Task: Install productivity extensions for task management and organization.
Action: Mouse moved to (1072, 29)
Screenshot: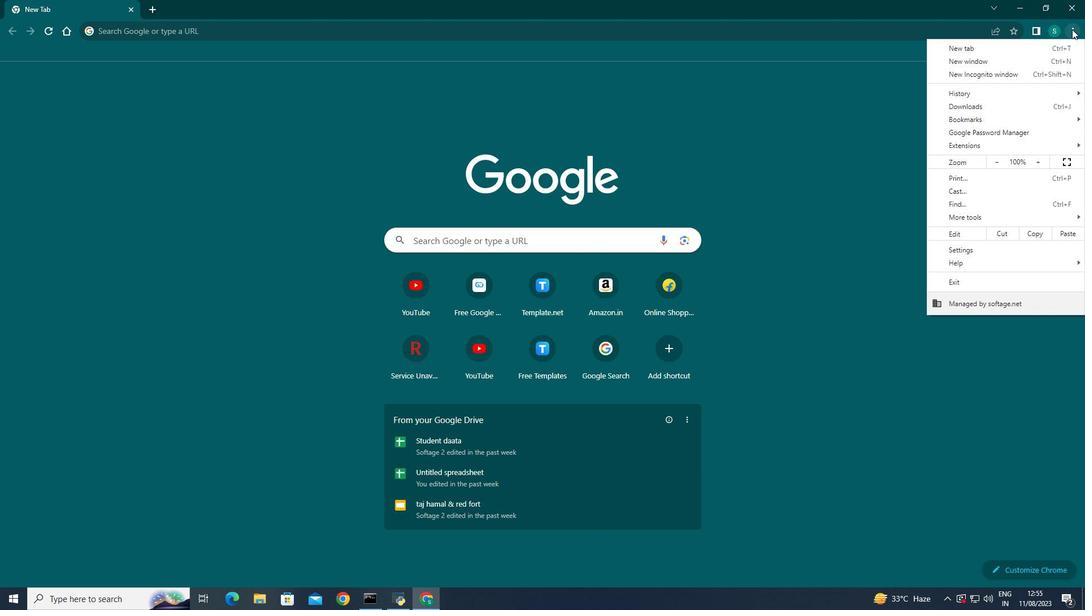 
Action: Mouse pressed left at (1072, 29)
Screenshot: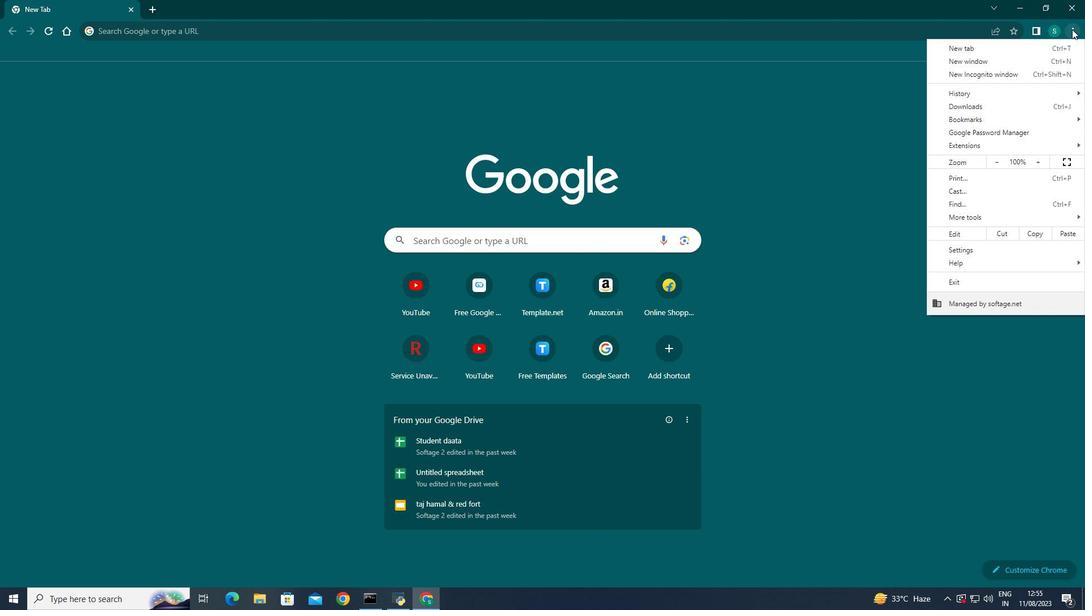 
Action: Mouse moved to (957, 146)
Screenshot: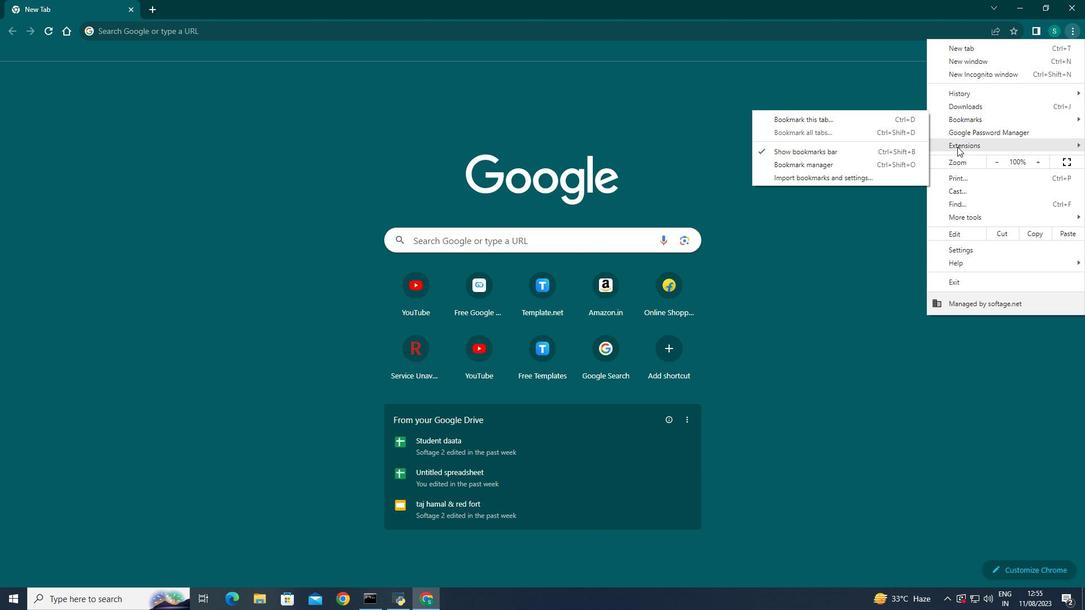 
Action: Mouse pressed left at (957, 146)
Screenshot: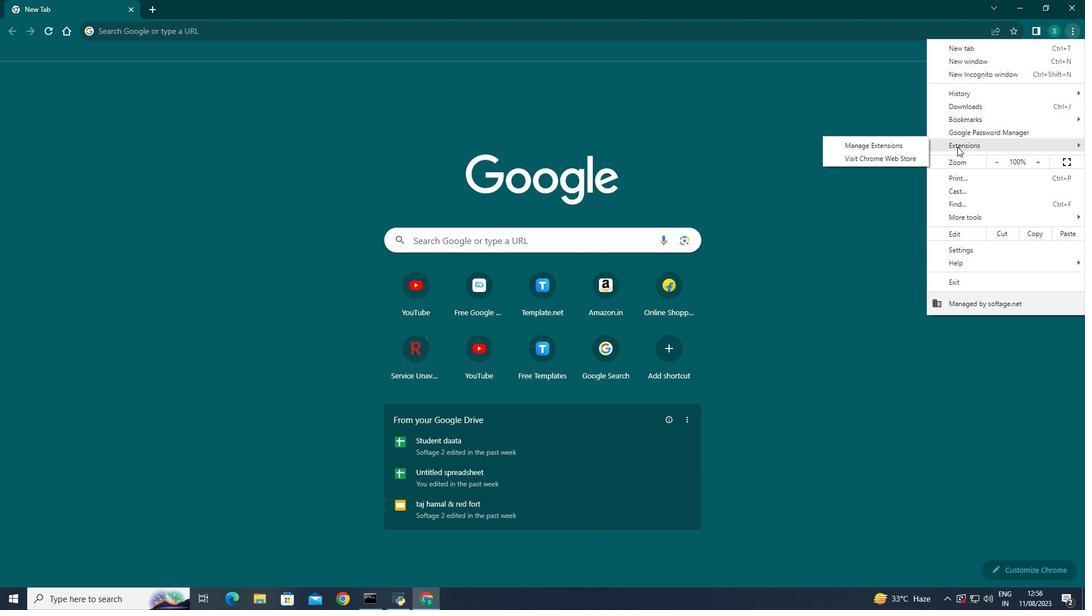
Action: Mouse moved to (892, 142)
Screenshot: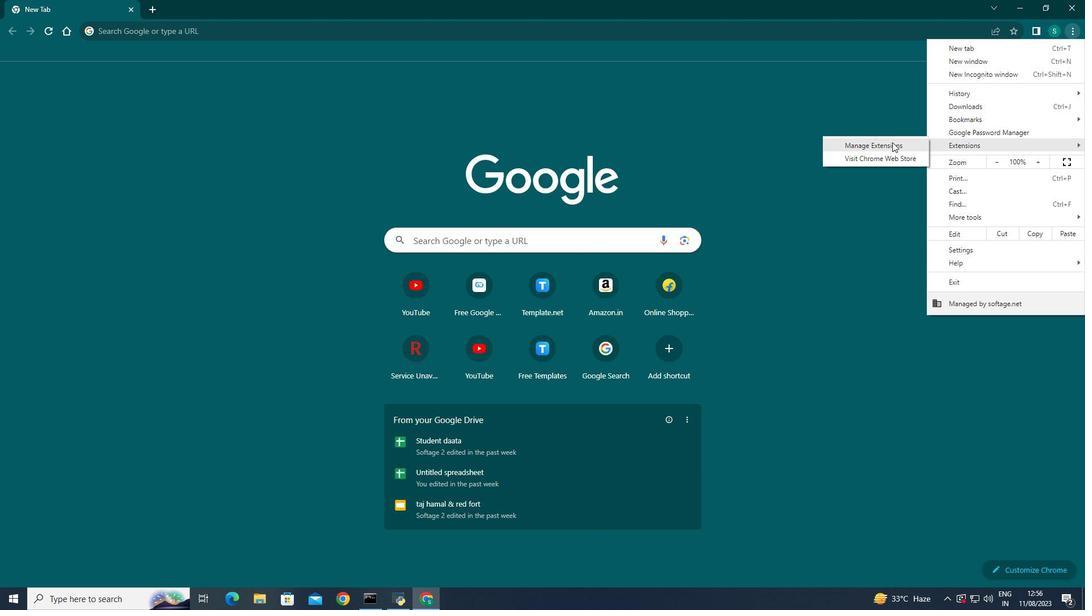 
Action: Mouse pressed left at (892, 142)
Screenshot: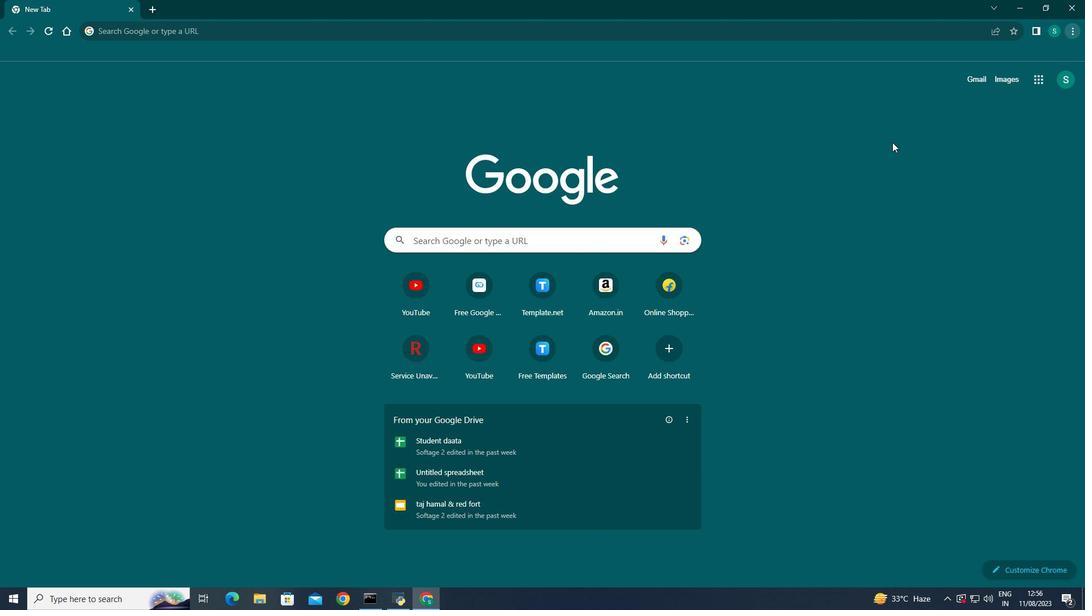 
Action: Mouse moved to (16, 81)
Screenshot: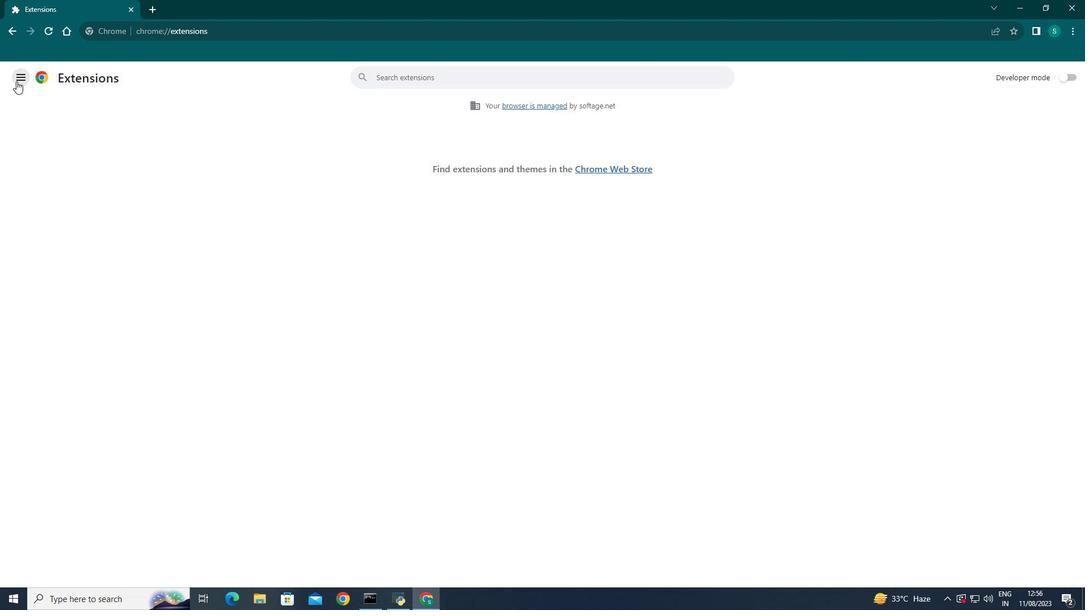 
Action: Mouse pressed left at (16, 81)
Screenshot: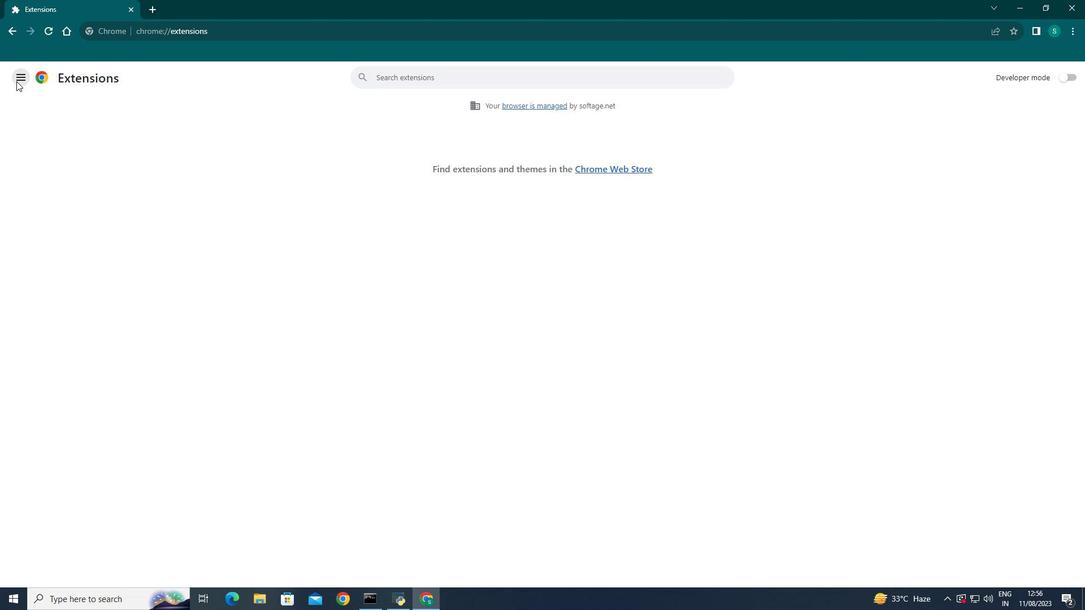 
Action: Mouse moved to (46, 572)
Screenshot: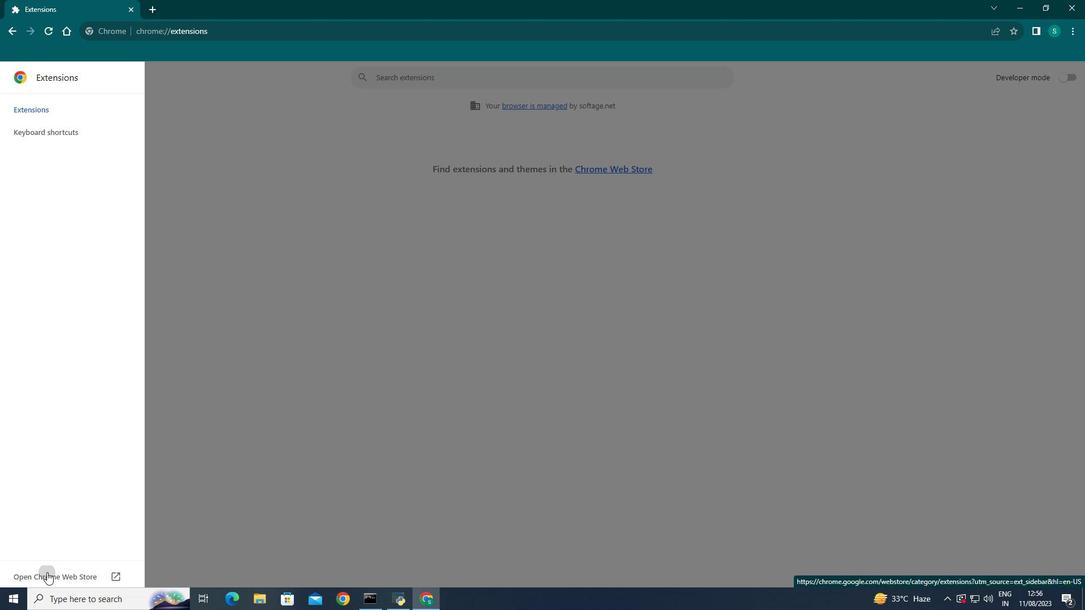 
Action: Mouse pressed left at (46, 572)
Screenshot: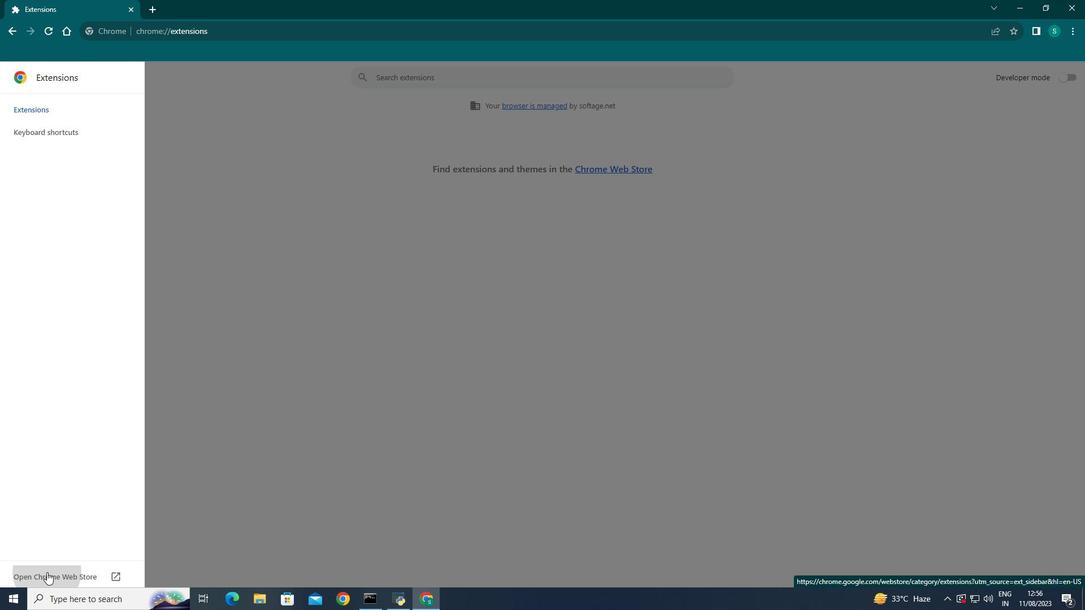 
Action: Mouse moved to (285, 120)
Screenshot: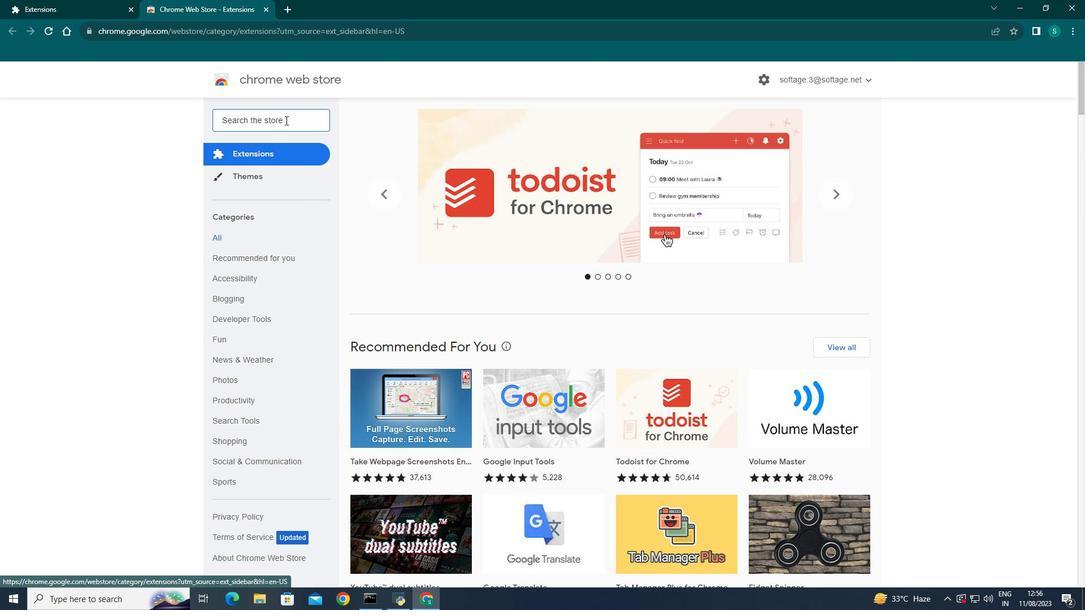 
Action: Mouse pressed left at (285, 120)
Screenshot: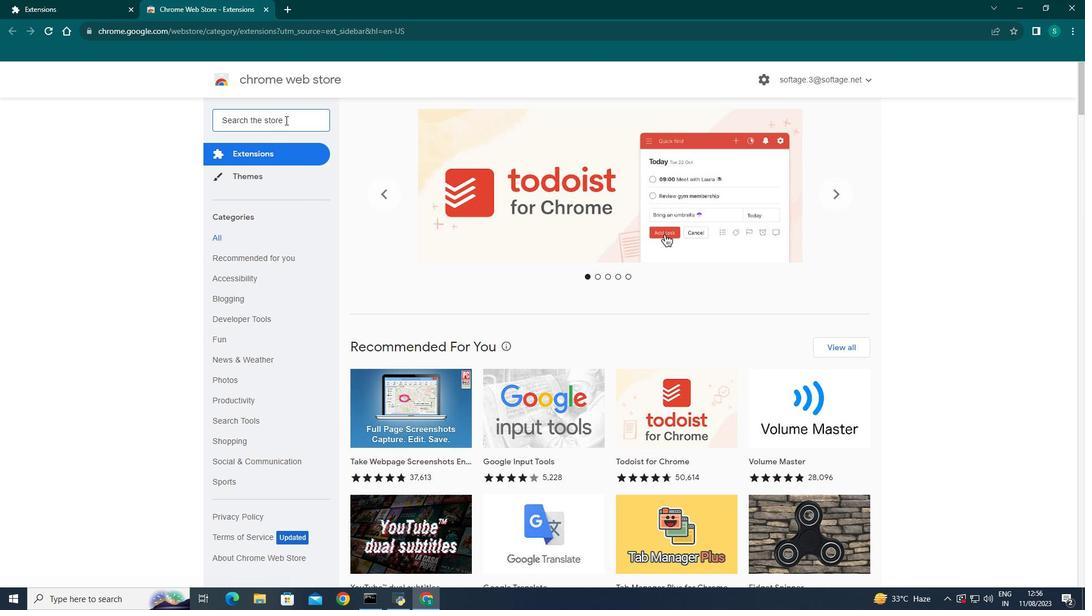 
Action: Key pressed todo
Screenshot: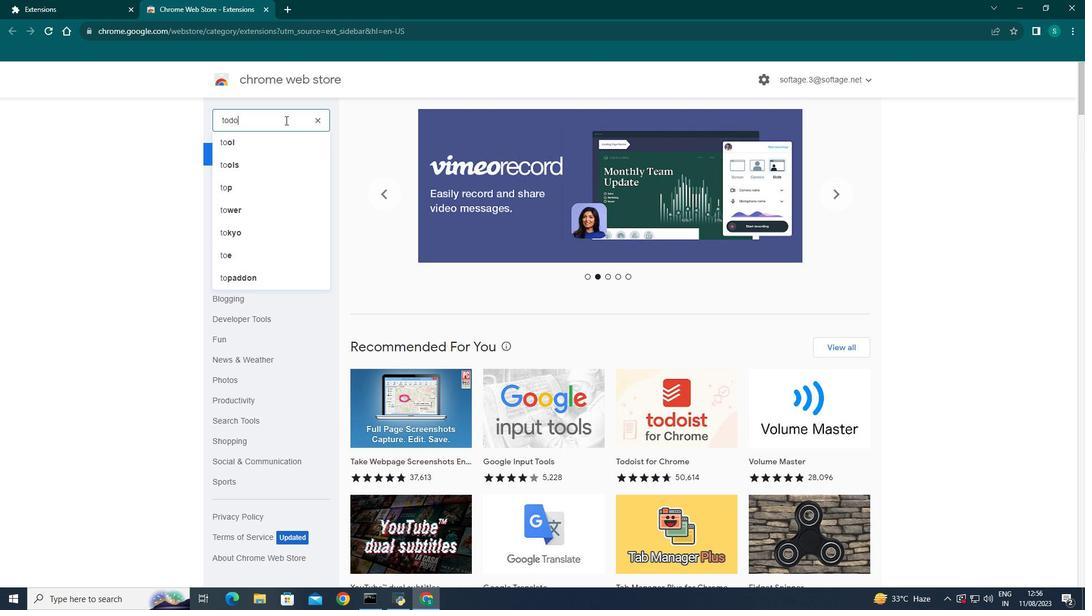 
Action: Mouse moved to (264, 162)
Screenshot: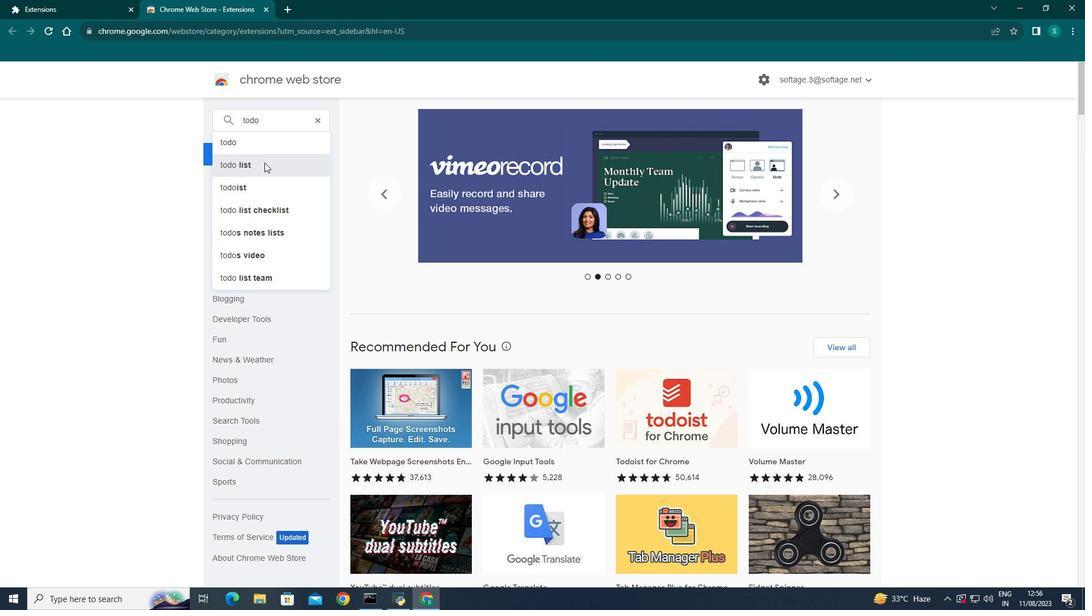 
Action: Mouse pressed left at (264, 162)
Screenshot: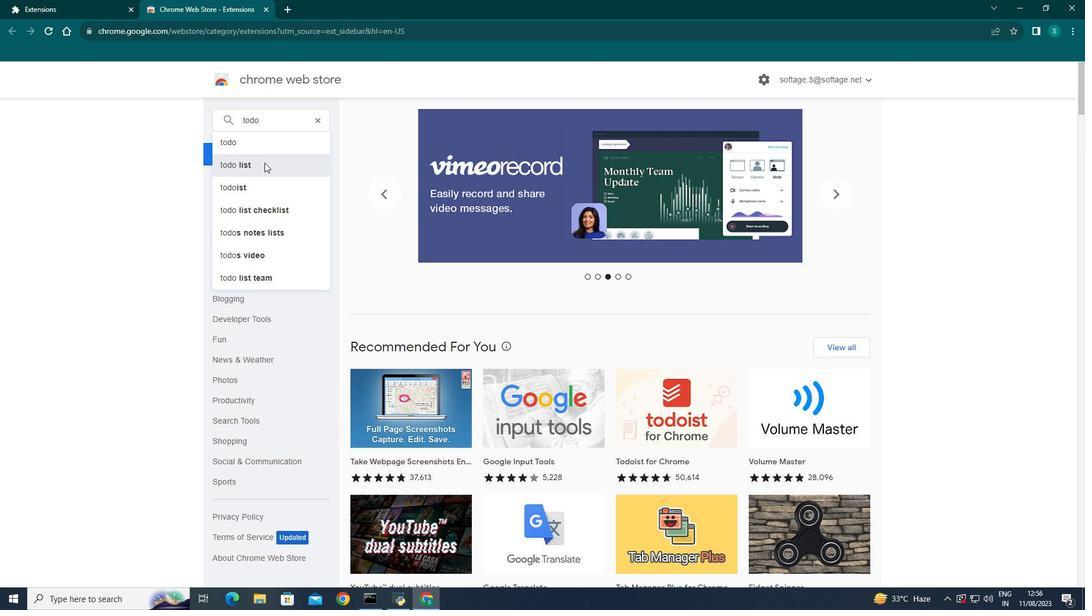 
Action: Mouse moved to (431, 335)
Screenshot: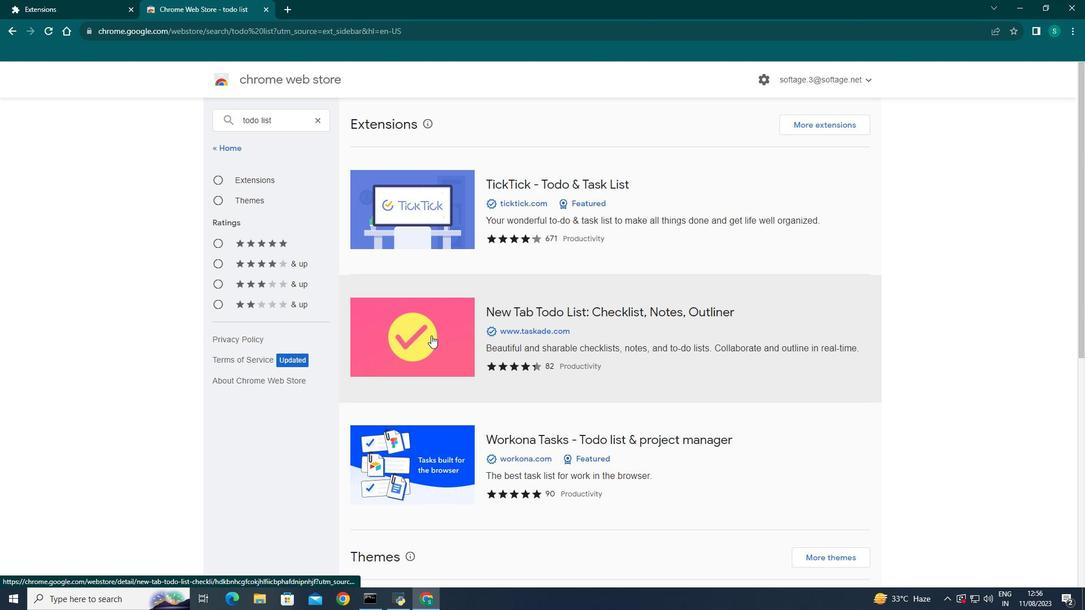 
Action: Mouse scrolled (431, 335) with delta (0, 0)
Screenshot: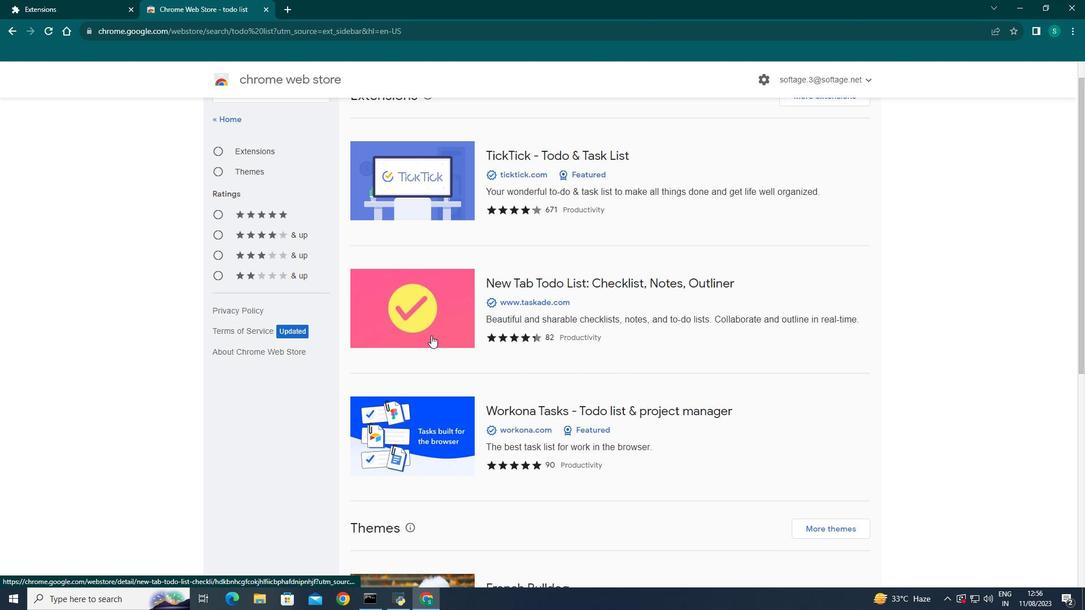 
Action: Mouse scrolled (431, 335) with delta (0, 0)
Screenshot: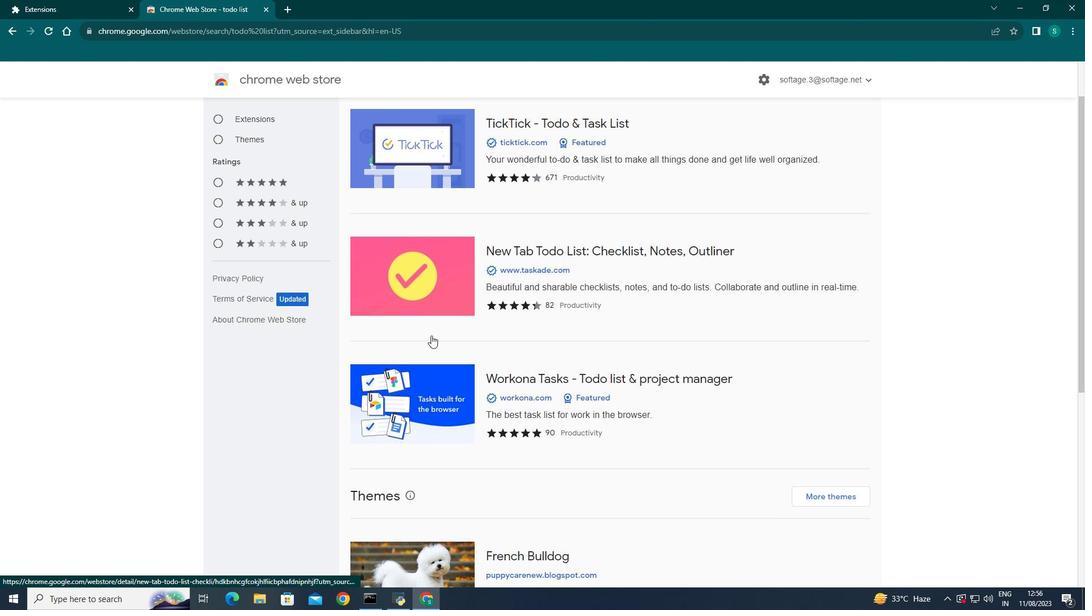 
Action: Mouse scrolled (431, 335) with delta (0, 0)
Screenshot: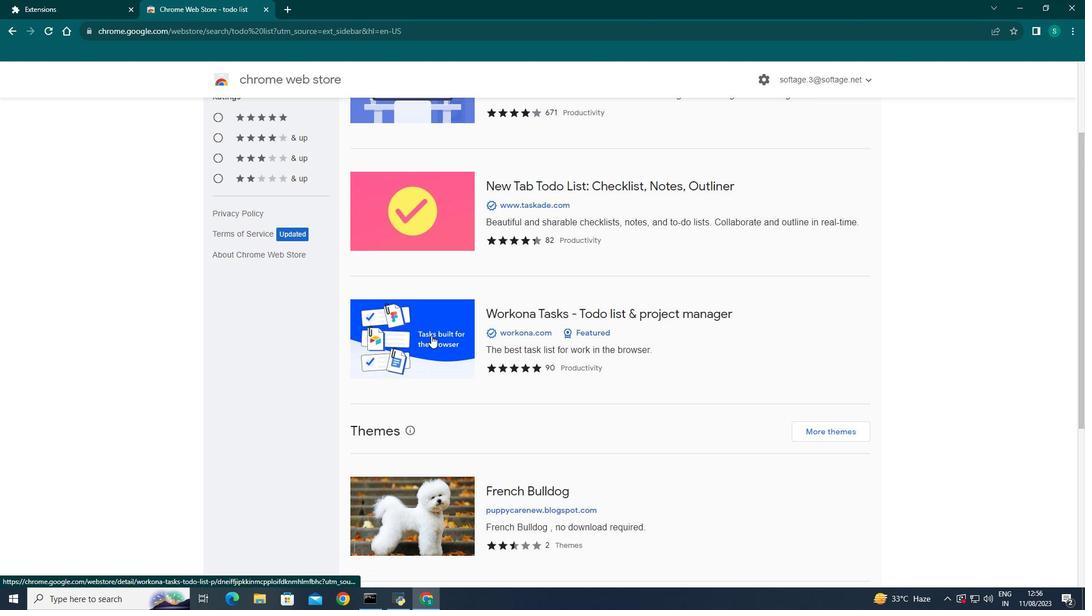
Action: Mouse scrolled (431, 335) with delta (0, 0)
Screenshot: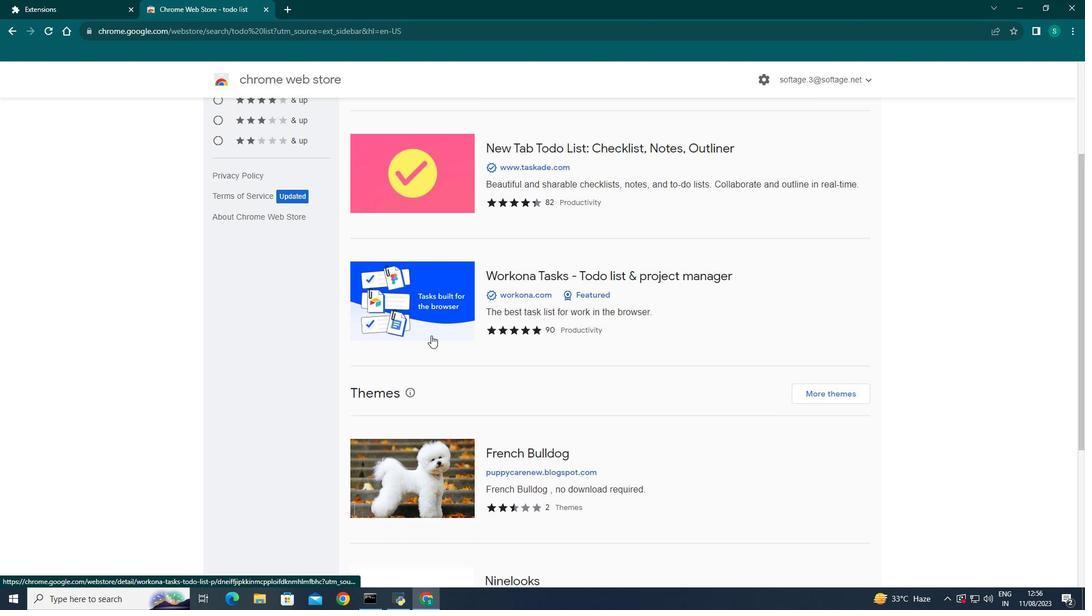 
Action: Mouse scrolled (431, 335) with delta (0, 0)
Screenshot: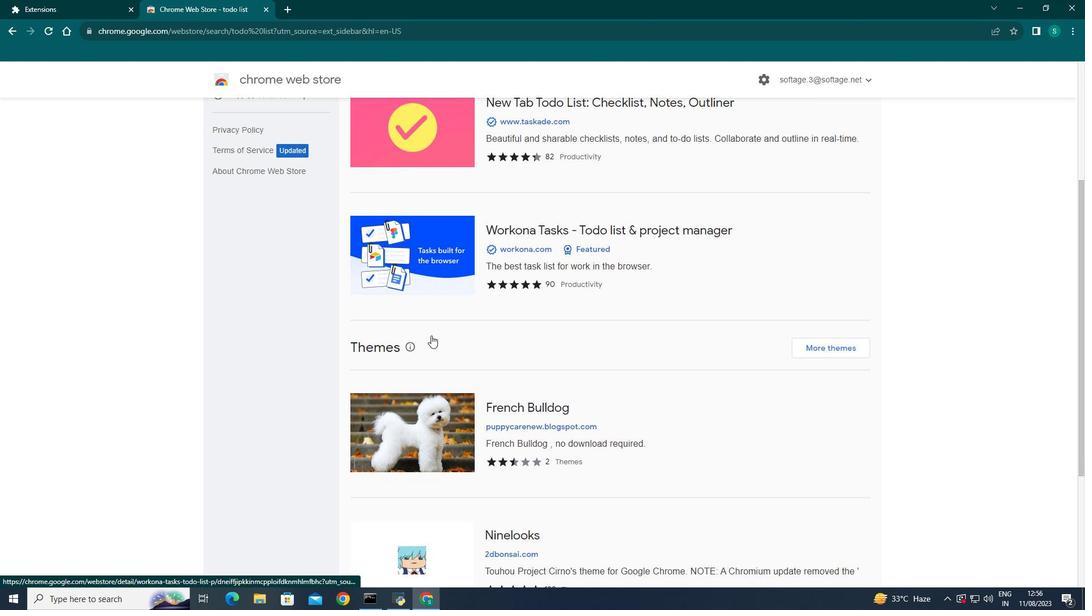 
Action: Mouse scrolled (431, 336) with delta (0, 0)
Screenshot: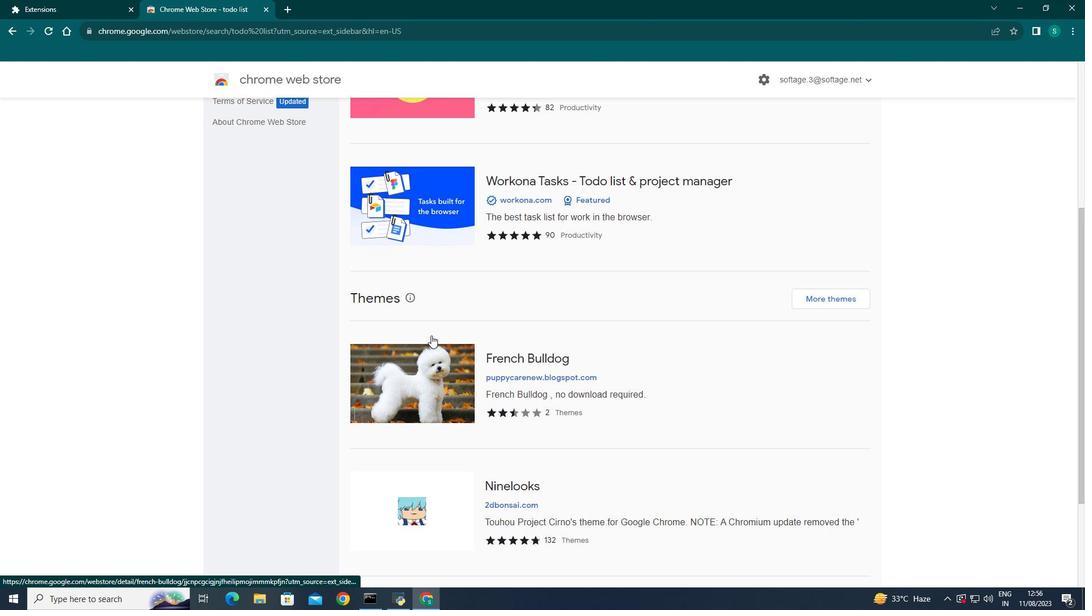 
Action: Mouse scrolled (431, 336) with delta (0, 0)
Screenshot: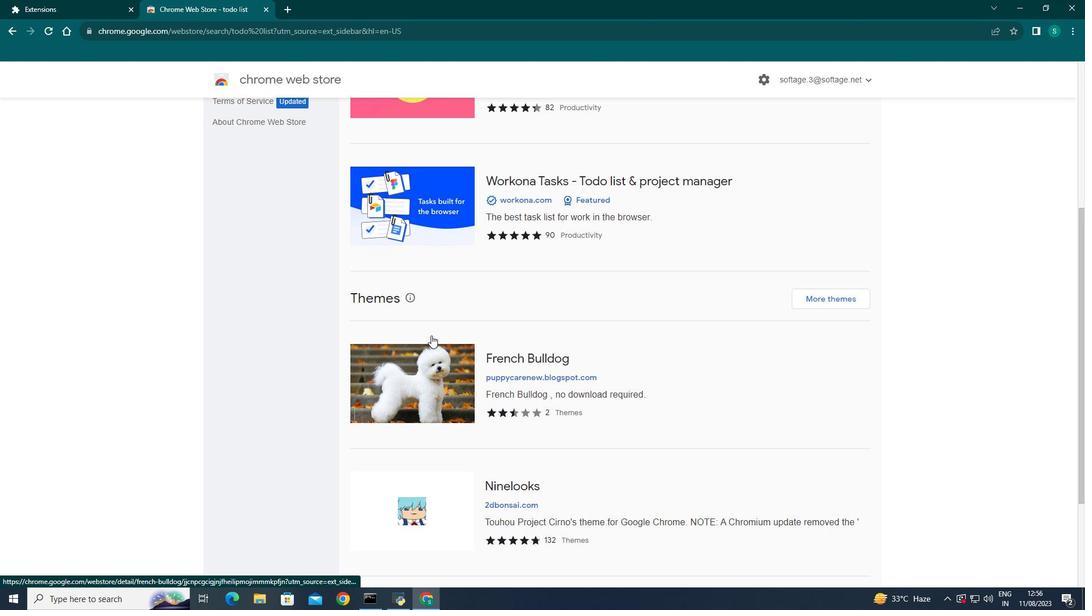 
Action: Mouse scrolled (431, 336) with delta (0, 0)
Screenshot: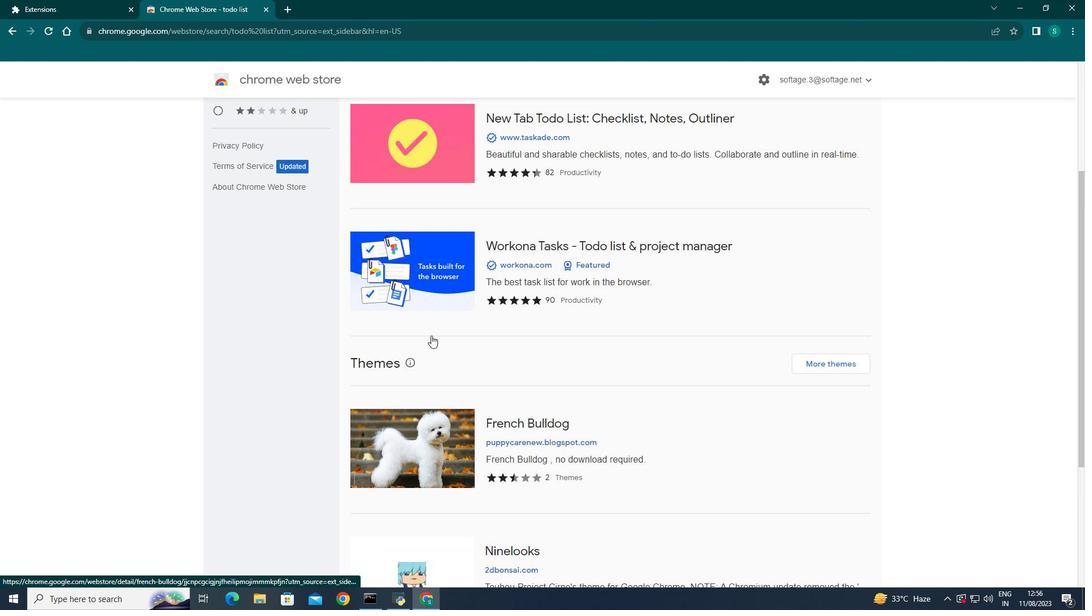 
Action: Mouse moved to (413, 248)
Screenshot: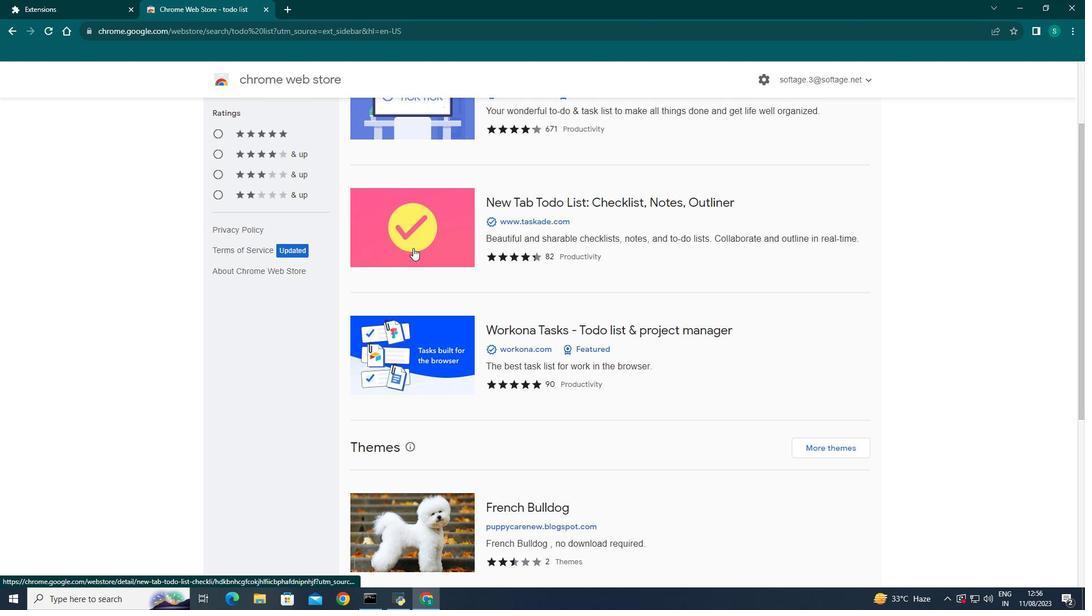 
Action: Mouse scrolled (413, 248) with delta (0, 0)
Screenshot: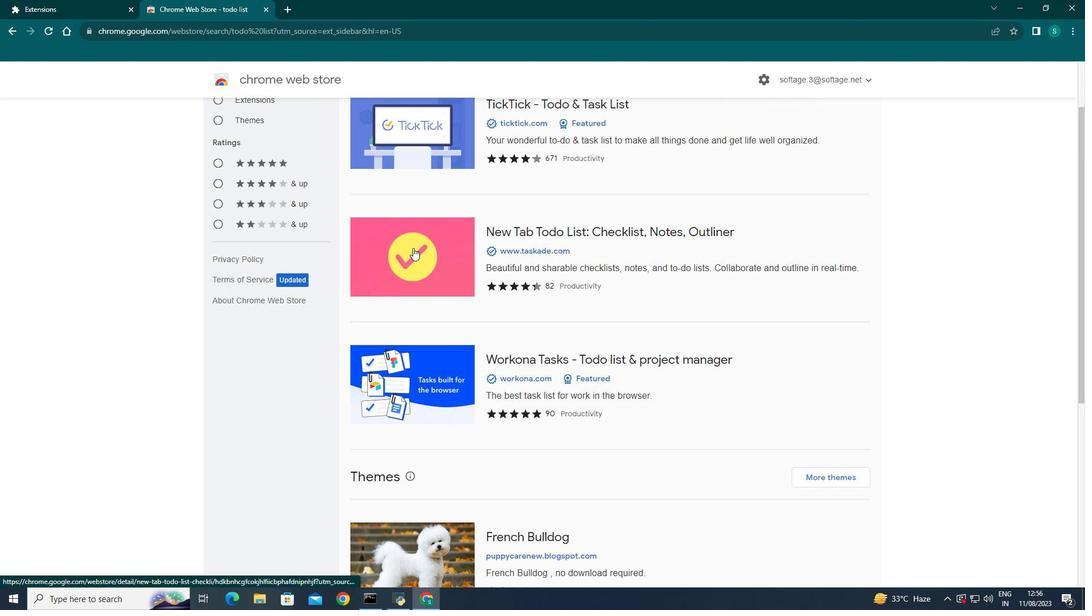 
Action: Mouse scrolled (413, 248) with delta (0, 0)
Screenshot: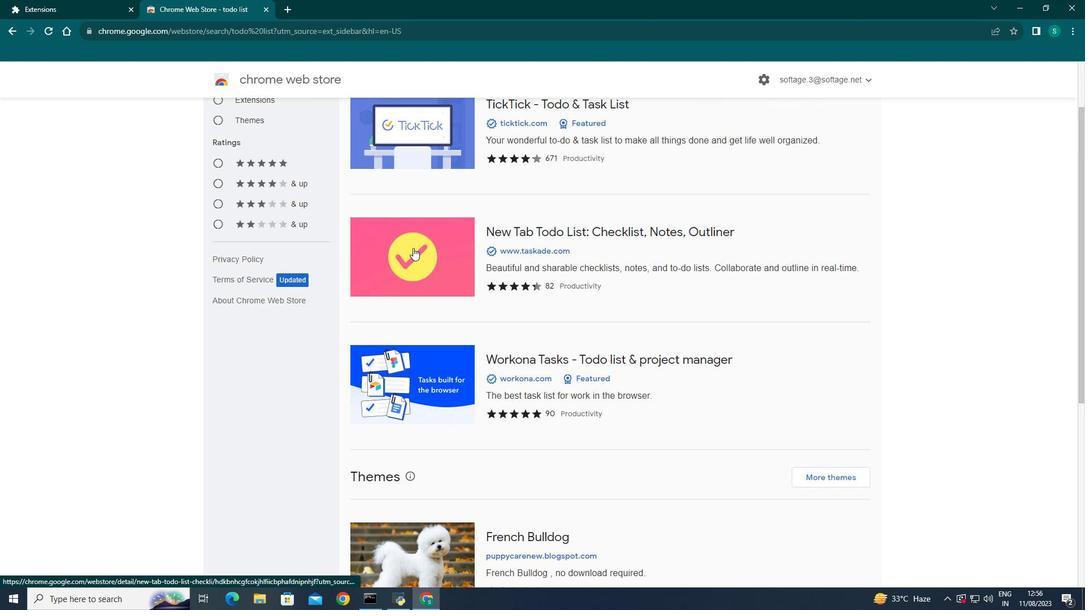 
Action: Mouse scrolled (413, 248) with delta (0, 0)
Screenshot: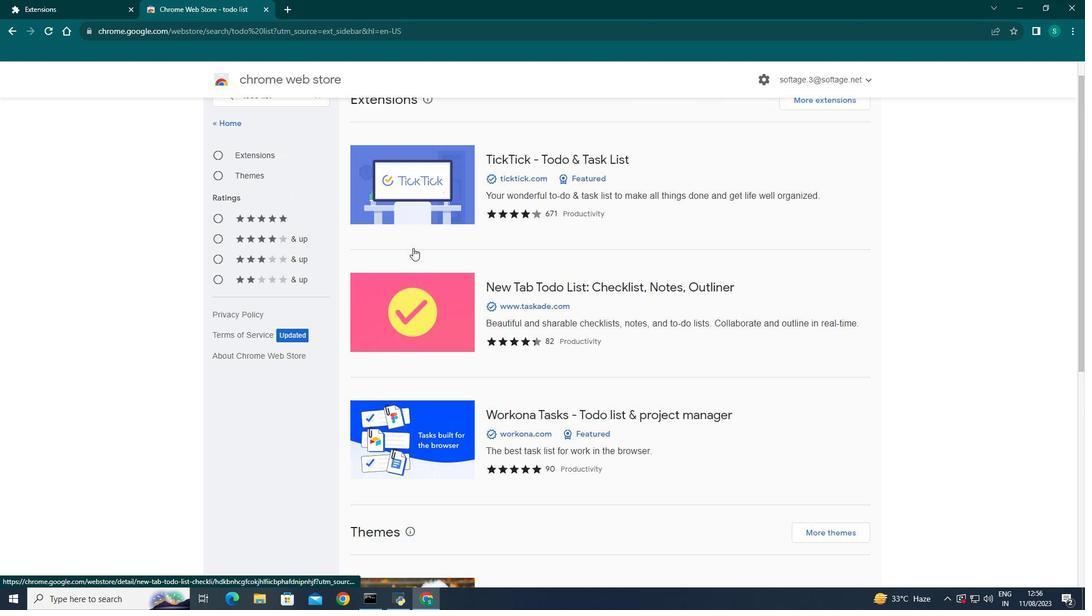 
Action: Mouse moved to (425, 212)
Screenshot: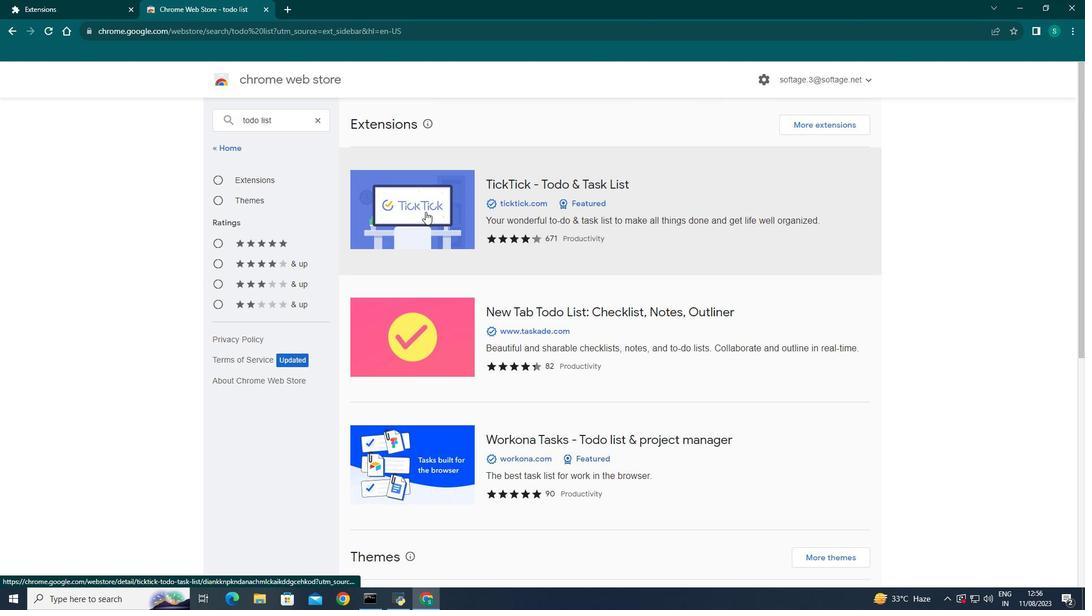 
Action: Mouse pressed left at (425, 212)
Screenshot: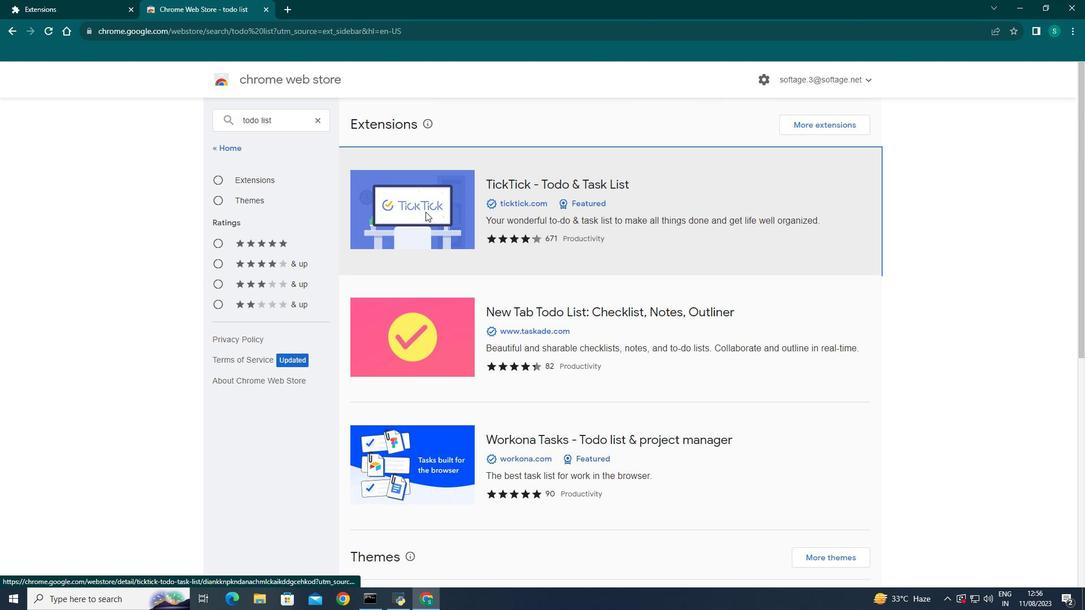 
Action: Mouse moved to (472, 327)
Screenshot: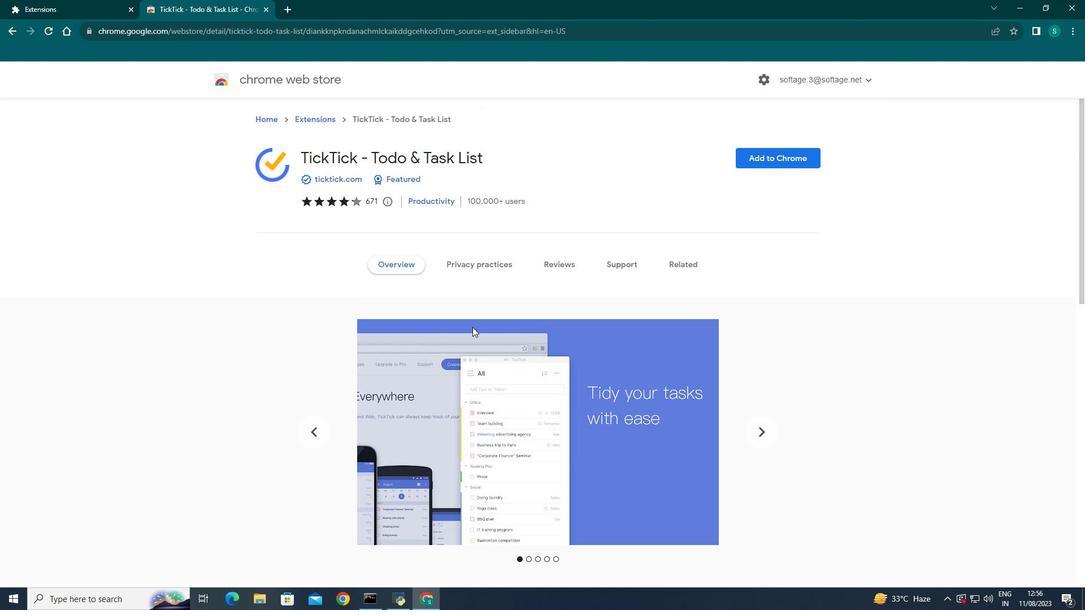 
Action: Mouse scrolled (472, 326) with delta (0, 0)
Screenshot: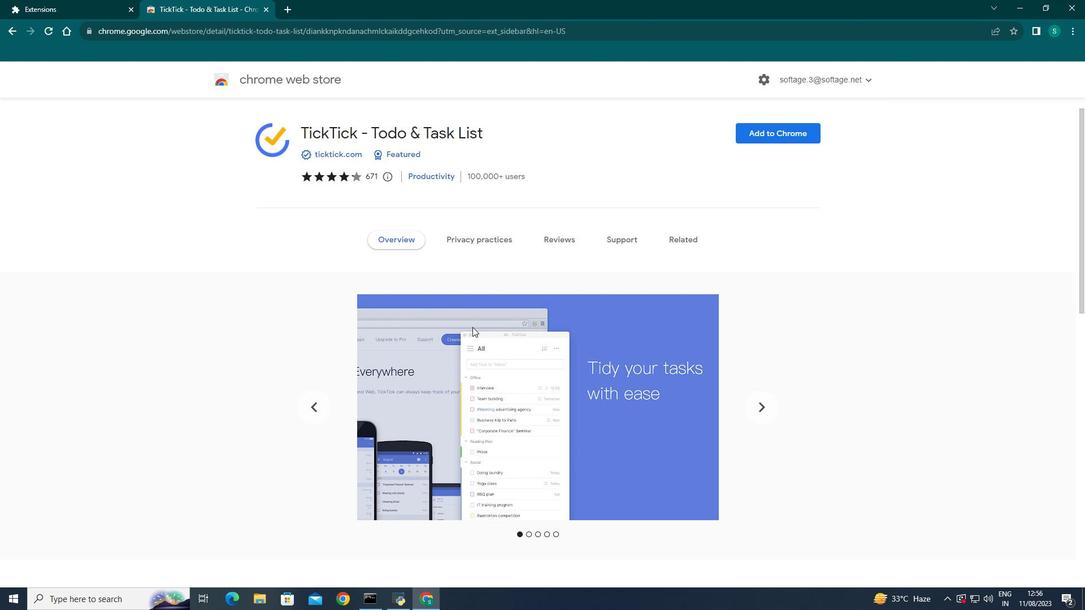 
Action: Mouse scrolled (472, 326) with delta (0, 0)
Screenshot: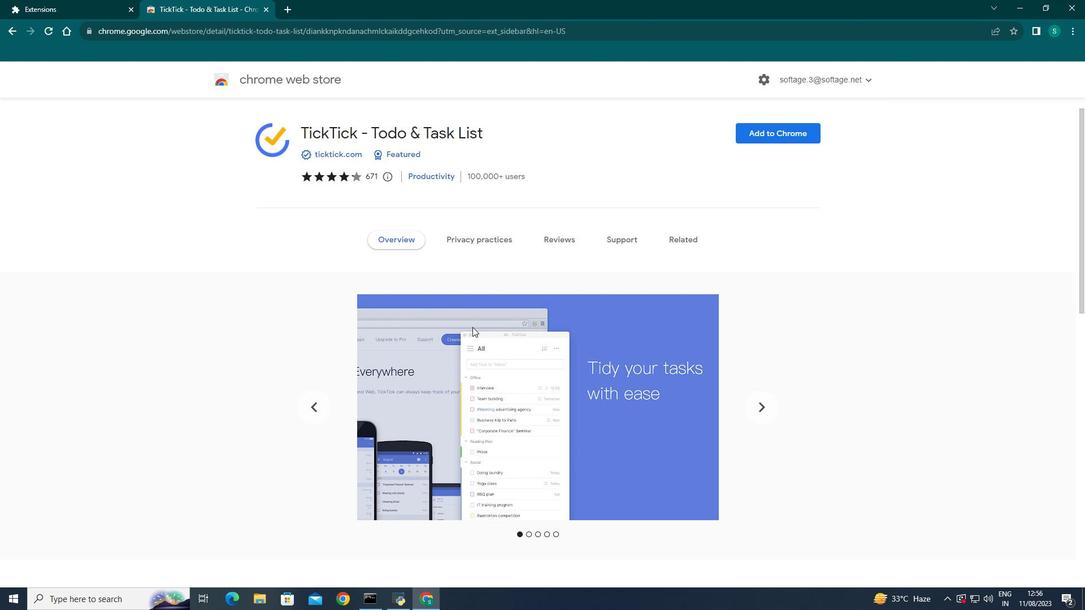 
Action: Mouse scrolled (472, 326) with delta (0, 0)
Screenshot: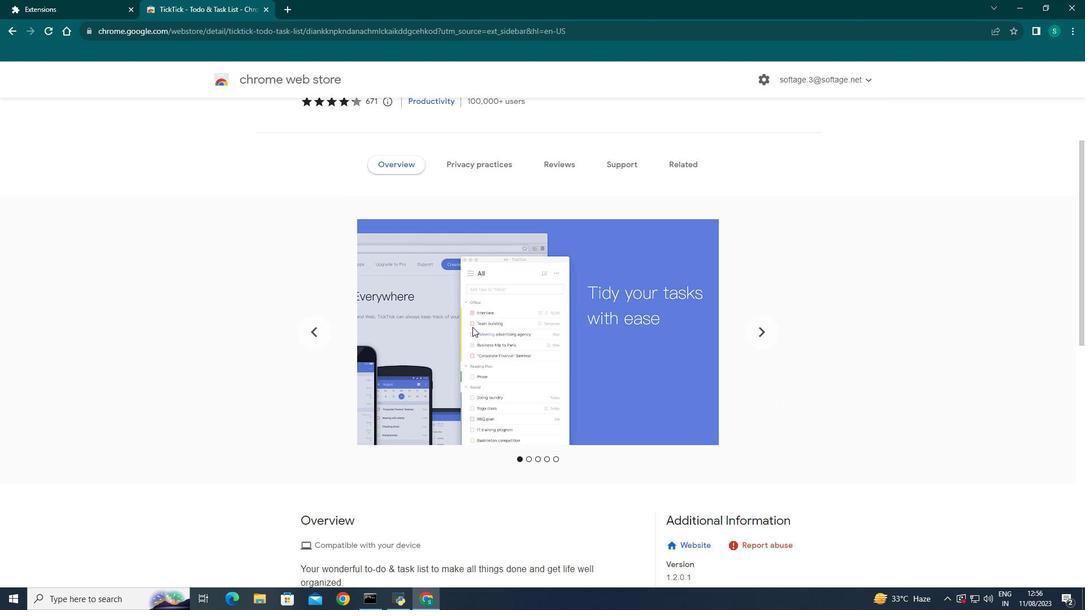 
Action: Mouse moved to (318, 267)
Screenshot: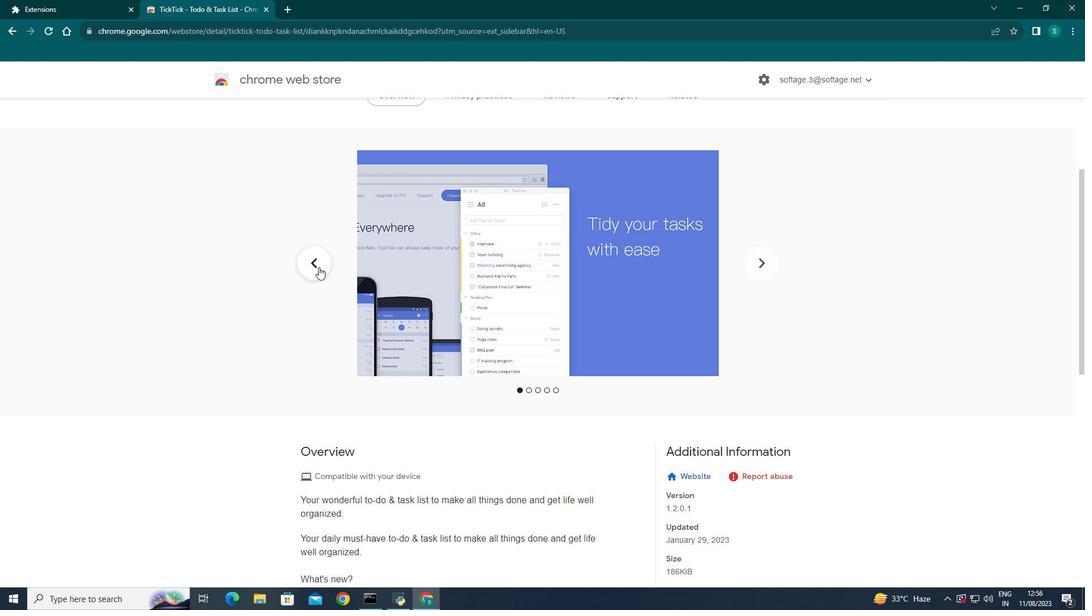 
Action: Mouse pressed left at (318, 267)
Screenshot: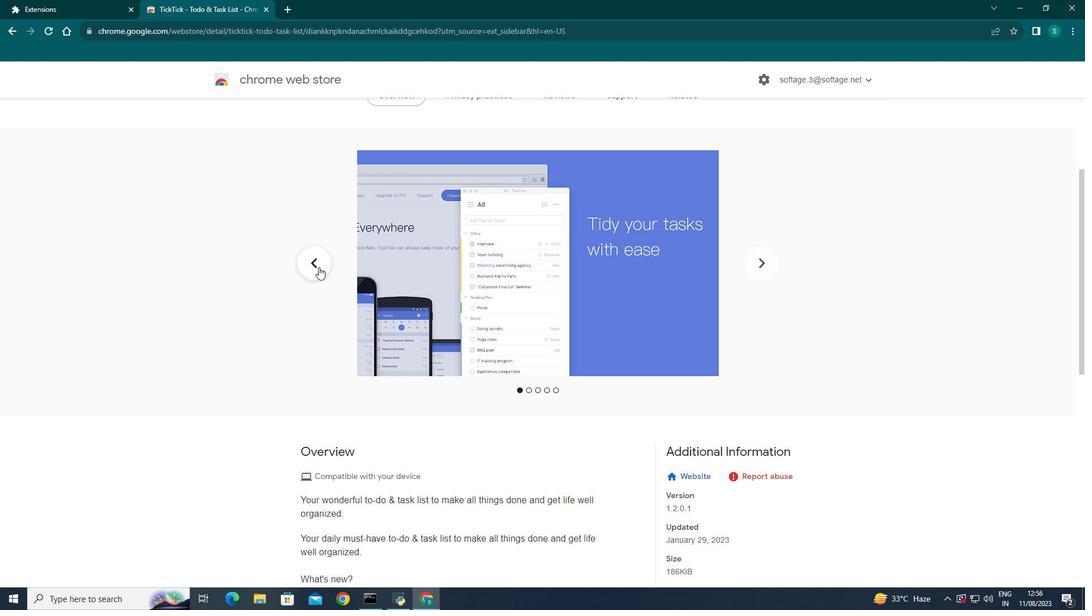 
Action: Mouse moved to (749, 264)
Screenshot: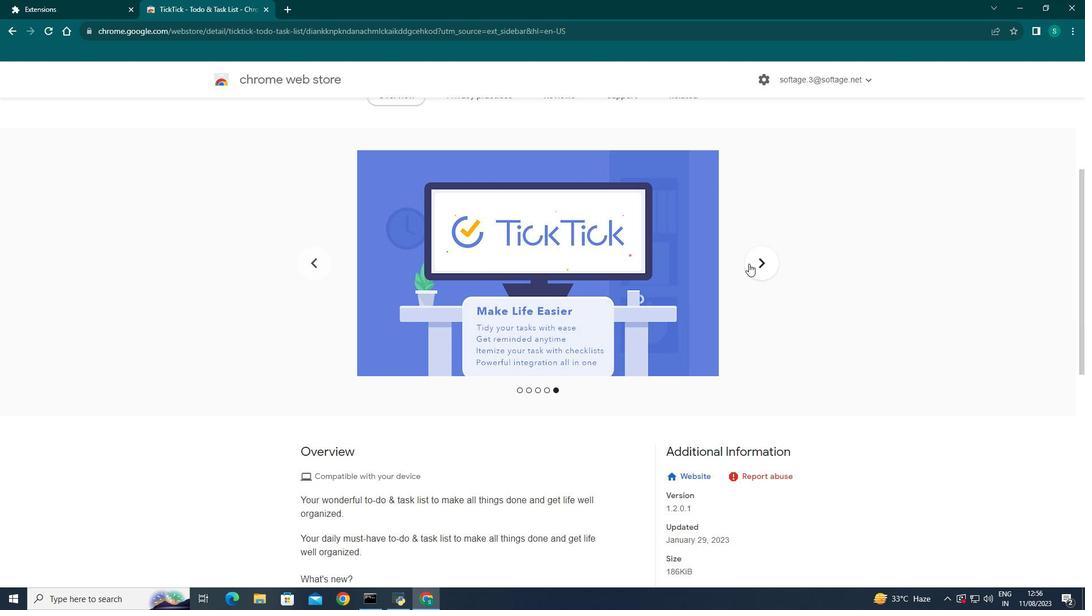 
Action: Mouse pressed left at (749, 264)
Screenshot: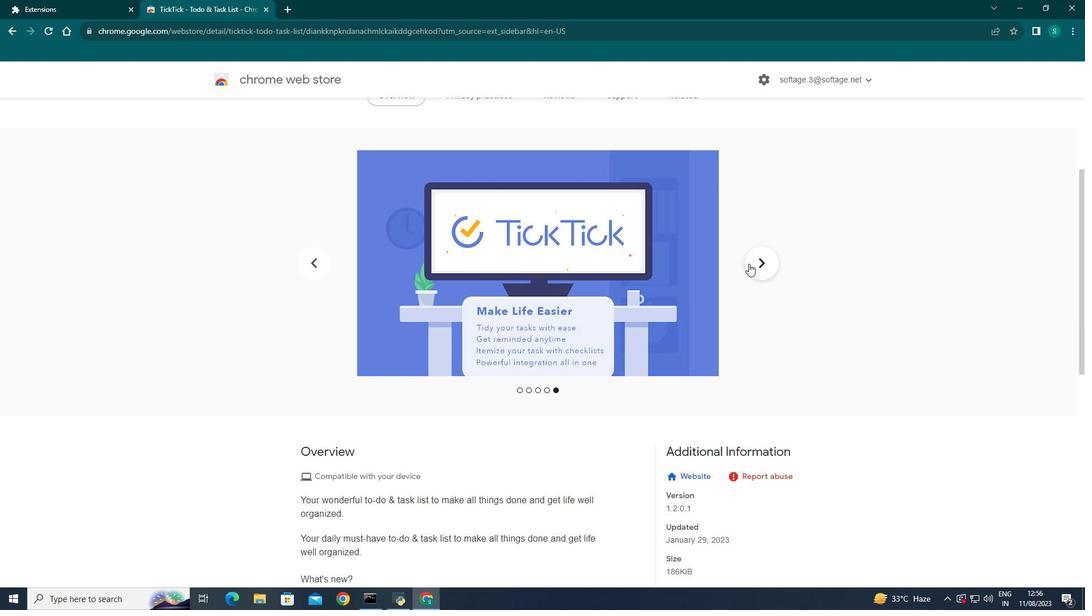 
Action: Mouse pressed left at (749, 264)
Screenshot: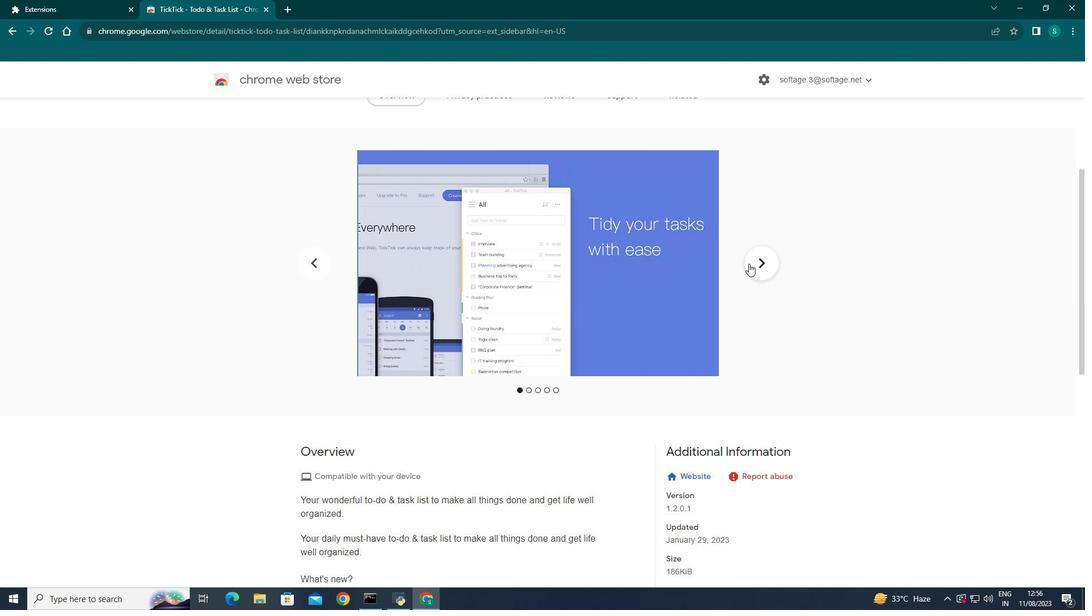 
Action: Mouse pressed left at (749, 264)
Screenshot: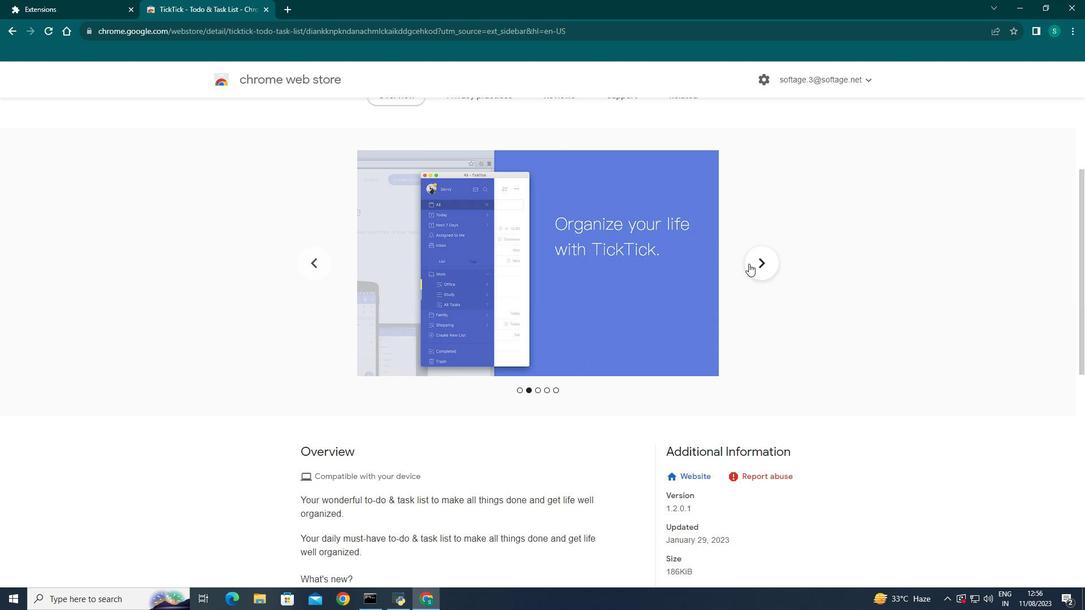 
Action: Mouse pressed left at (749, 264)
Screenshot: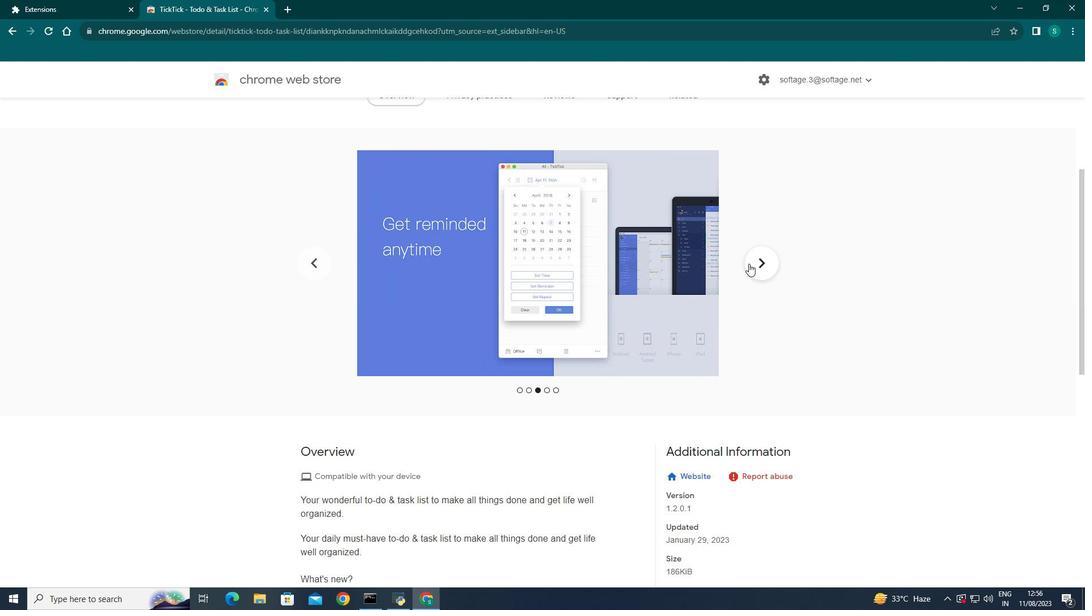 
Action: Mouse pressed left at (749, 264)
Screenshot: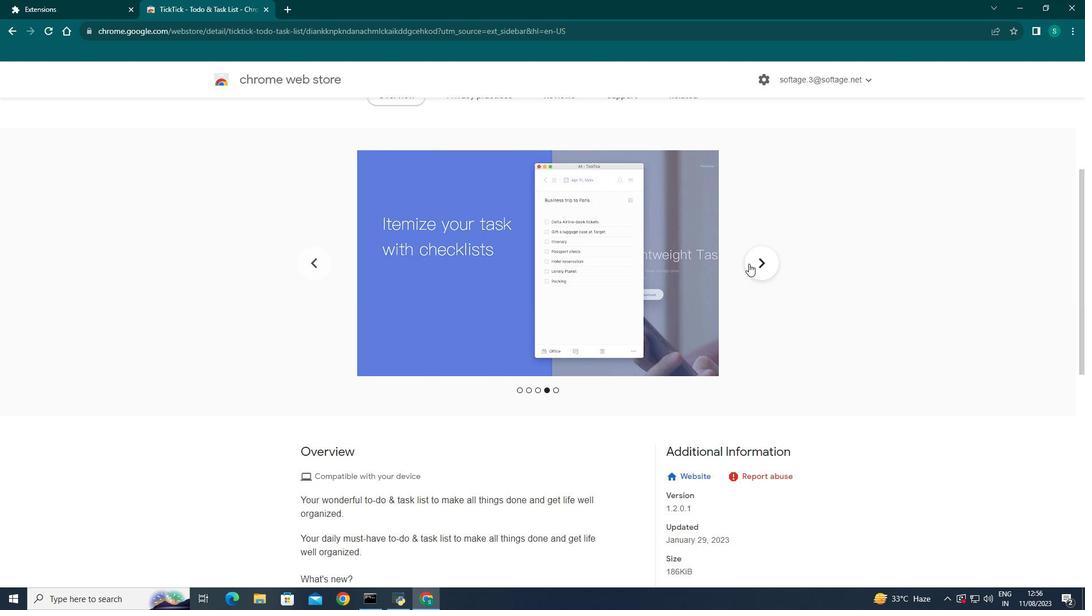 
Action: Mouse moved to (7, 31)
Screenshot: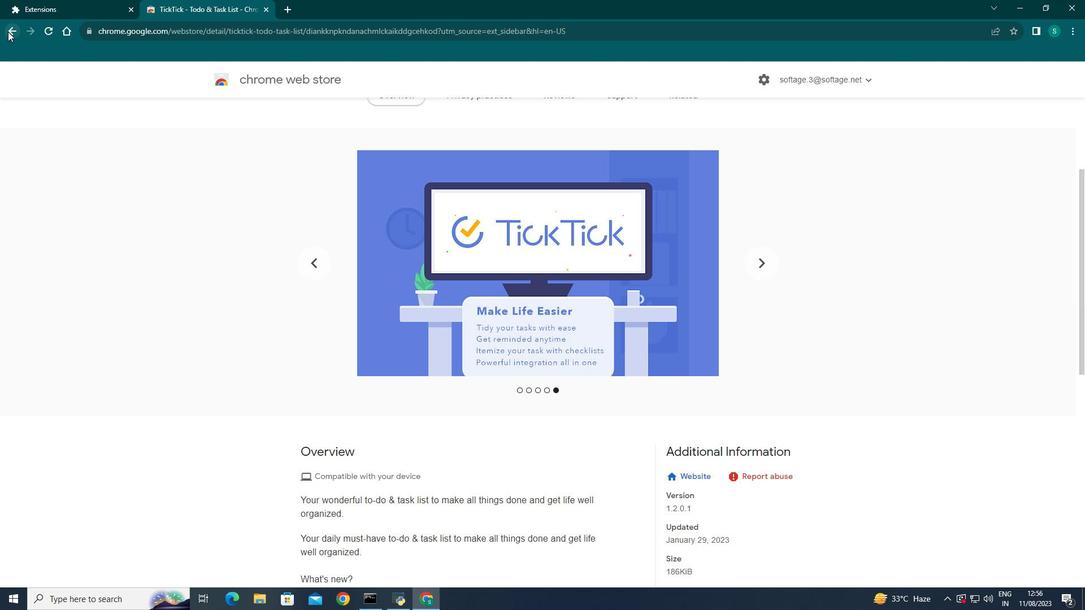 
Action: Mouse pressed left at (7, 31)
Screenshot: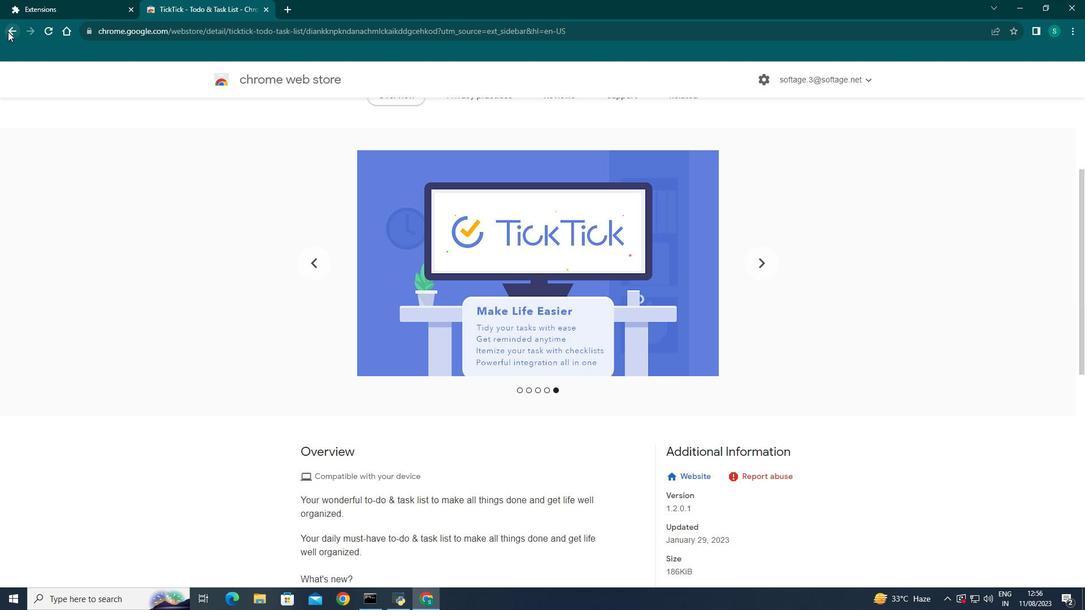 
Action: Mouse moved to (519, 322)
Screenshot: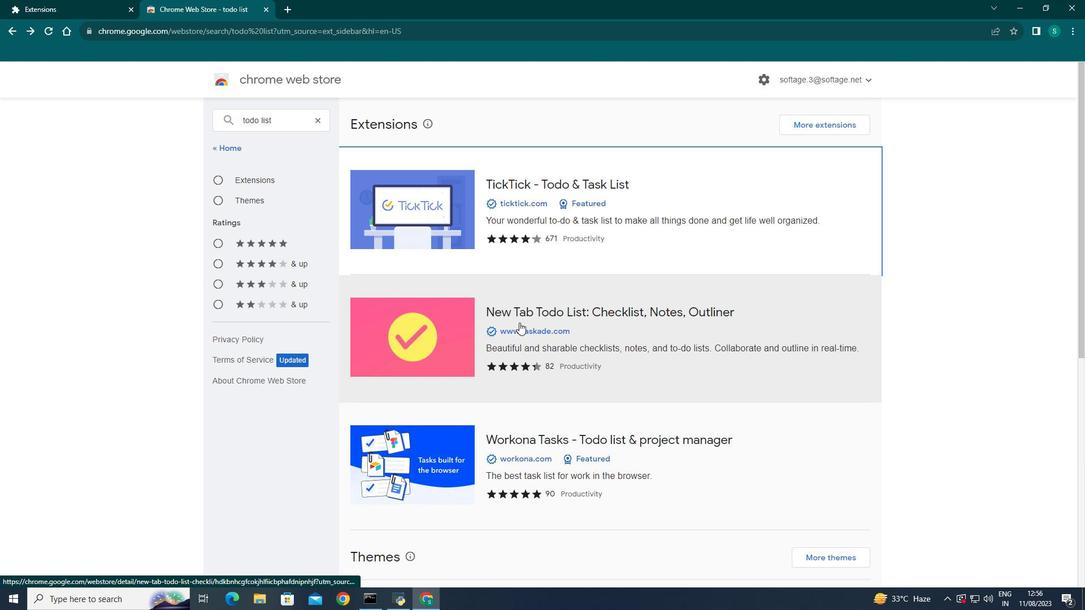 
Action: Mouse pressed left at (519, 322)
Screenshot: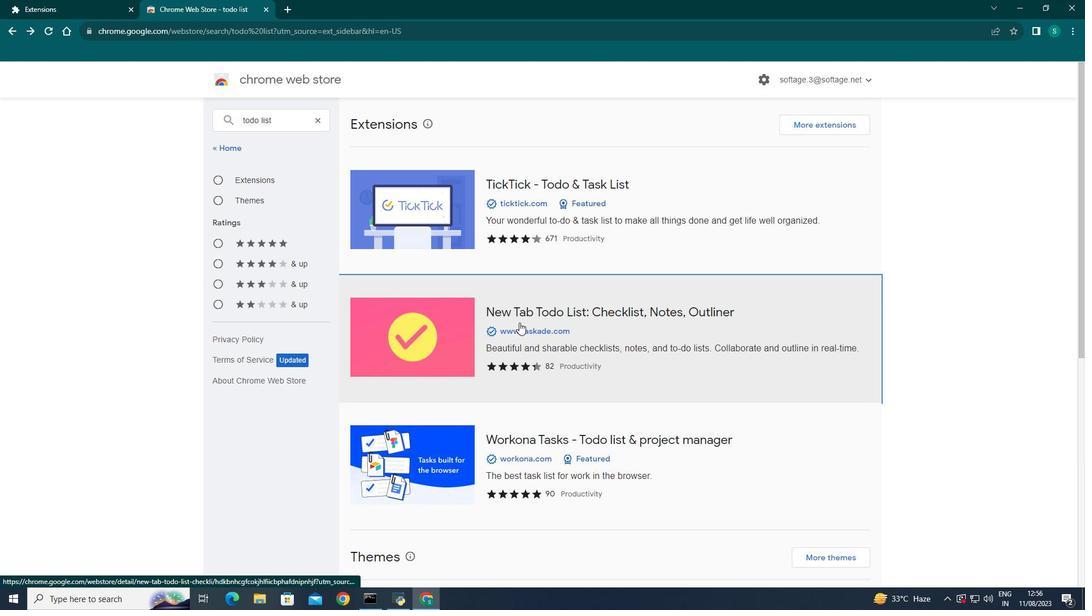 
Action: Mouse scrolled (519, 322) with delta (0, 0)
Screenshot: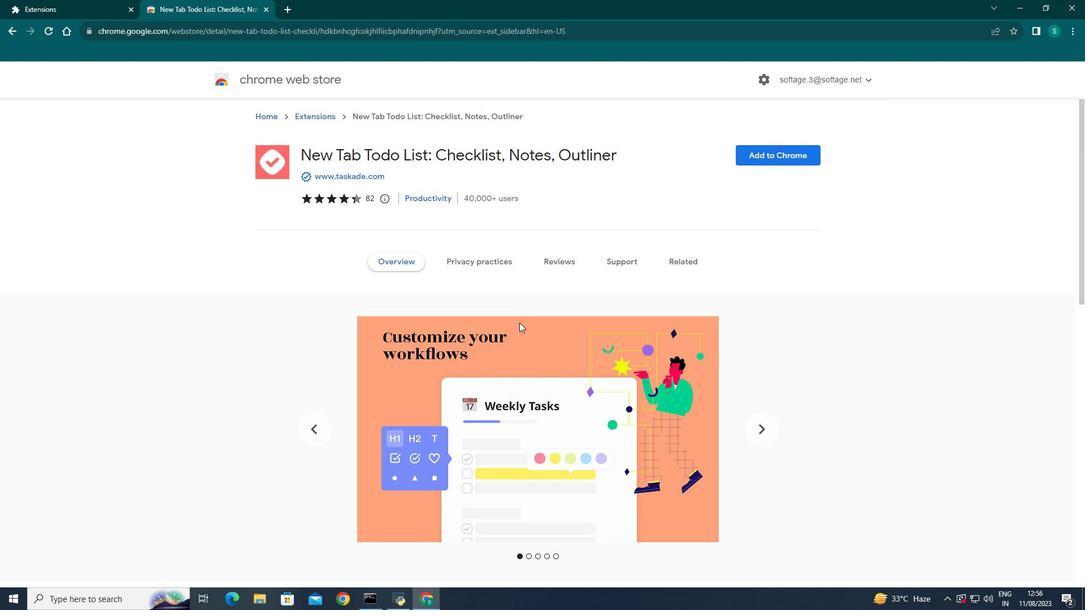 
Action: Mouse scrolled (519, 322) with delta (0, 0)
Screenshot: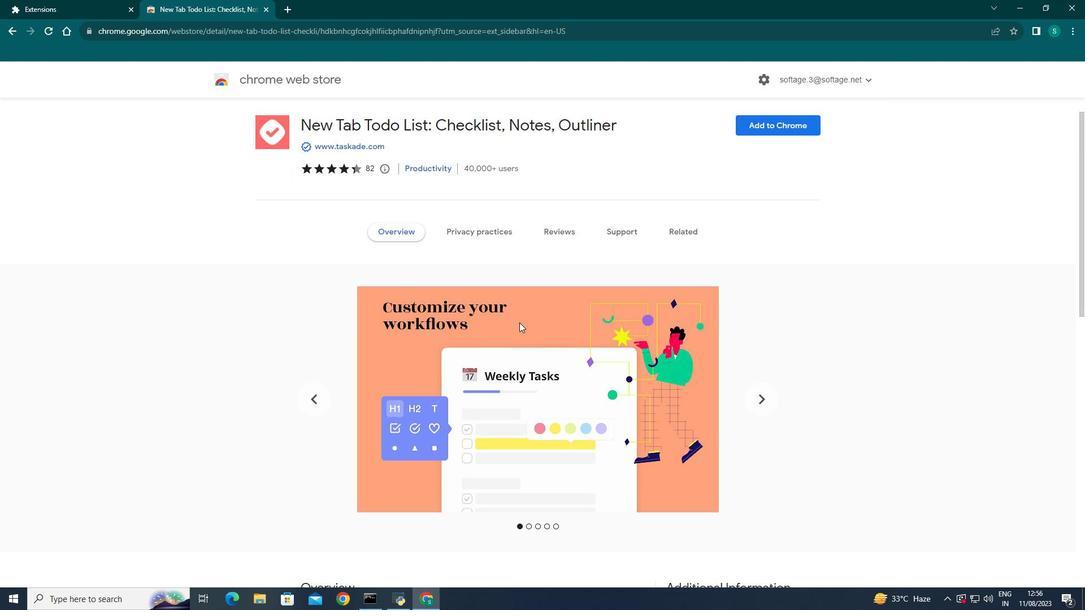 
Action: Mouse scrolled (519, 322) with delta (0, 0)
Screenshot: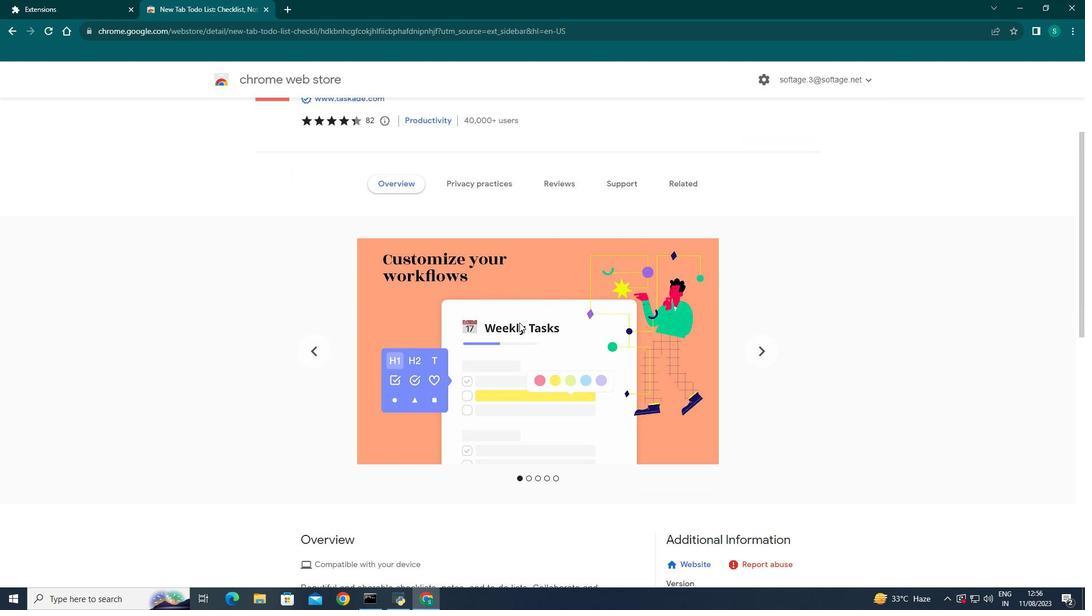 
Action: Mouse moved to (780, 263)
Screenshot: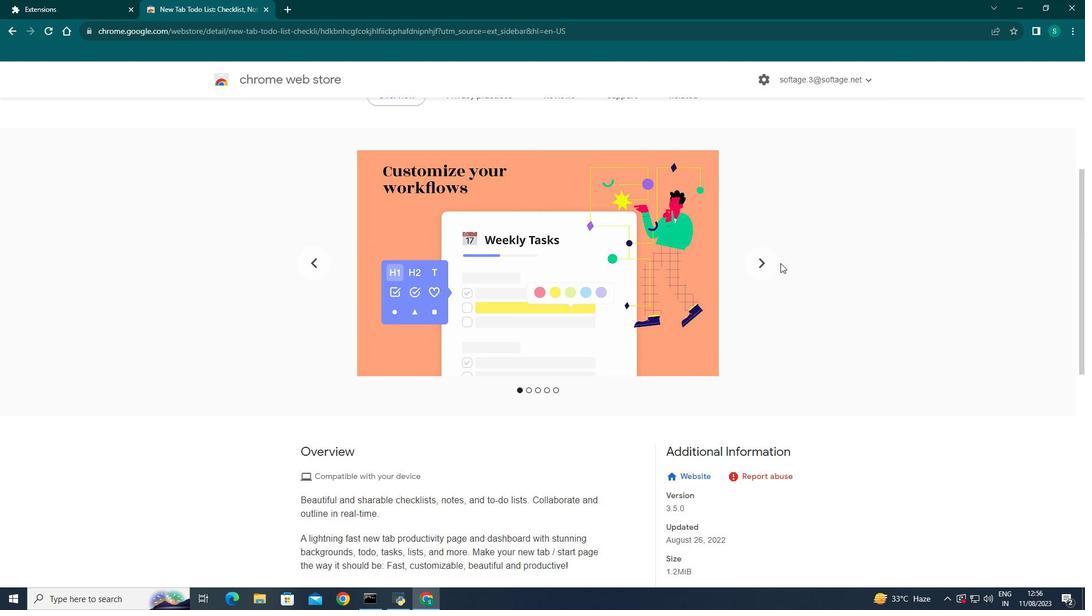 
Action: Mouse pressed left at (780, 263)
Screenshot: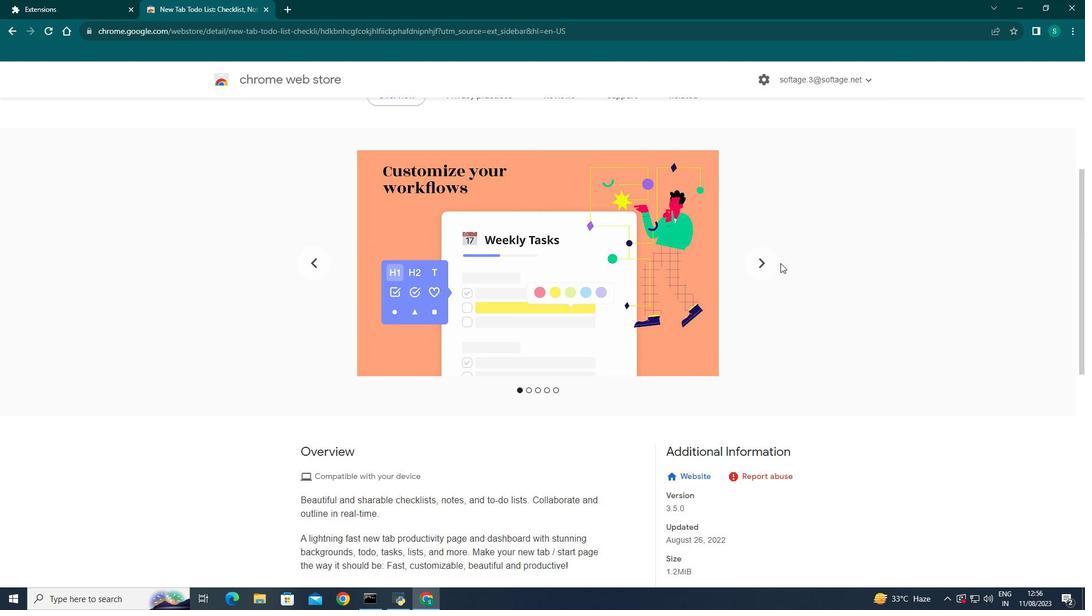 
Action: Mouse moved to (768, 266)
Screenshot: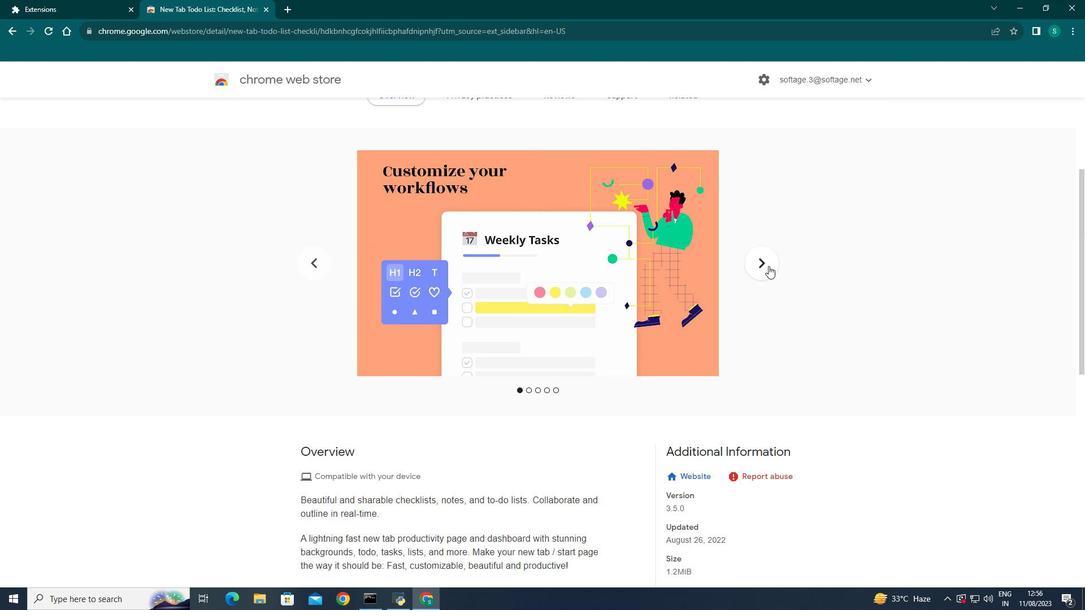 
Action: Mouse pressed left at (768, 266)
Screenshot: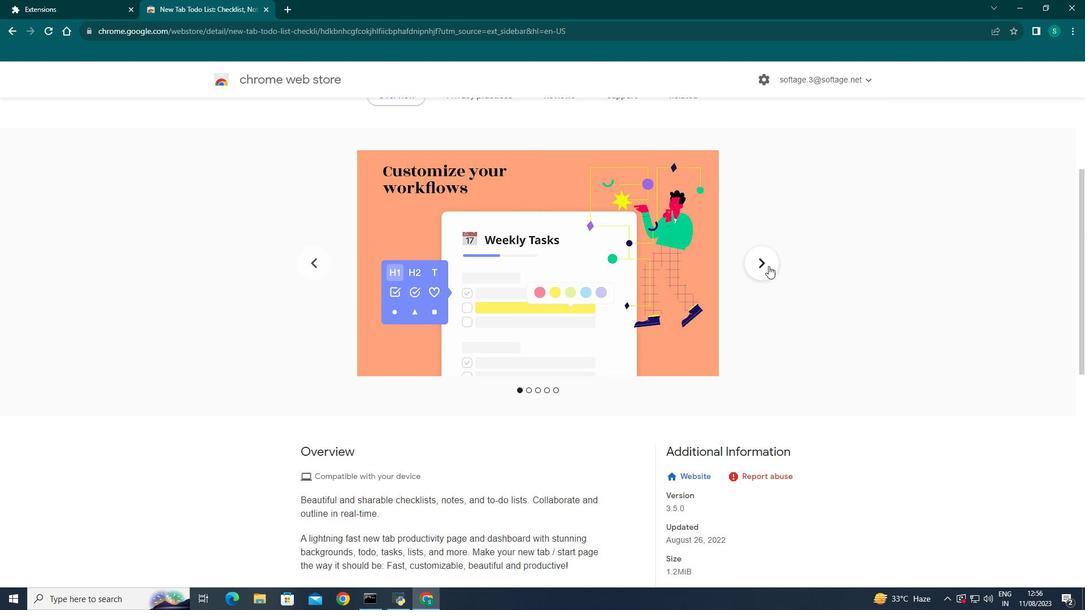 
Action: Mouse pressed left at (768, 266)
Screenshot: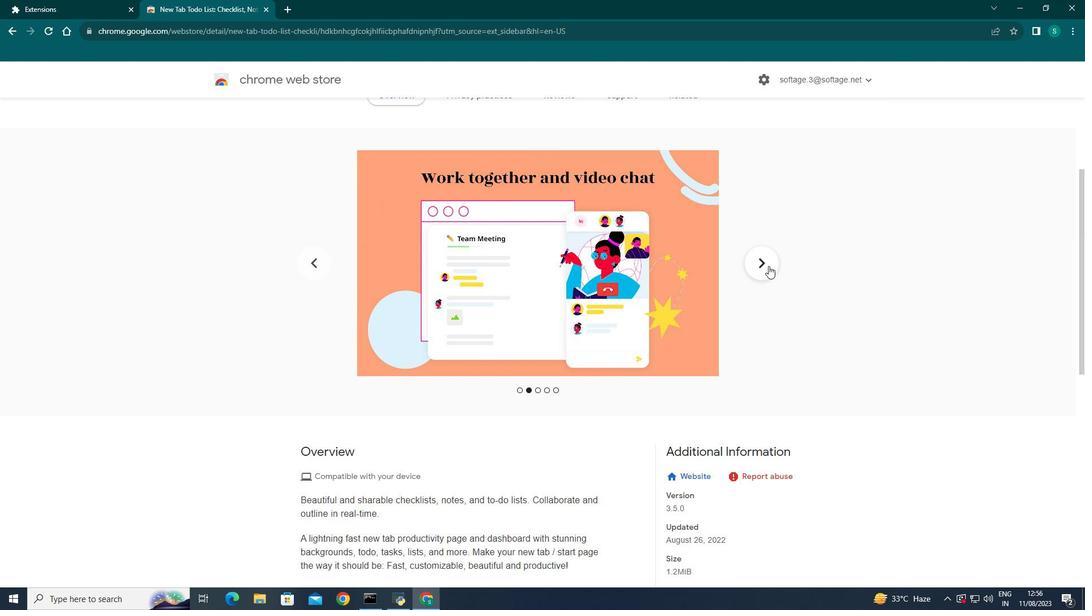 
Action: Mouse pressed left at (768, 266)
Screenshot: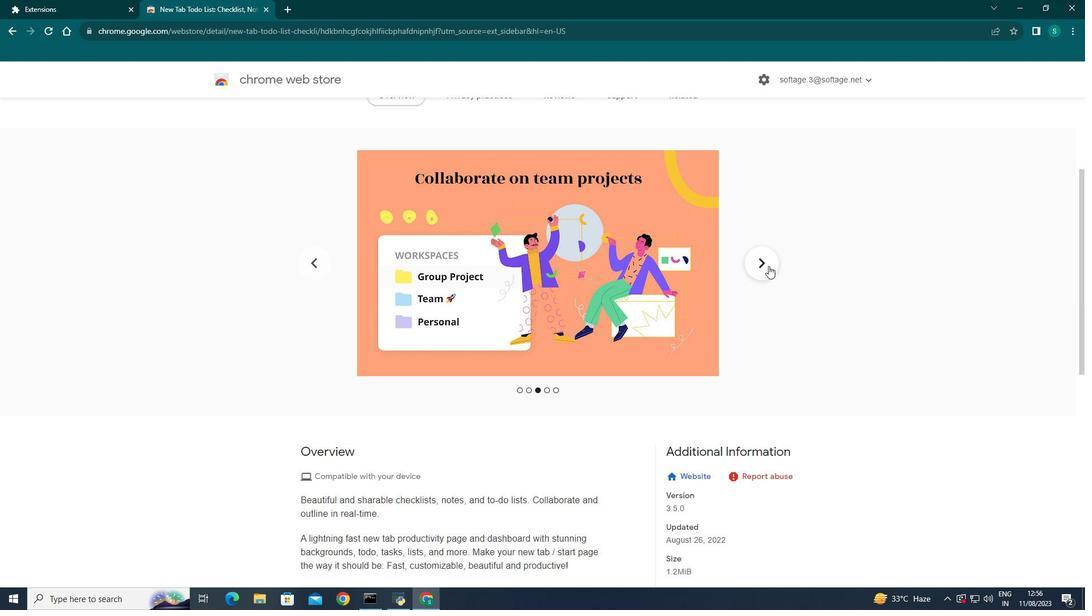 
Action: Mouse pressed left at (768, 266)
Screenshot: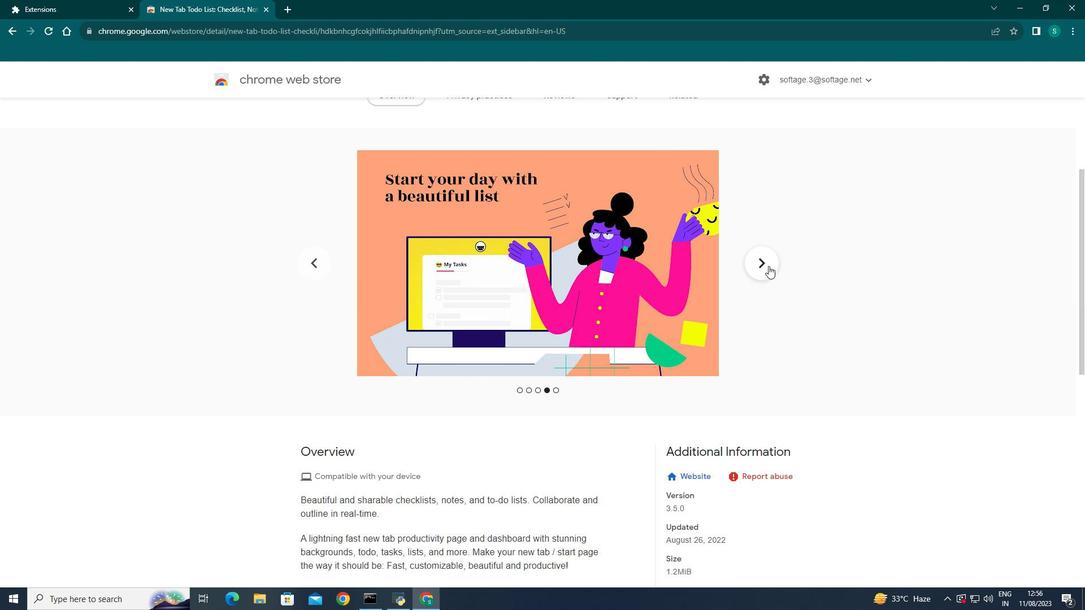 
Action: Mouse scrolled (768, 266) with delta (0, 0)
Screenshot: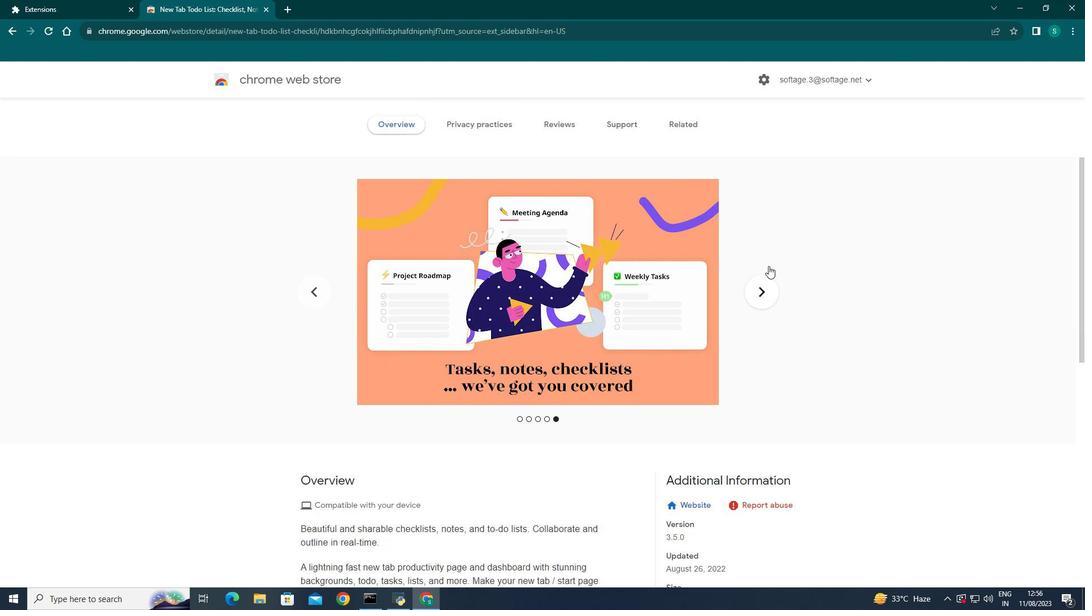 
Action: Mouse scrolled (768, 266) with delta (0, 0)
Screenshot: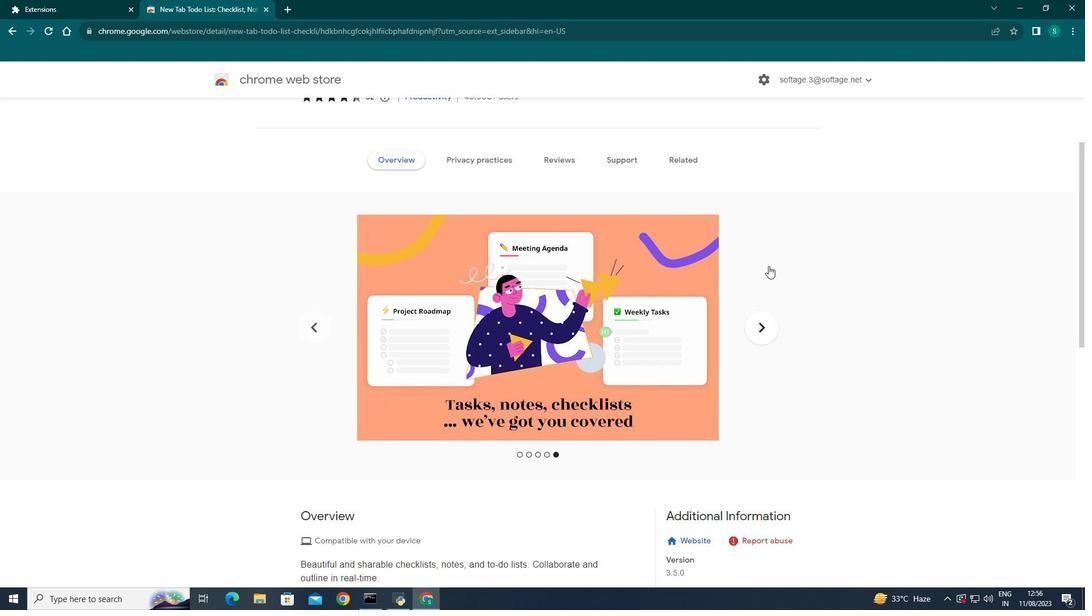 
Action: Mouse moved to (763, 370)
Screenshot: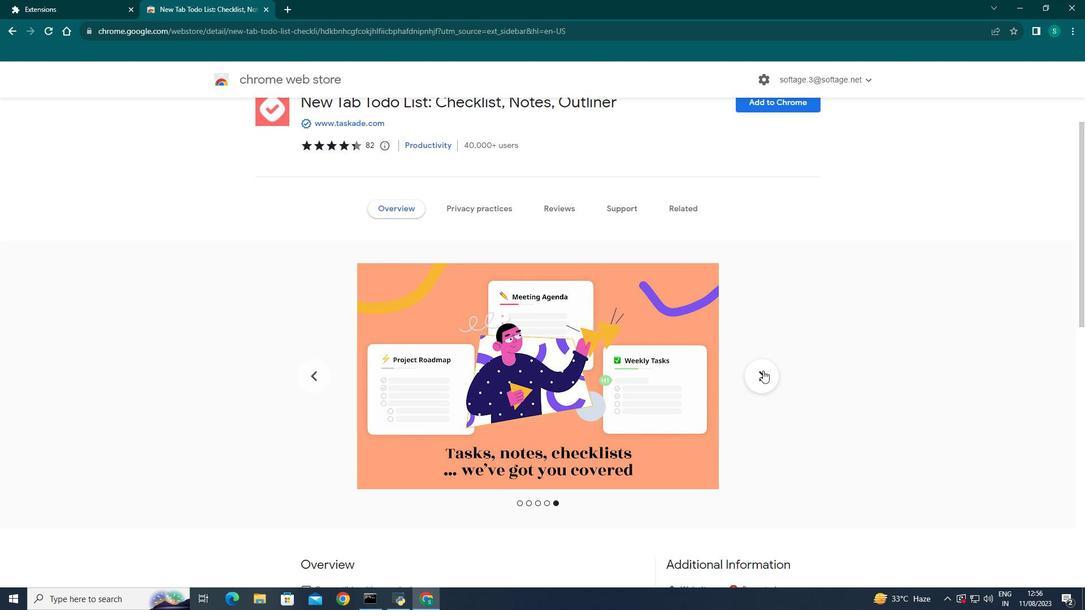 
Action: Mouse pressed left at (763, 370)
Screenshot: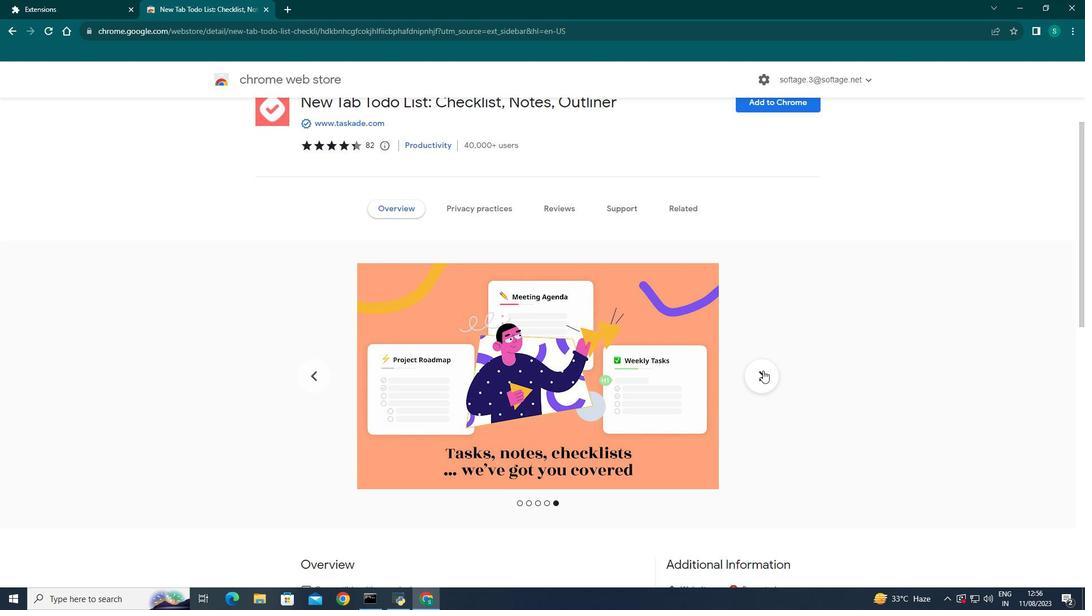 
Action: Mouse pressed left at (763, 370)
Screenshot: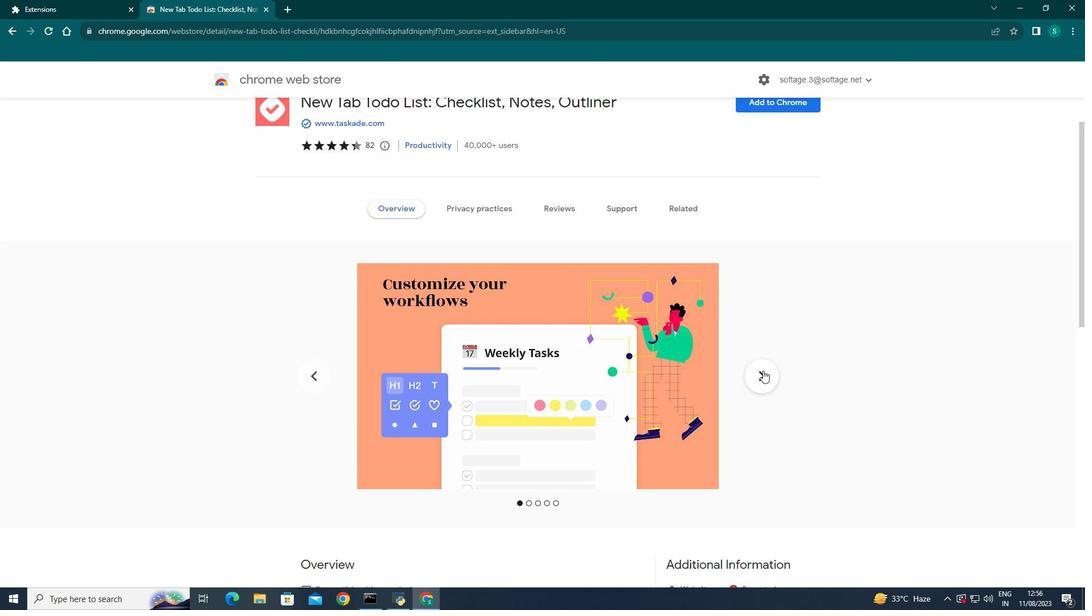 
Action: Mouse moved to (755, 384)
Screenshot: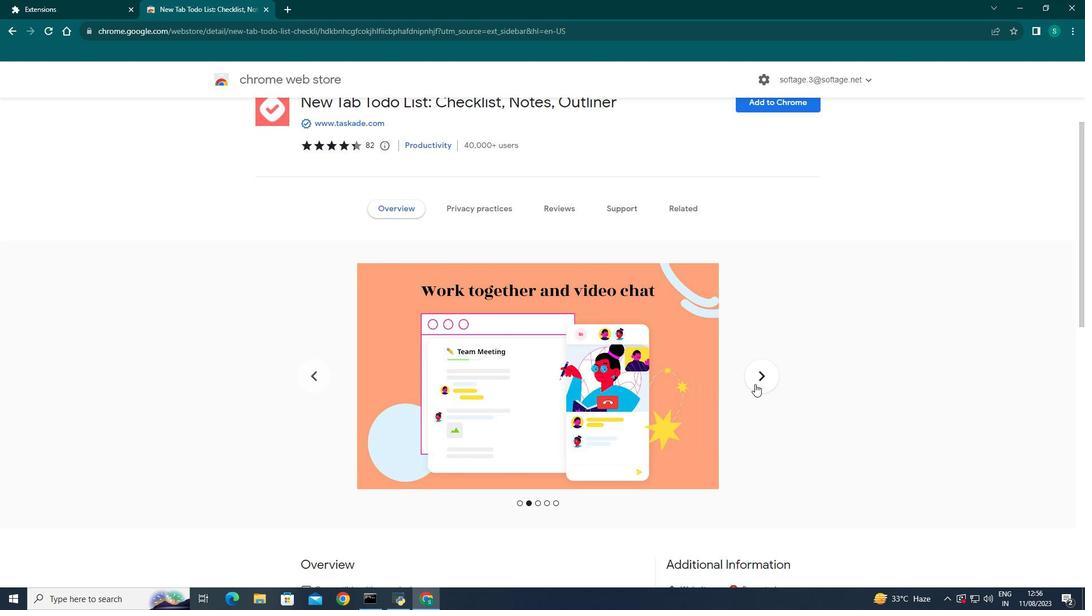 
Action: Mouse scrolled (755, 383) with delta (0, 0)
Screenshot: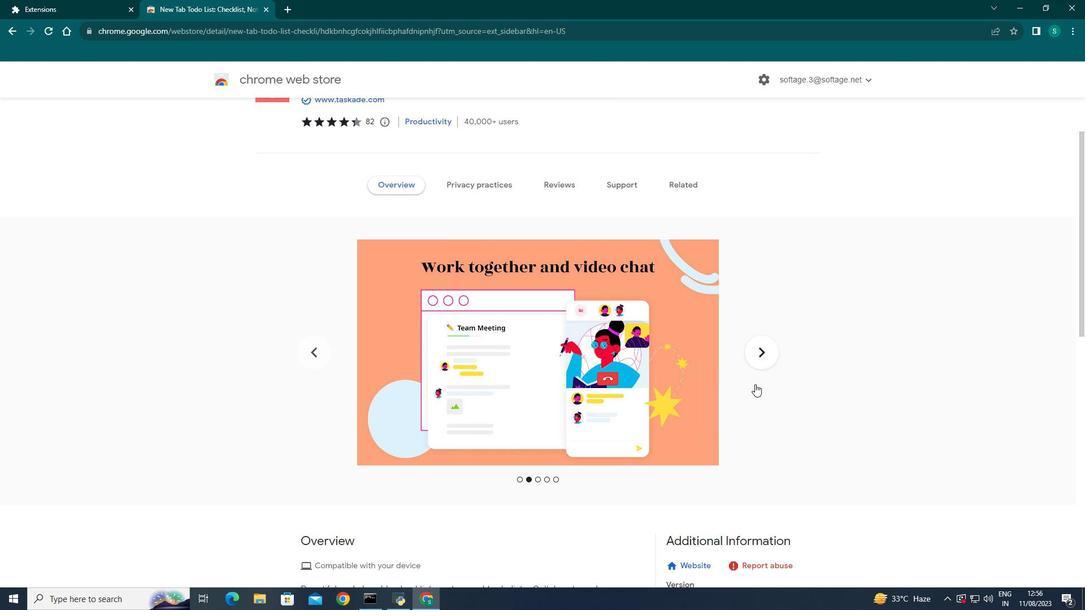 
Action: Mouse scrolled (755, 383) with delta (0, 0)
Screenshot: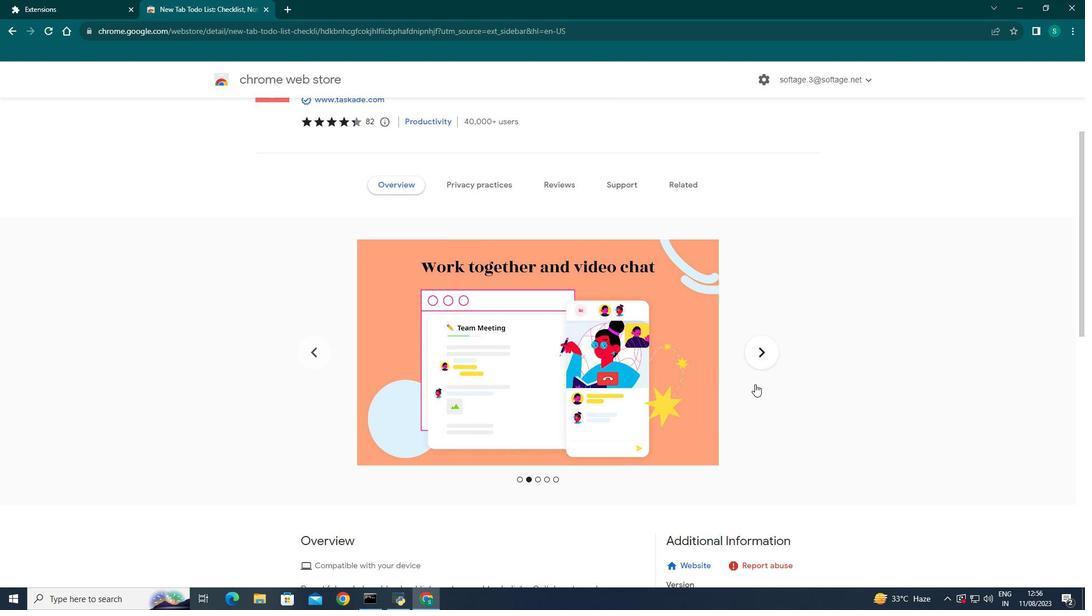 
Action: Mouse scrolled (755, 383) with delta (0, 0)
Screenshot: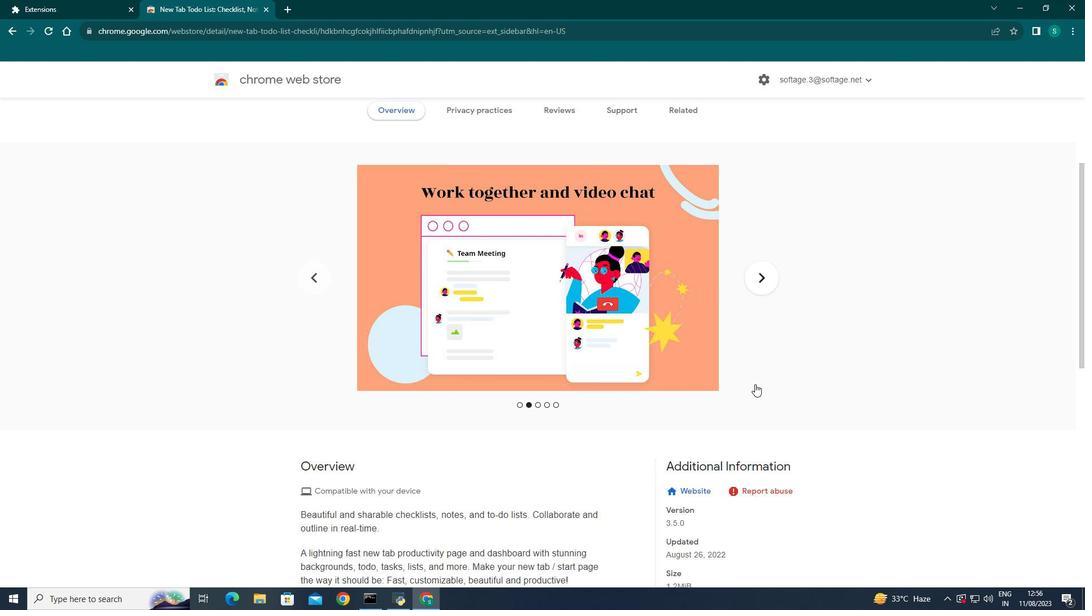 
Action: Mouse scrolled (755, 383) with delta (0, 0)
Screenshot: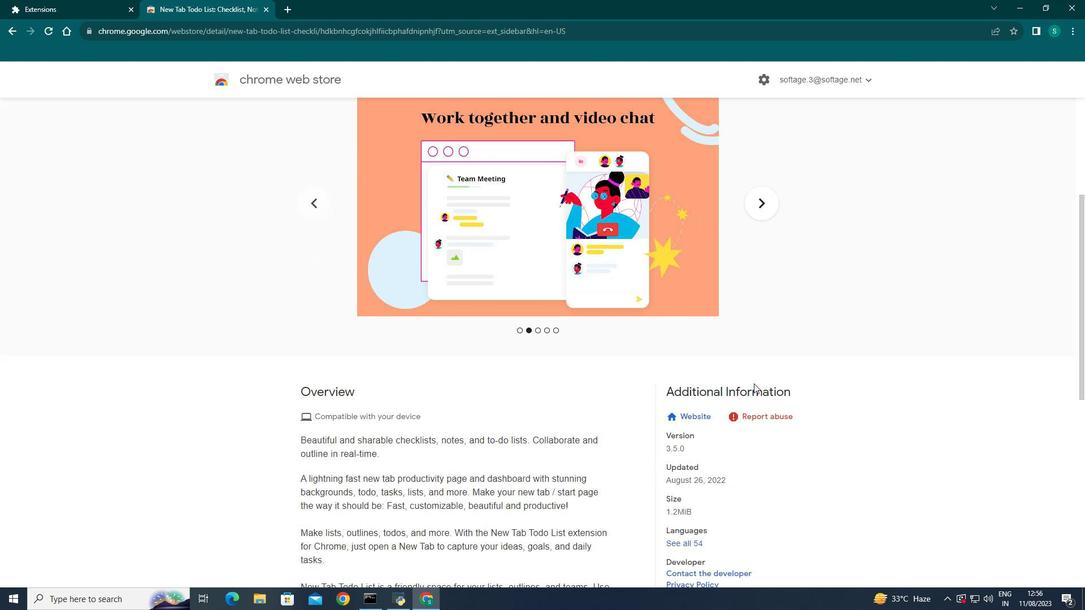 
Action: Mouse moved to (745, 381)
Screenshot: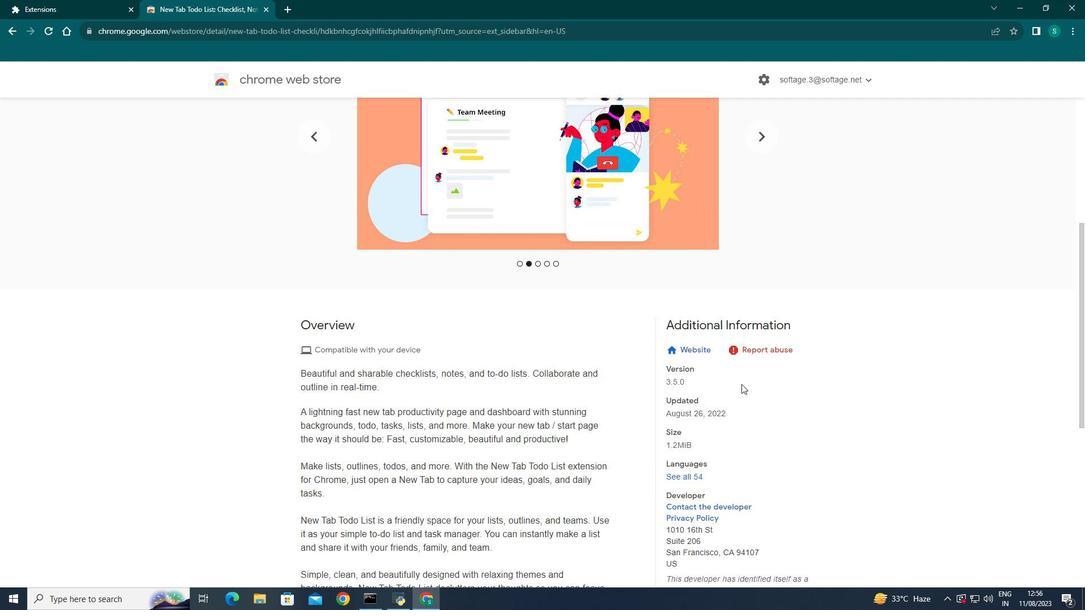 
Action: Mouse scrolled (745, 381) with delta (0, 0)
Screenshot: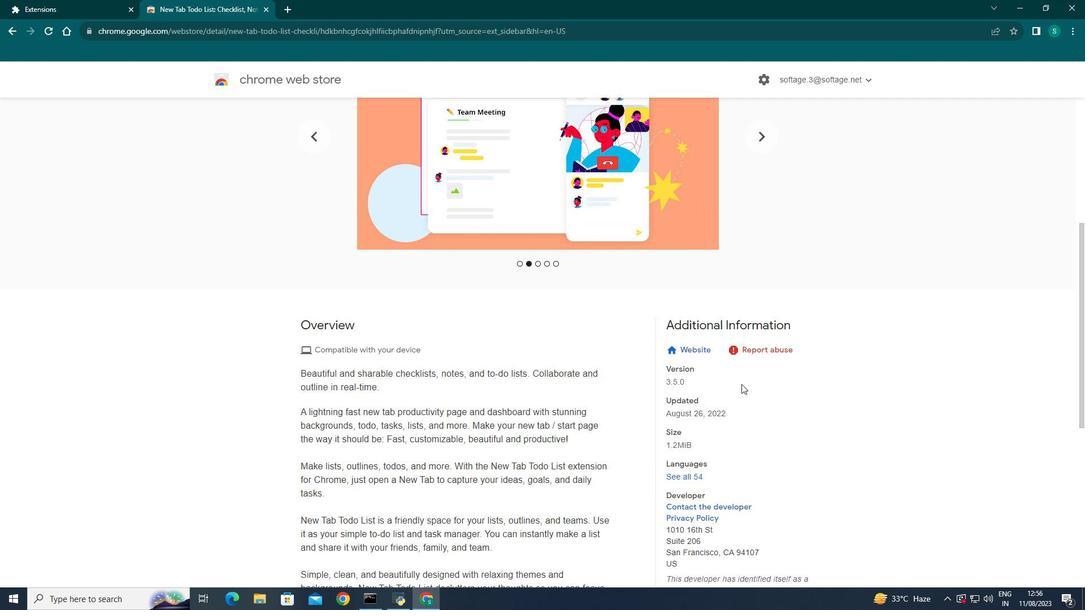 
Action: Mouse scrolled (745, 381) with delta (0, 0)
Screenshot: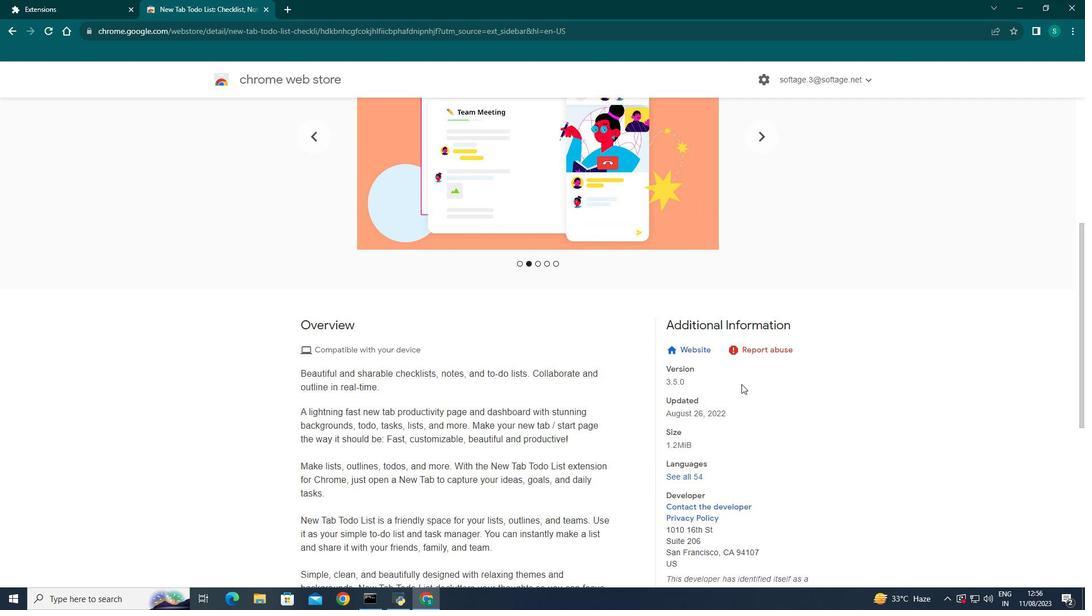 
Action: Mouse moved to (459, 369)
Screenshot: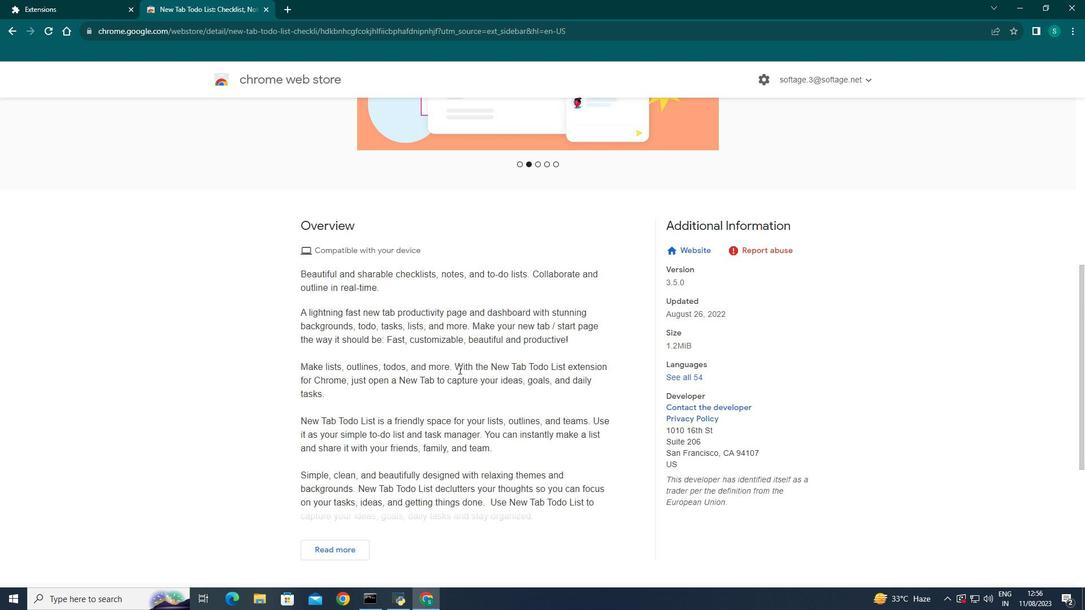 
Action: Mouse scrolled (459, 369) with delta (0, 0)
Screenshot: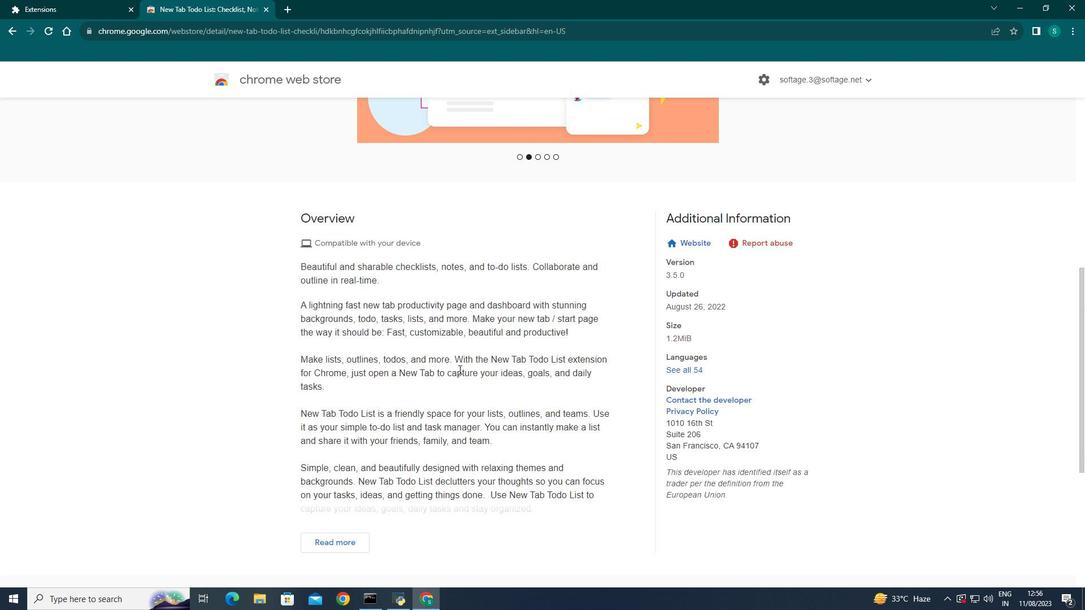
Action: Mouse scrolled (459, 369) with delta (0, 0)
Screenshot: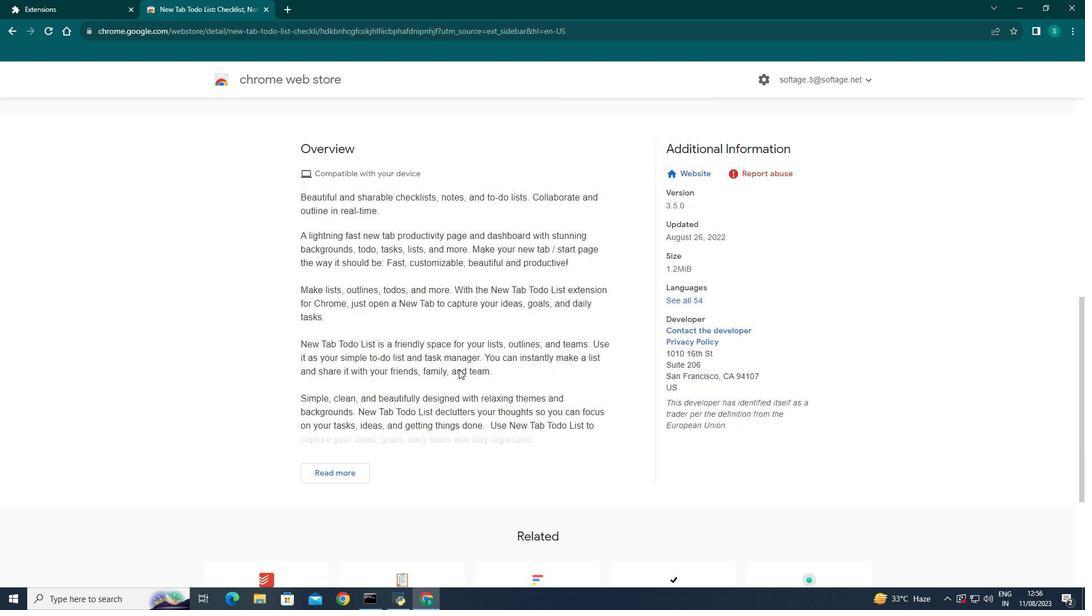 
Action: Mouse scrolled (459, 369) with delta (0, 0)
Screenshot: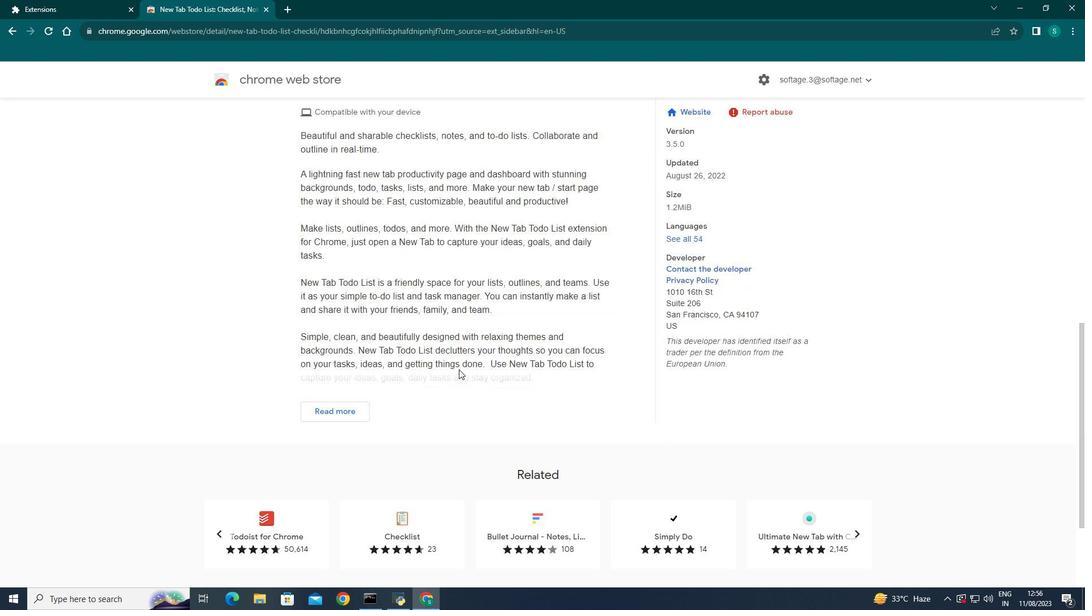 
Action: Mouse scrolled (459, 369) with delta (0, 0)
Screenshot: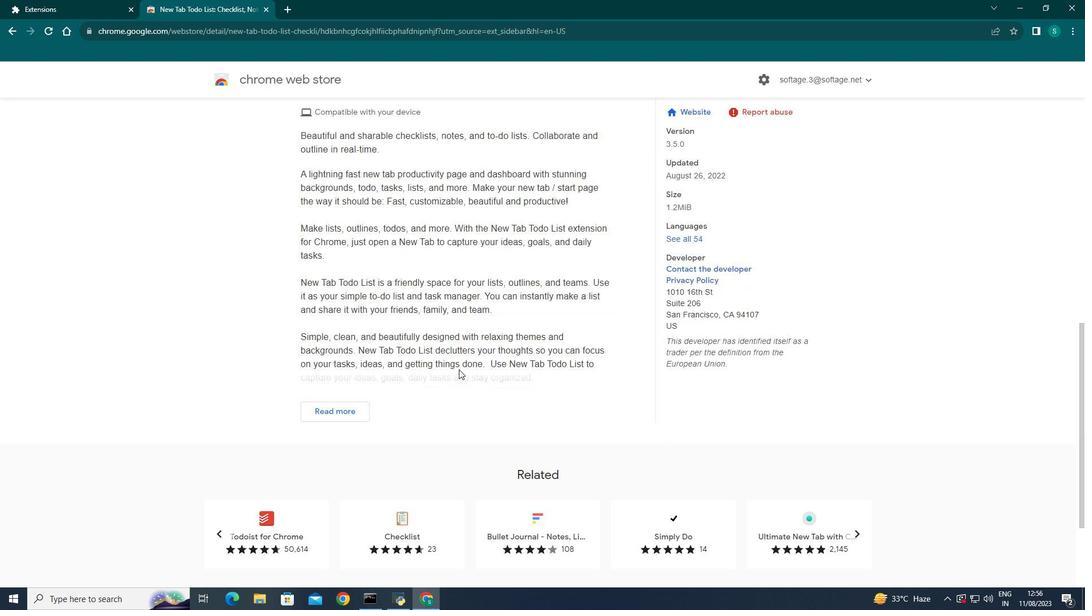 
Action: Mouse scrolled (459, 370) with delta (0, 0)
Screenshot: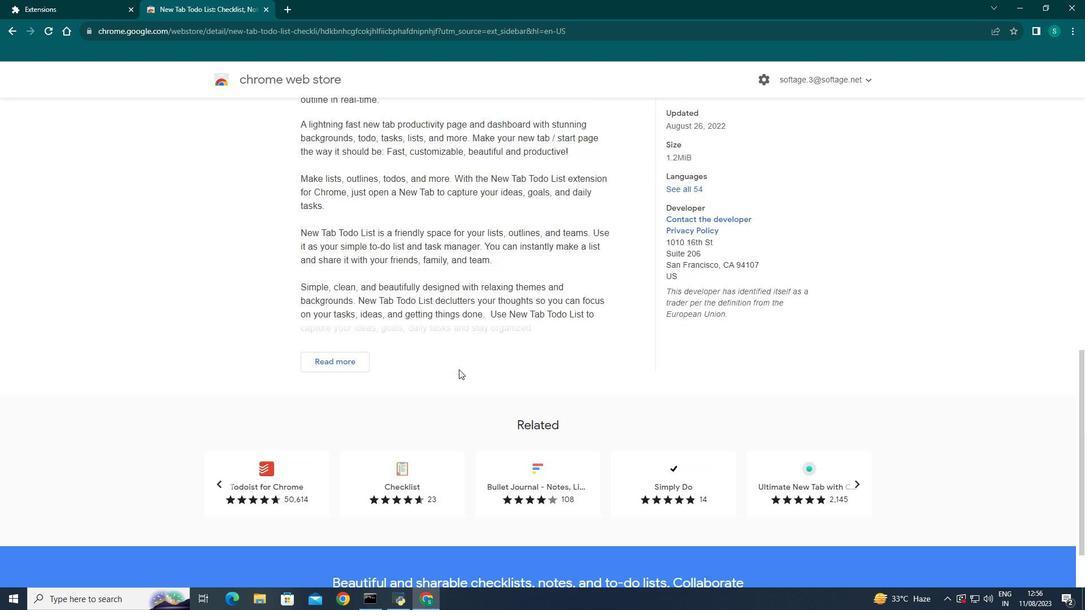 
Action: Mouse scrolled (459, 370) with delta (0, 0)
Screenshot: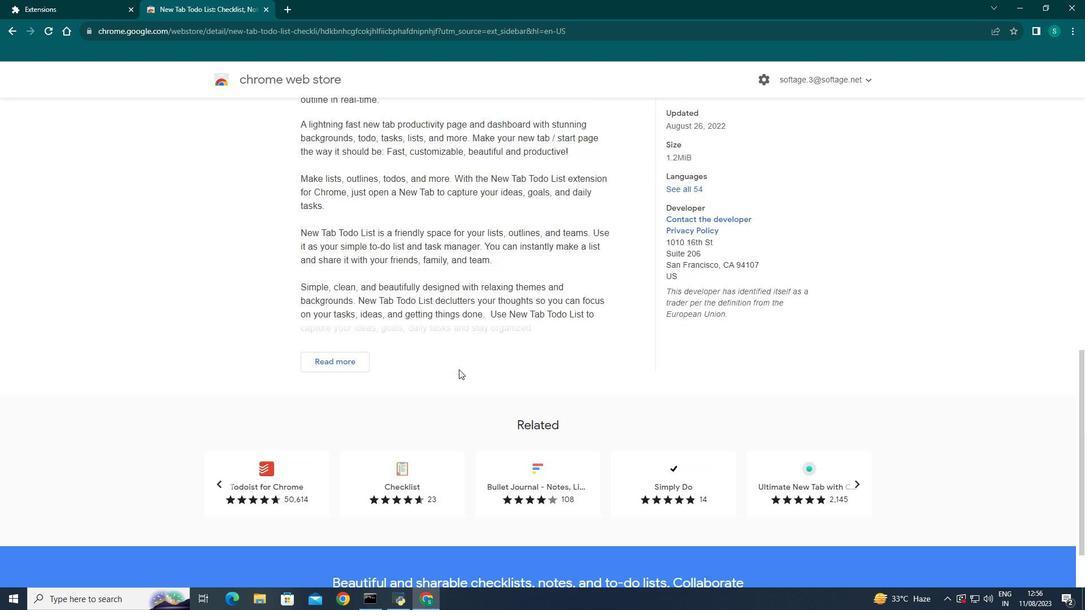 
Action: Mouse scrolled (459, 370) with delta (0, 0)
Screenshot: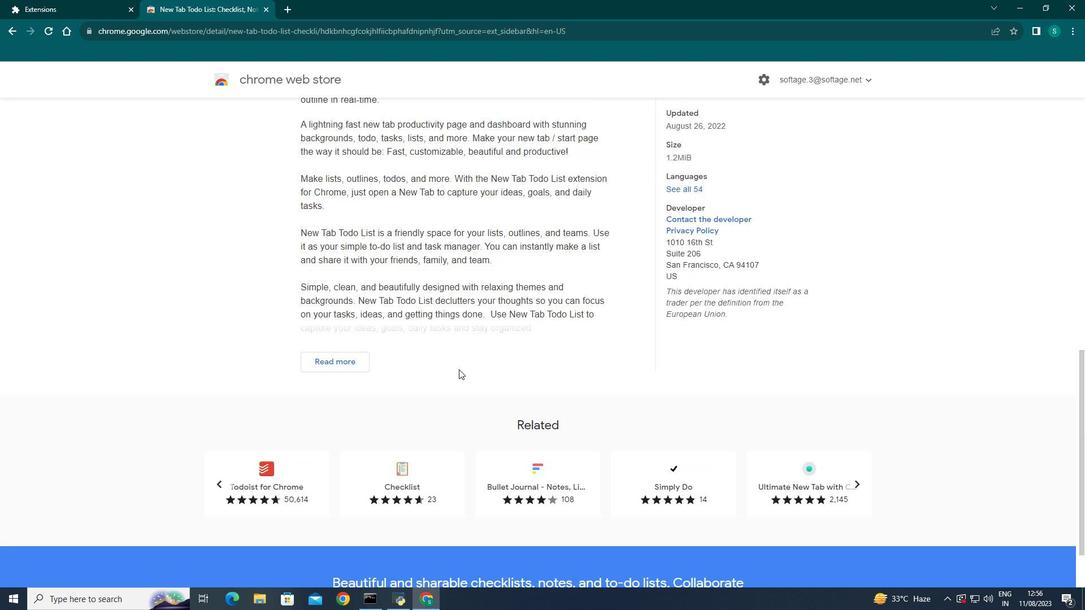 
Action: Mouse scrolled (459, 370) with delta (0, 0)
Screenshot: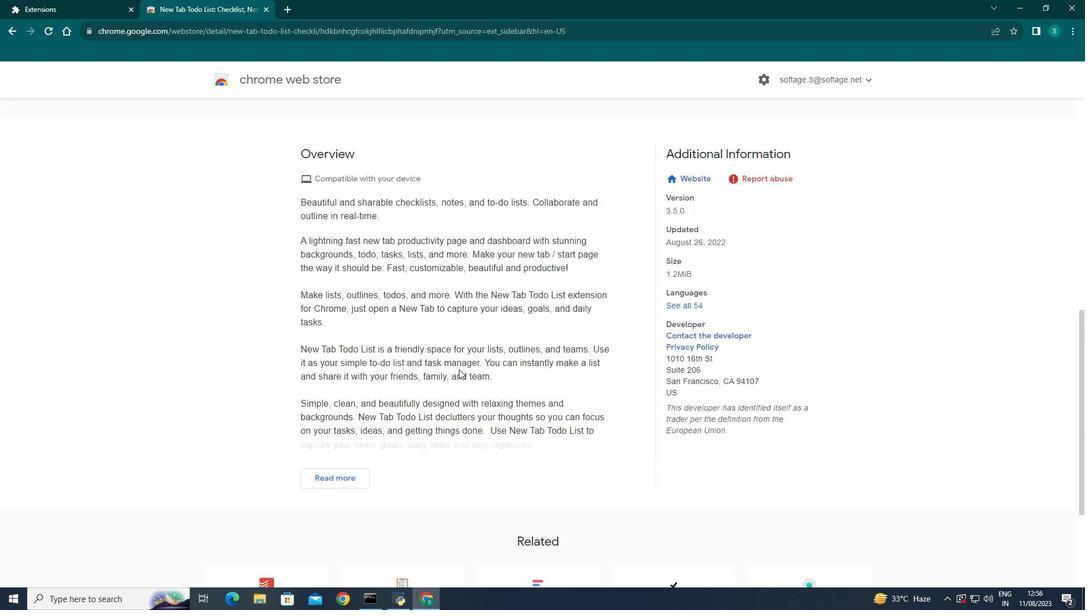 
Action: Mouse scrolled (459, 370) with delta (0, 0)
Screenshot: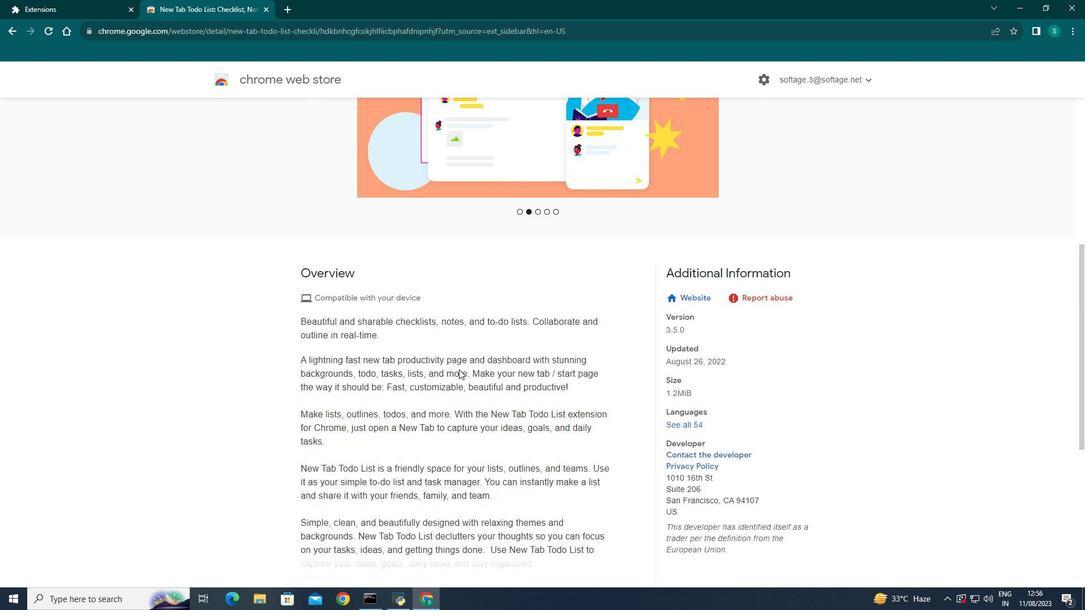 
Action: Mouse scrolled (459, 370) with delta (0, 0)
Screenshot: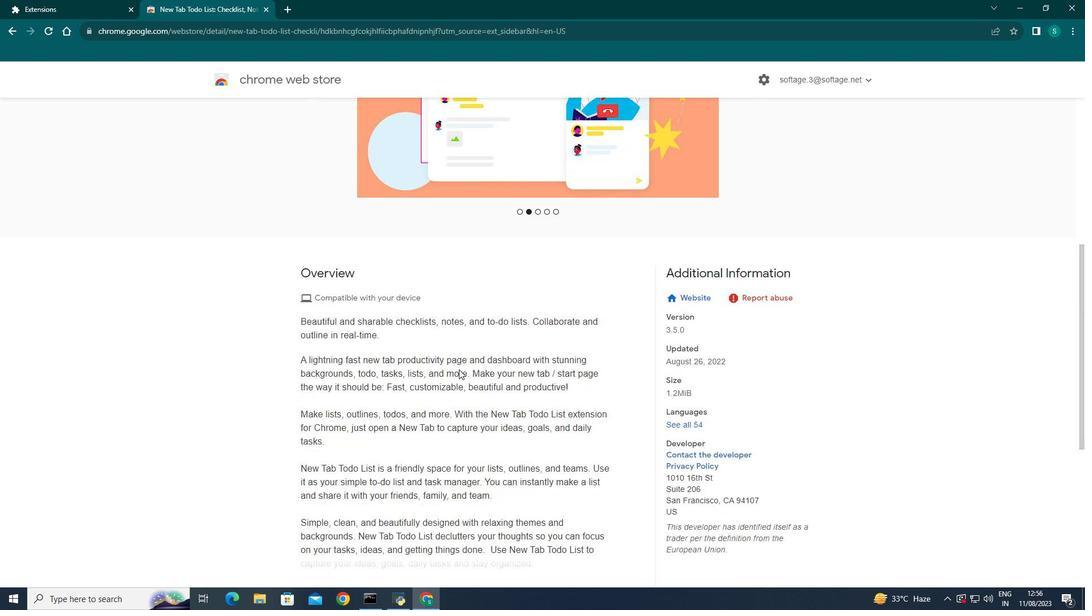 
Action: Mouse scrolled (459, 370) with delta (0, 0)
Screenshot: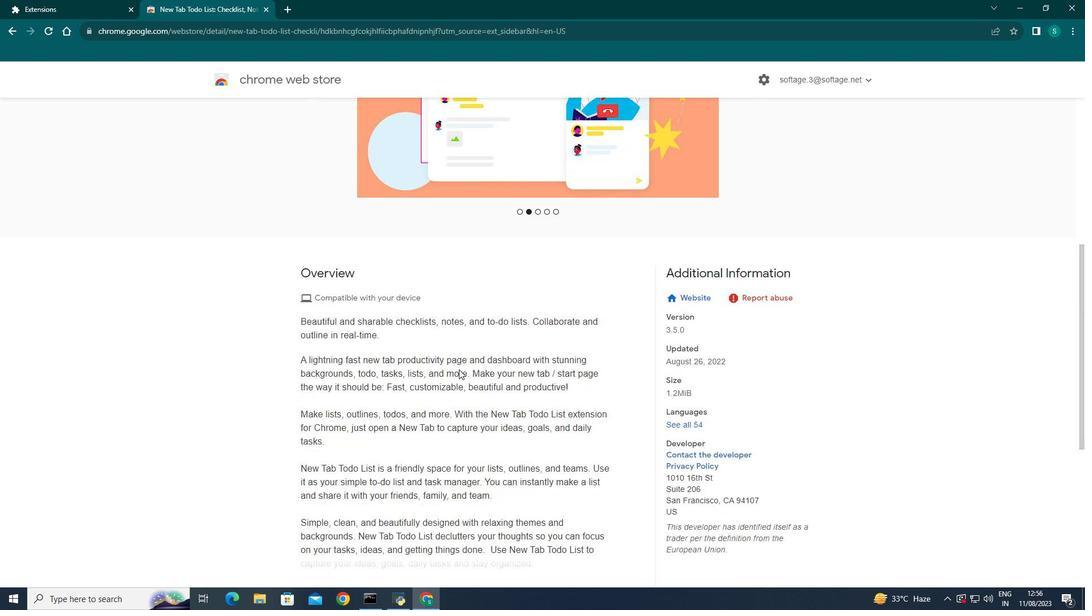 
Action: Mouse scrolled (459, 370) with delta (0, 0)
Screenshot: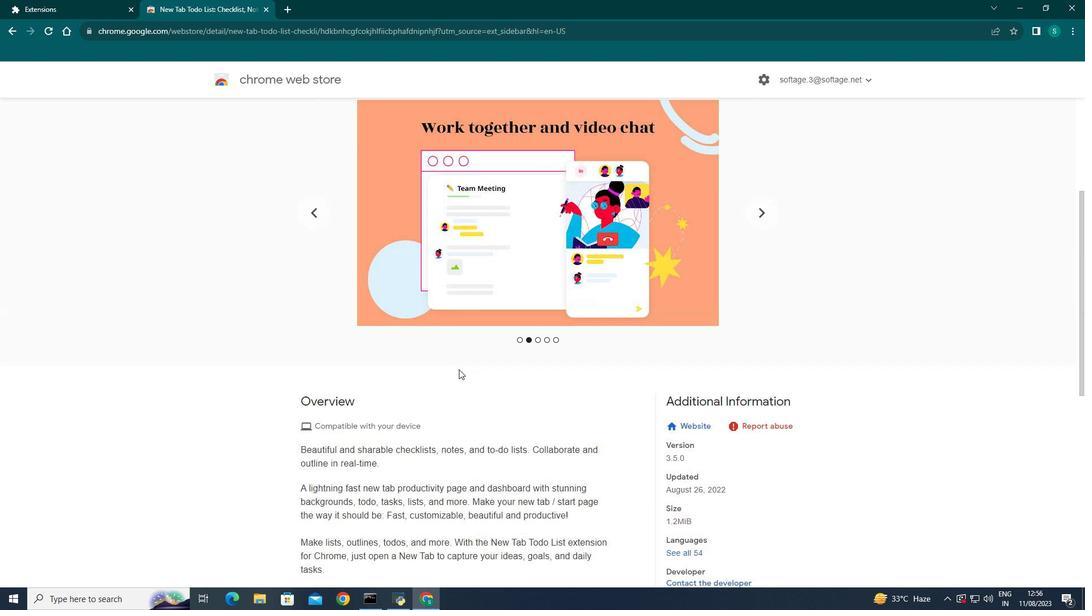
Action: Mouse scrolled (459, 370) with delta (0, 0)
Screenshot: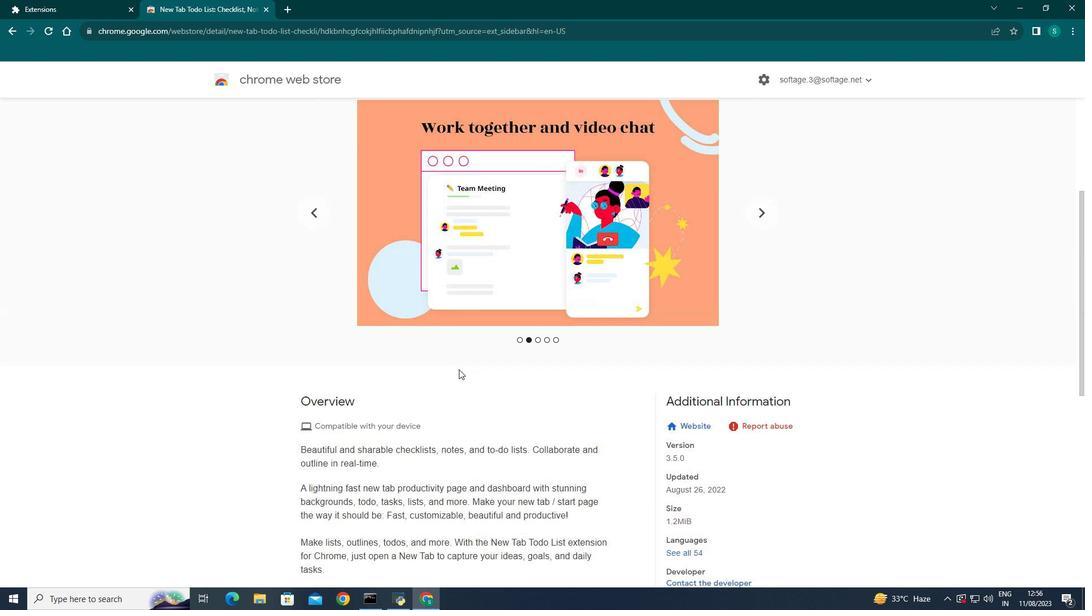
Action: Mouse scrolled (459, 370) with delta (0, 0)
Screenshot: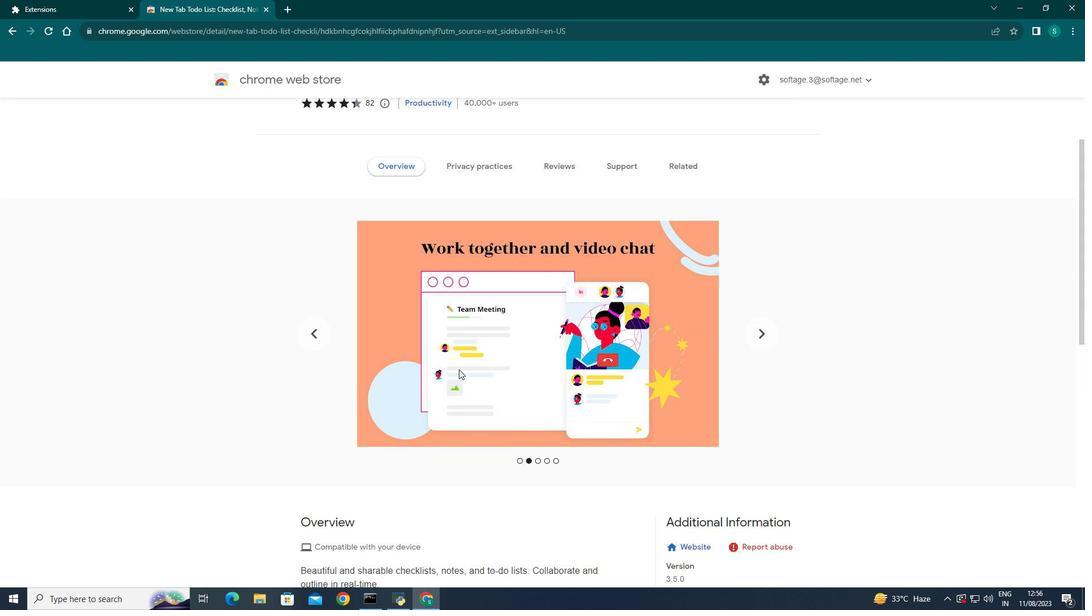 
Action: Mouse scrolled (459, 370) with delta (0, 0)
Screenshot: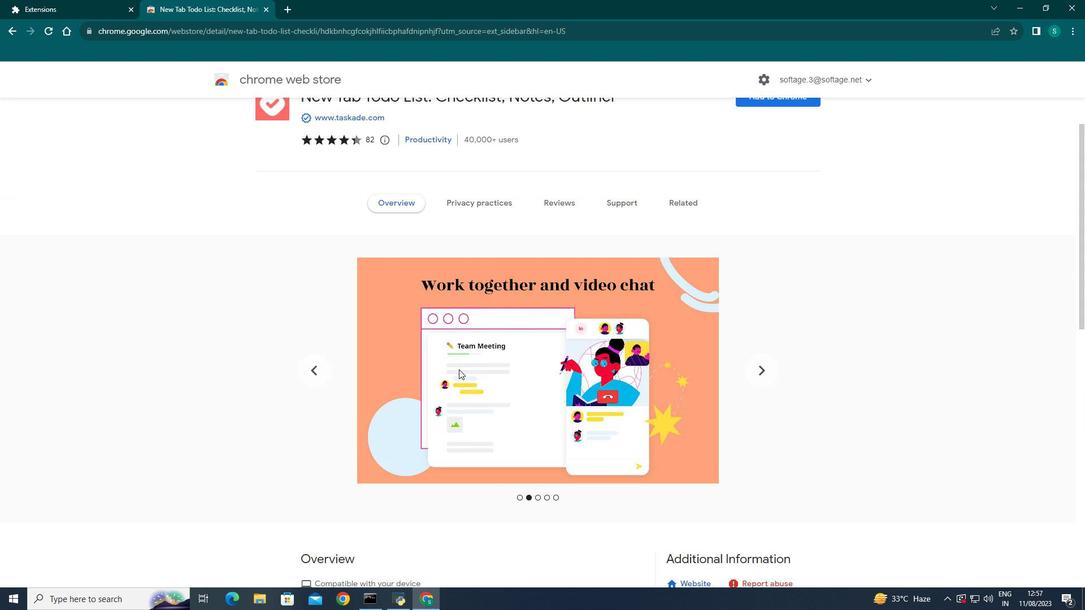 
Action: Mouse scrolled (459, 370) with delta (0, 0)
Screenshot: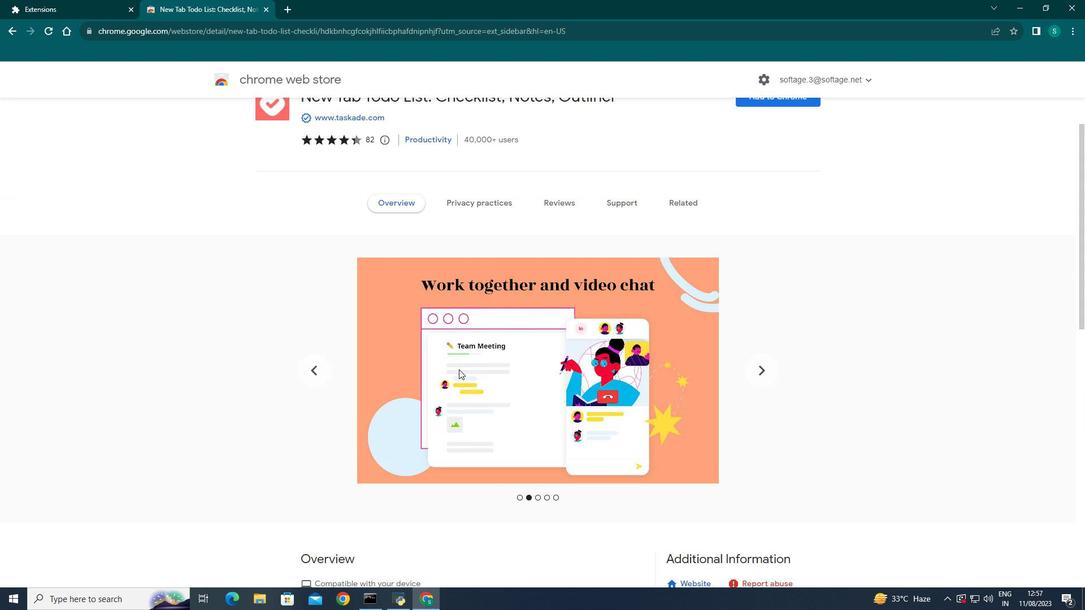 
Action: Mouse scrolled (459, 370) with delta (0, 0)
Screenshot: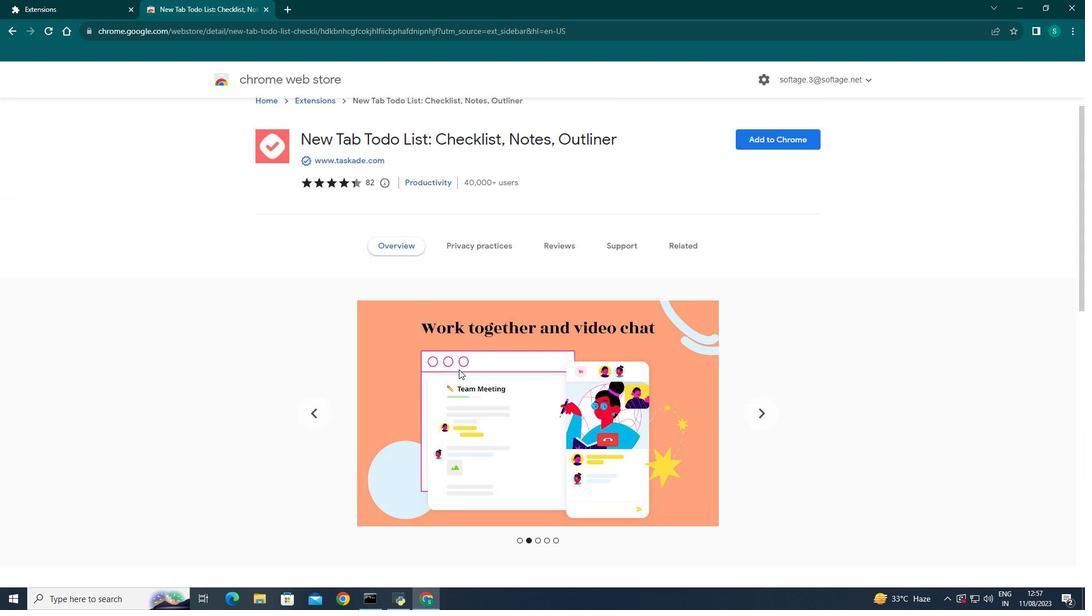 
Action: Mouse scrolled (459, 370) with delta (0, 0)
Screenshot: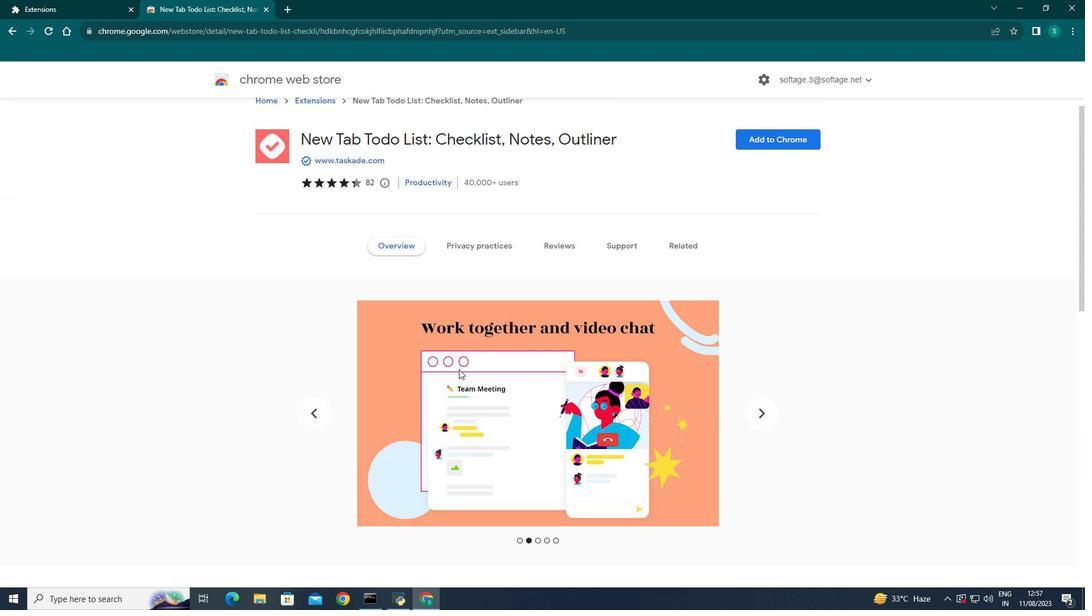 
Action: Mouse scrolled (459, 370) with delta (0, 0)
Screenshot: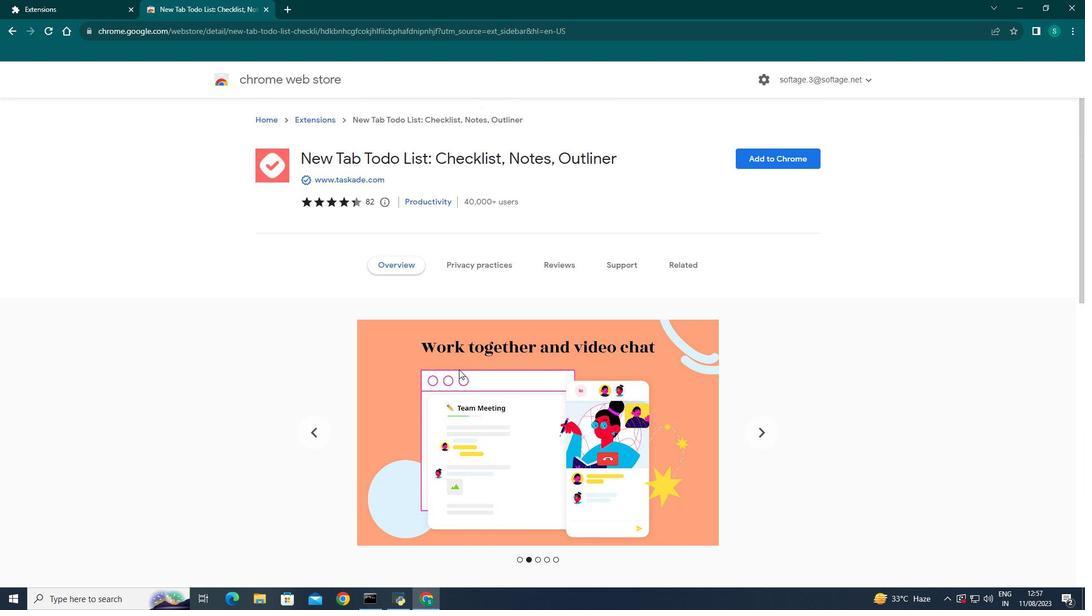 
Action: Mouse scrolled (459, 370) with delta (0, 0)
Screenshot: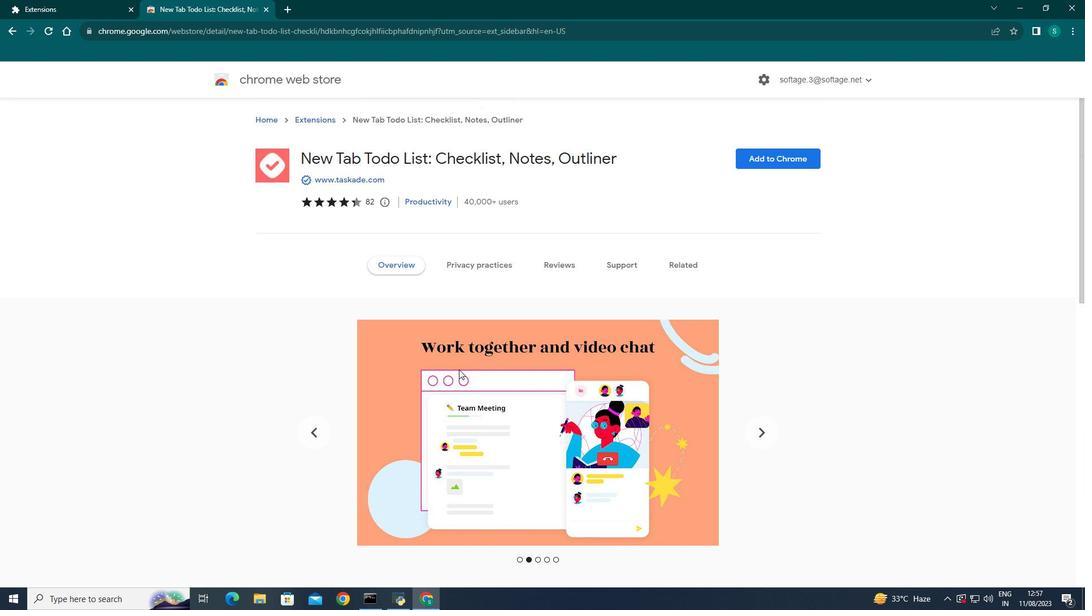 
Action: Mouse scrolled (459, 370) with delta (0, 0)
Screenshot: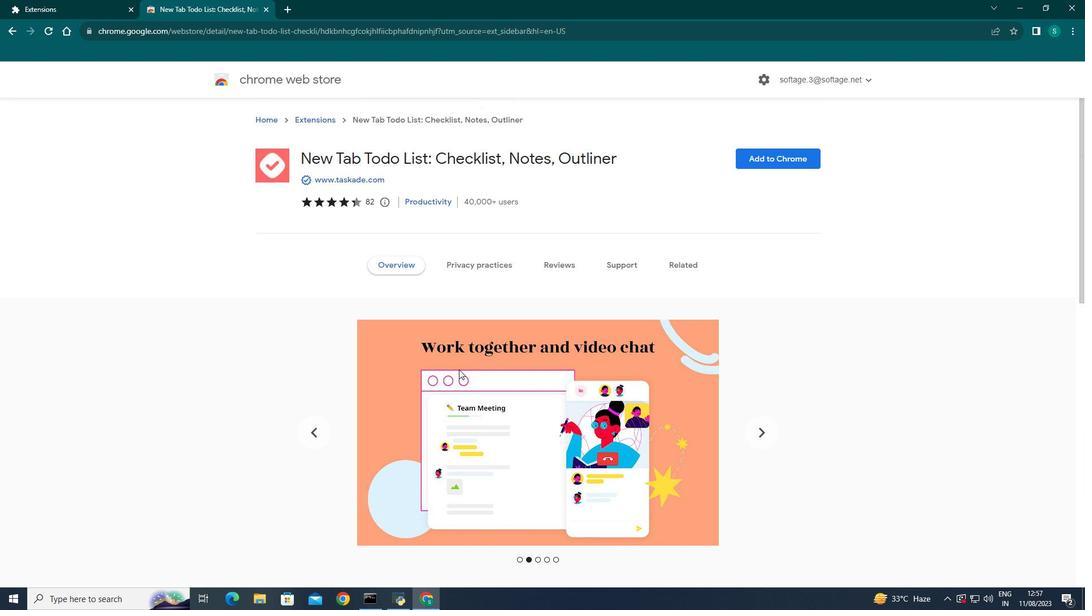 
Action: Mouse scrolled (459, 370) with delta (0, 0)
Screenshot: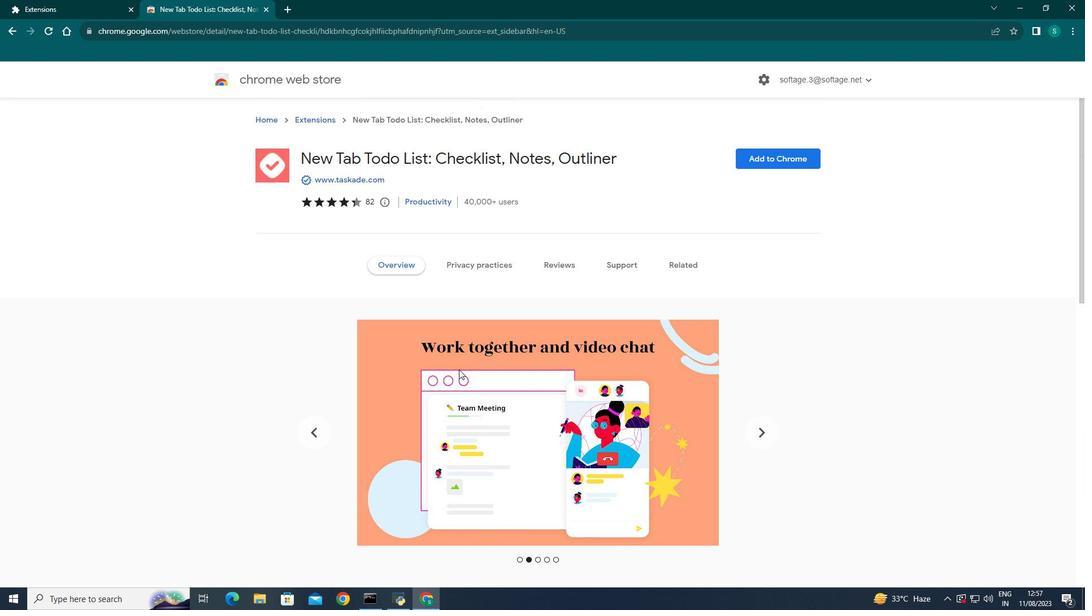 
Action: Mouse scrolled (459, 370) with delta (0, 0)
Screenshot: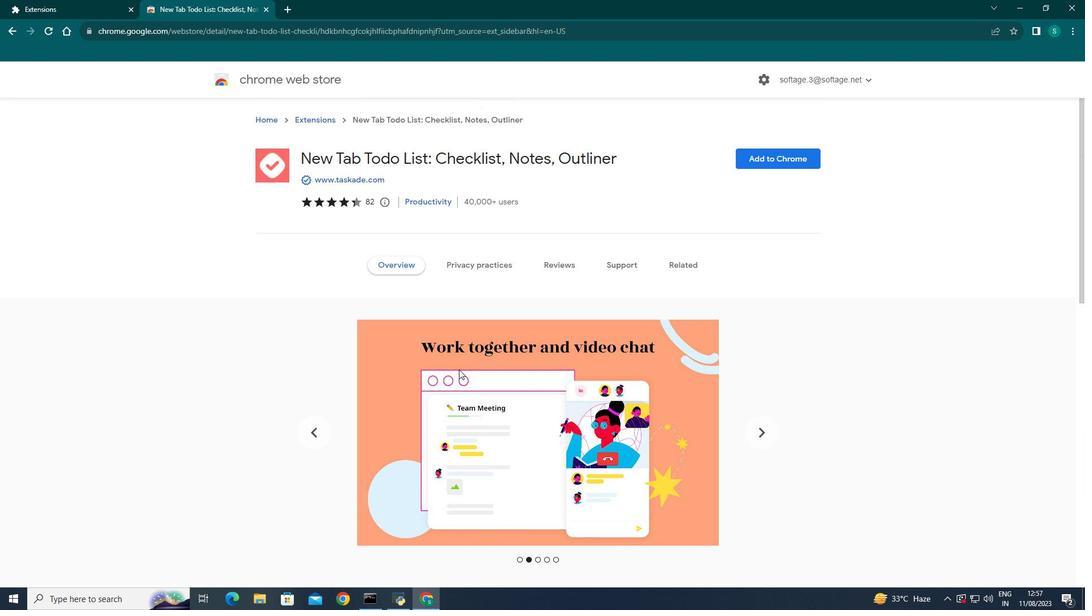 
Action: Mouse moved to (805, 152)
Screenshot: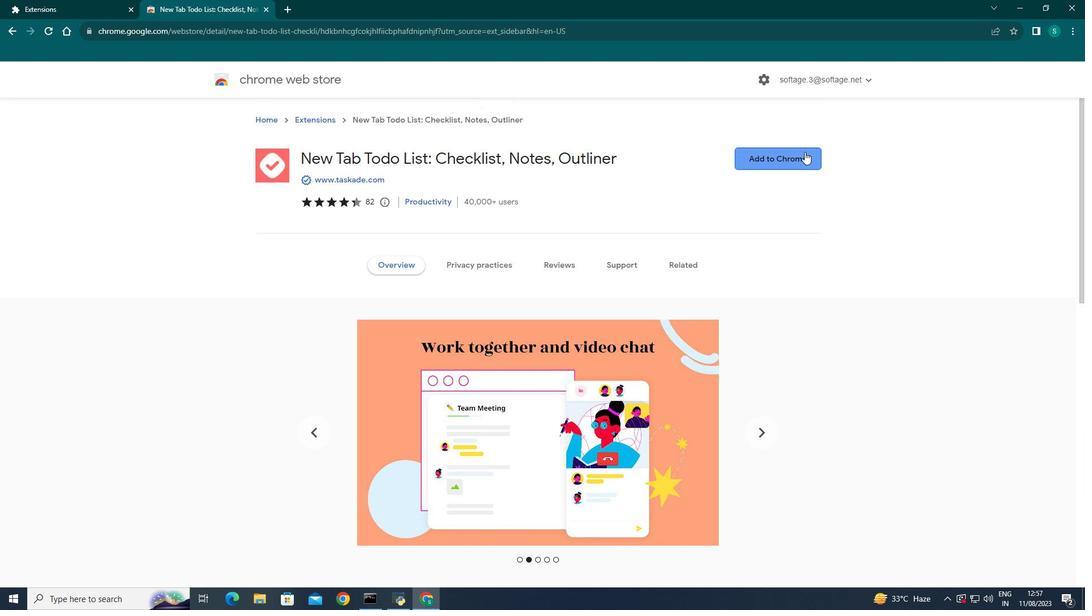 
Action: Mouse pressed left at (805, 152)
Screenshot: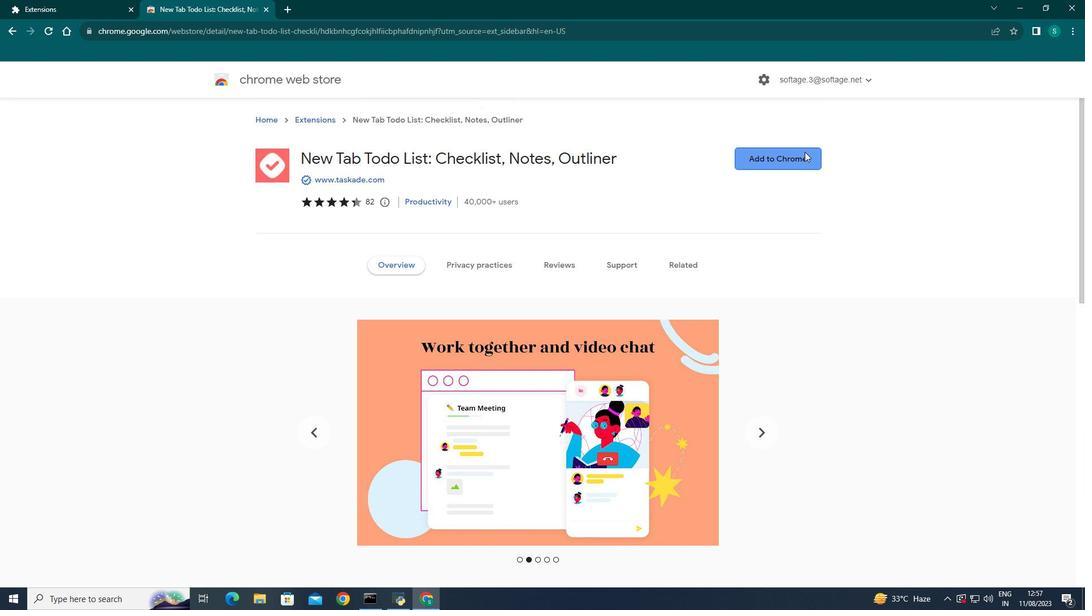
Action: Mouse moved to (560, 158)
Screenshot: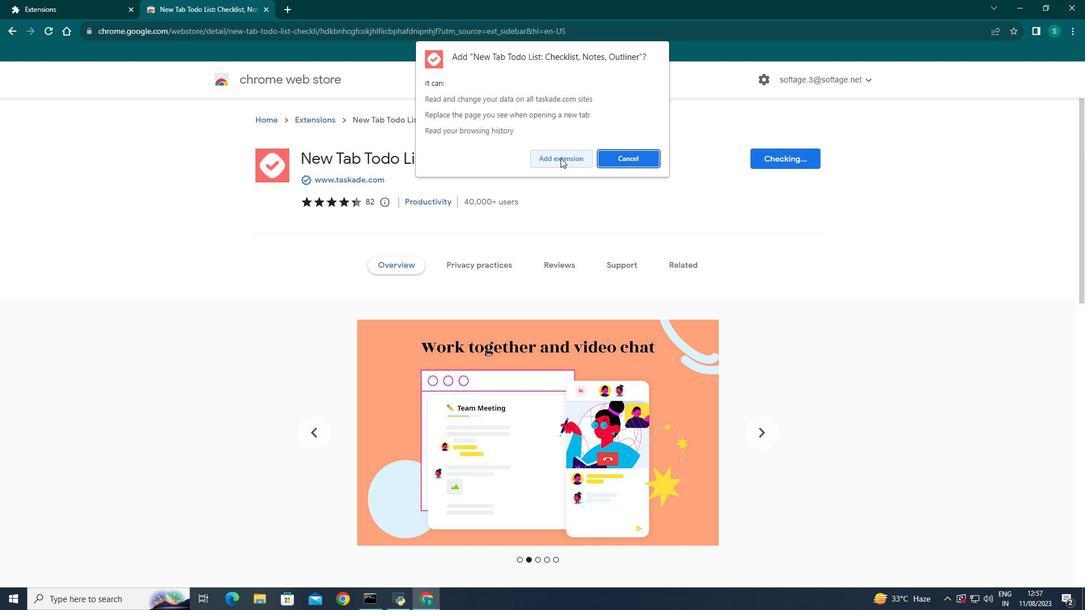
Action: Mouse pressed left at (560, 158)
Screenshot: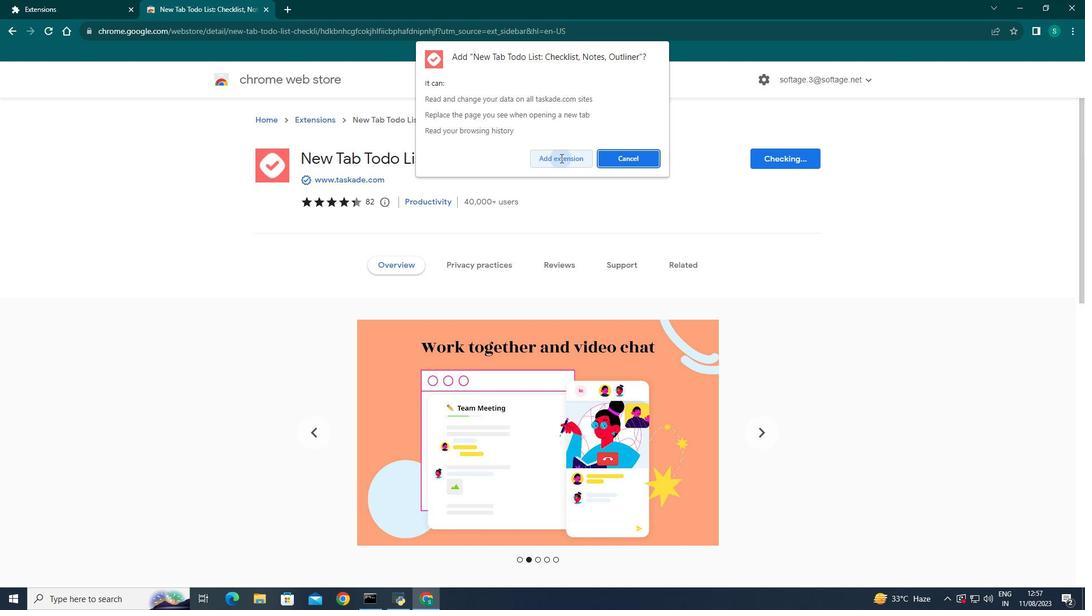 
Action: Mouse moved to (541, 265)
Screenshot: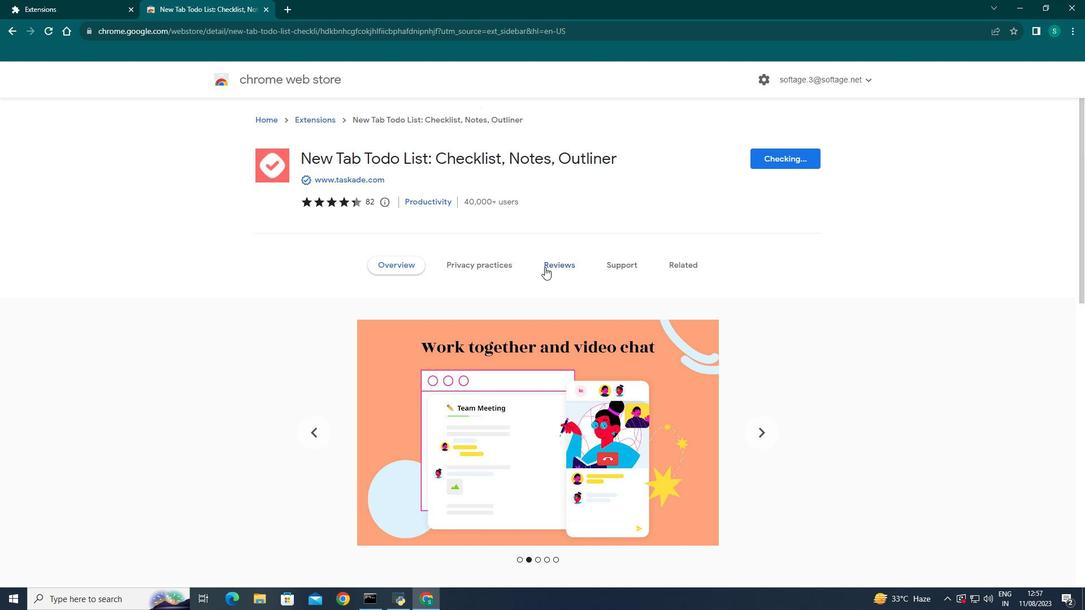 
Action: Mouse scrolled (541, 265) with delta (0, 0)
Screenshot: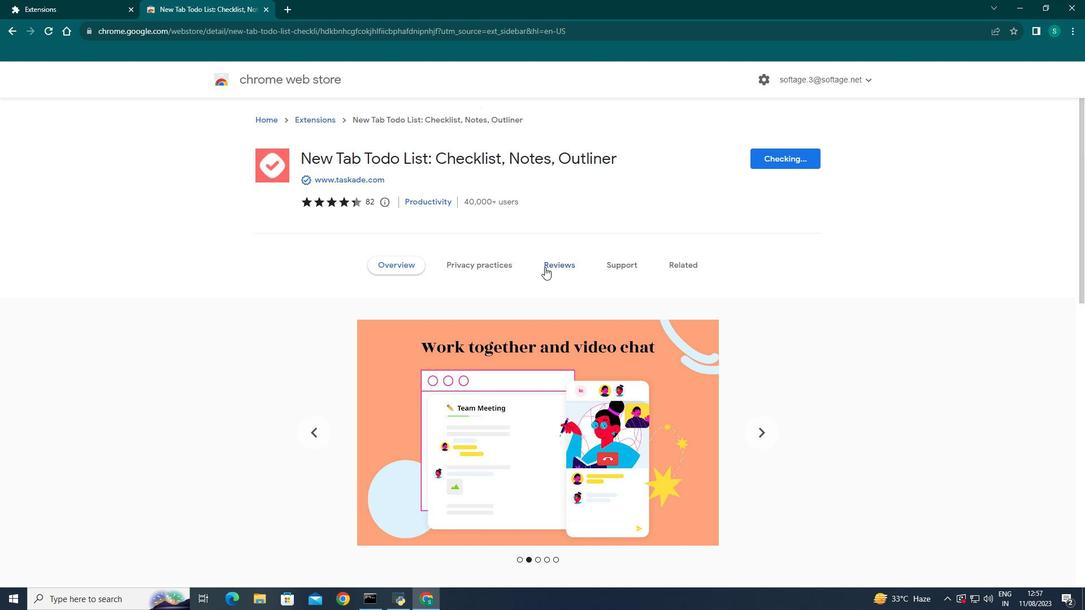 
Action: Mouse moved to (542, 266)
Screenshot: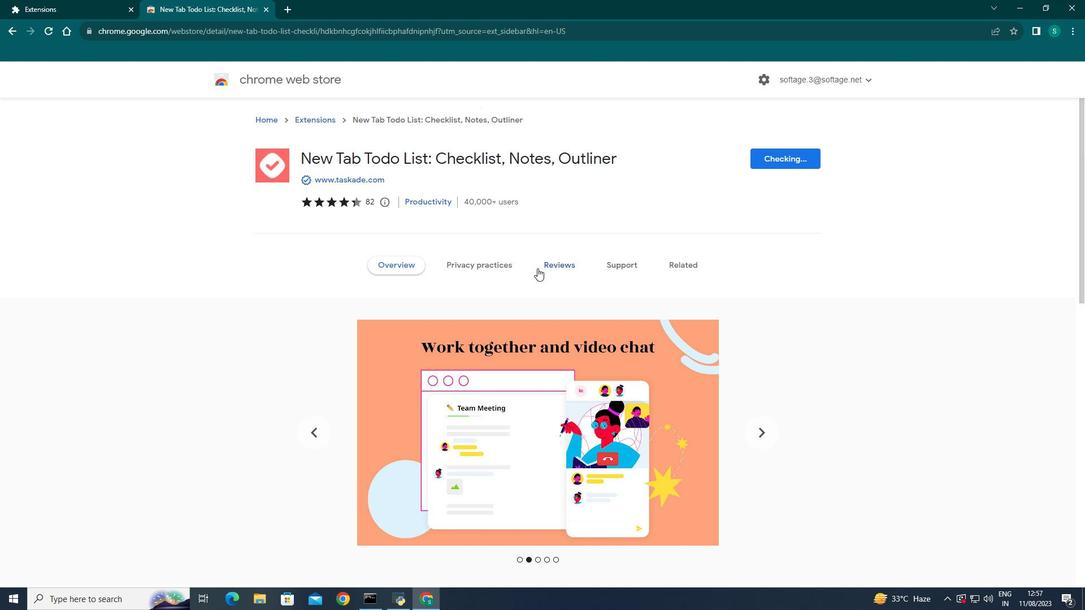 
Action: Mouse scrolled (542, 266) with delta (0, 0)
Screenshot: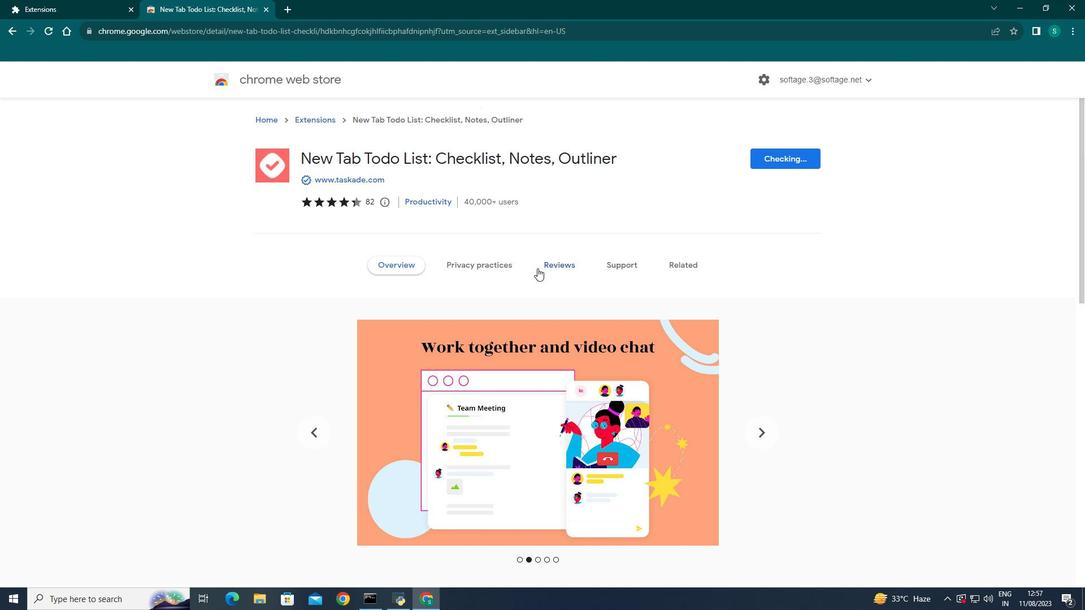 
Action: Mouse moved to (544, 267)
Screenshot: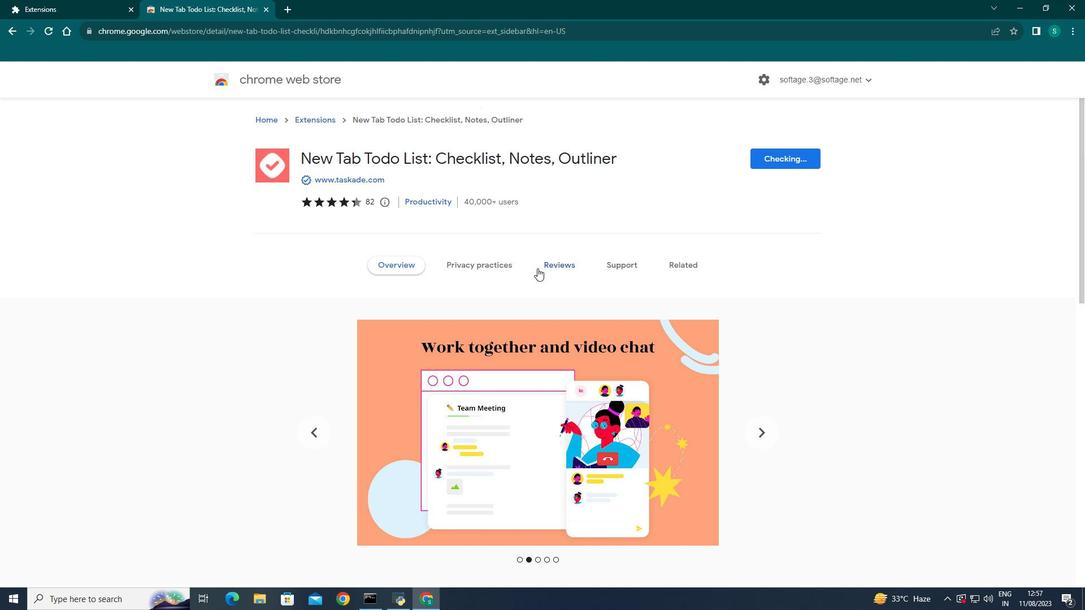 
Action: Mouse scrolled (544, 267) with delta (0, 0)
Screenshot: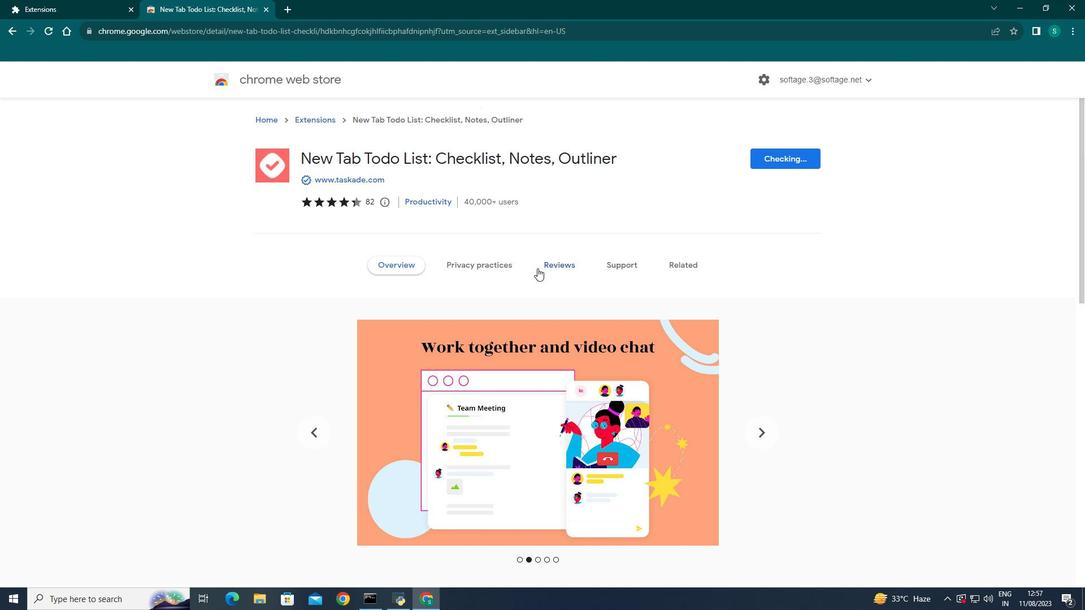 
Action: Mouse moved to (8, 35)
Screenshot: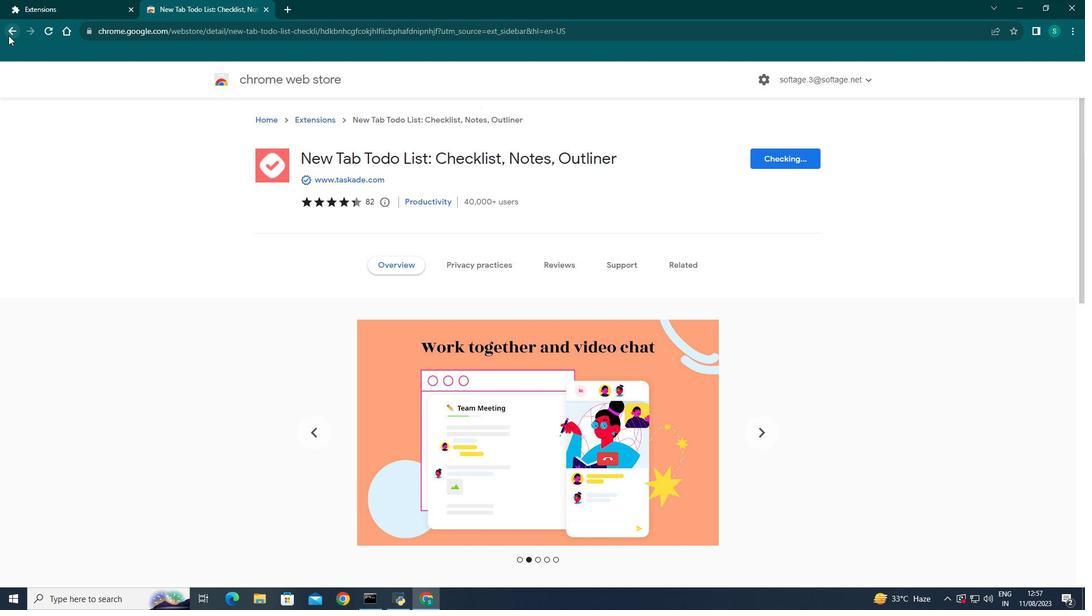 
Action: Mouse pressed left at (8, 35)
Screenshot: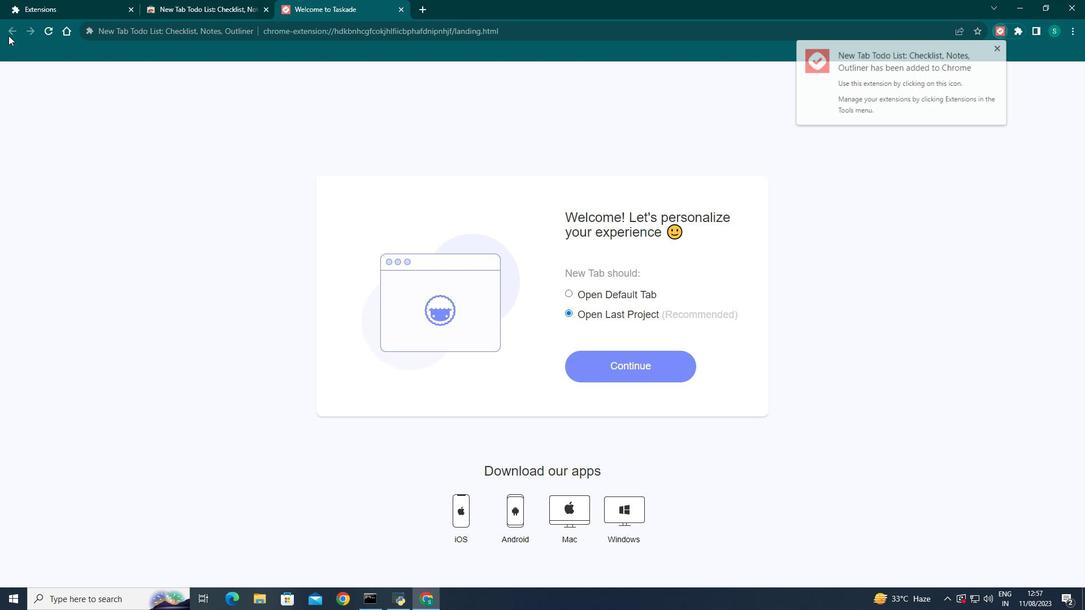 
Action: Mouse moved to (243, 0)
Screenshot: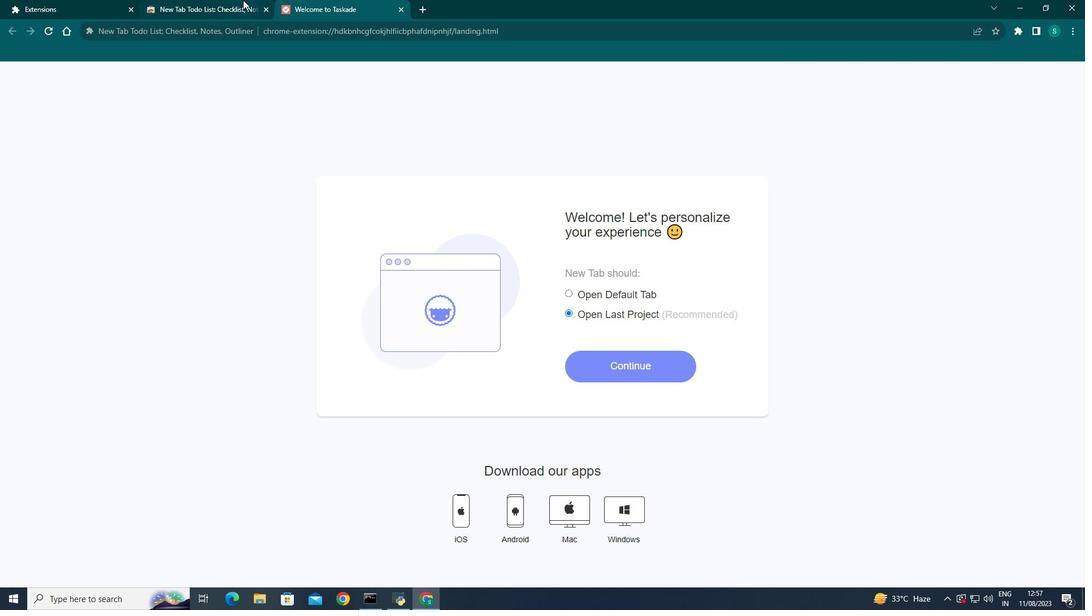 
Action: Mouse pressed left at (243, 0)
Screenshot: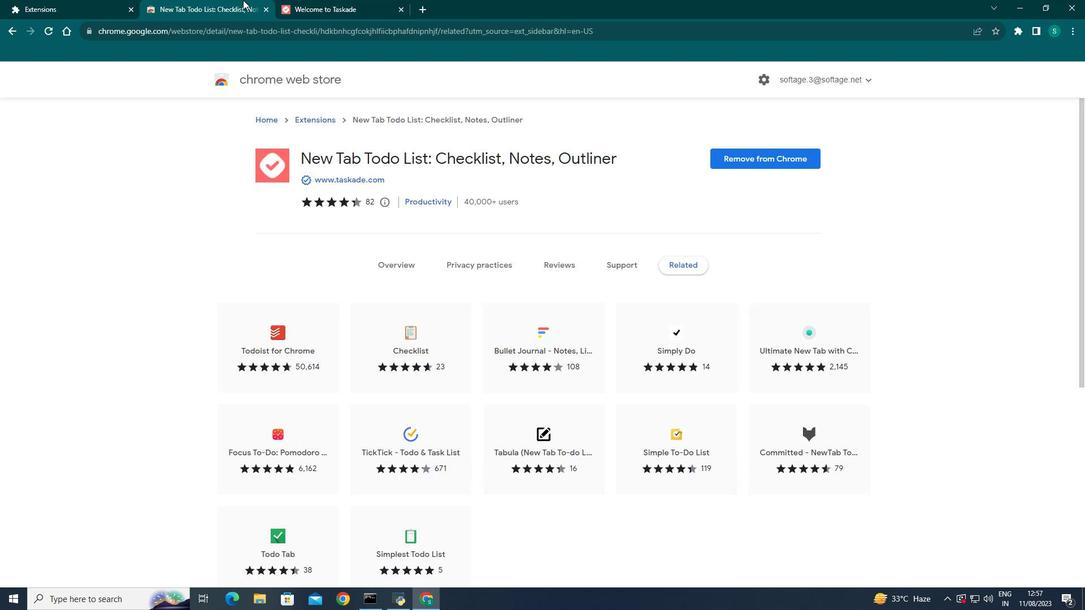 
Action: Mouse moved to (4, 29)
Screenshot: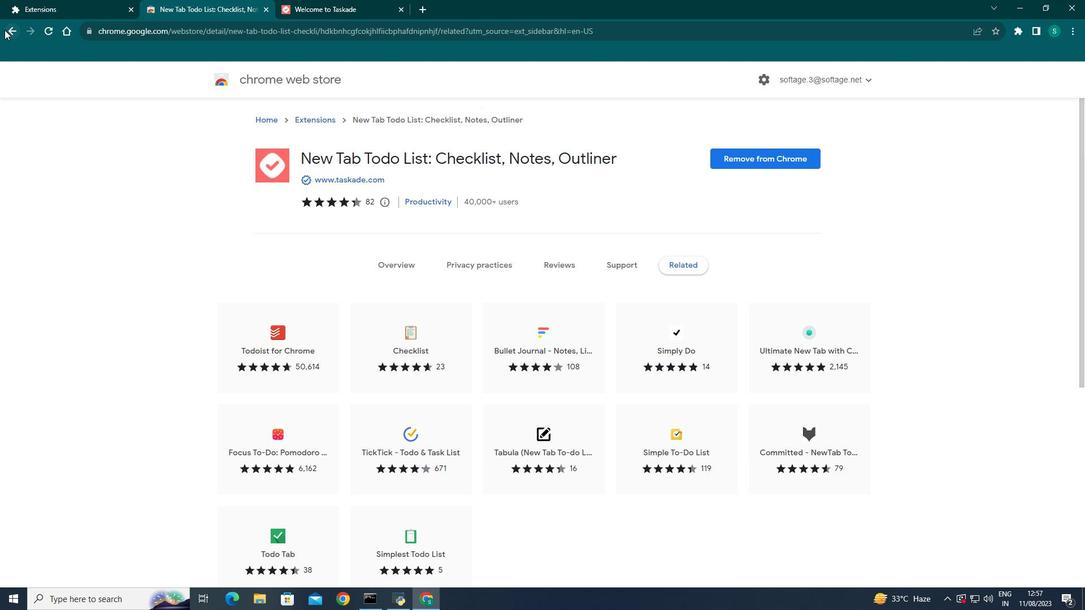 
Action: Mouse pressed left at (4, 29)
Screenshot: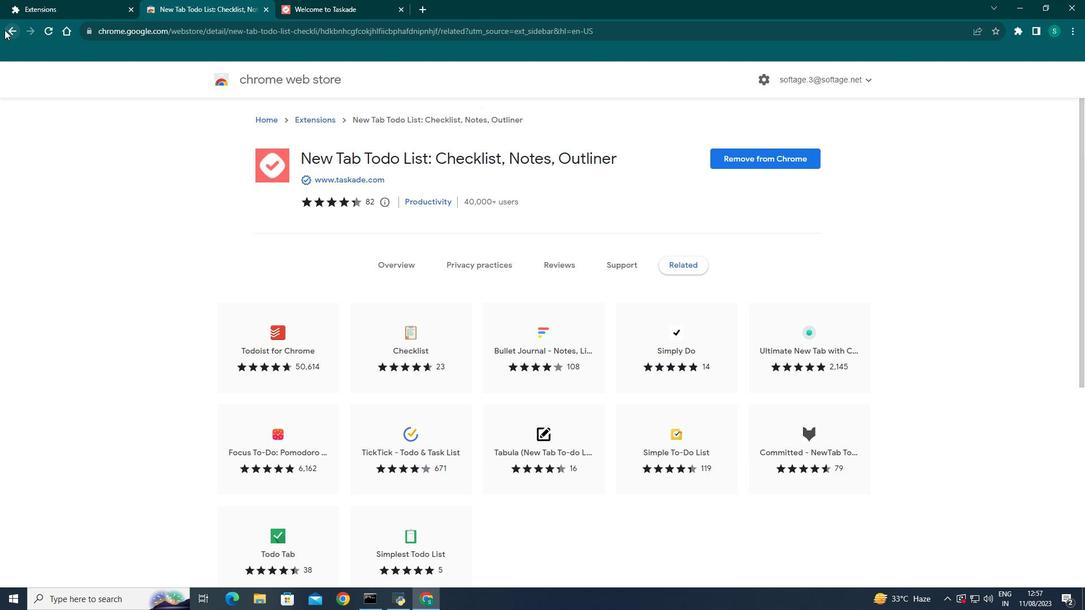 
Action: Mouse moved to (5, 29)
Screenshot: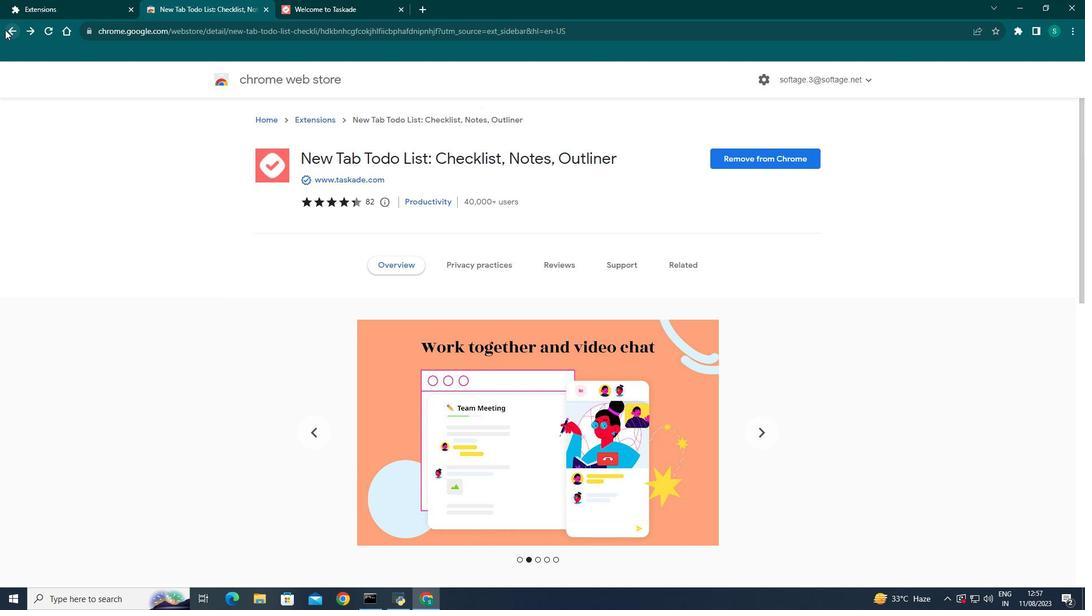 
Action: Mouse pressed left at (5, 29)
Screenshot: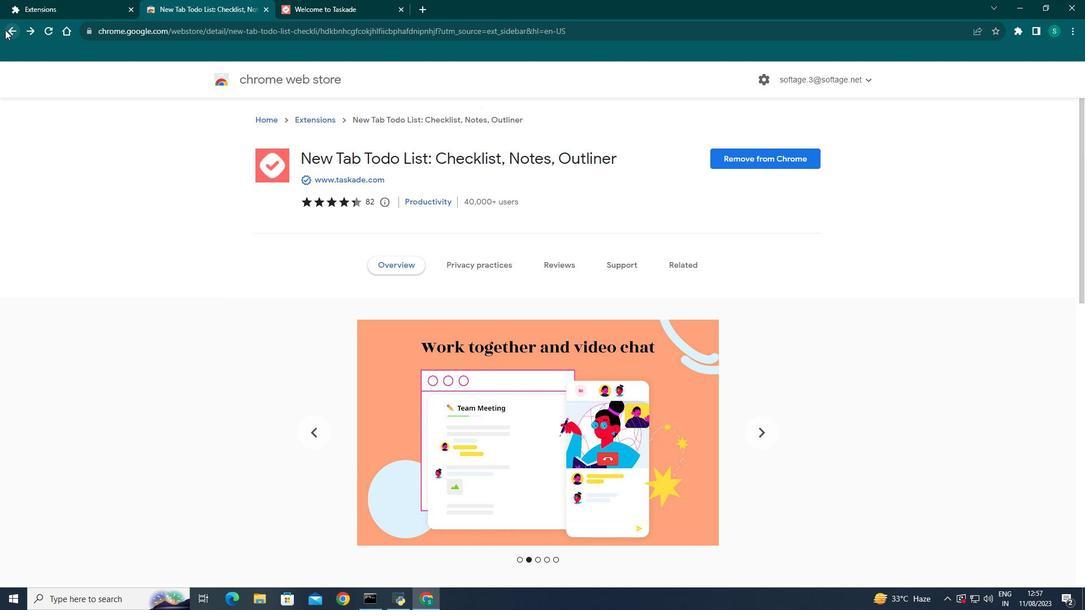
Action: Mouse moved to (564, 306)
Screenshot: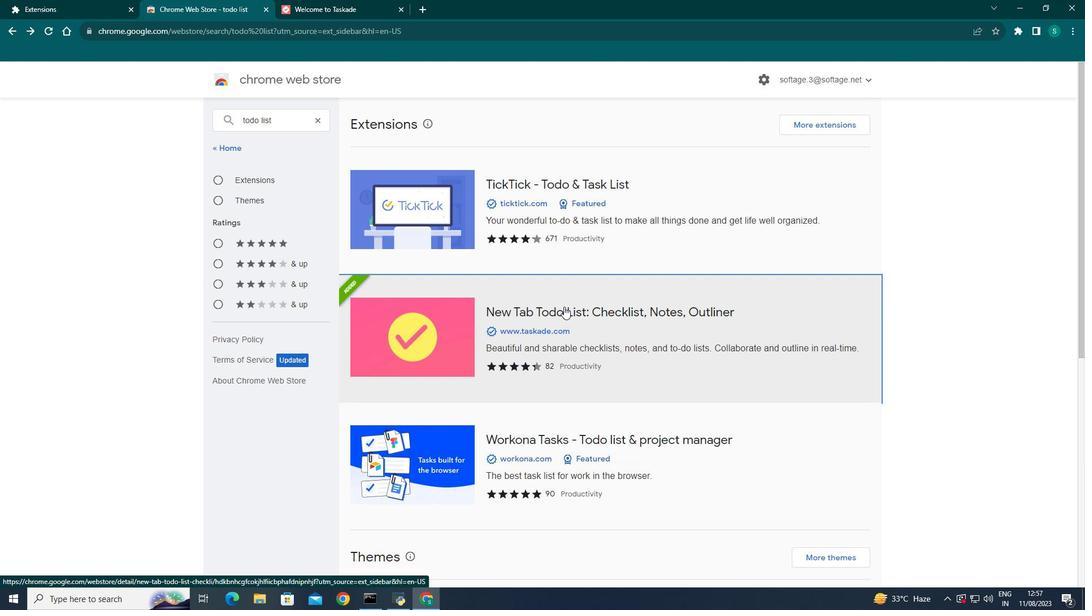 
Action: Mouse pressed left at (564, 306)
Screenshot: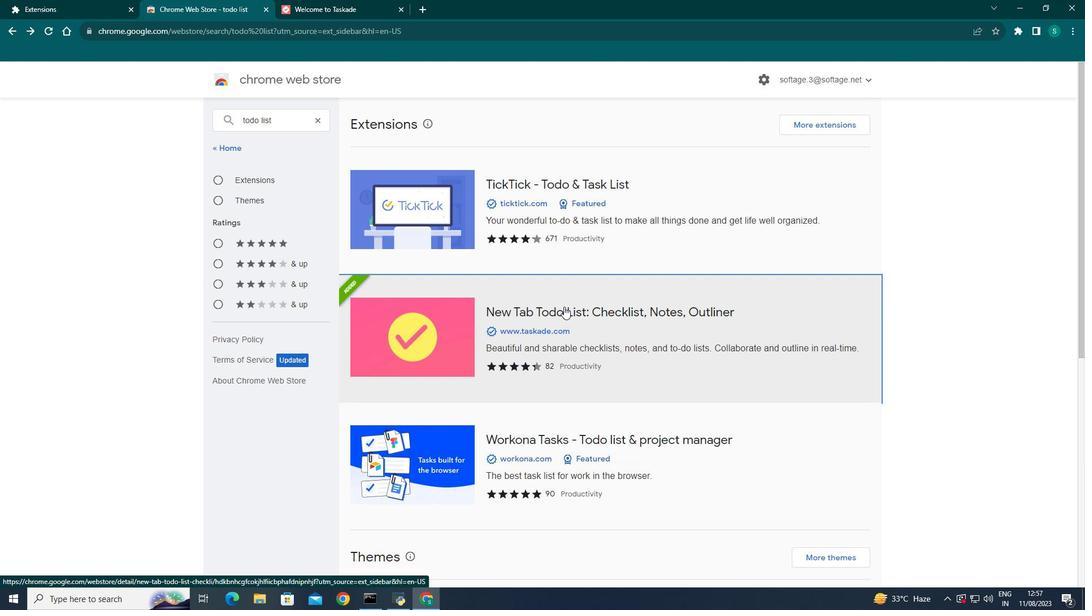 
Action: Mouse moved to (6, 35)
Screenshot: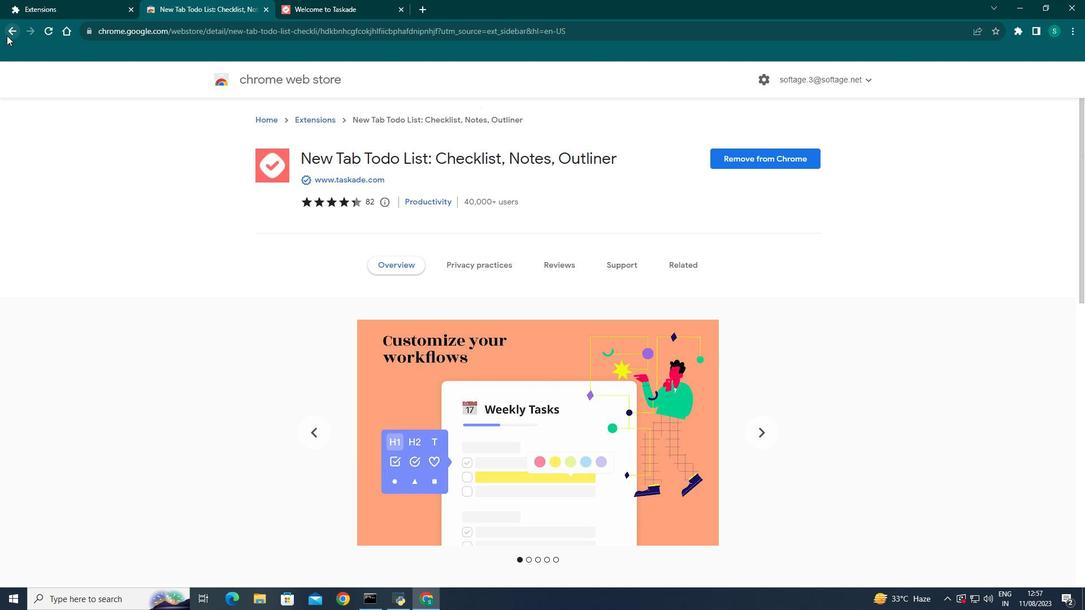 
Action: Mouse pressed left at (6, 35)
Screenshot: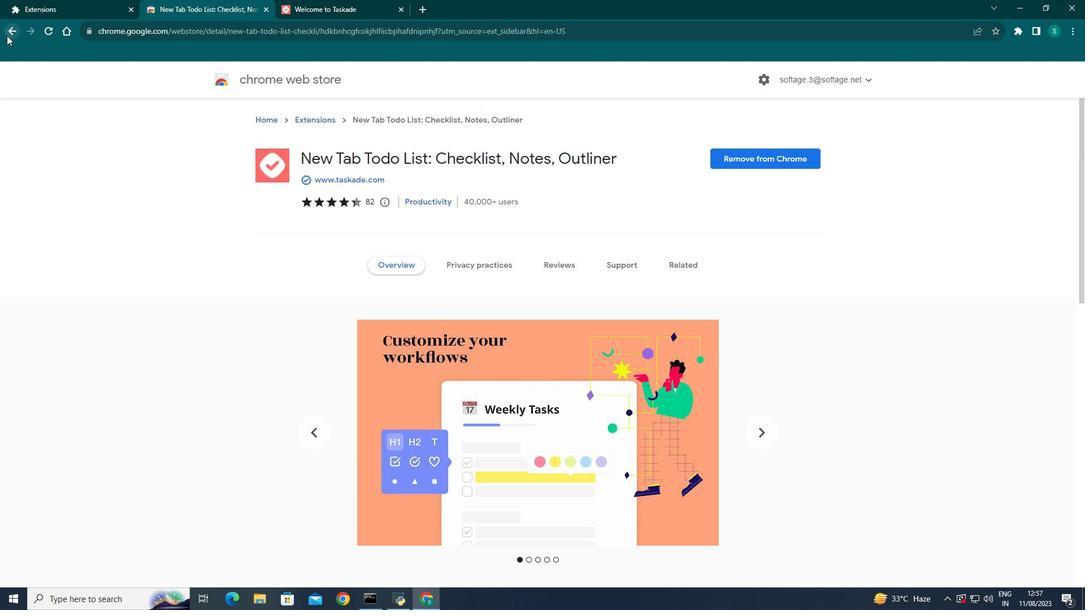 
Action: Mouse moved to (500, 392)
Screenshot: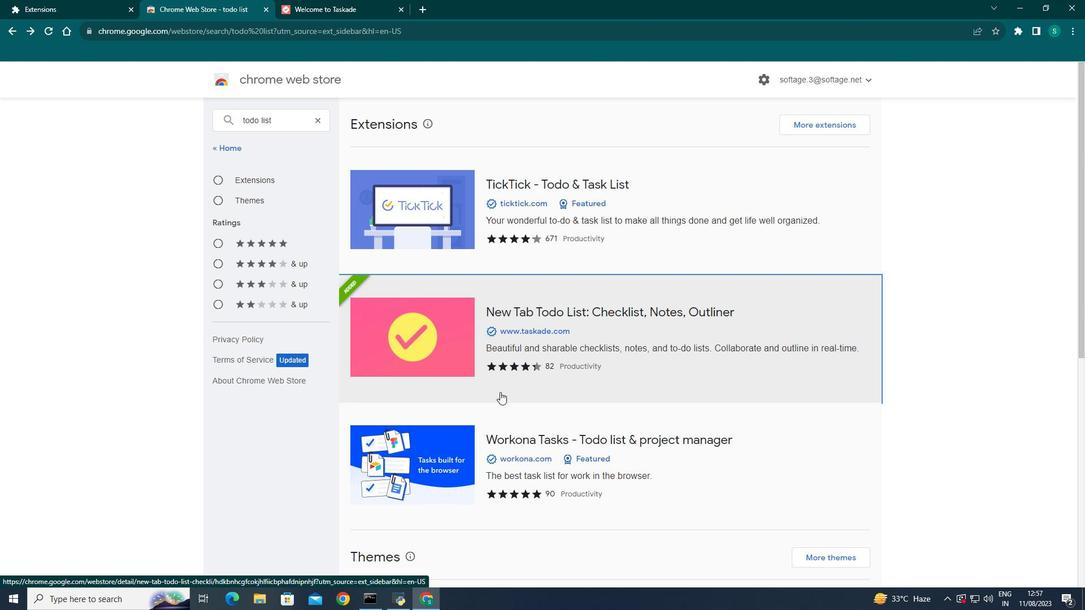 
Action: Mouse scrolled (500, 391) with delta (0, 0)
Screenshot: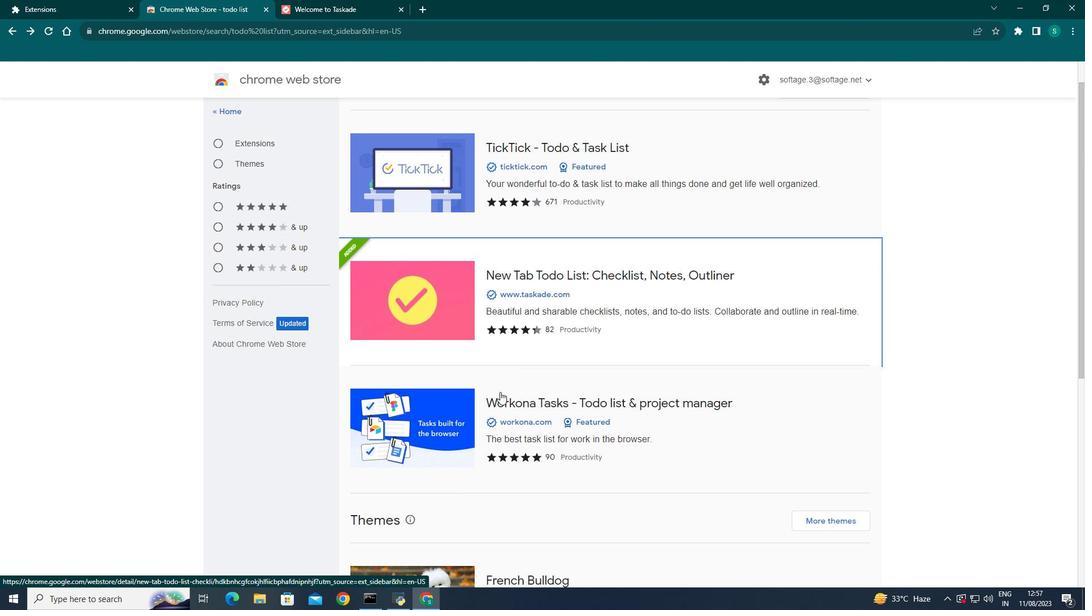 
Action: Mouse scrolled (500, 391) with delta (0, 0)
Screenshot: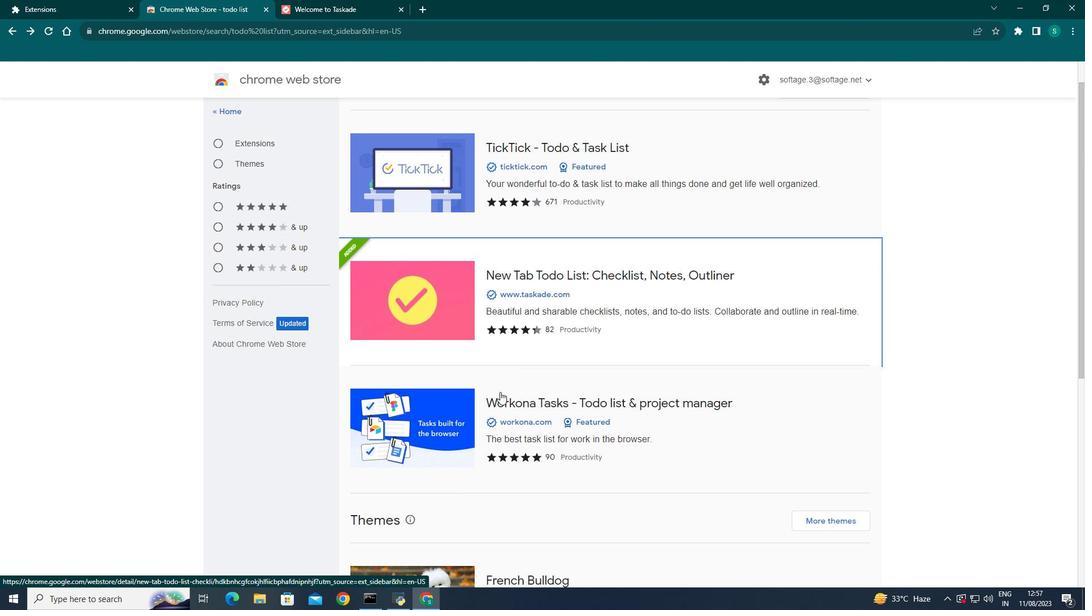 
Action: Mouse scrolled (500, 391) with delta (0, 0)
Screenshot: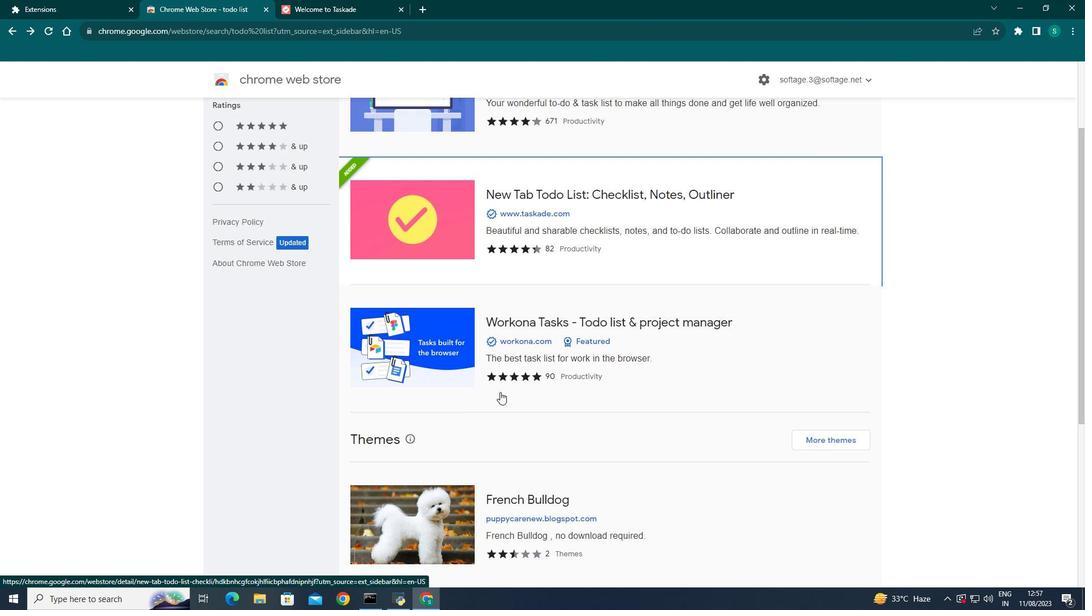
Action: Mouse moved to (519, 280)
Screenshot: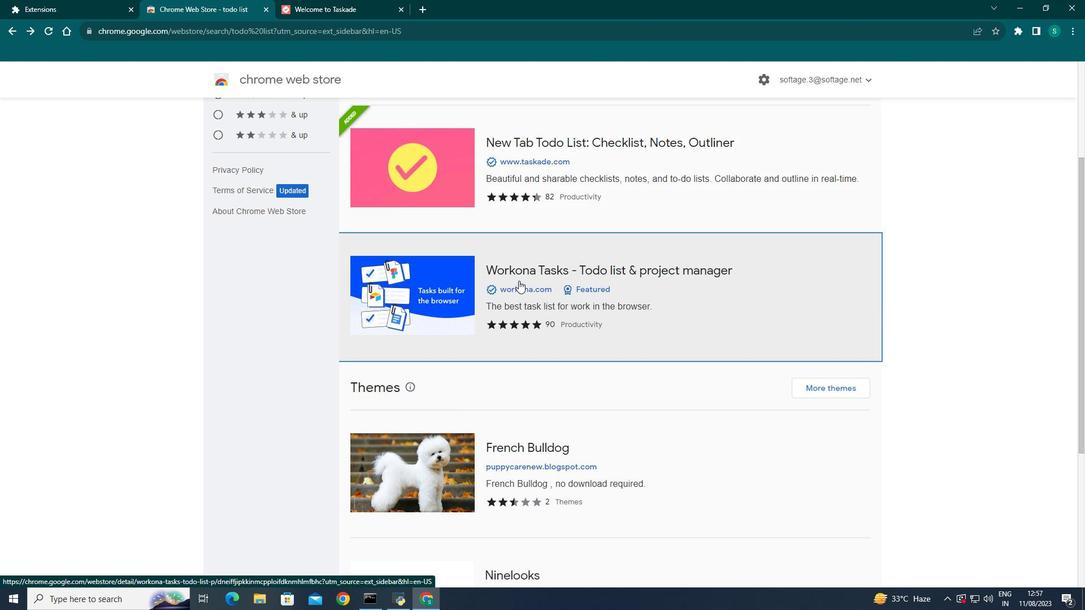 
Action: Mouse pressed left at (519, 280)
Screenshot: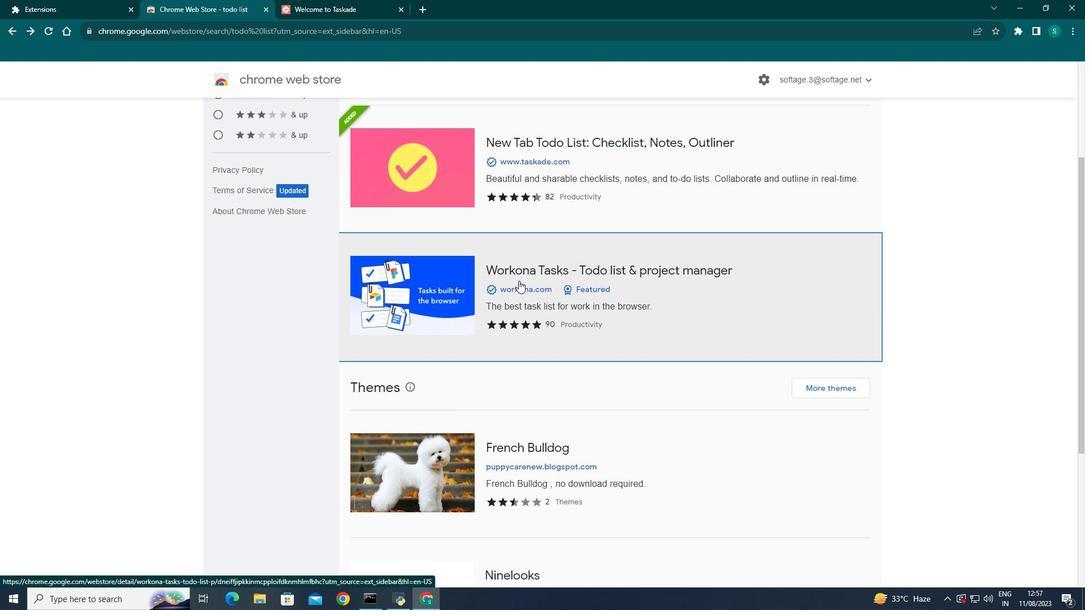 
Action: Mouse moved to (514, 299)
Screenshot: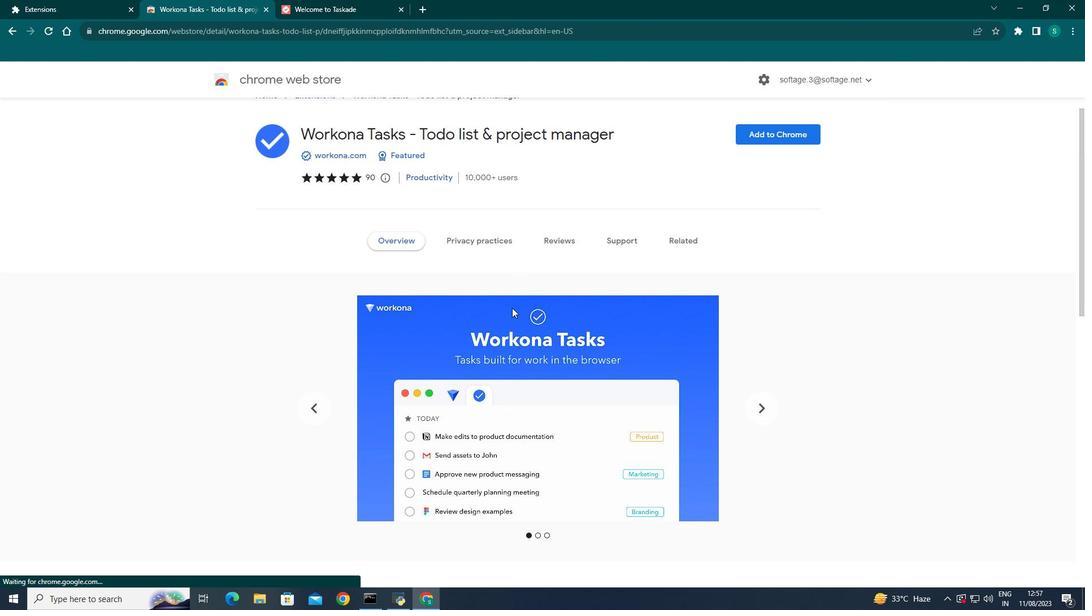
Action: Mouse scrolled (514, 299) with delta (0, 0)
Screenshot: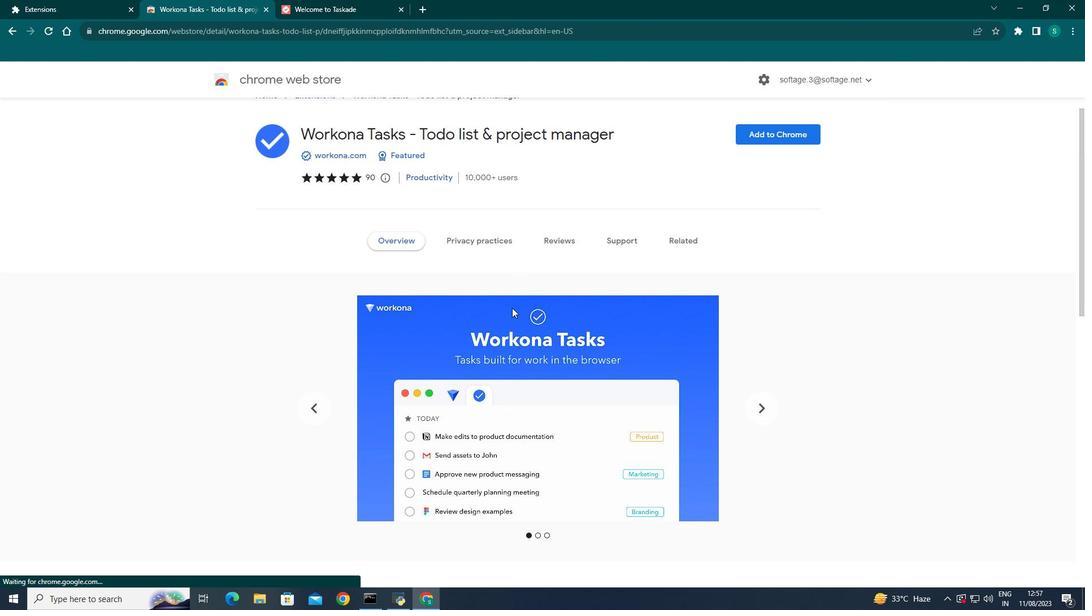 
Action: Mouse moved to (513, 304)
Screenshot: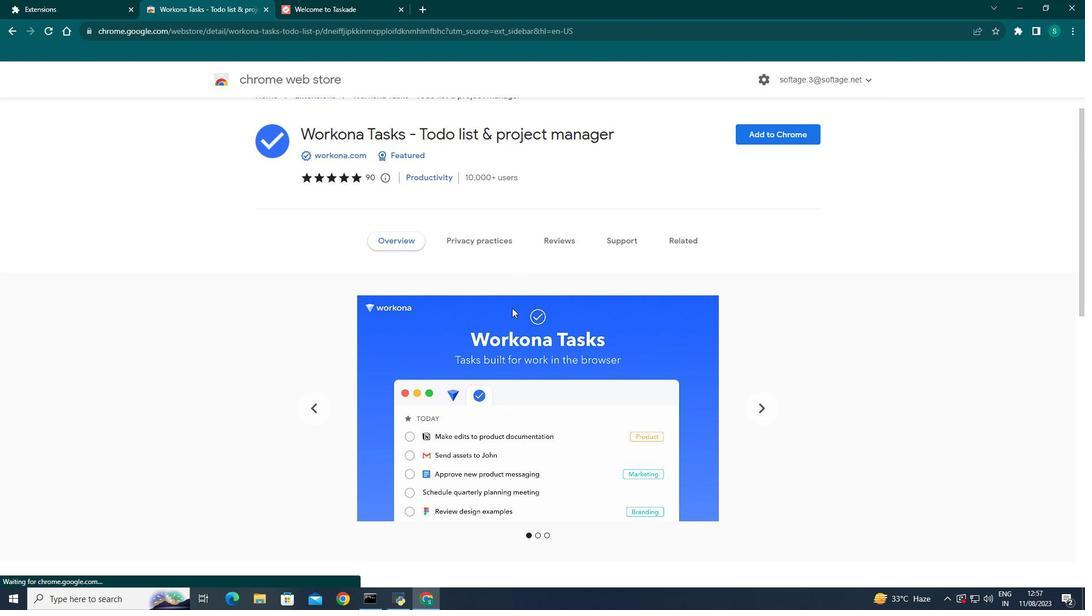 
Action: Mouse scrolled (513, 303) with delta (0, 0)
Screenshot: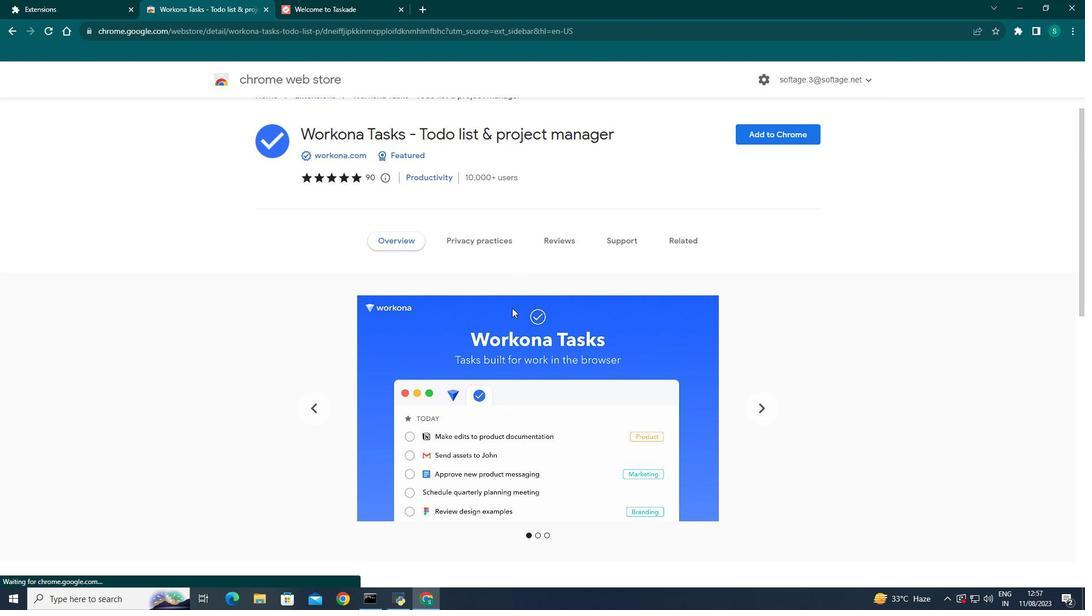 
Action: Mouse moved to (512, 305)
Screenshot: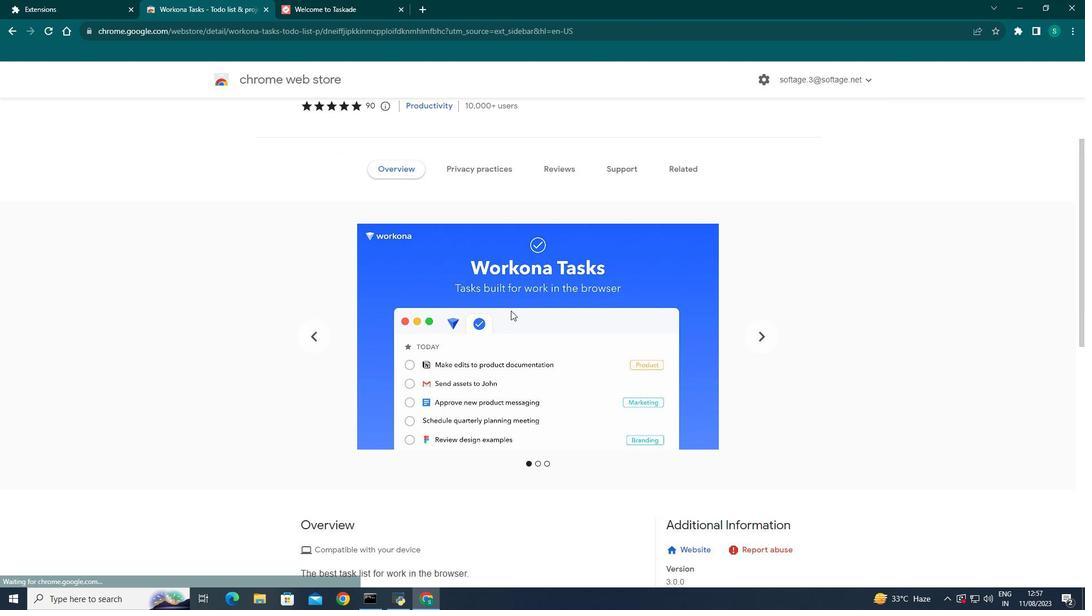 
Action: Mouse scrolled (512, 305) with delta (0, 0)
Screenshot: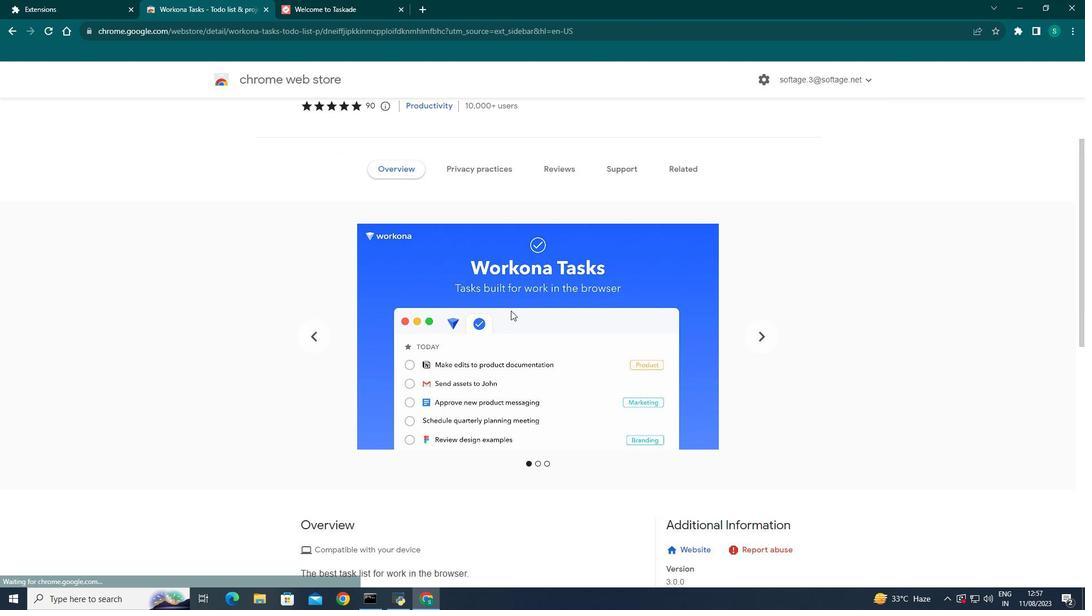 
Action: Mouse moved to (512, 308)
Screenshot: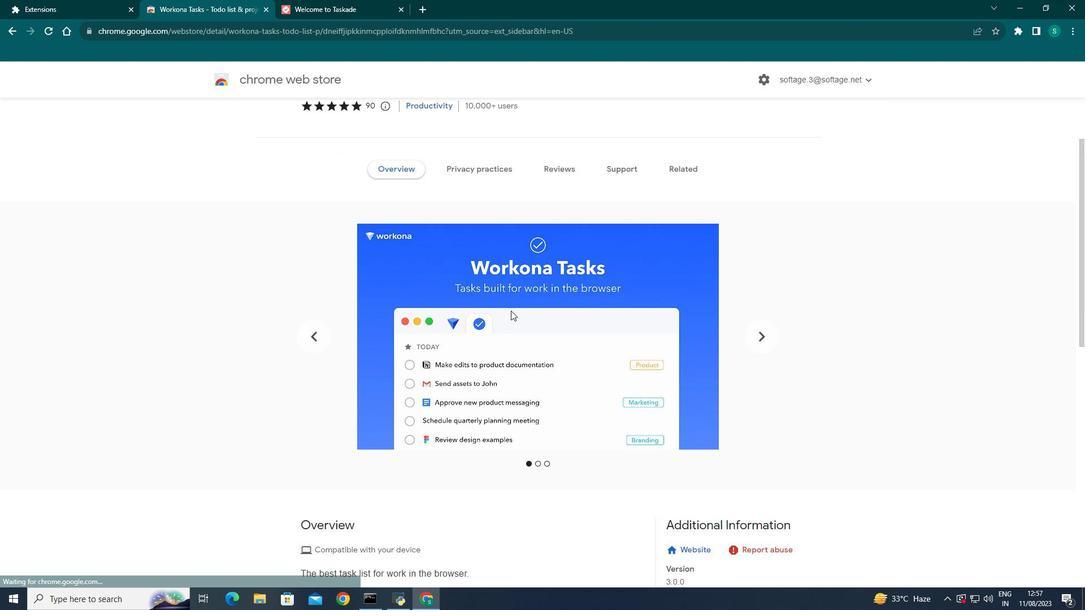 
Action: Mouse scrolled (512, 307) with delta (0, 0)
Screenshot: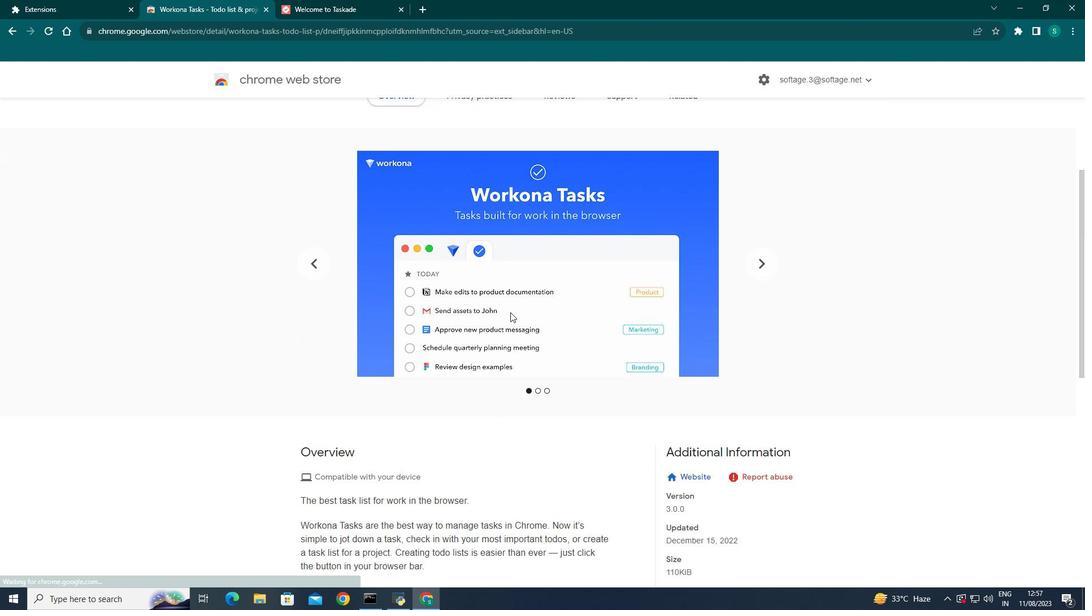 
Action: Mouse moved to (768, 204)
Screenshot: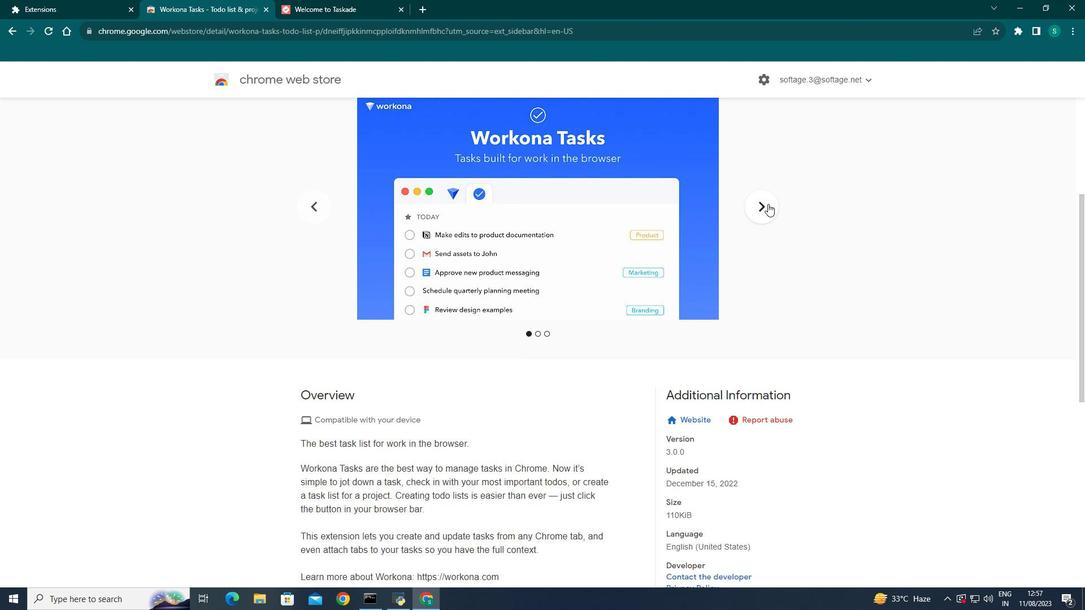 
Action: Mouse pressed left at (768, 204)
Screenshot: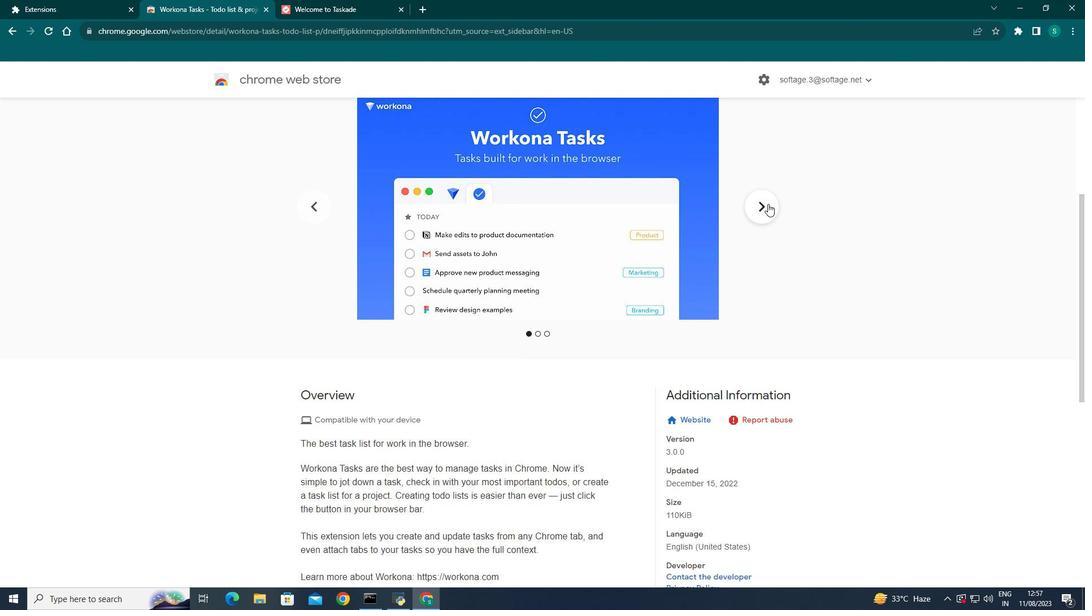 
Action: Mouse pressed left at (768, 204)
Screenshot: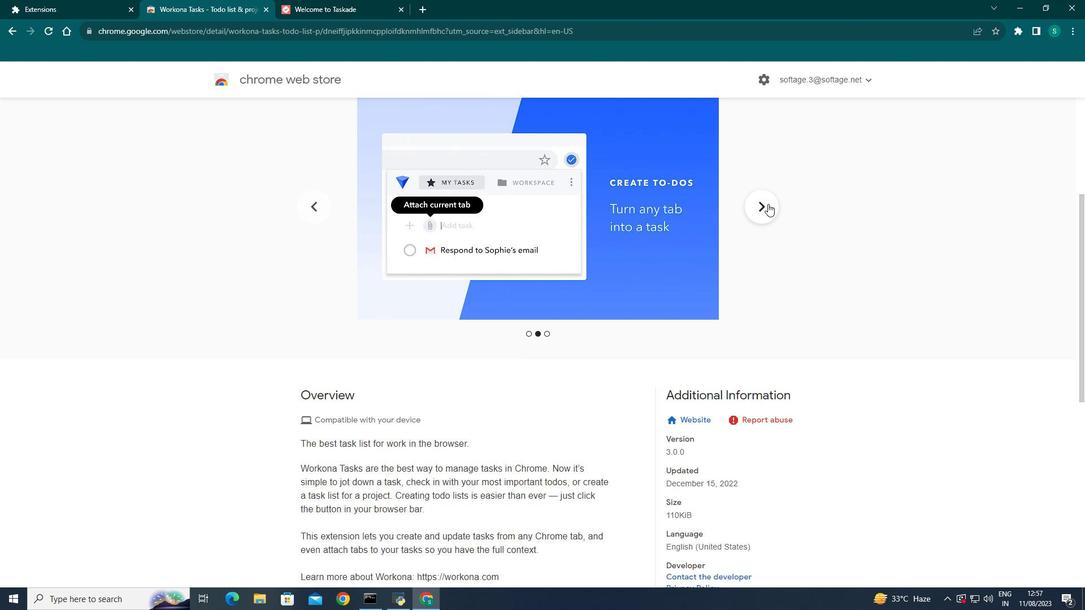 
Action: Mouse pressed left at (768, 204)
Screenshot: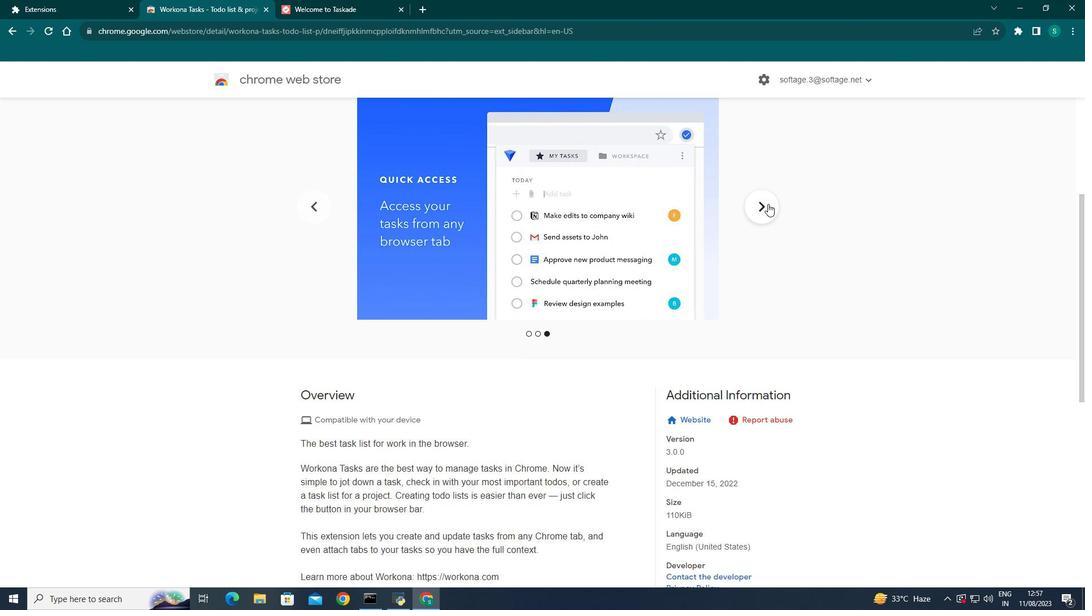 
Action: Mouse pressed left at (768, 204)
Screenshot: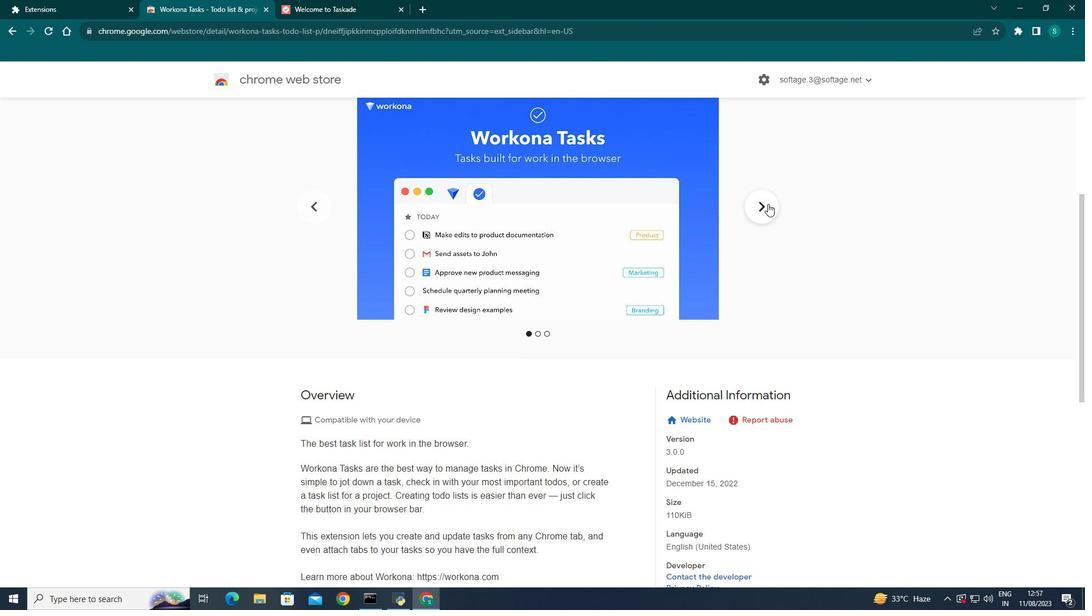 
Action: Mouse pressed left at (768, 204)
Screenshot: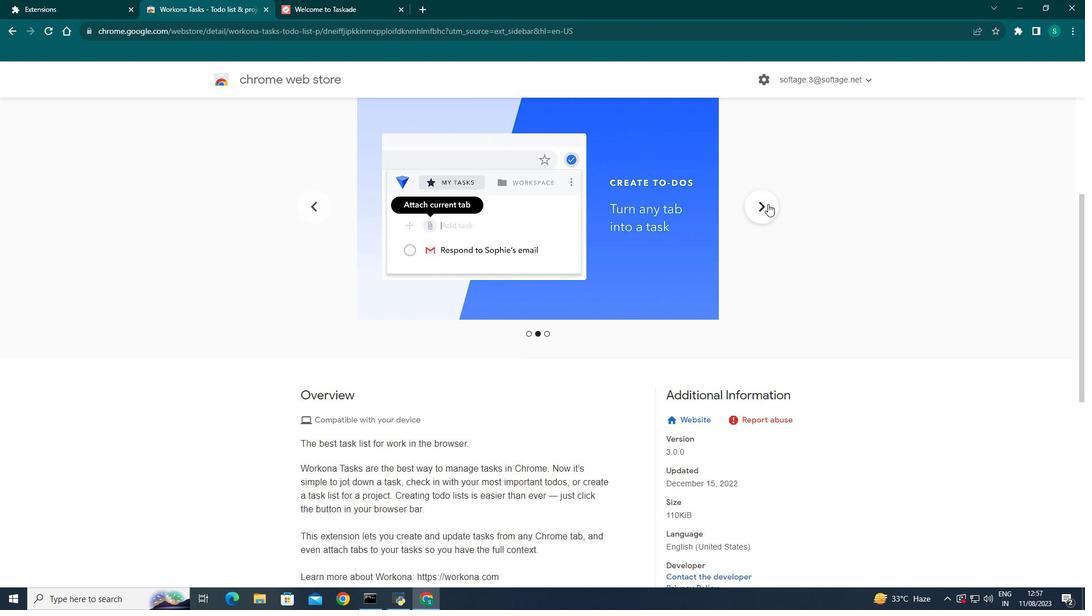 
Action: Mouse moved to (11, 28)
Screenshot: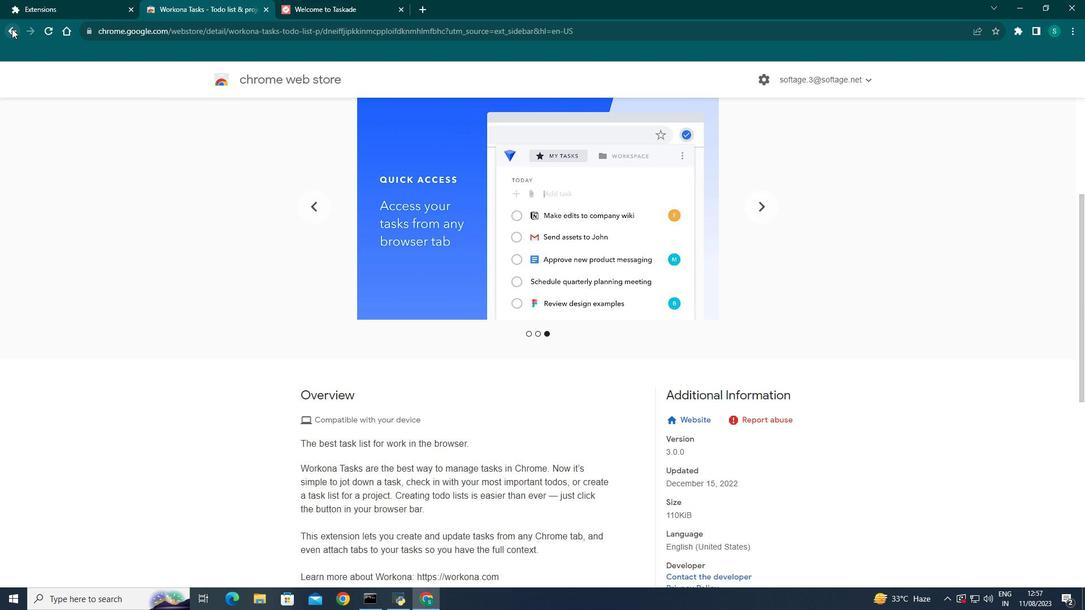 
Action: Mouse pressed left at (11, 28)
Screenshot: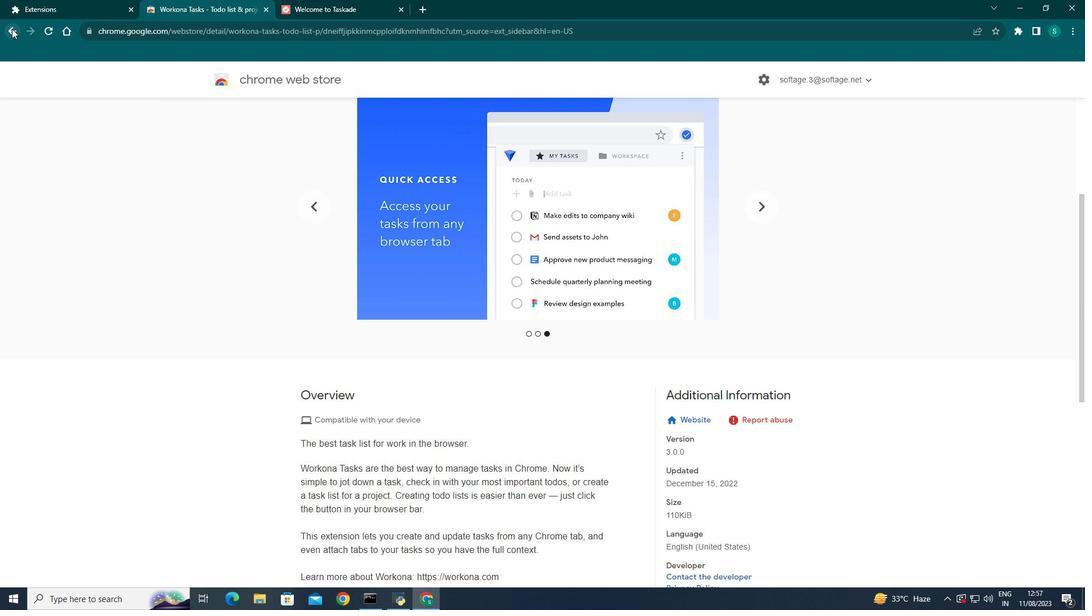 
Action: Mouse moved to (66, 253)
Screenshot: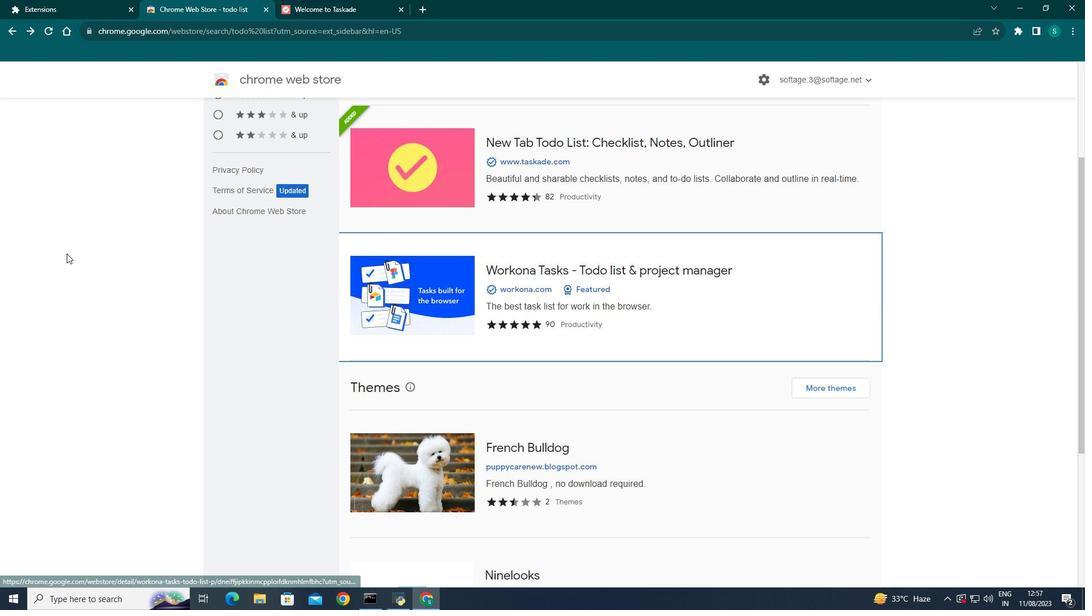 
Action: Mouse scrolled (66, 254) with delta (0, 0)
Screenshot: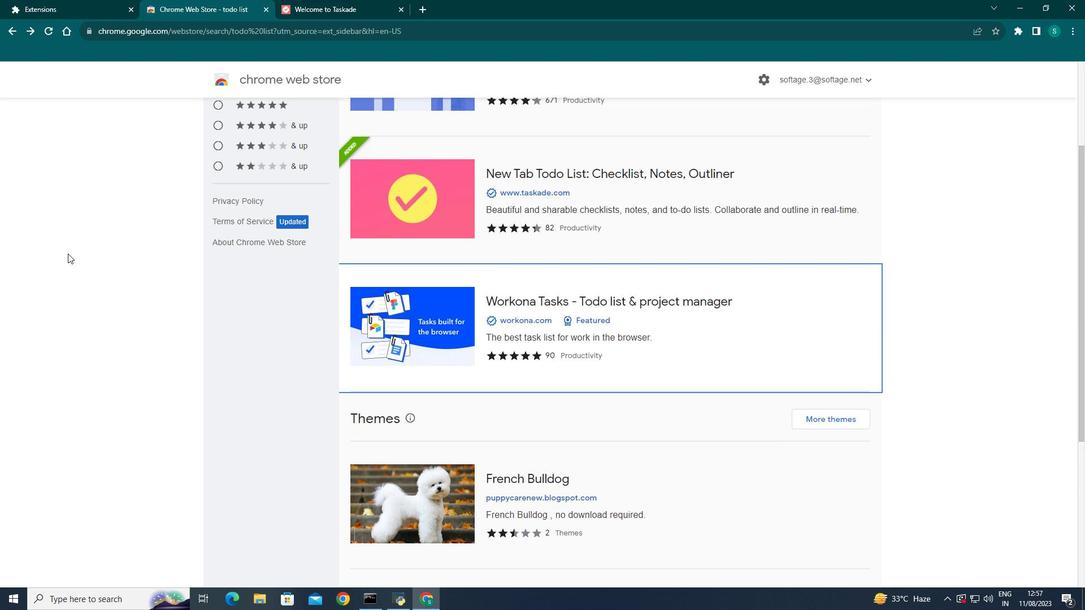 
Action: Mouse scrolled (66, 254) with delta (0, 0)
Screenshot: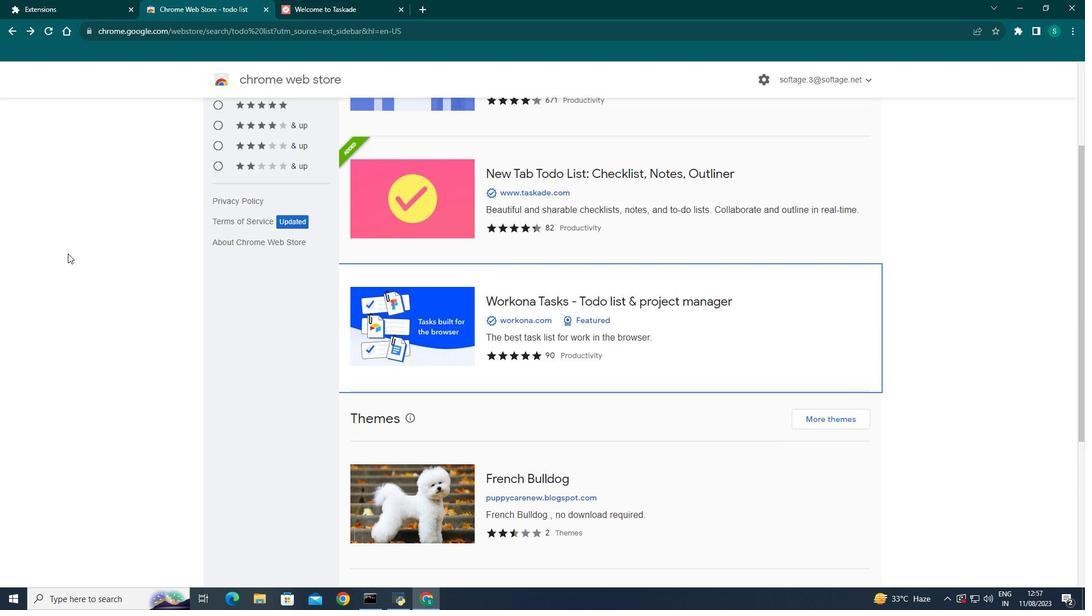 
Action: Mouse scrolled (66, 254) with delta (0, 0)
Screenshot: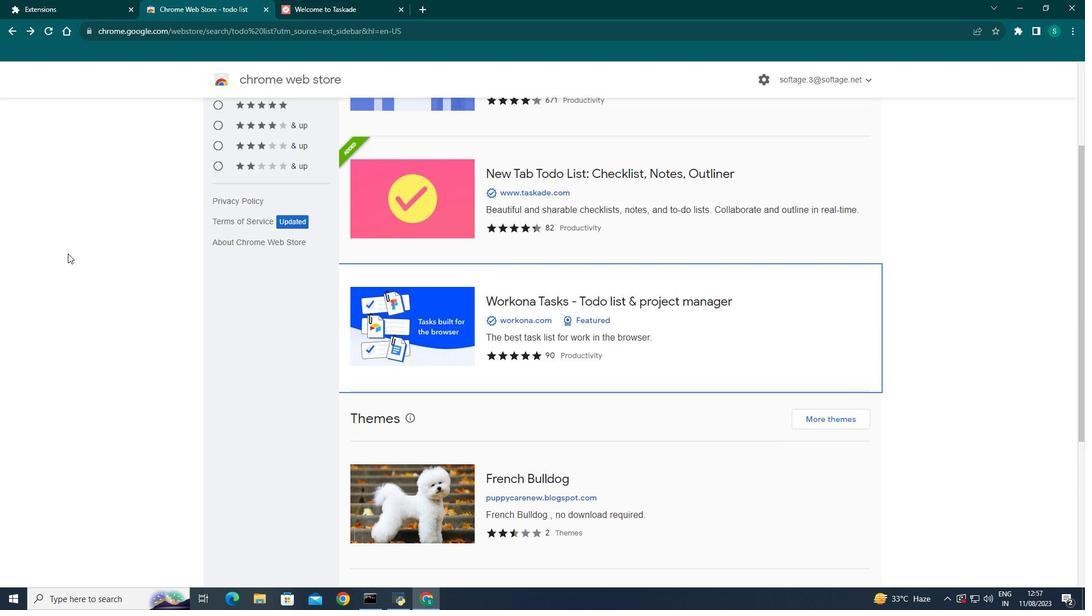 
Action: Mouse moved to (76, 246)
Screenshot: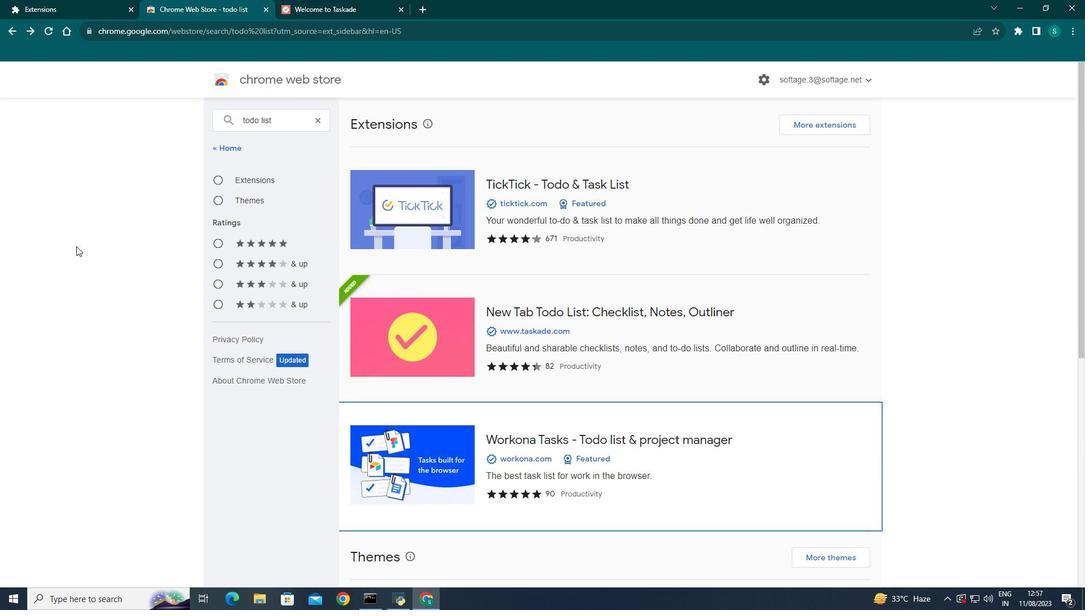 
Action: Mouse scrolled (76, 247) with delta (0, 0)
Screenshot: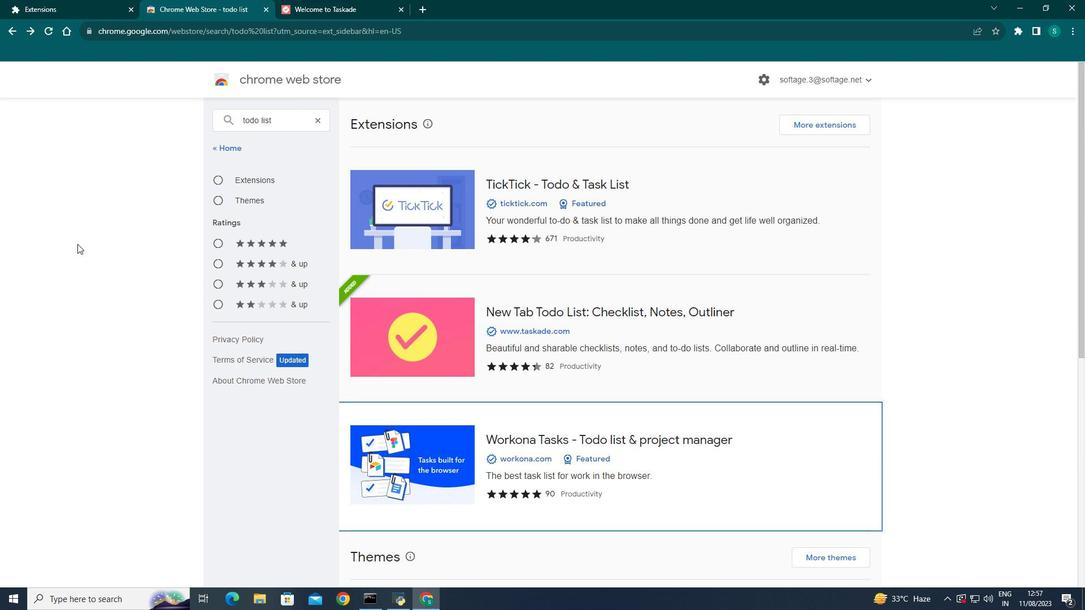 
Action: Mouse scrolled (76, 247) with delta (0, 0)
Screenshot: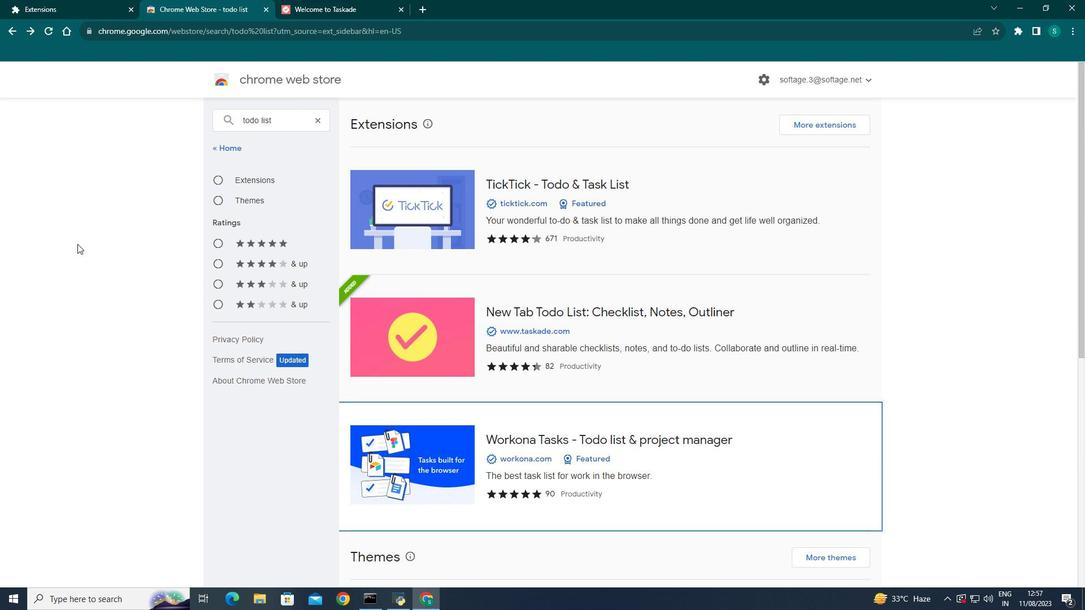 
Action: Mouse scrolled (76, 247) with delta (0, 0)
Screenshot: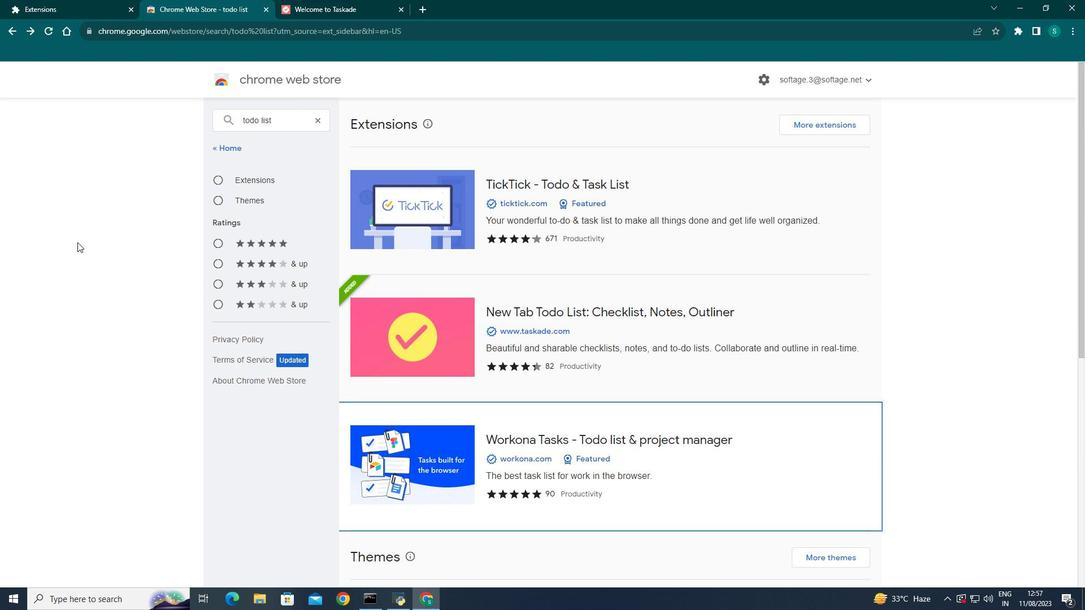 
Action: Mouse scrolled (76, 247) with delta (0, 0)
Screenshot: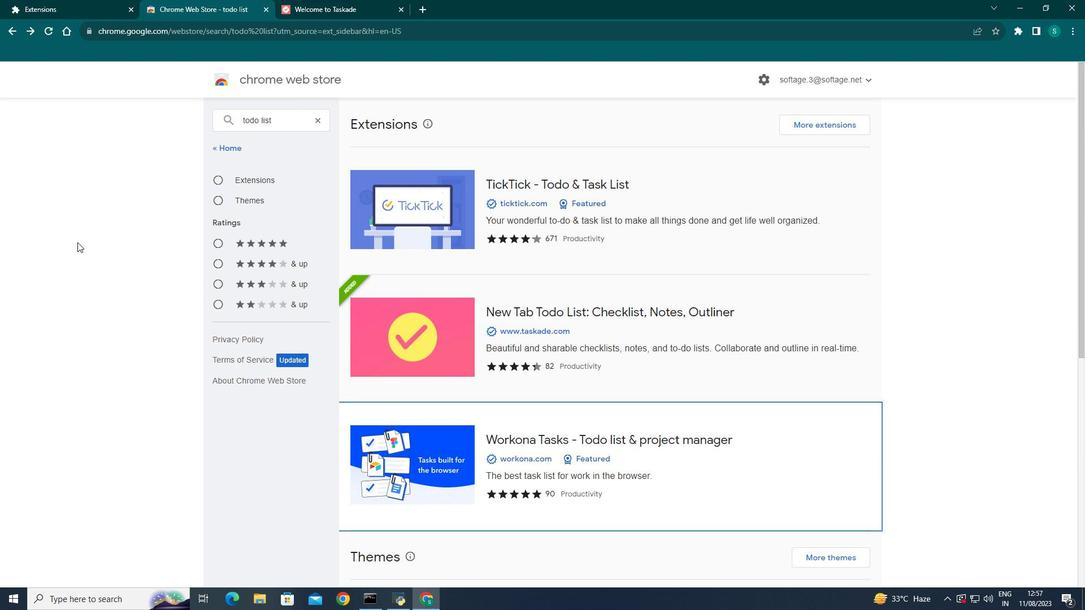 
Action: Mouse scrolled (76, 247) with delta (0, 0)
Screenshot: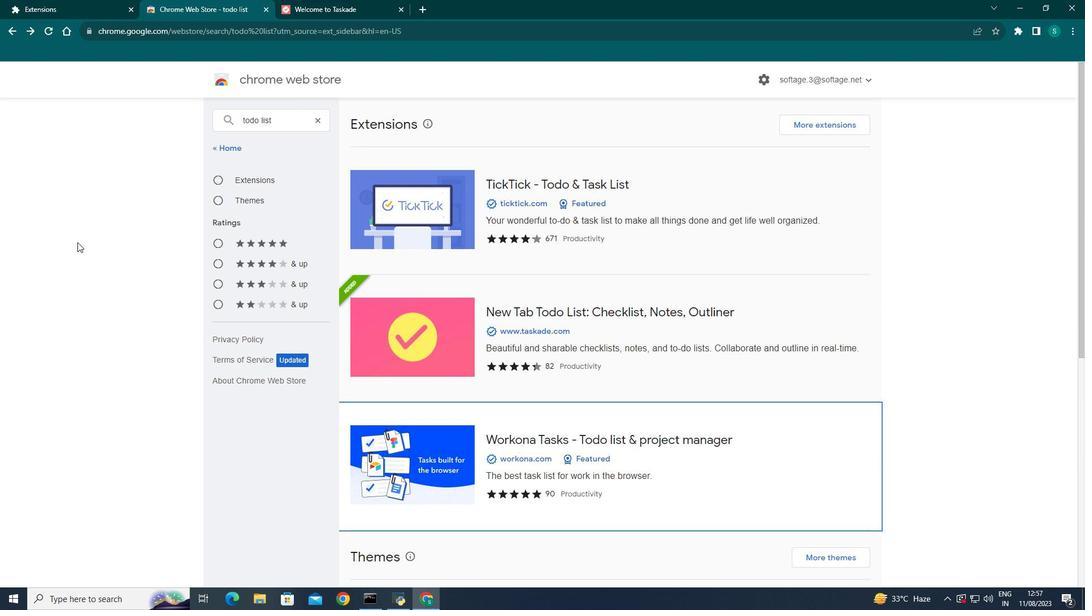 
Action: Mouse moved to (322, 120)
Screenshot: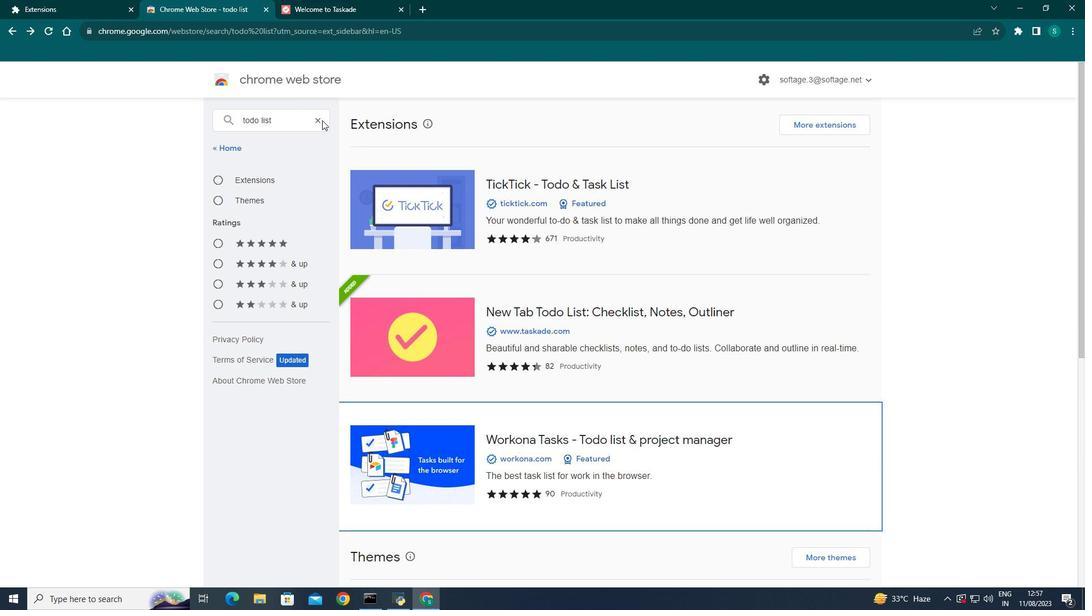 
Action: Mouse pressed left at (322, 120)
Screenshot: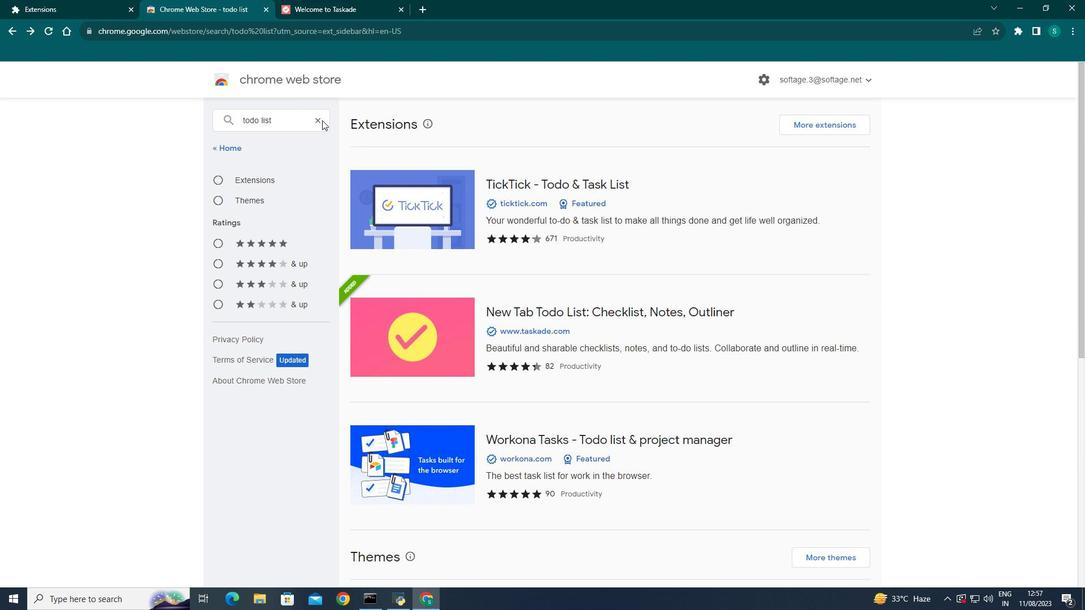 
Action: Mouse moved to (291, 119)
Screenshot: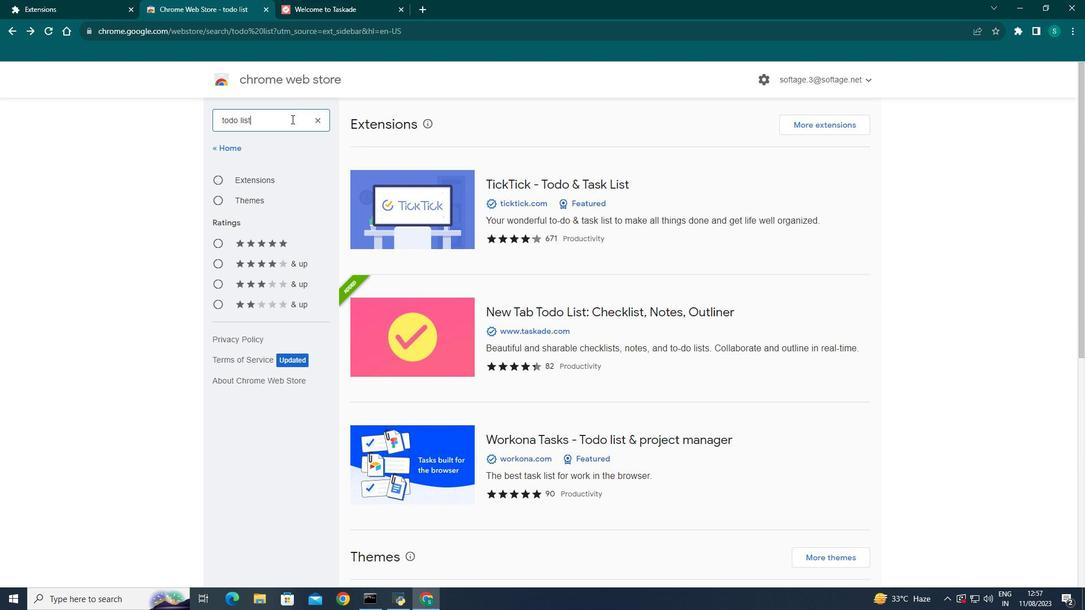 
Action: Mouse pressed left at (291, 119)
Screenshot: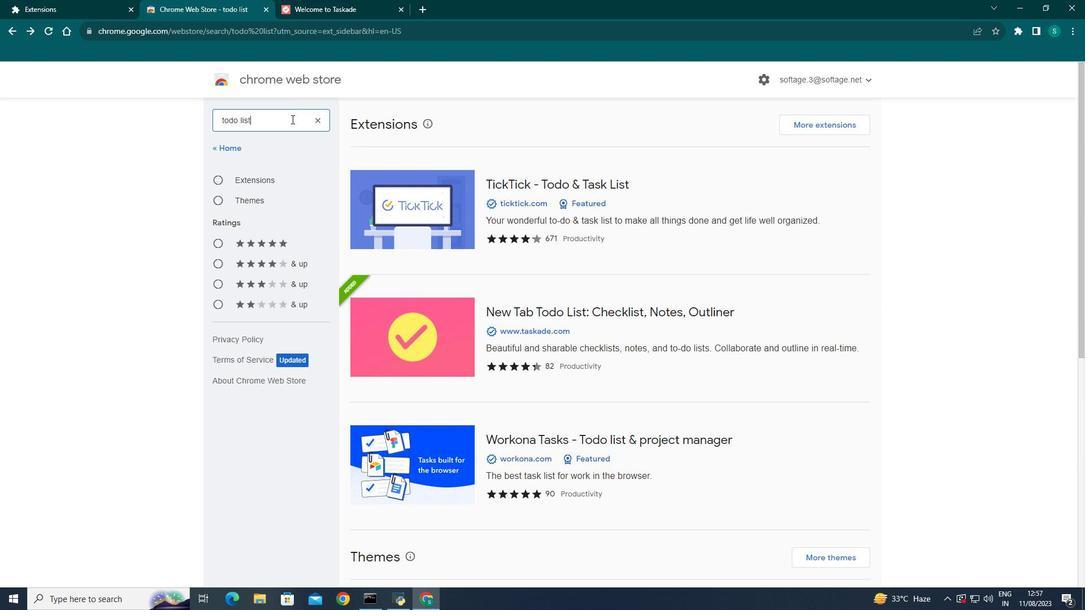 
Action: Key pressed <Key.backspace><Key.backspace><Key.backspace><Key.backspace><Key.backspace><Key.backspace><Key.backspace><Key.backspace><Key.backspace><Key.backspace><Key.backspace><Key.backspace><Key.backspace><Key.backspace><Key.backspace>not
Screenshot: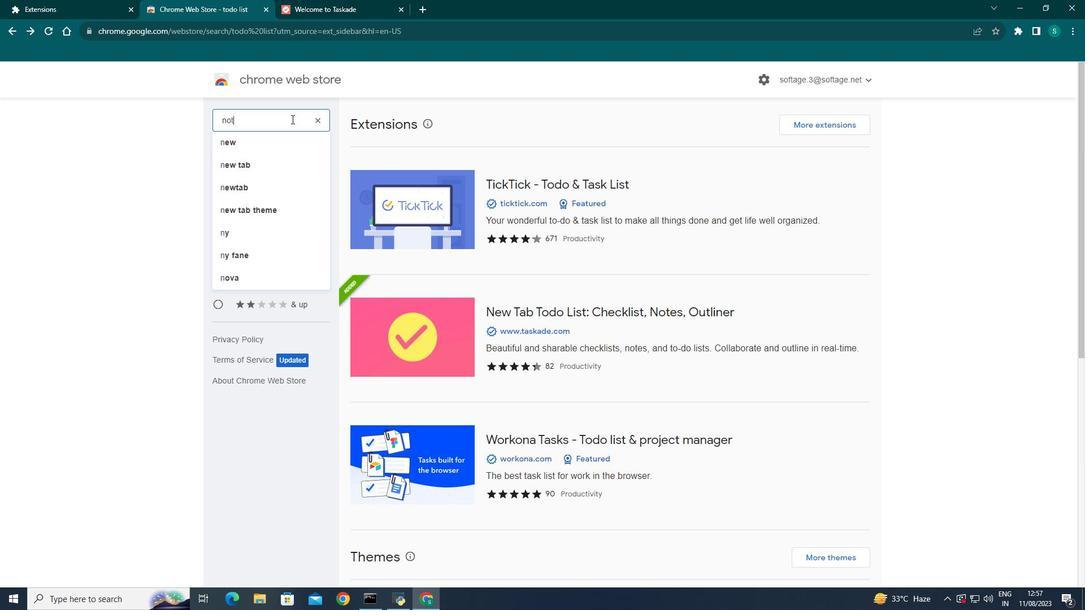 
Action: Mouse moved to (251, 162)
Screenshot: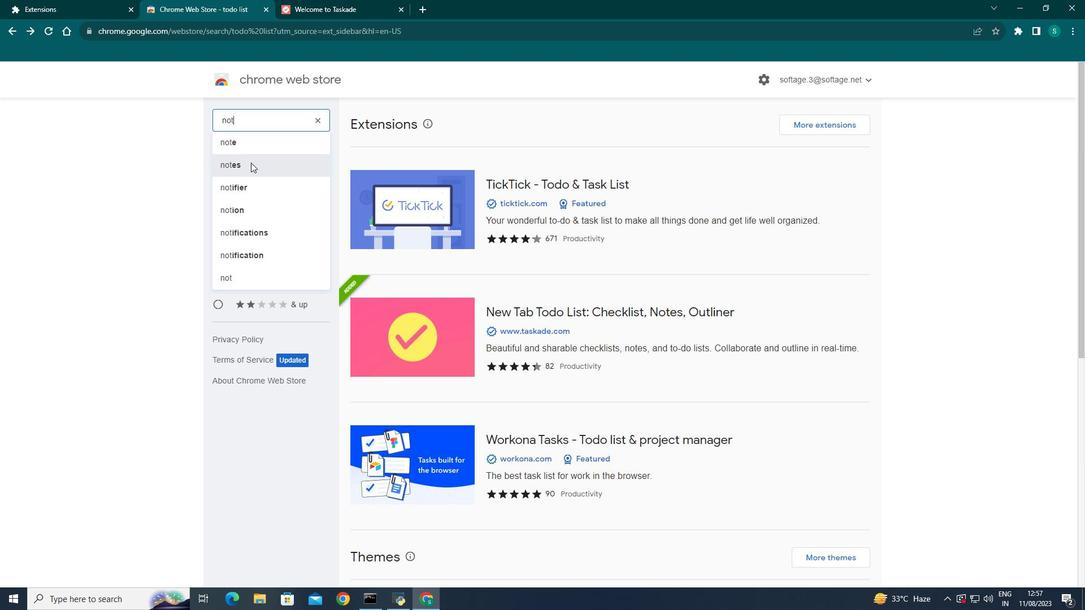 
Action: Mouse pressed left at (251, 162)
Screenshot: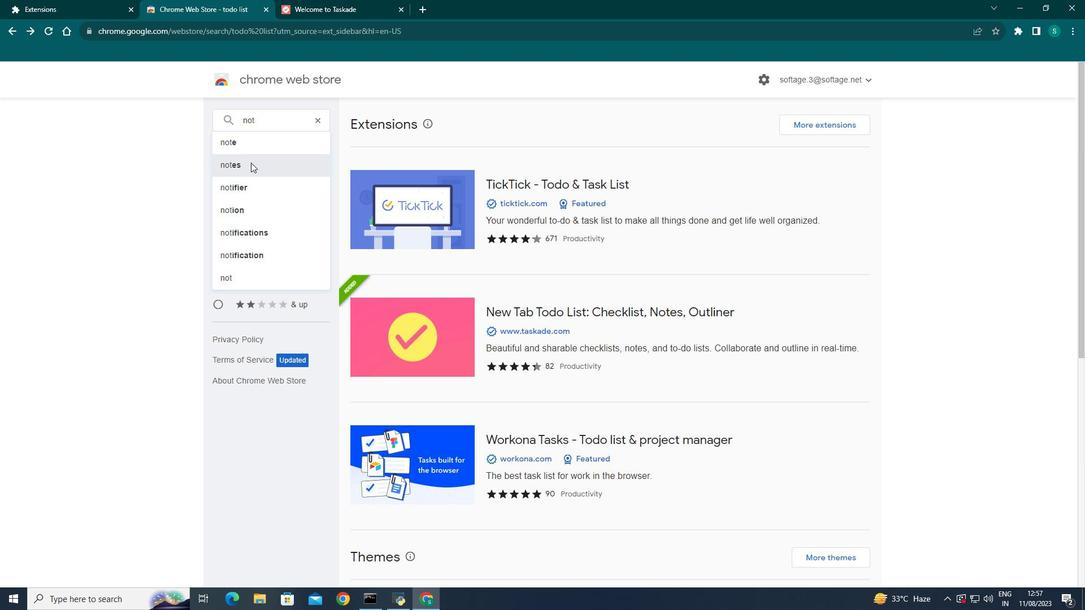 
Action: Mouse moved to (447, 221)
Screenshot: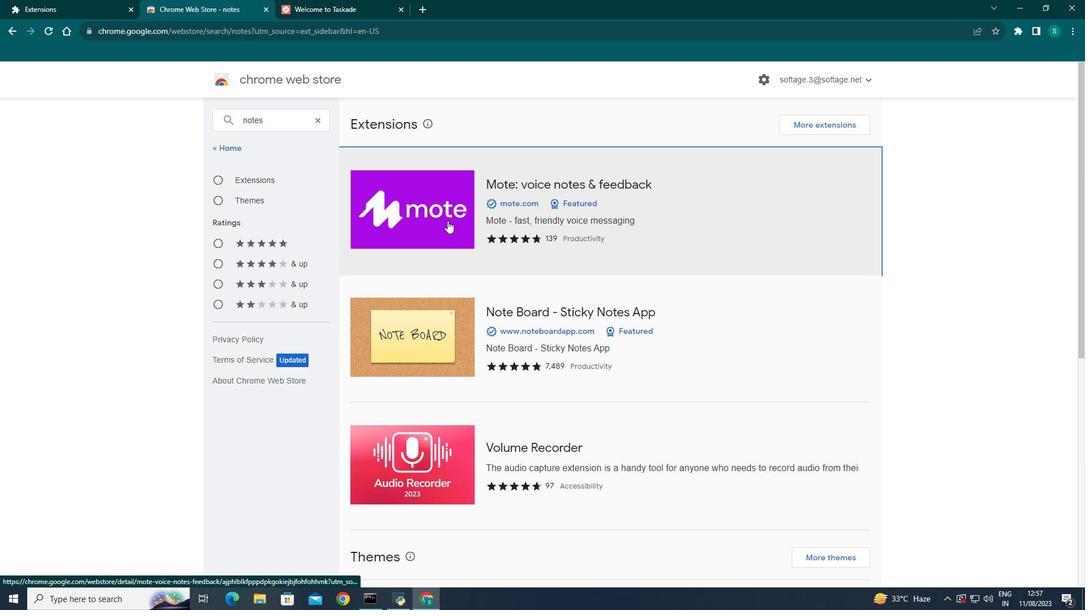 
Action: Mouse pressed left at (447, 221)
Screenshot: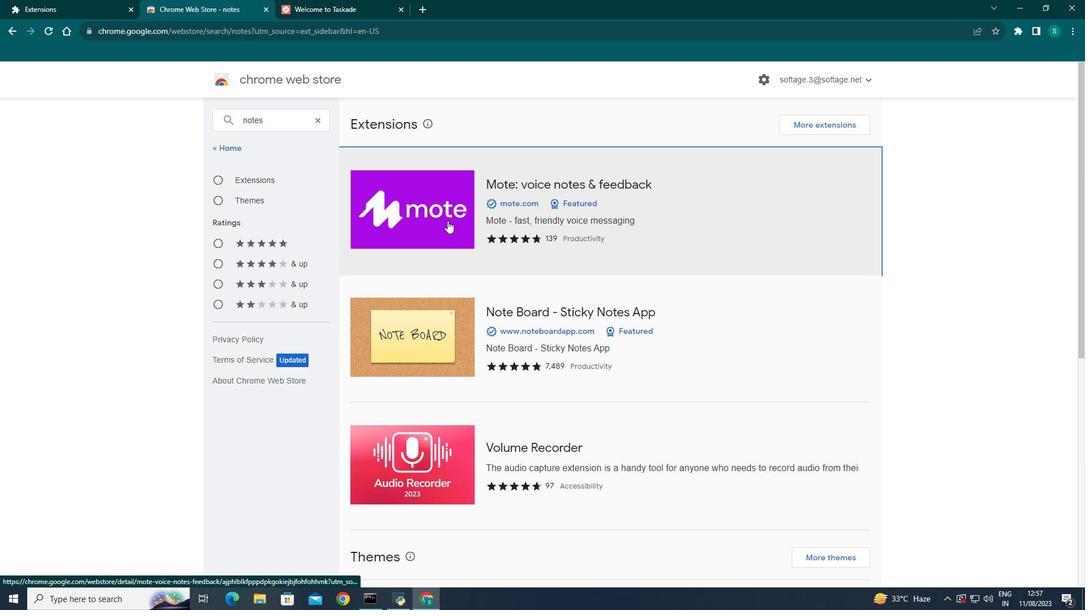 
Action: Mouse moved to (763, 431)
Screenshot: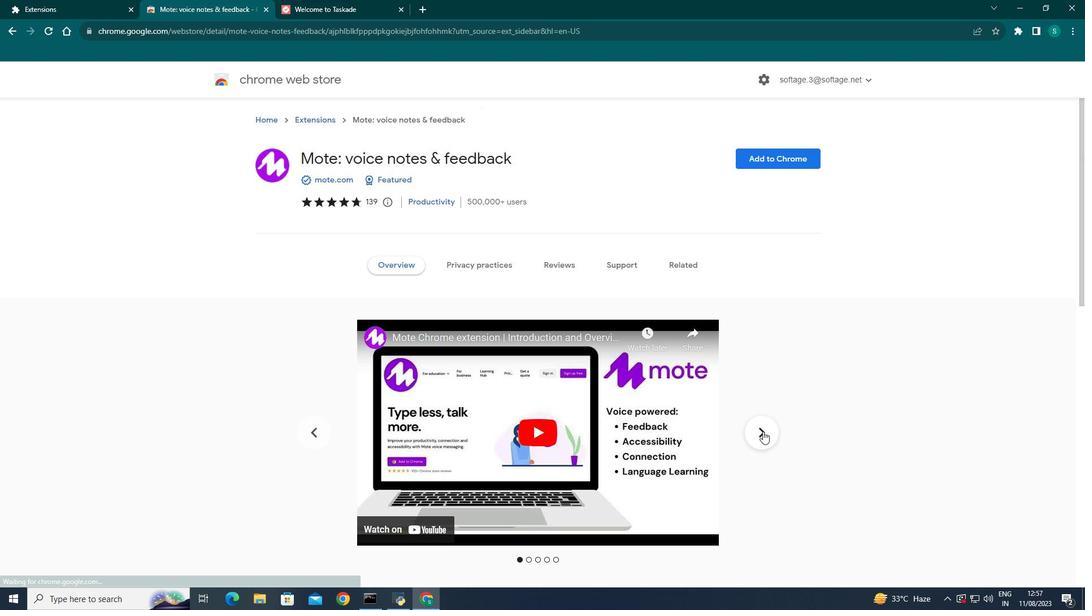 
Action: Mouse pressed left at (763, 431)
Screenshot: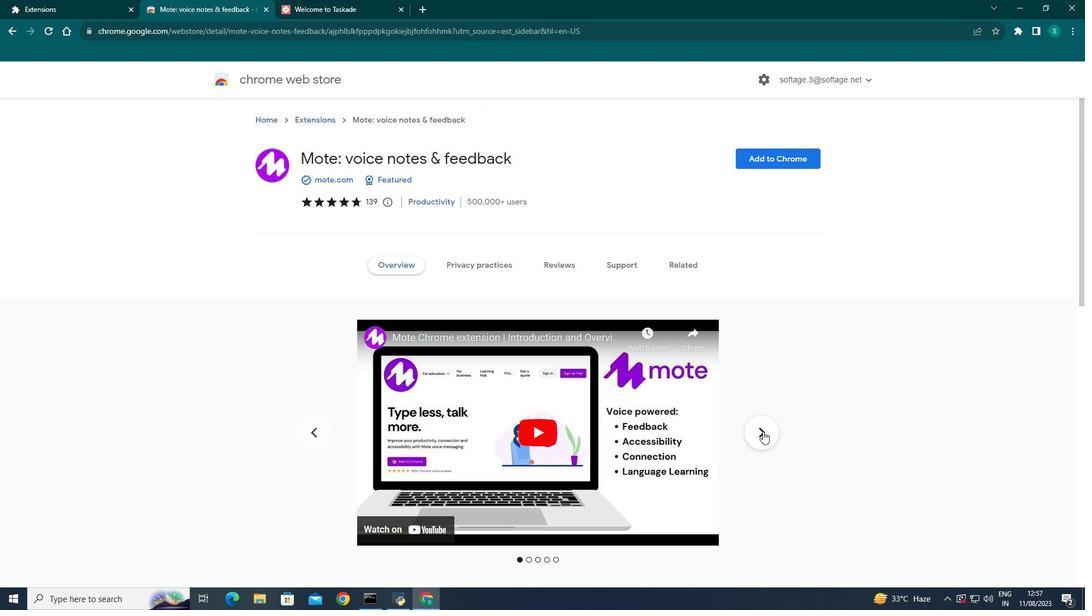 
Action: Mouse moved to (763, 431)
Screenshot: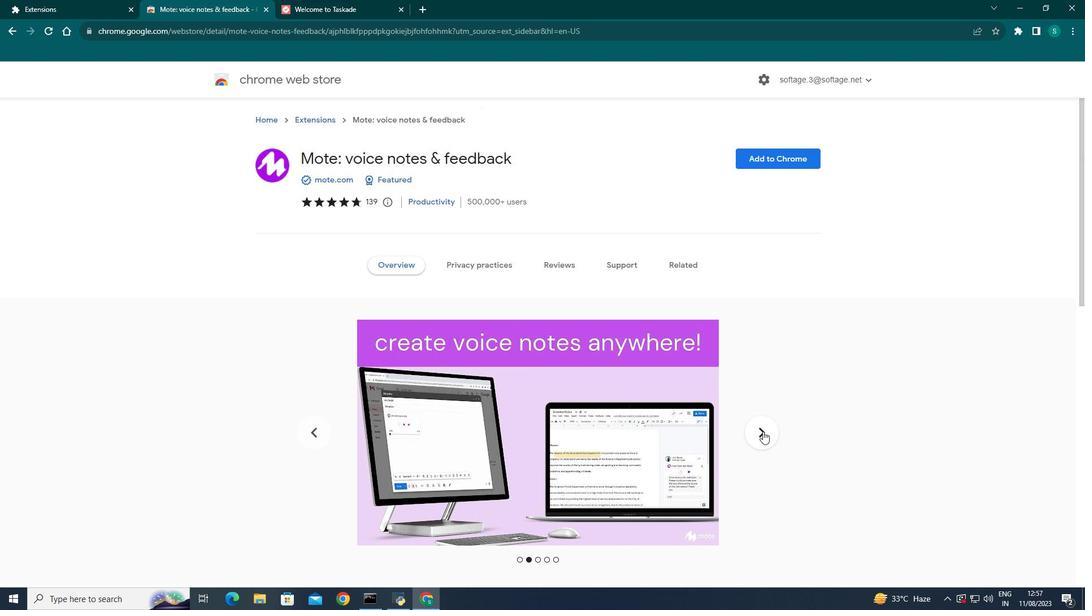 
Action: Mouse pressed left at (763, 431)
Screenshot: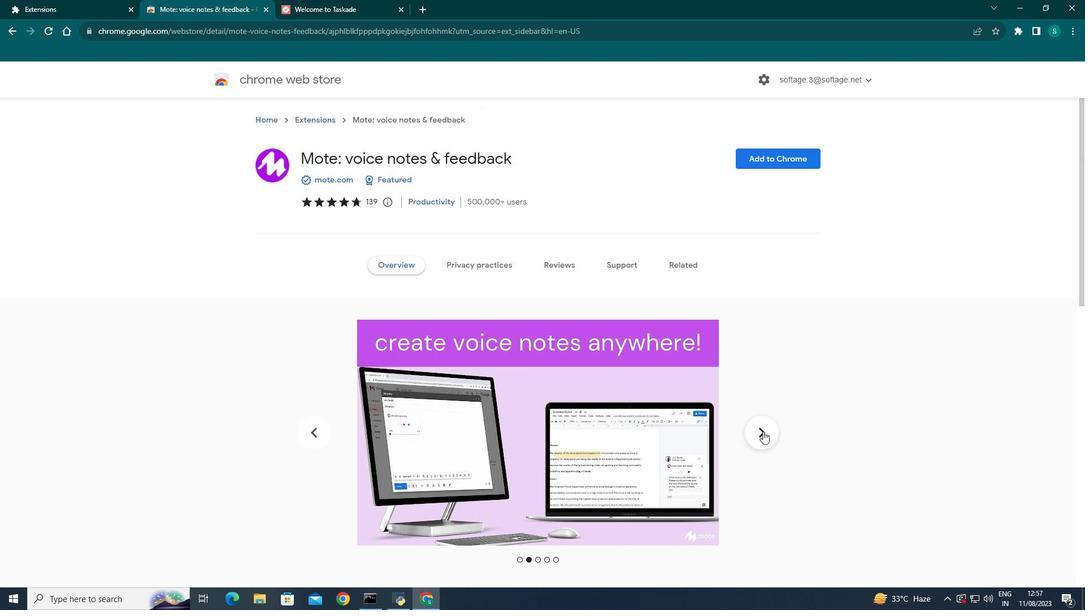 
Action: Mouse pressed left at (763, 431)
Screenshot: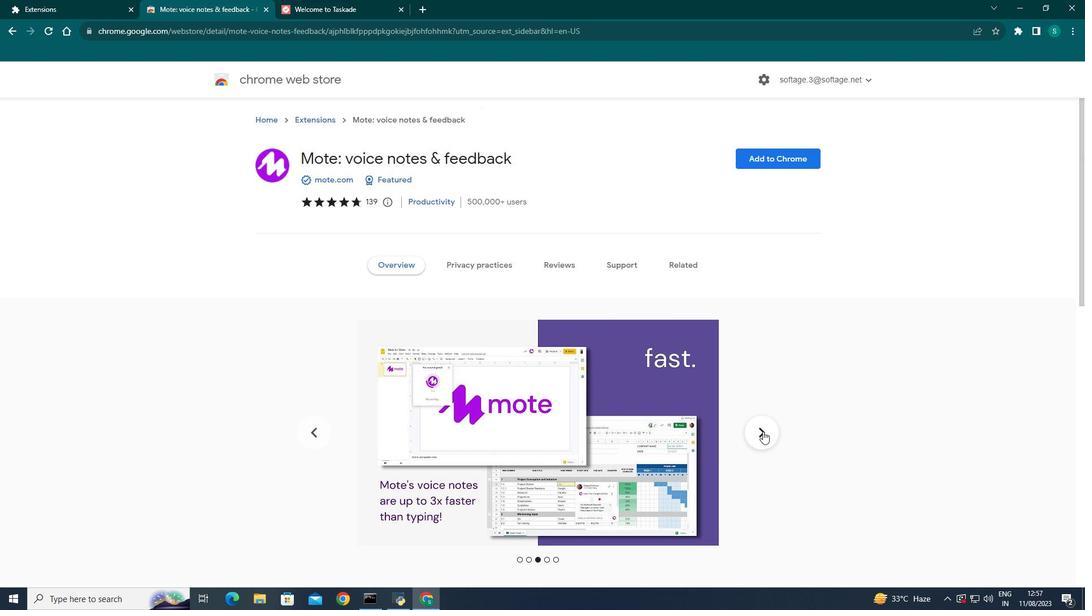 
Action: Mouse pressed left at (763, 431)
Screenshot: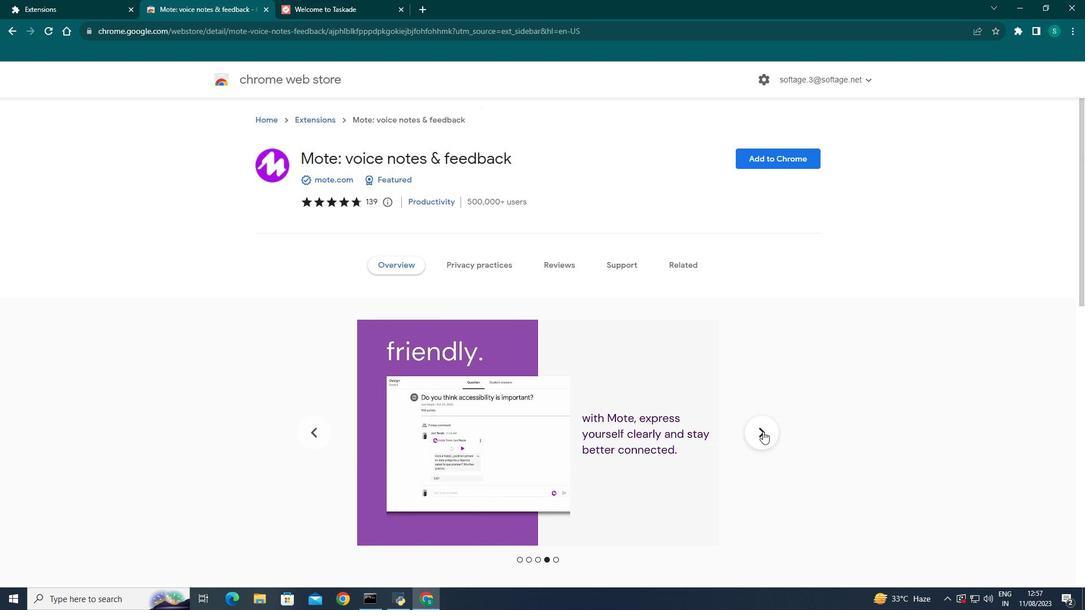 
Action: Mouse pressed left at (763, 431)
Screenshot: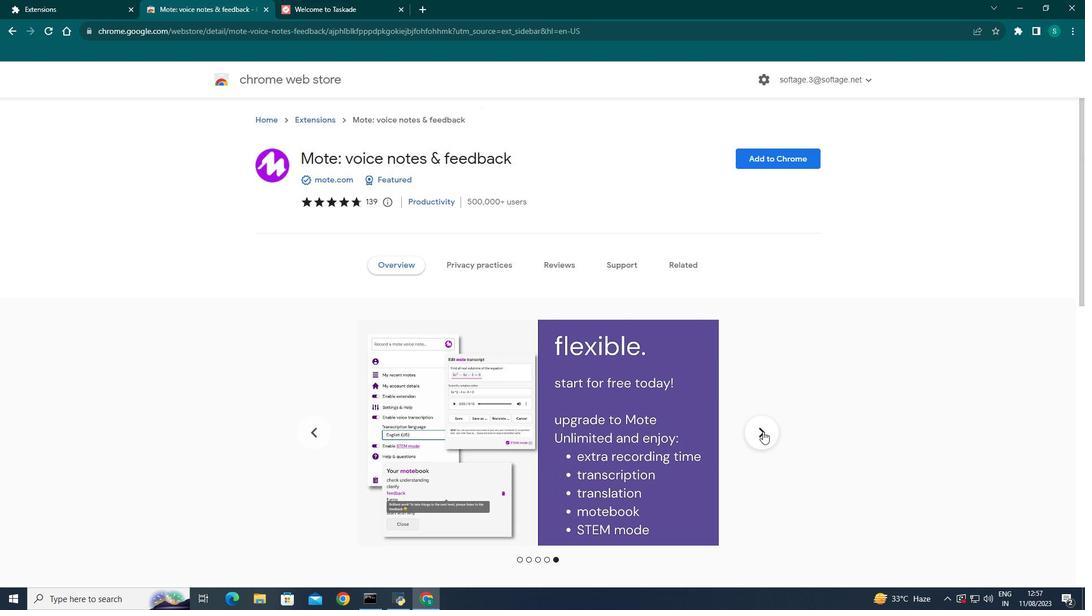 
Action: Mouse moved to (771, 160)
Screenshot: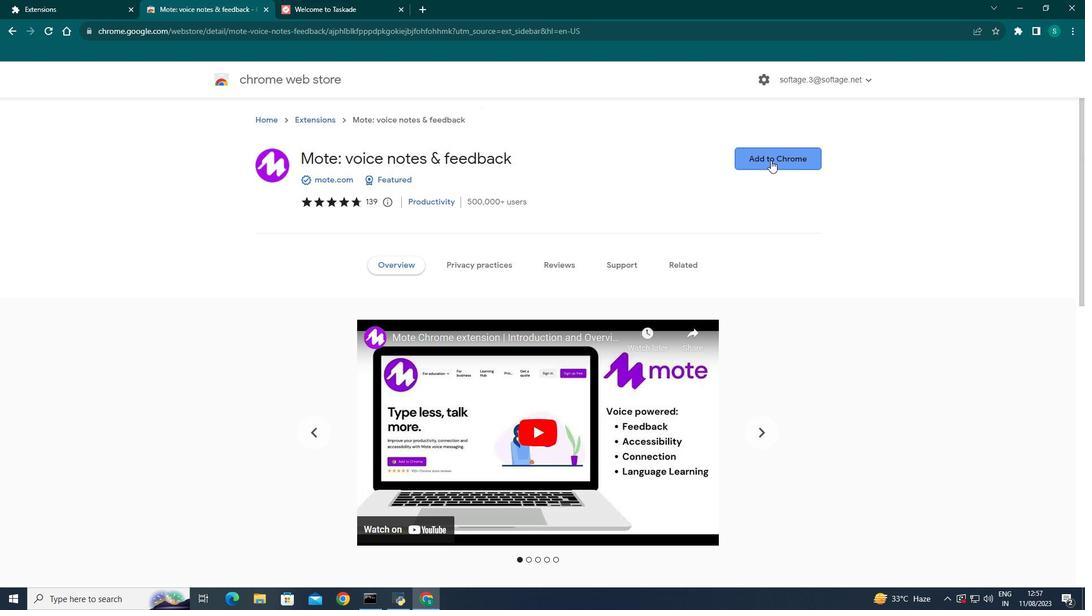 
Action: Mouse pressed left at (771, 160)
Screenshot: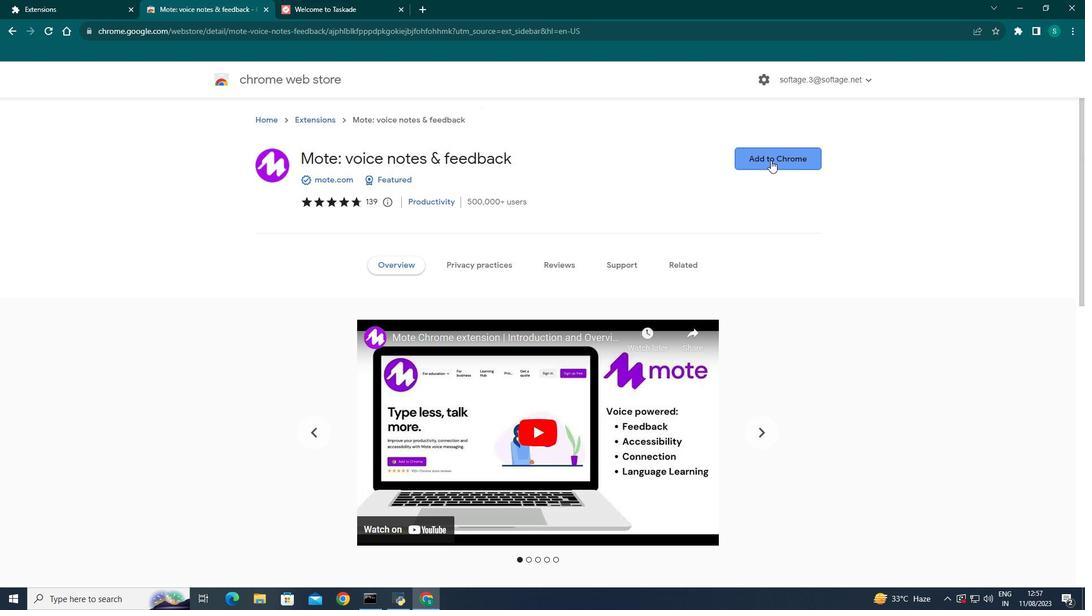 
Action: Mouse moved to (543, 130)
Screenshot: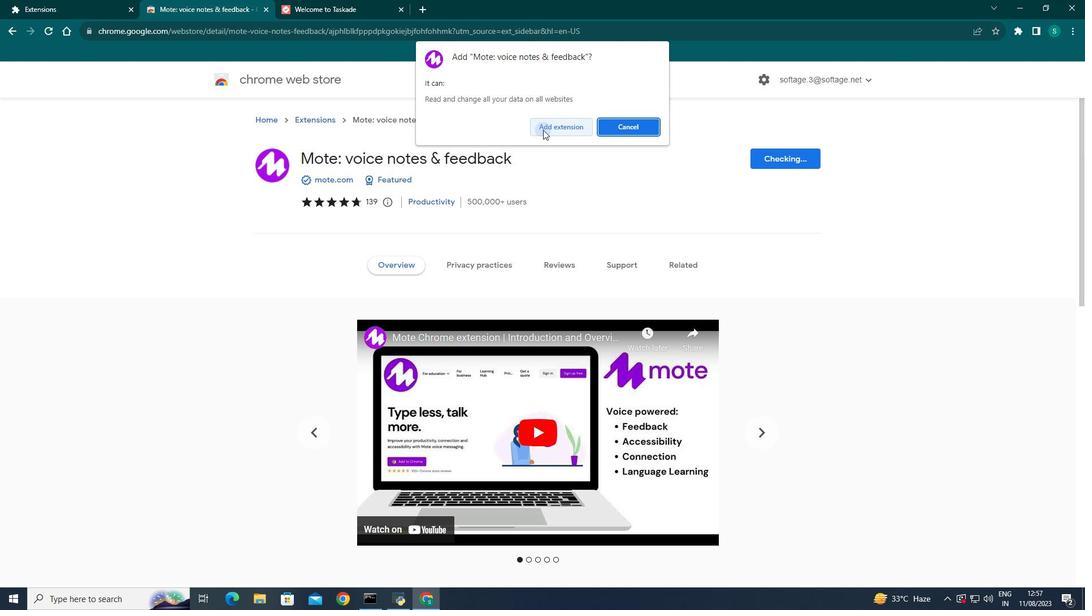 
Action: Mouse pressed left at (543, 130)
Screenshot: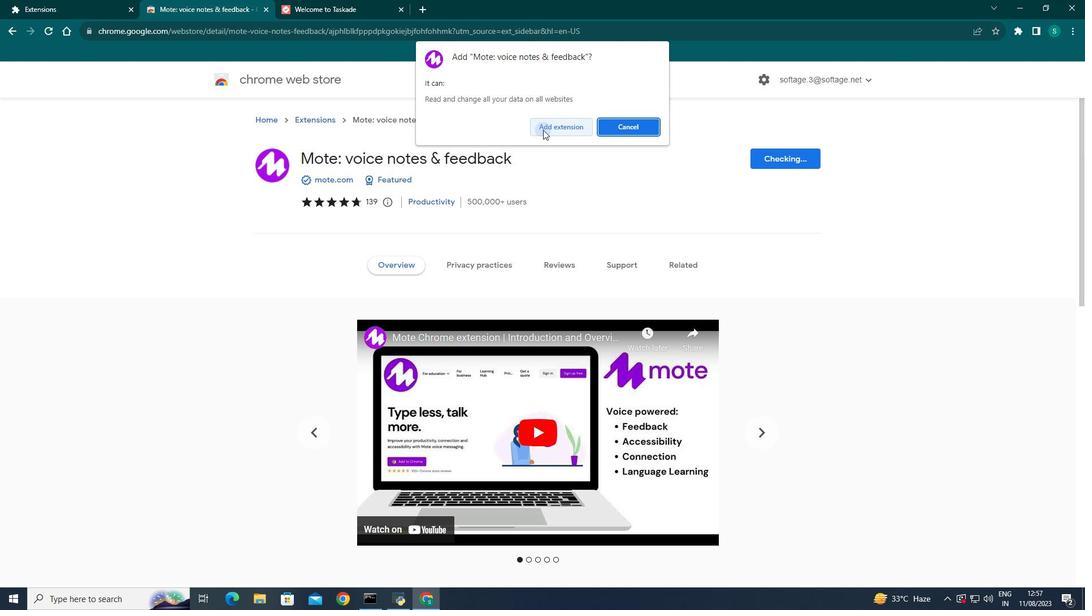 
Action: Mouse moved to (125, 358)
Screenshot: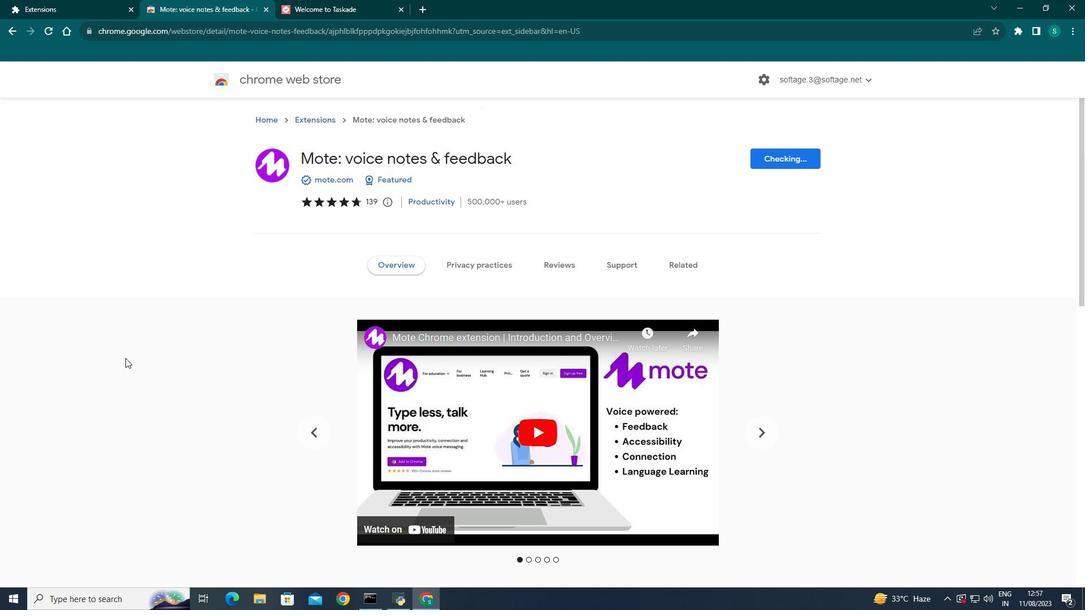 
Action: Mouse pressed left at (125, 358)
Screenshot: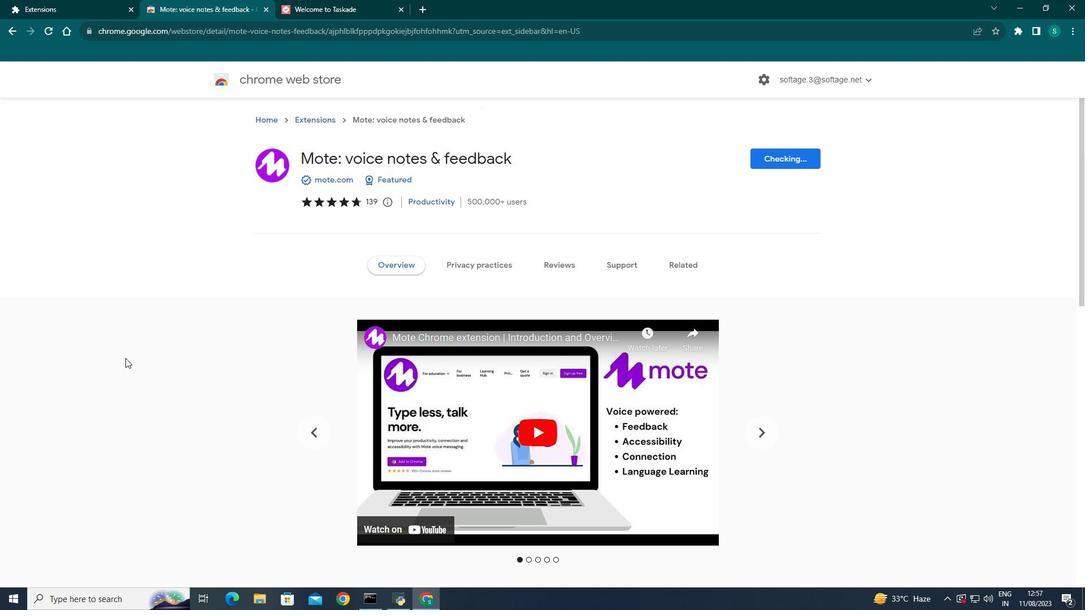 
Action: Mouse moved to (14, 32)
Screenshot: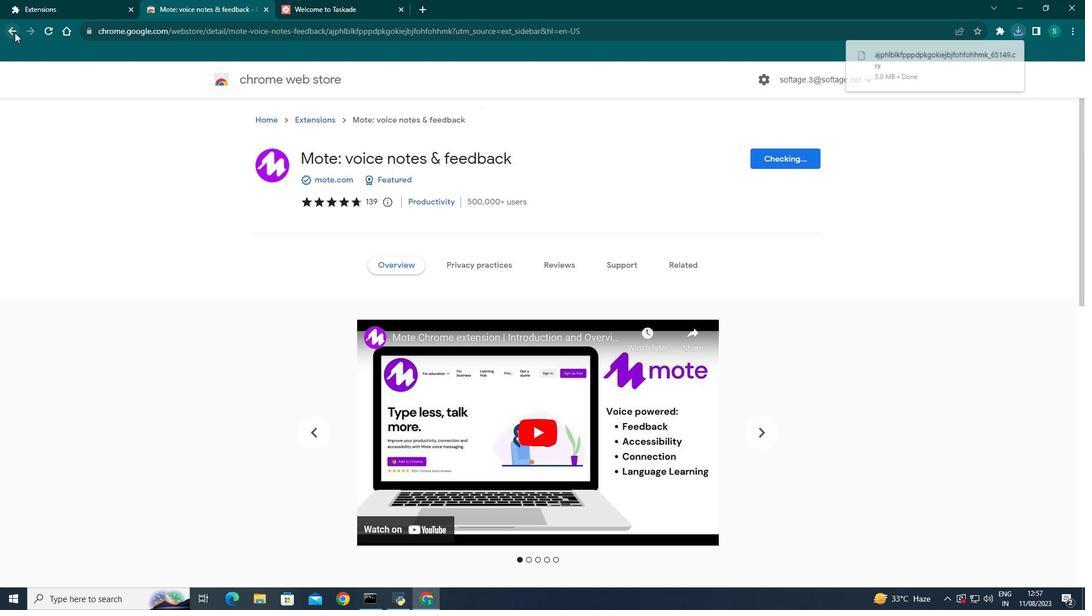 
Action: Mouse pressed left at (14, 32)
Screenshot: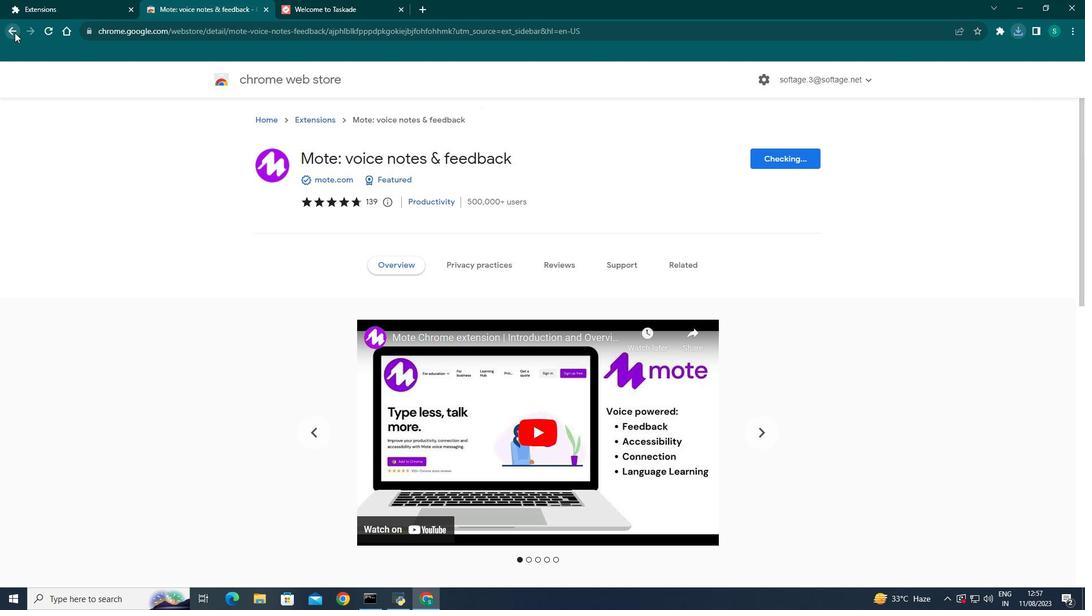 
Action: Mouse moved to (271, 120)
Screenshot: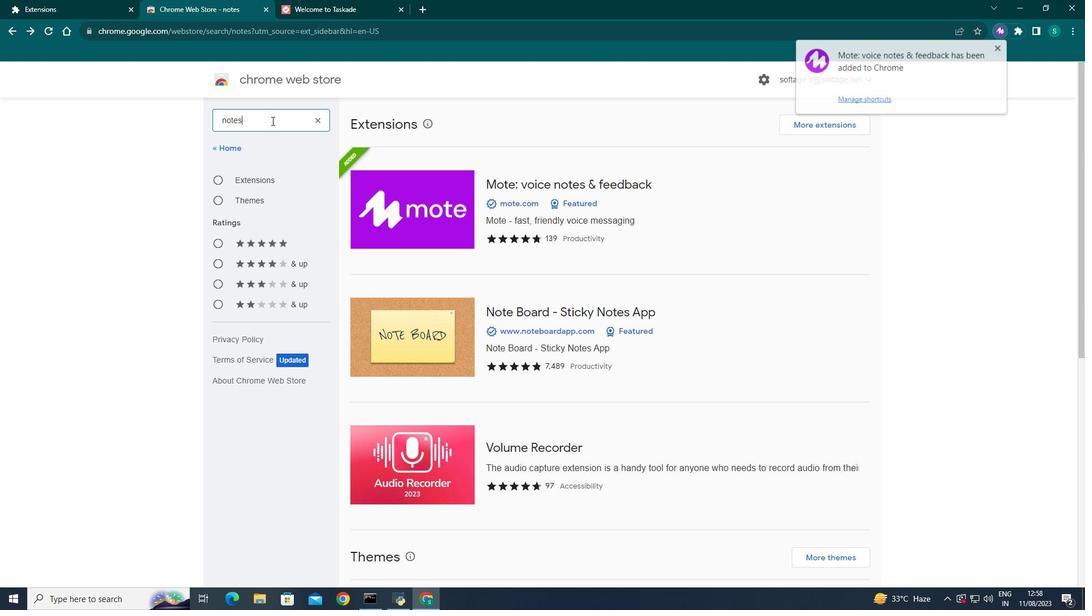 
Action: Mouse pressed left at (271, 120)
Screenshot: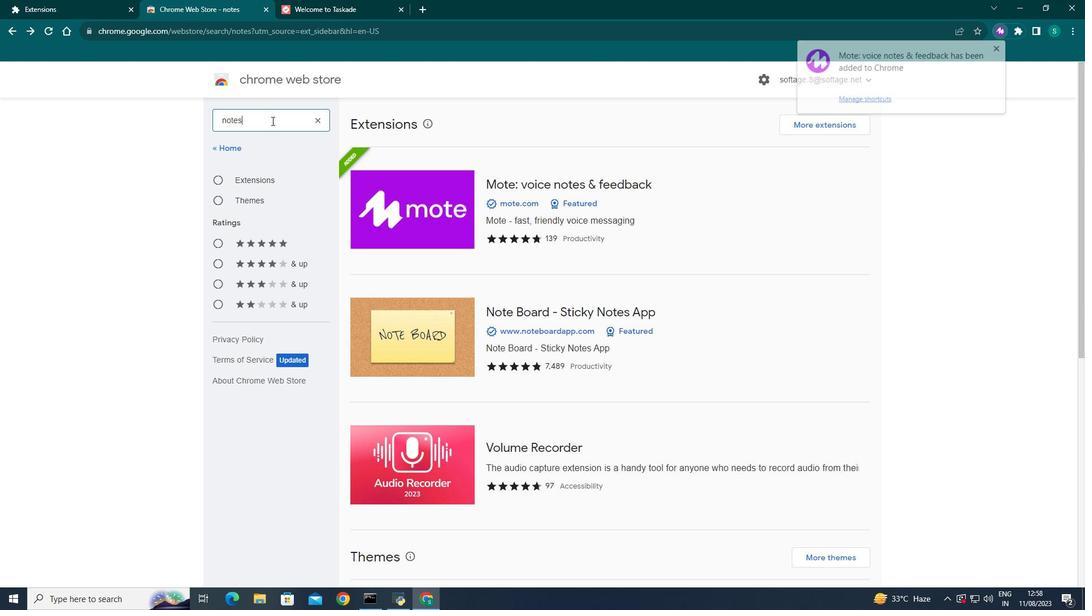 
Action: Key pressed <Key.backspace><Key.backspace><Key.backspace><Key.backspace><Key.backspace><Key.backspace><Key.backspace><Key.backspace><Key.backspace><Key.backspace><Key.backspace><Key.backspace>calendar<Key.enter>
Screenshot: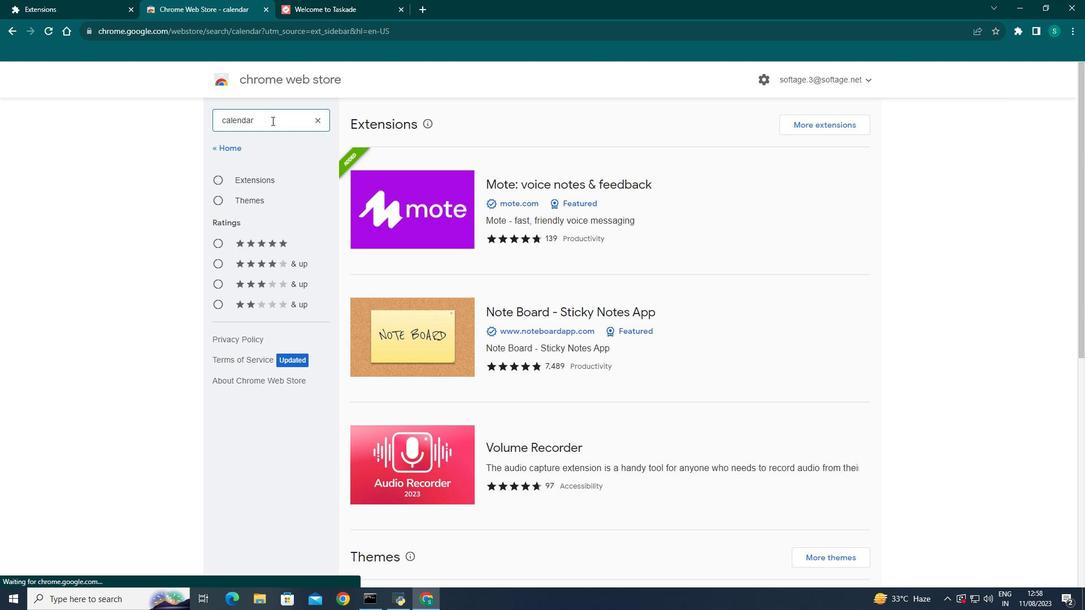 
Action: Mouse moved to (237, 145)
Screenshot: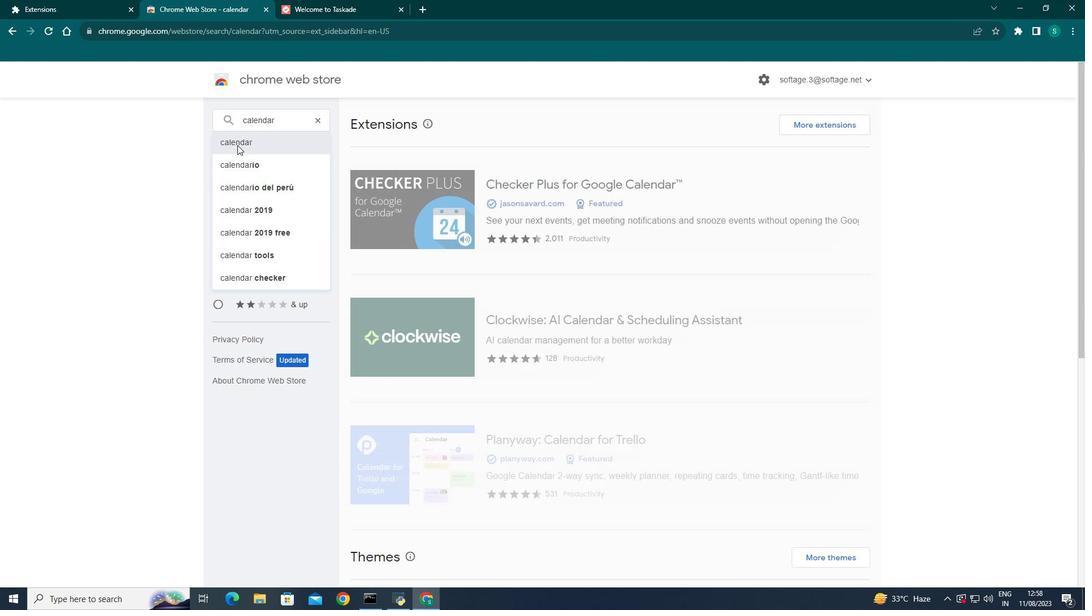 
Action: Mouse pressed left at (237, 145)
Screenshot: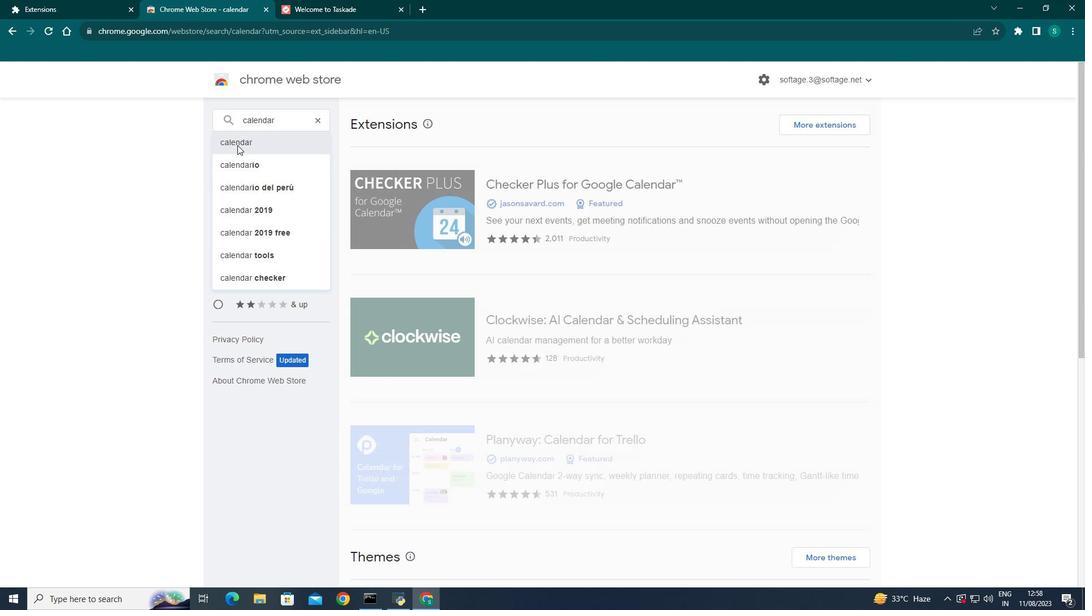 
Action: Mouse moved to (441, 331)
Screenshot: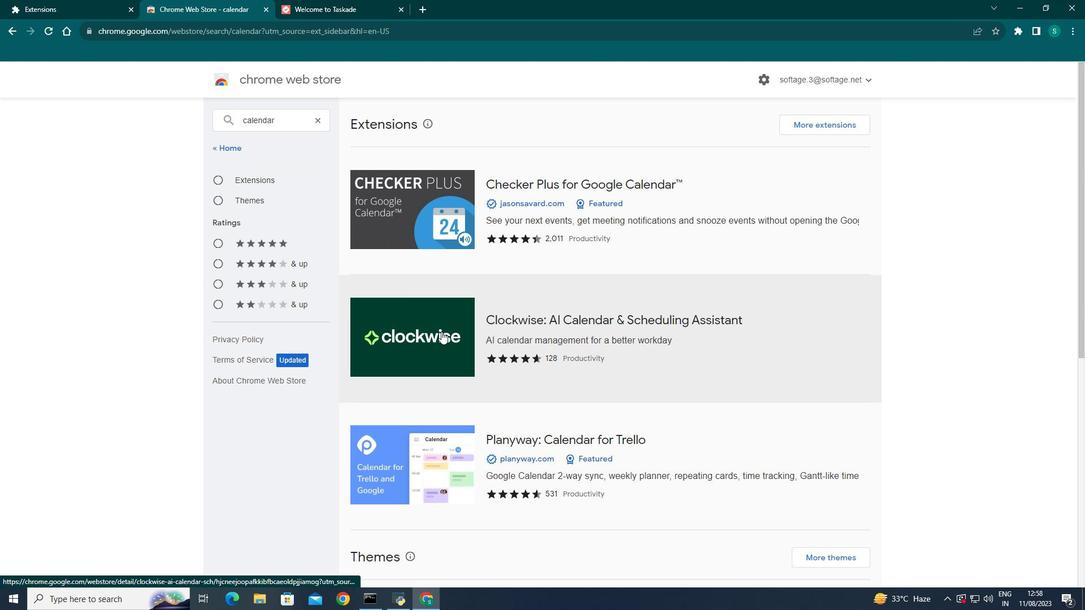 
Action: Mouse pressed left at (441, 331)
Screenshot: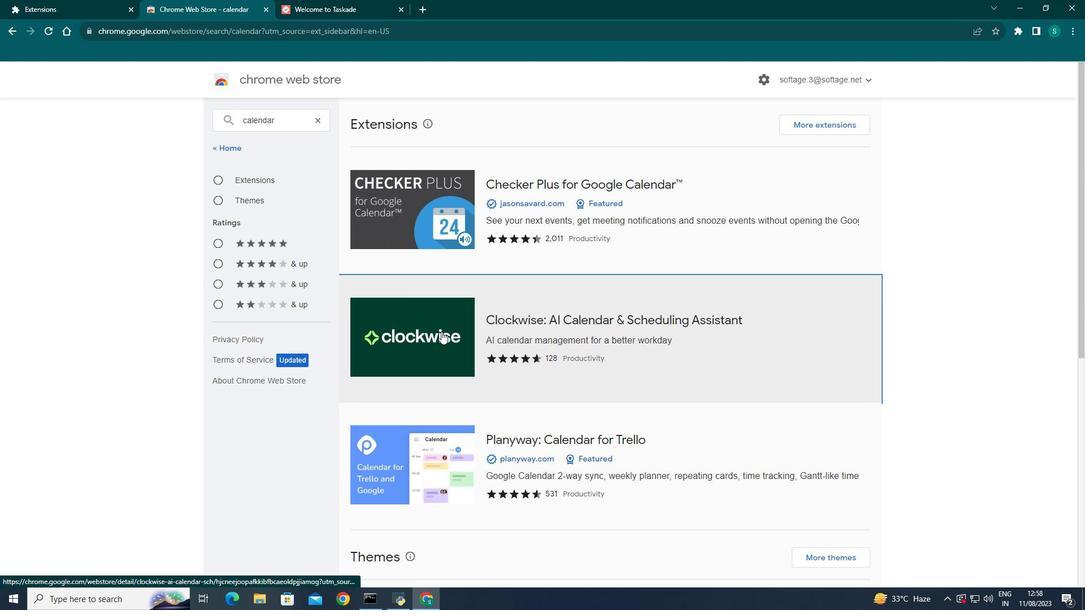 
Action: Mouse moved to (441, 332)
Screenshot: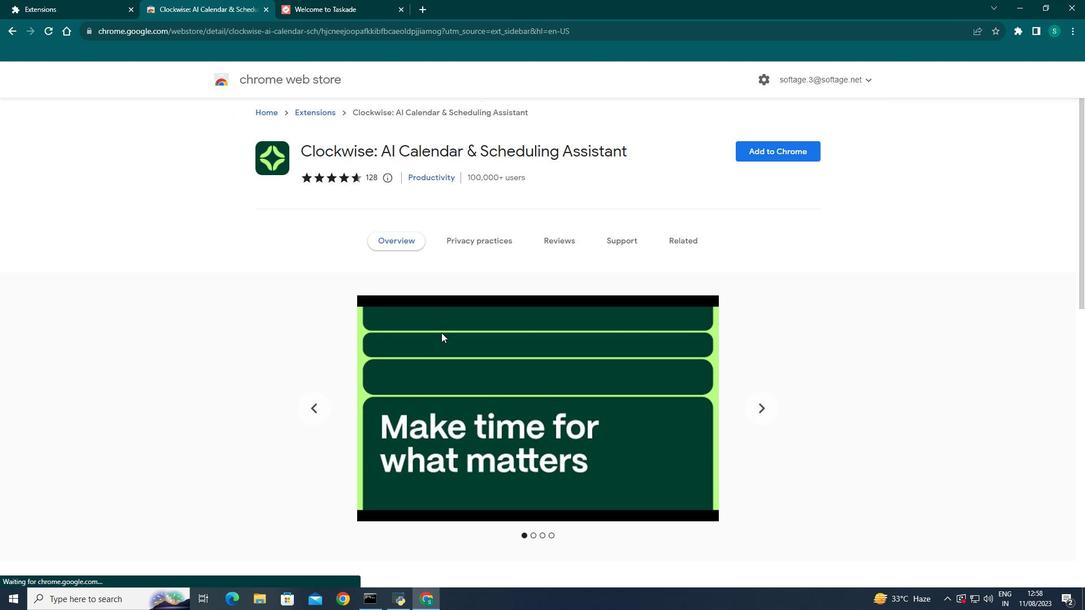 
Action: Mouse scrolled (441, 332) with delta (0, 0)
Screenshot: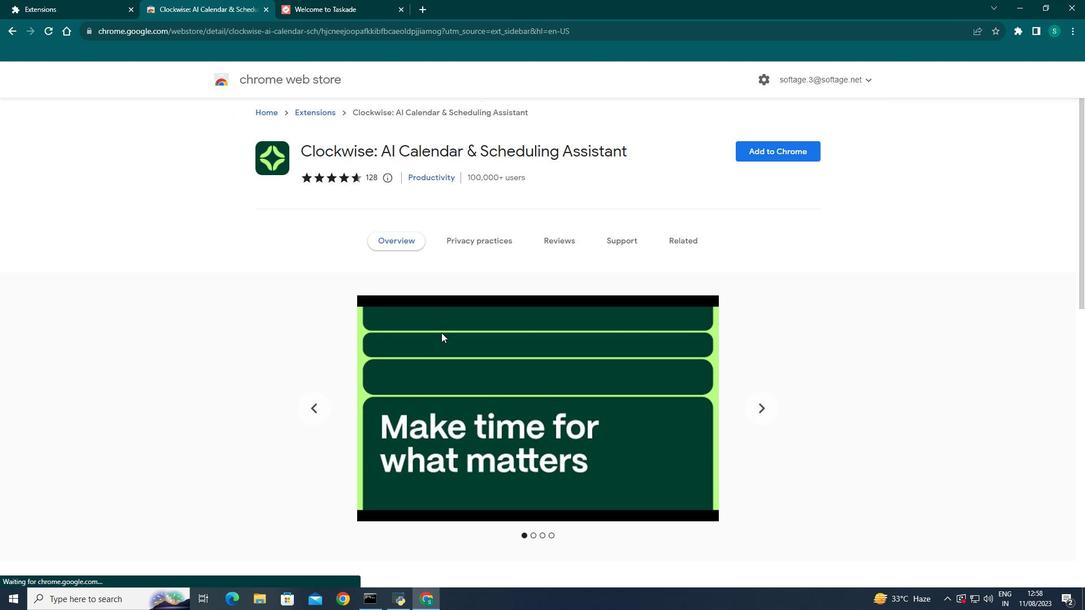 
Action: Mouse scrolled (441, 332) with delta (0, 0)
Screenshot: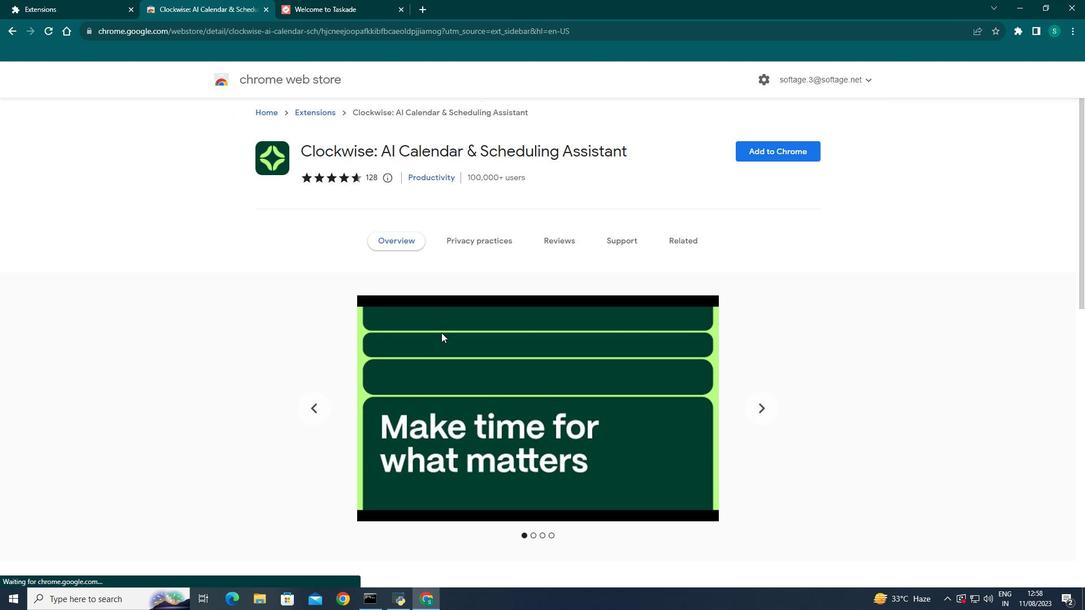 
Action: Mouse scrolled (441, 332) with delta (0, 0)
Screenshot: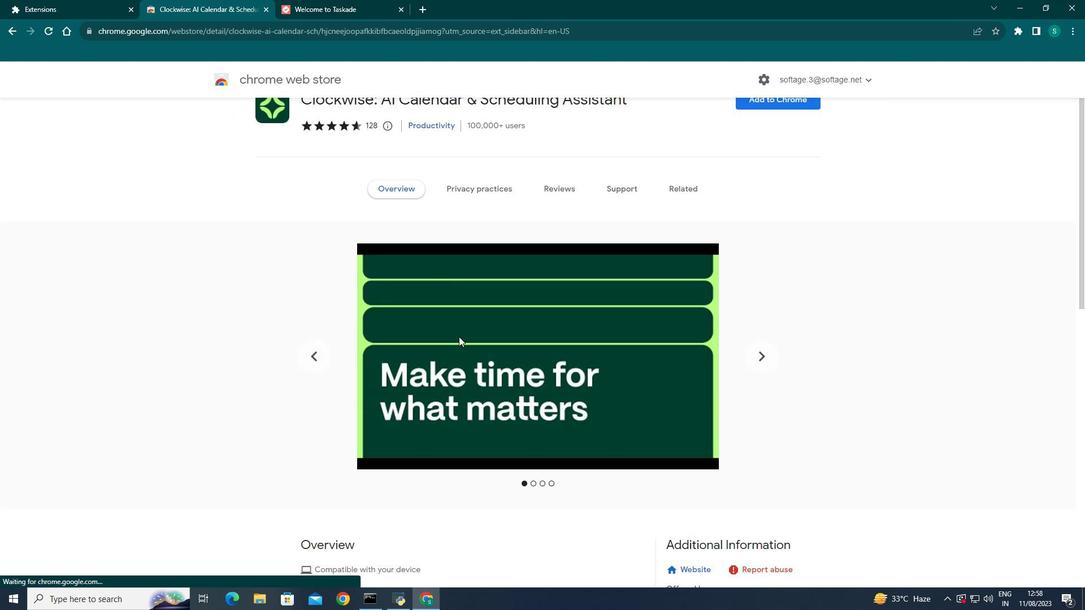 
Action: Mouse moved to (771, 249)
Screenshot: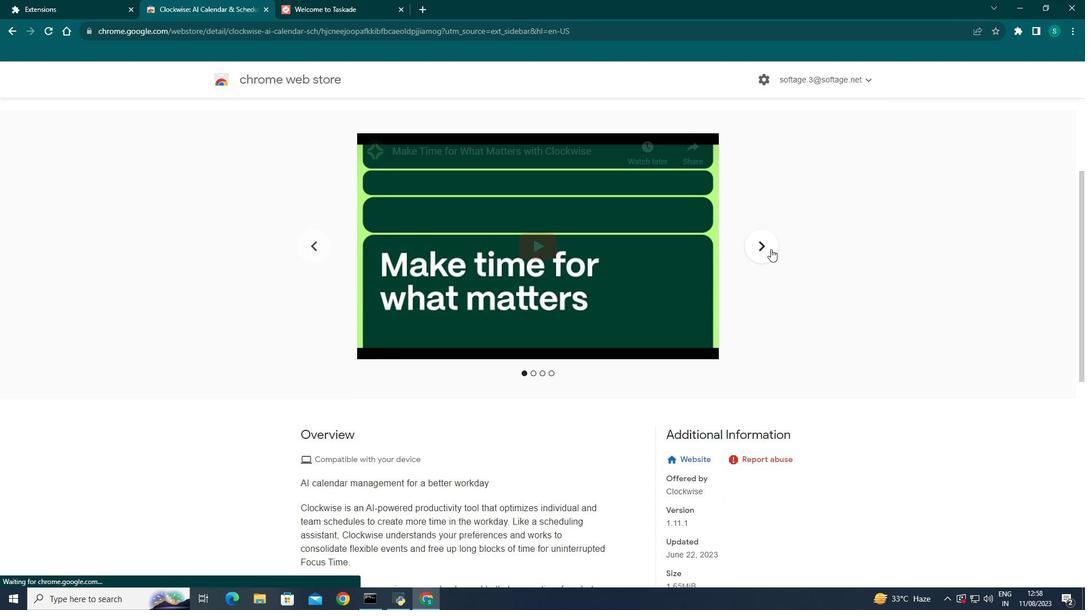 
Action: Mouse pressed left at (771, 249)
Screenshot: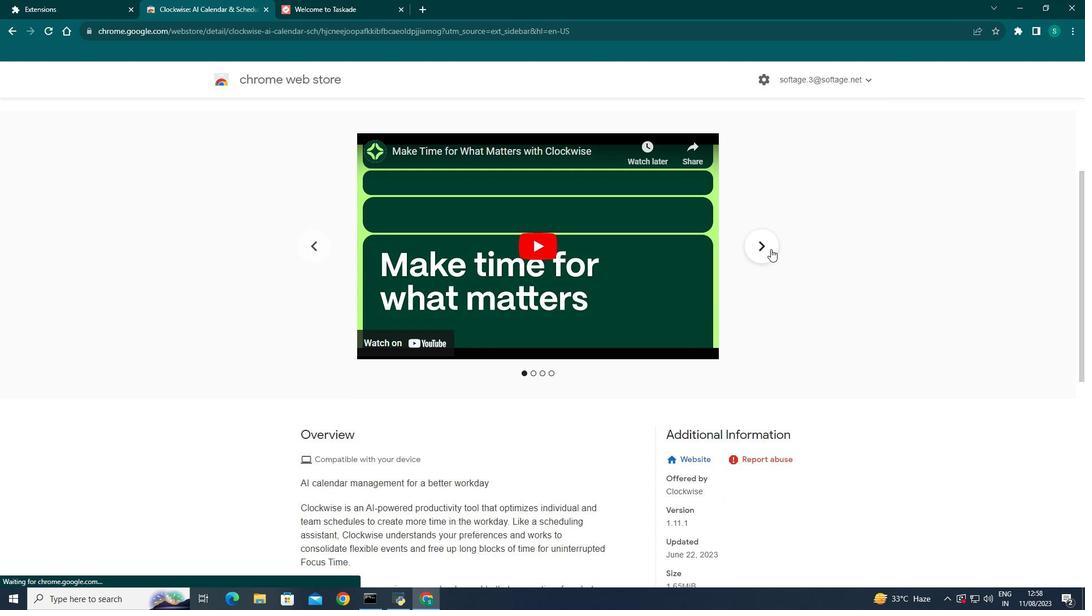 
Action: Mouse pressed left at (771, 249)
Screenshot: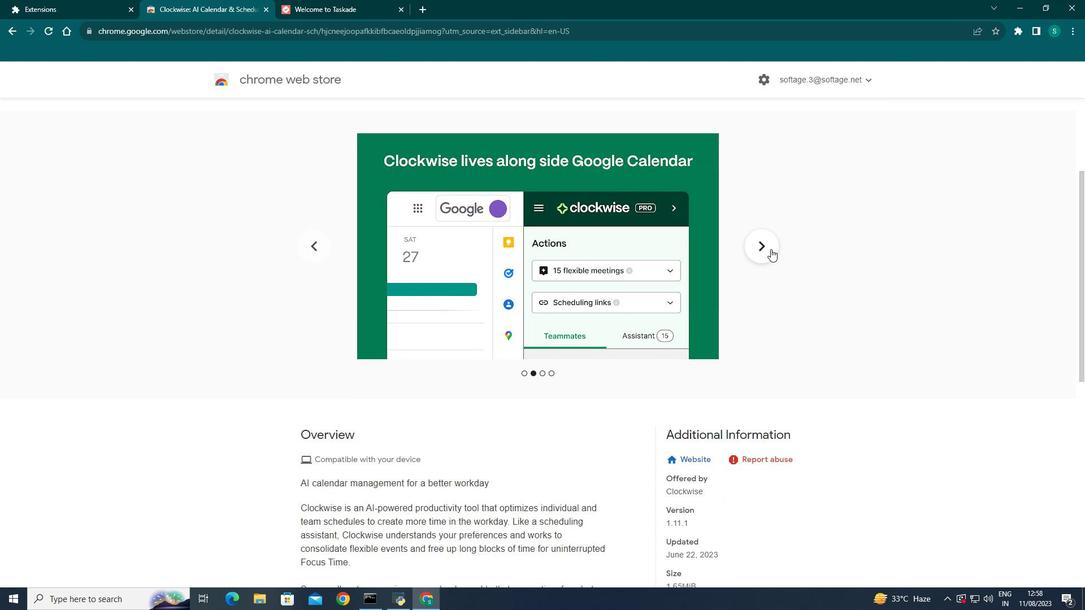 
Action: Mouse pressed left at (771, 249)
Screenshot: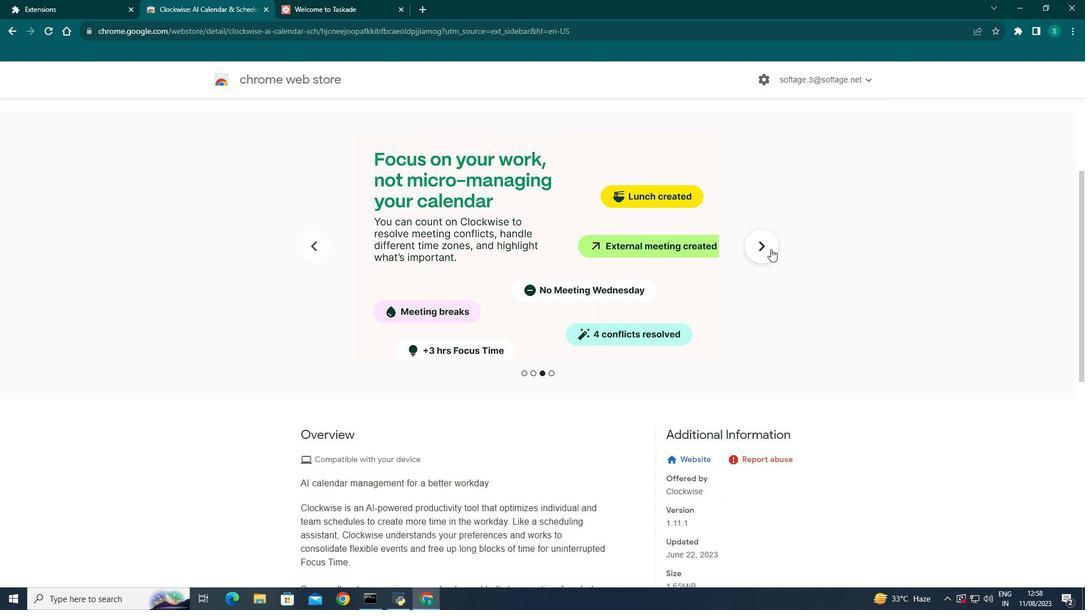 
Action: Mouse pressed left at (771, 249)
Screenshot: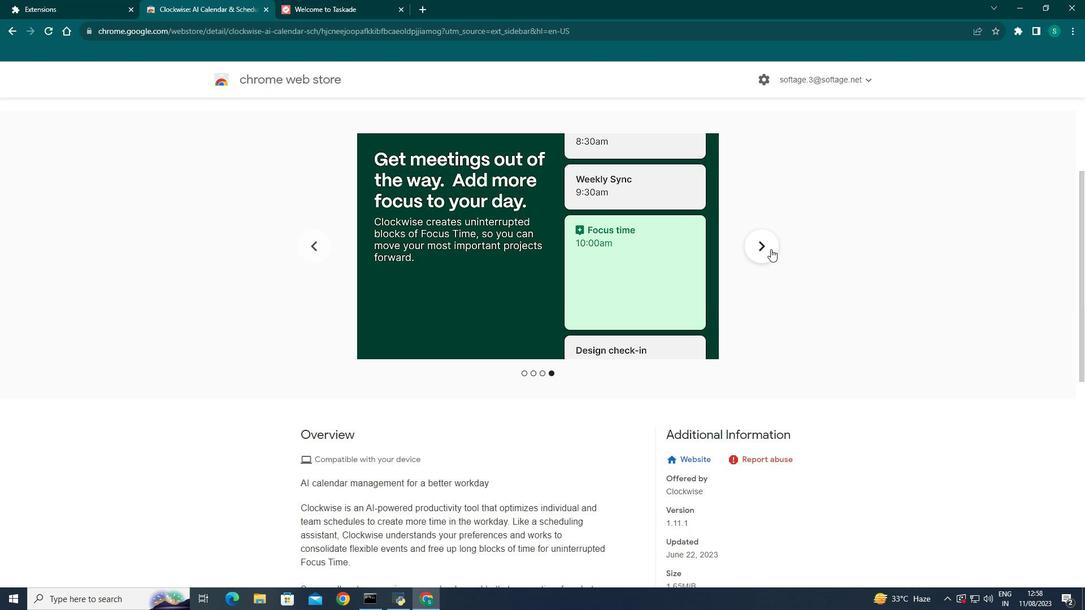 
Action: Mouse pressed left at (771, 249)
Screenshot: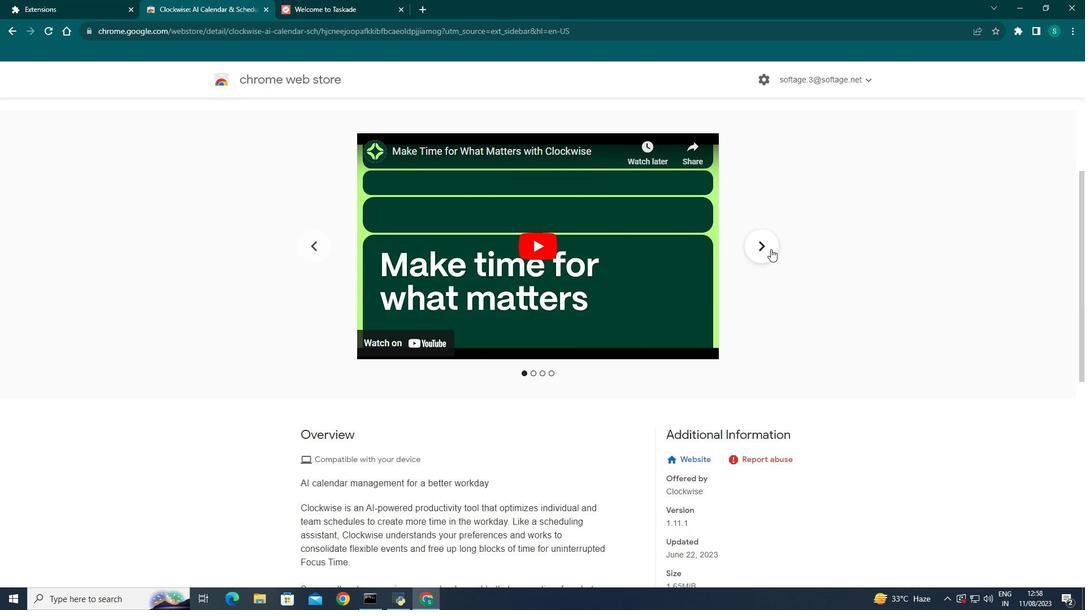 
Action: Mouse pressed left at (771, 249)
Screenshot: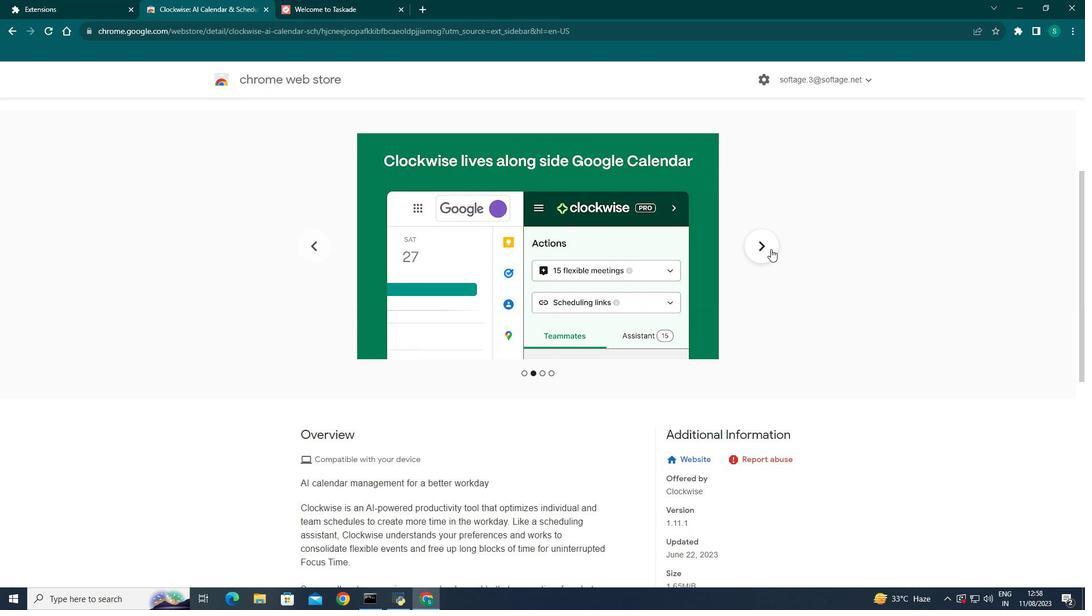 
Action: Mouse pressed left at (771, 249)
Screenshot: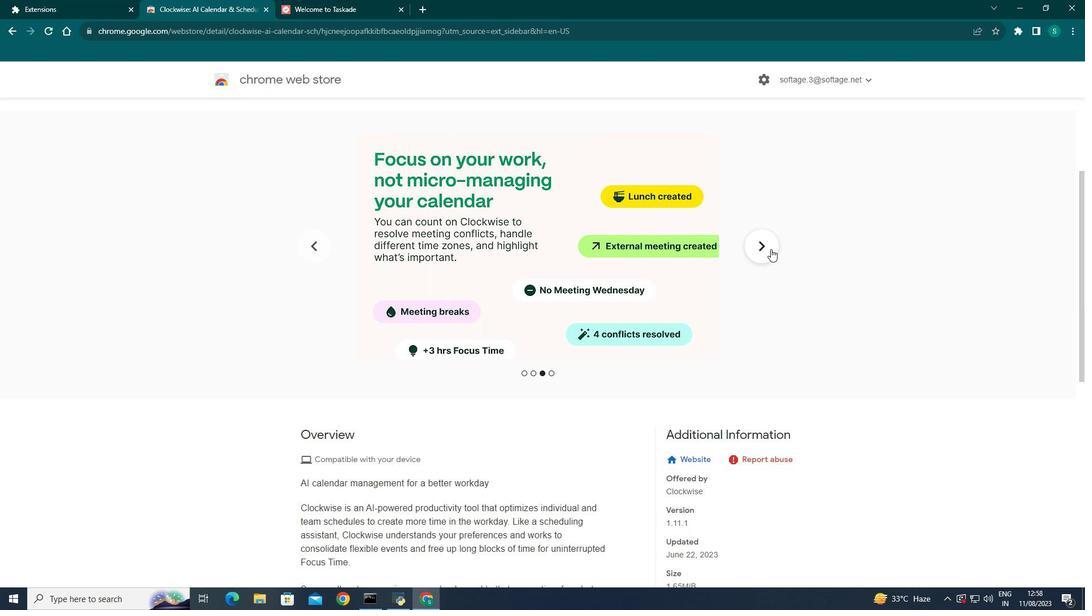 
Action: Mouse moved to (7, 27)
Screenshot: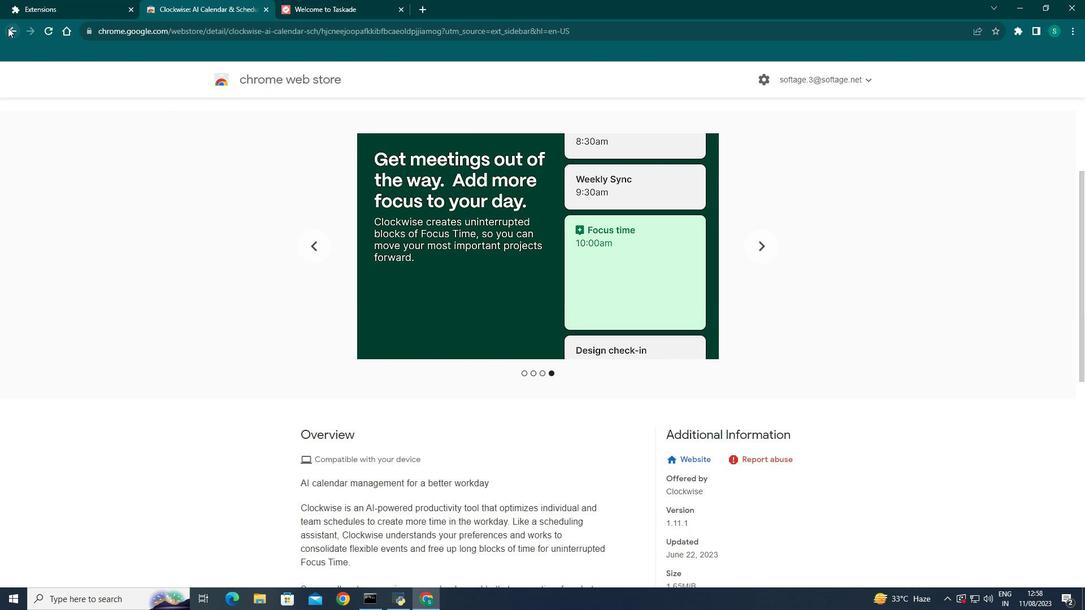
Action: Mouse pressed left at (7, 27)
Screenshot: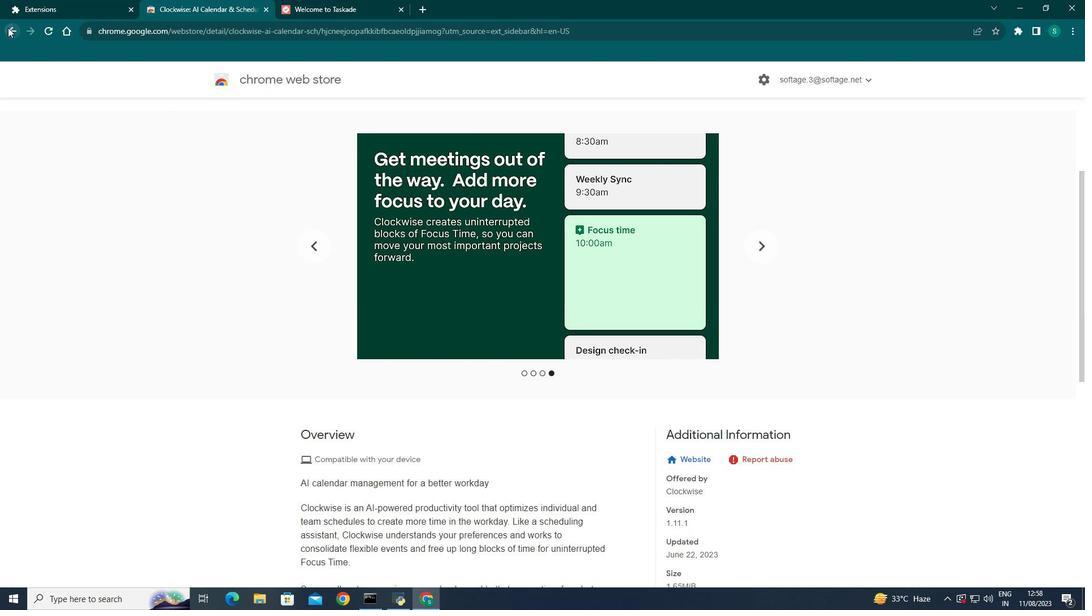 
Action: Mouse moved to (537, 180)
Screenshot: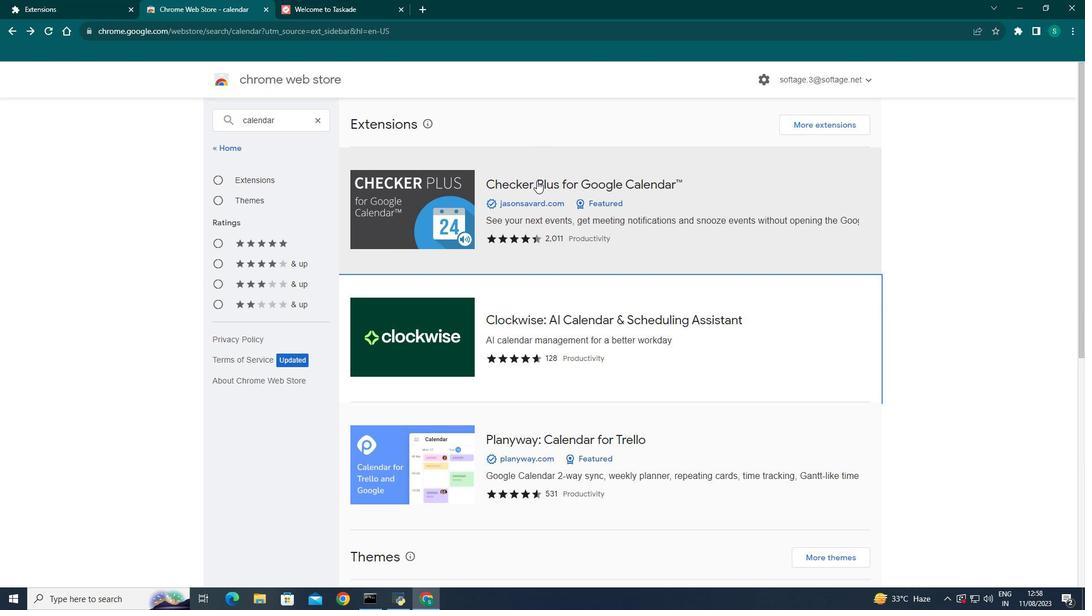 
Action: Mouse pressed left at (537, 180)
Screenshot: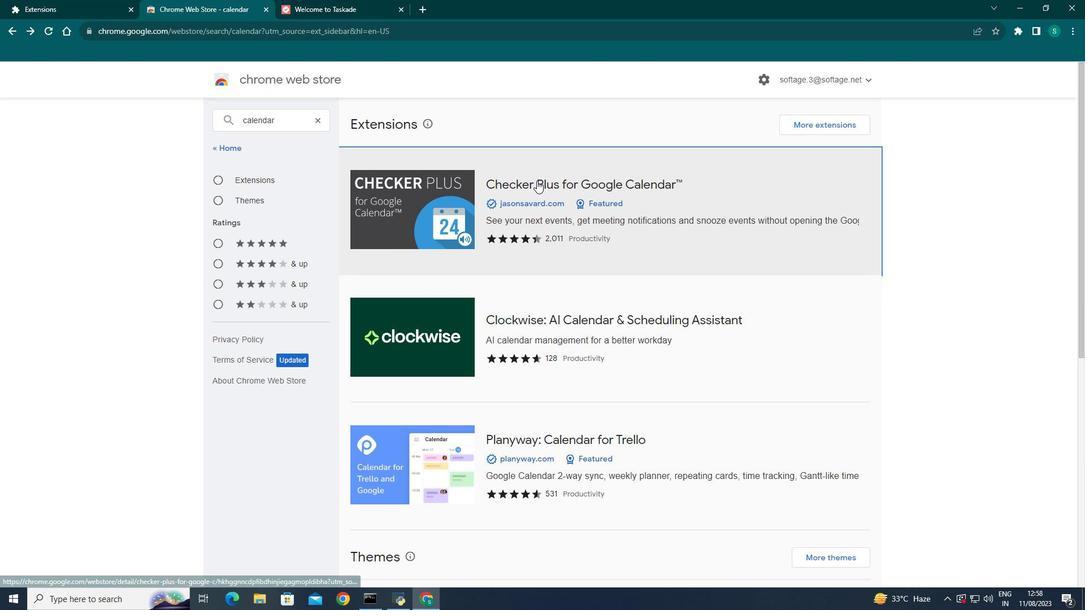 
Action: Mouse moved to (722, 282)
Screenshot: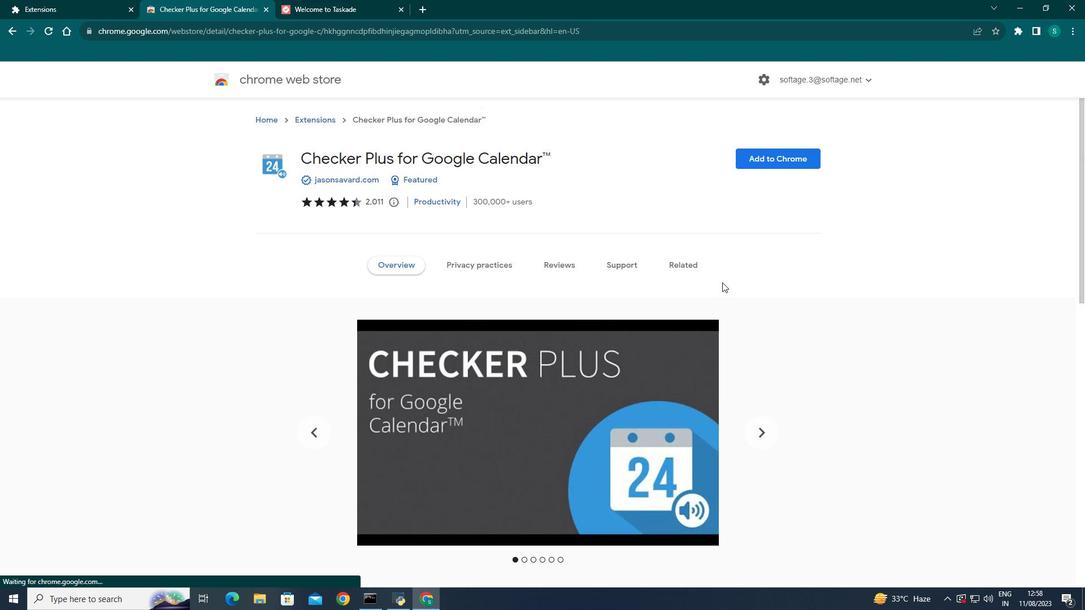 
Action: Mouse scrolled (722, 282) with delta (0, 0)
Screenshot: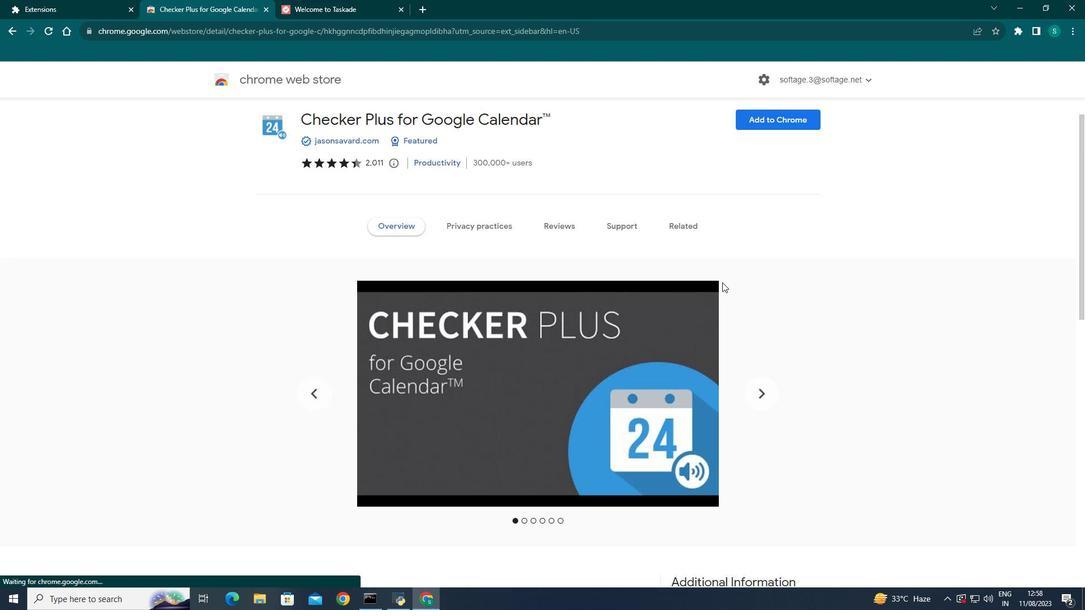 
Action: Mouse scrolled (722, 282) with delta (0, 0)
Screenshot: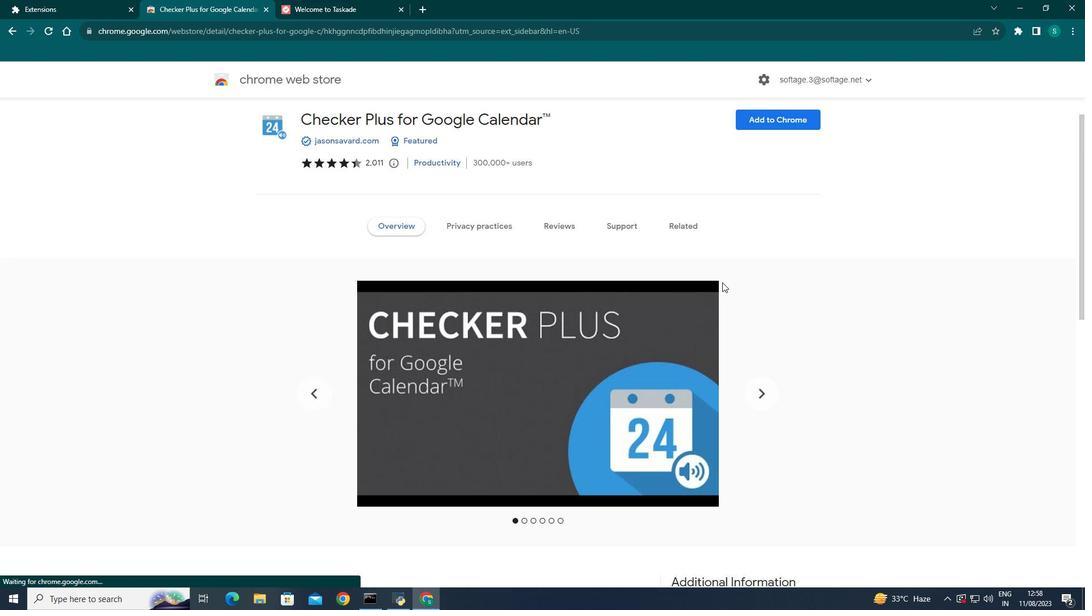 
Action: Mouse scrolled (722, 282) with delta (0, 0)
Screenshot: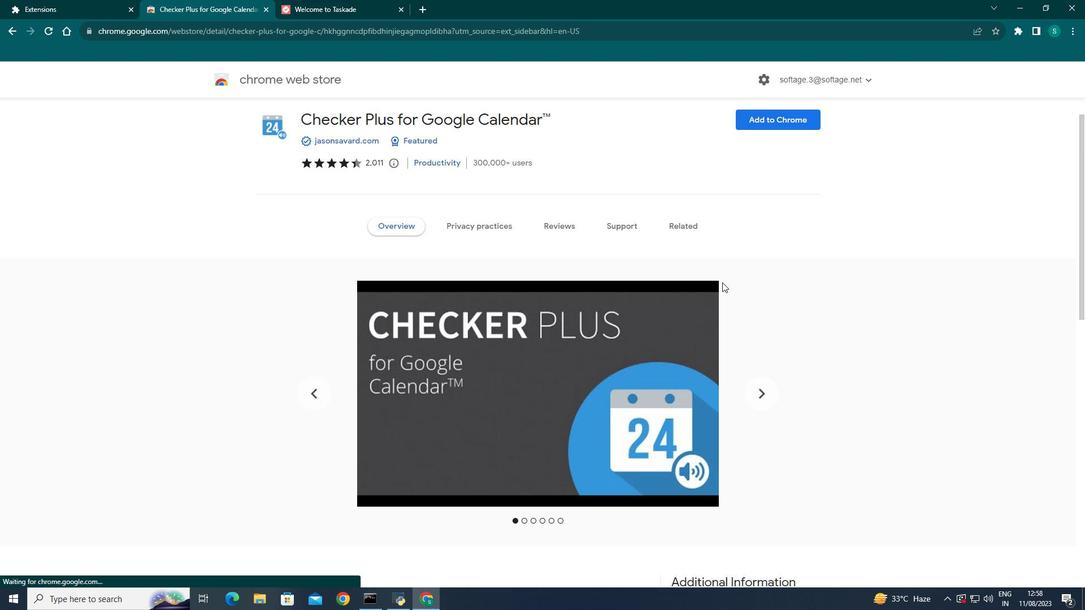 
Action: Mouse moved to (753, 264)
Screenshot: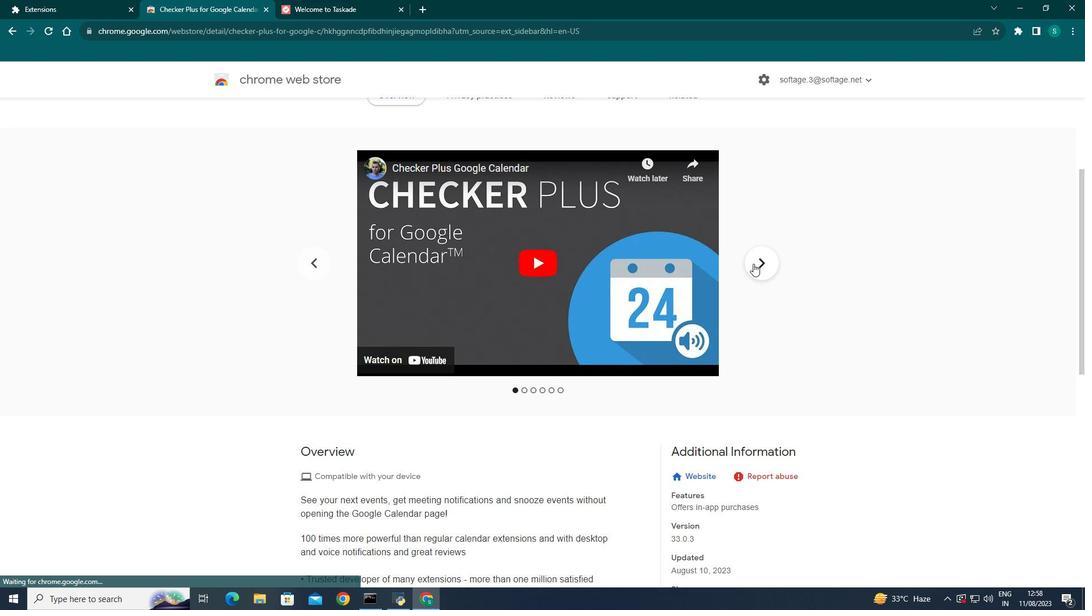 
Action: Mouse pressed left at (753, 264)
Screenshot: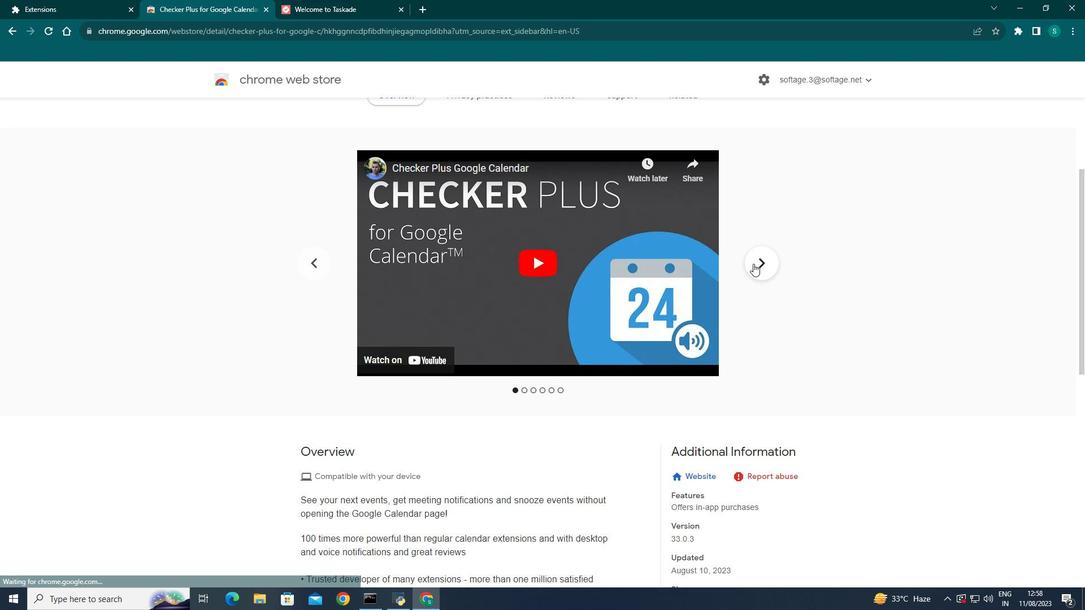 
Action: Mouse pressed left at (753, 264)
Screenshot: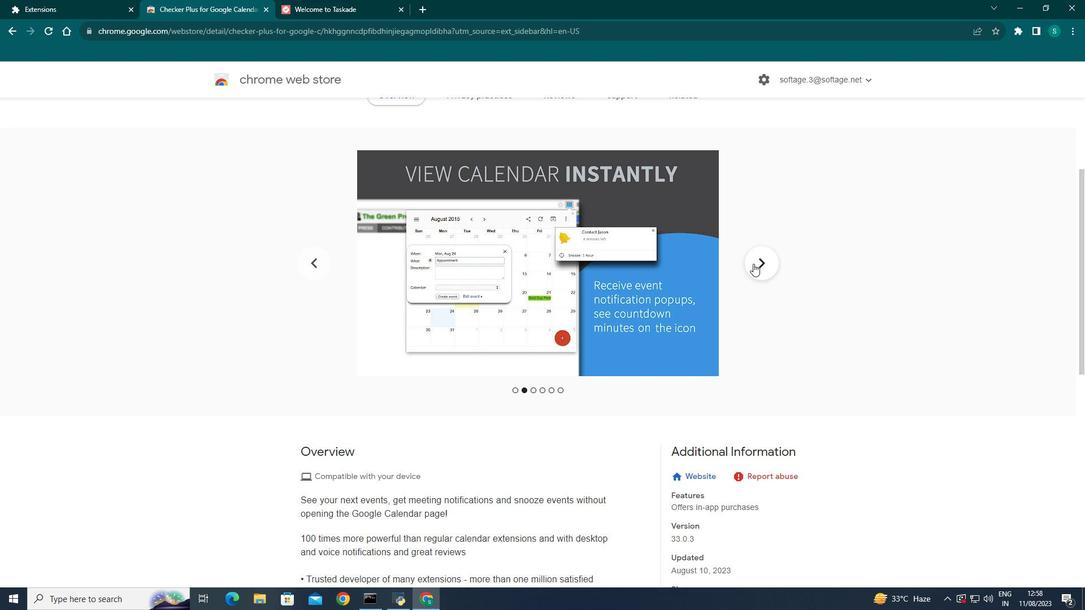 
Action: Mouse pressed left at (753, 264)
Screenshot: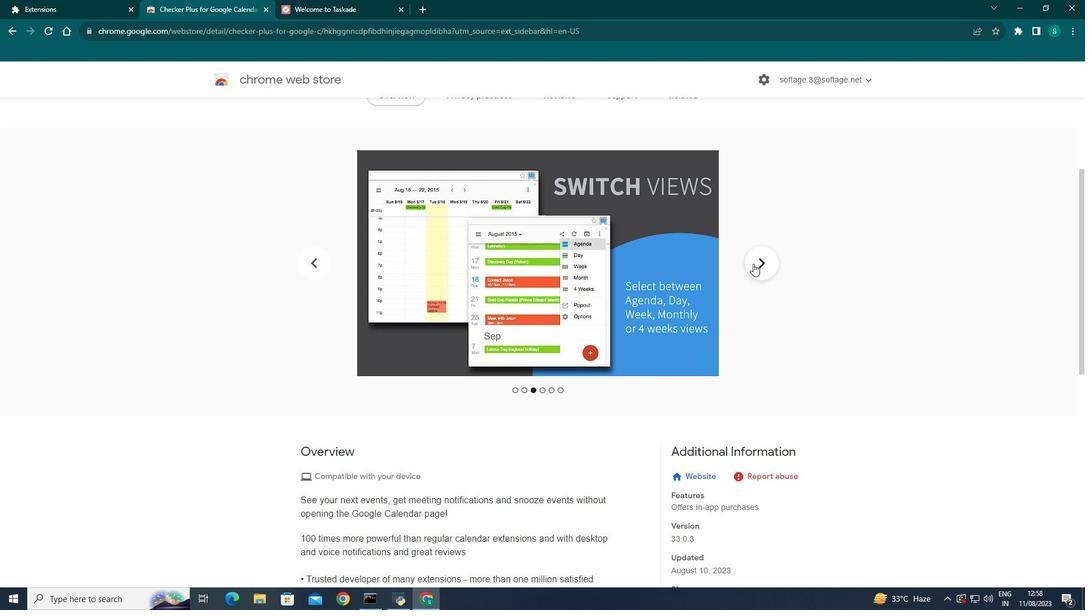 
Action: Mouse pressed left at (753, 264)
Screenshot: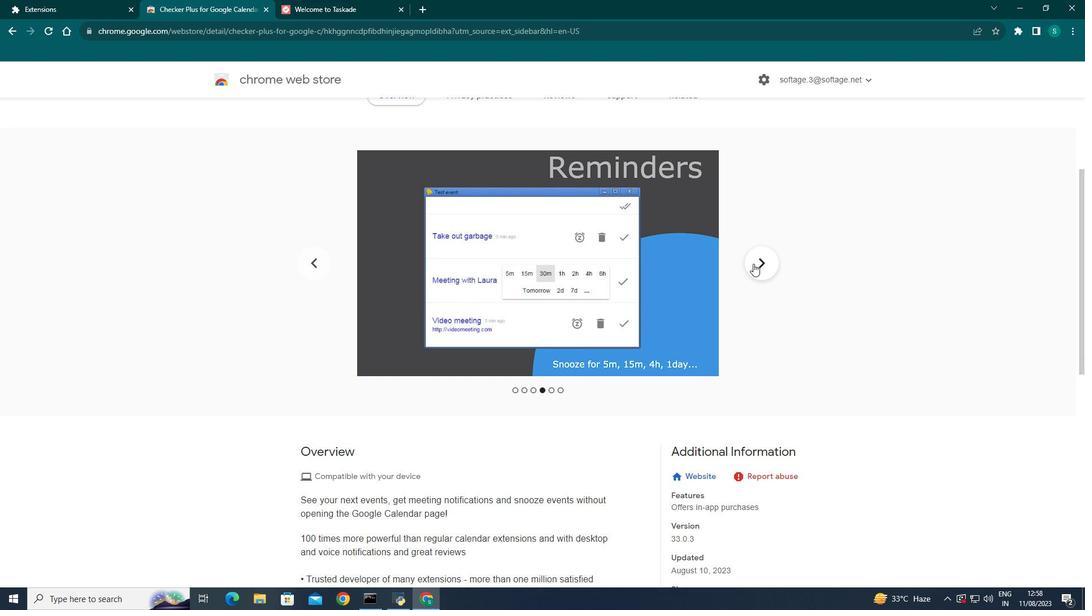 
Action: Mouse pressed left at (753, 264)
Screenshot: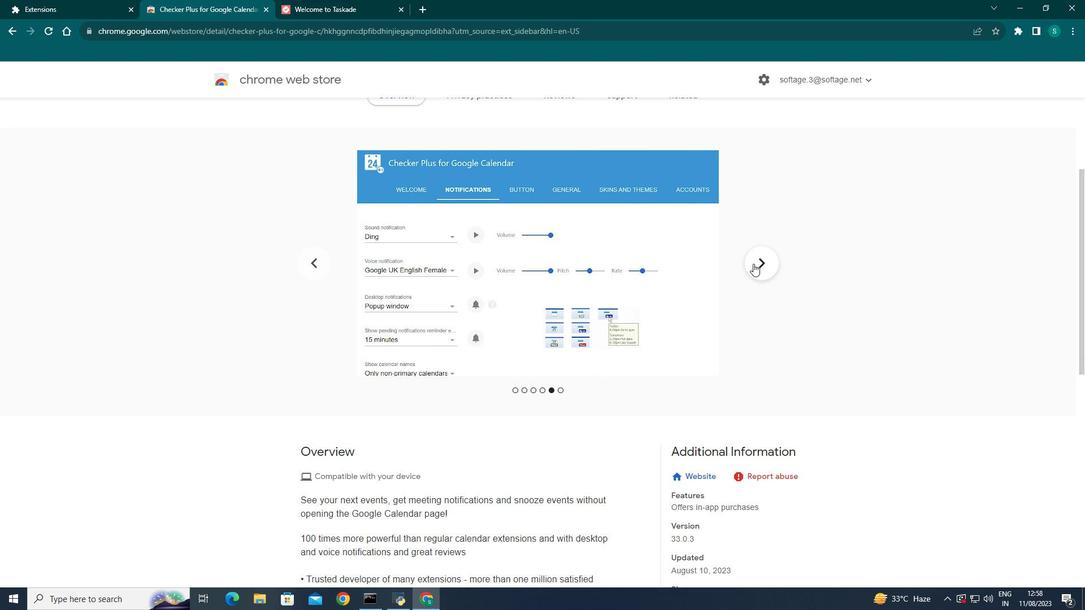 
Action: Mouse pressed left at (753, 264)
Screenshot: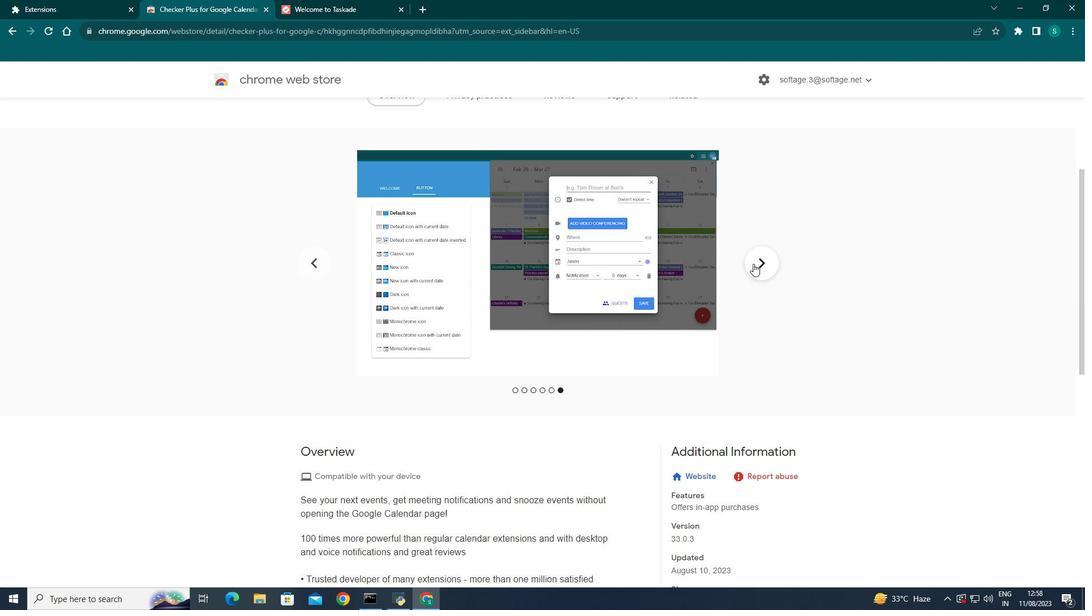 
Action: Mouse pressed left at (753, 264)
Screenshot: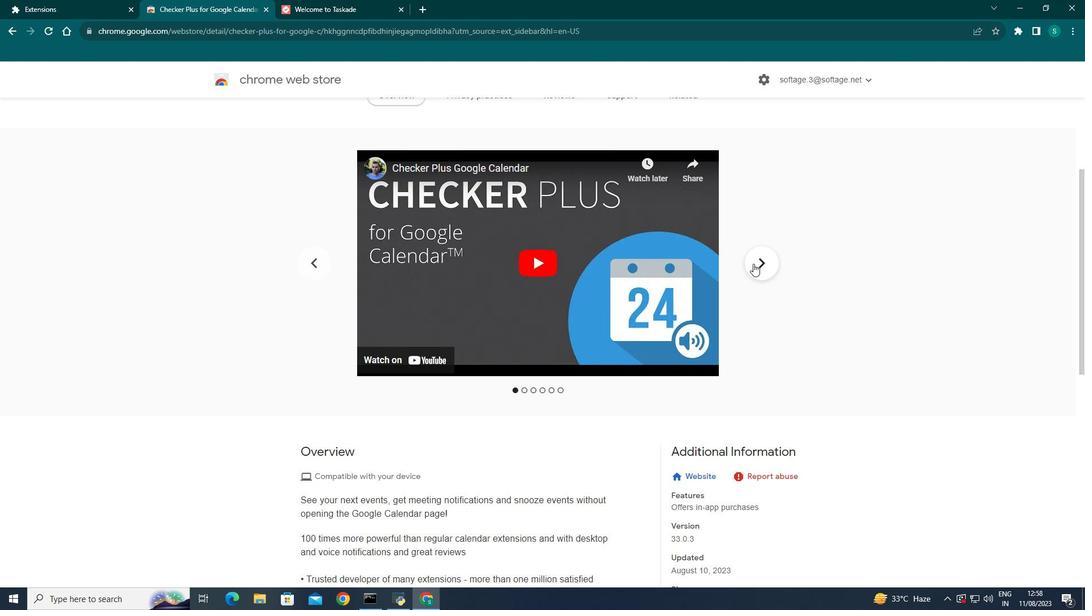 
Action: Mouse moved to (14, 35)
Screenshot: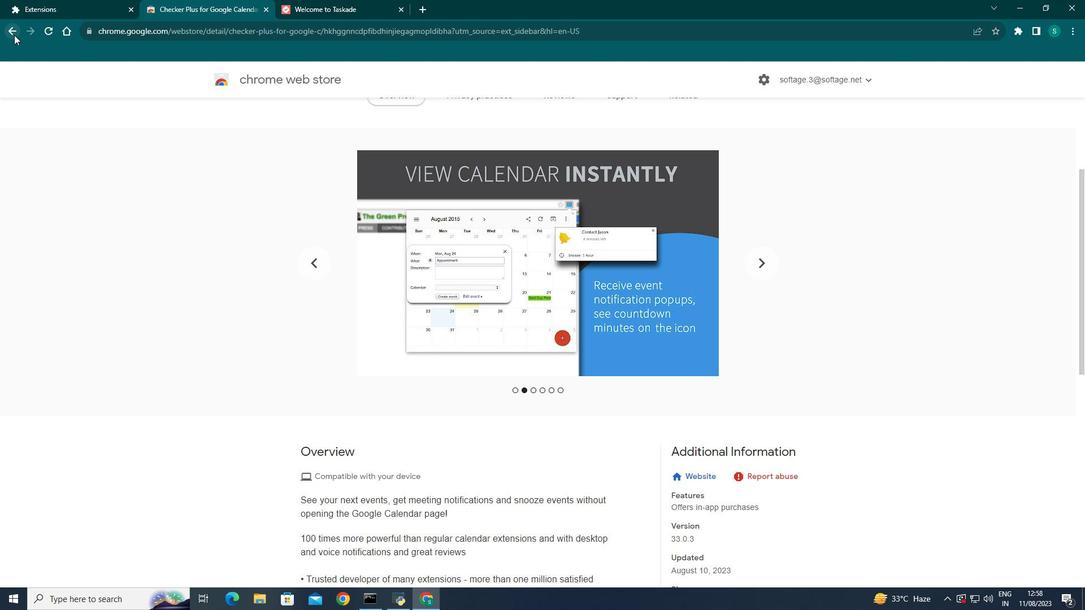 
Action: Mouse pressed left at (14, 35)
Screenshot: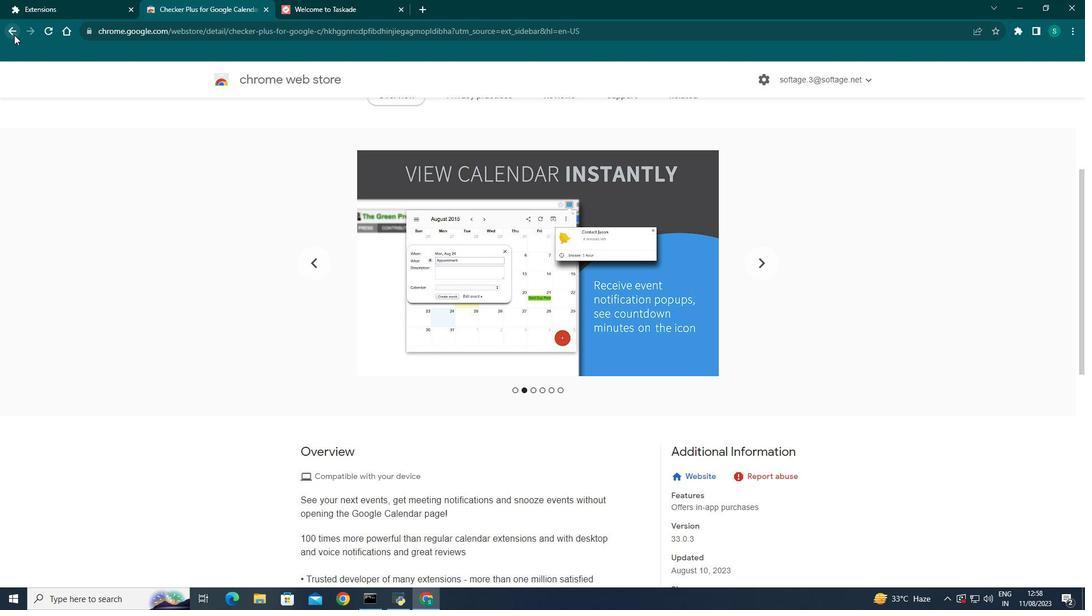 
Action: Mouse moved to (478, 408)
Screenshot: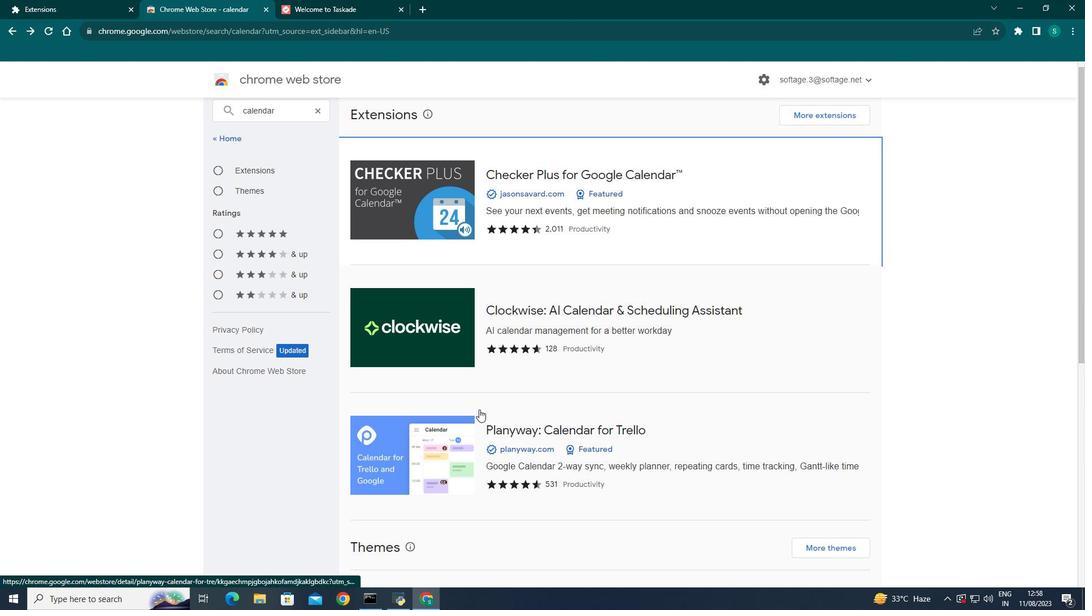 
Action: Mouse scrolled (451, 392) with delta (0, 0)
Screenshot: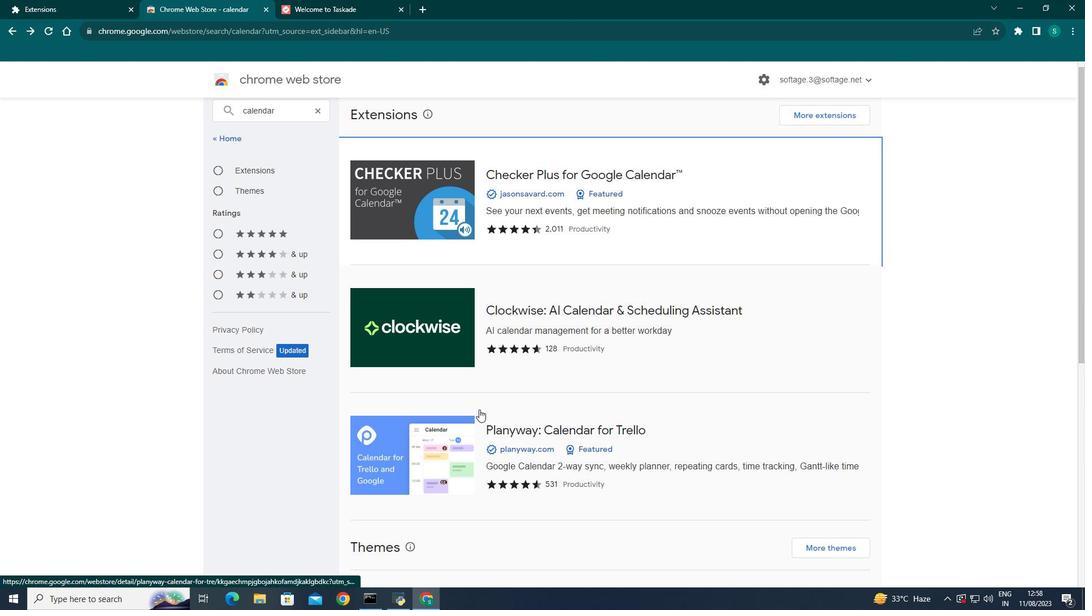 
Action: Mouse moved to (479, 409)
Screenshot: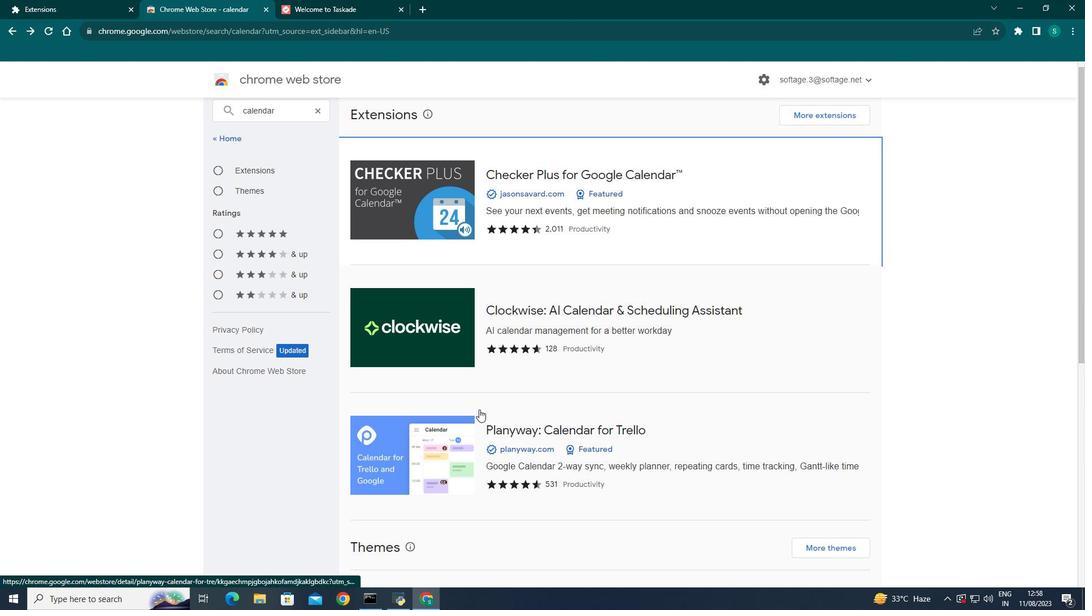 
Action: Mouse scrolled (478, 408) with delta (0, 0)
Screenshot: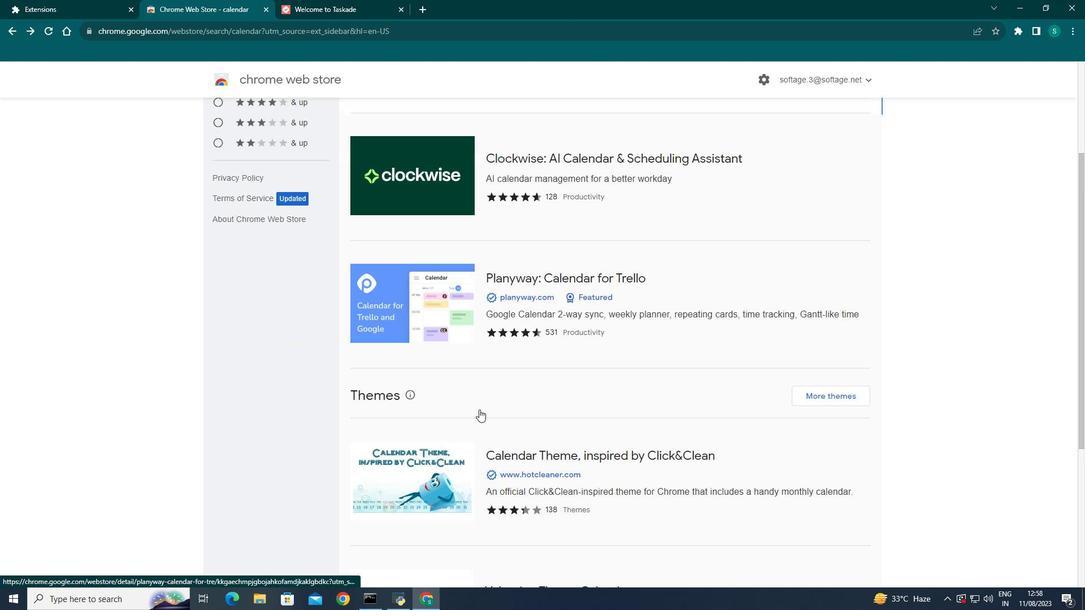 
Action: Mouse scrolled (479, 409) with delta (0, 0)
Screenshot: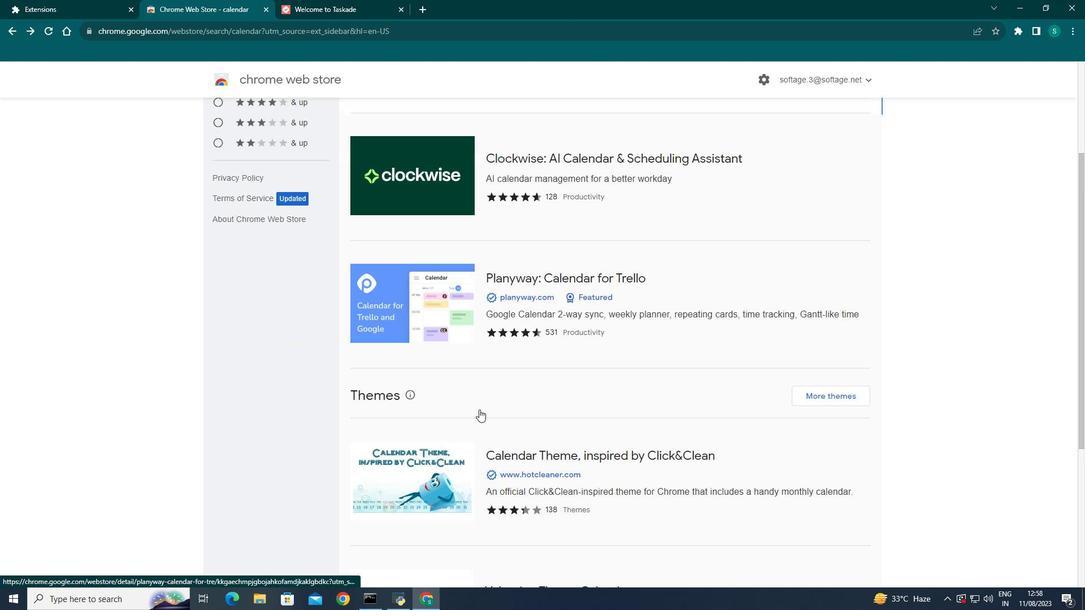
Action: Mouse scrolled (479, 409) with delta (0, 0)
Screenshot: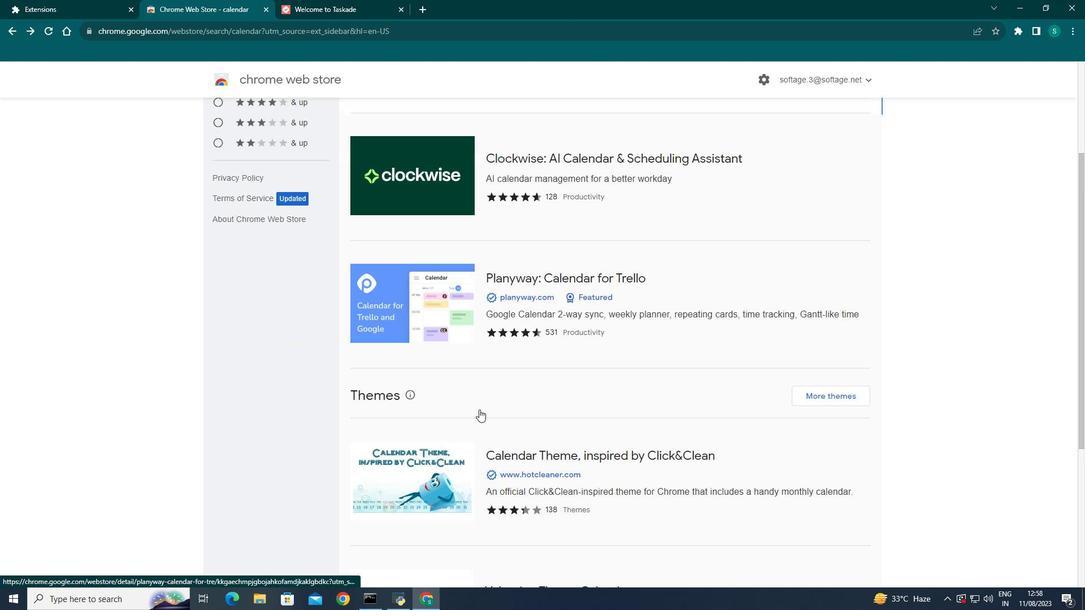 
Action: Mouse moved to (496, 427)
Screenshot: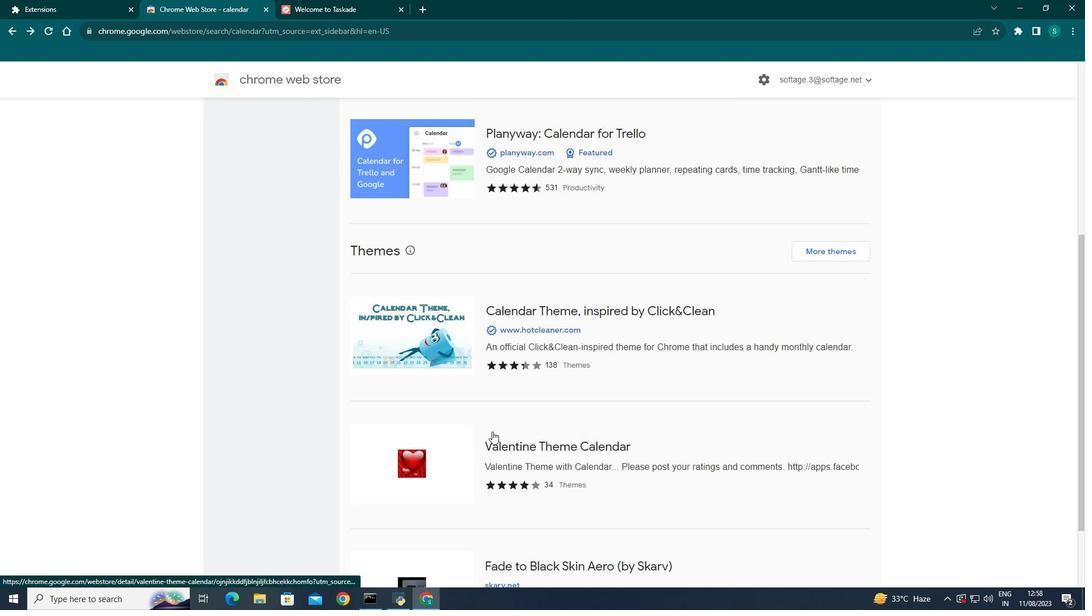 
Action: Mouse scrolled (496, 426) with delta (0, 0)
Screenshot: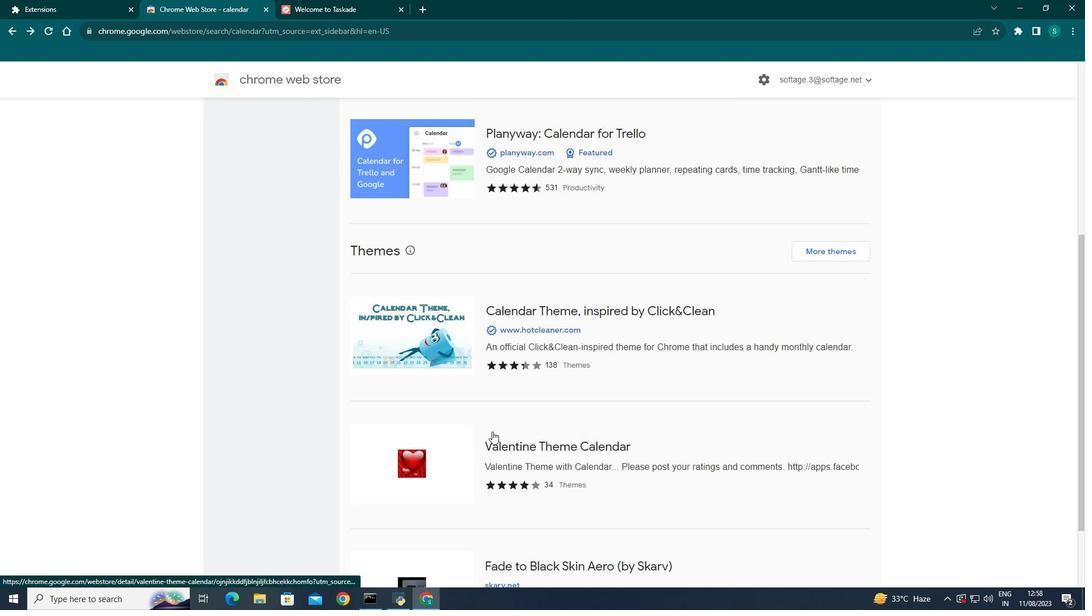 
Action: Mouse scrolled (496, 426) with delta (0, 0)
Screenshot: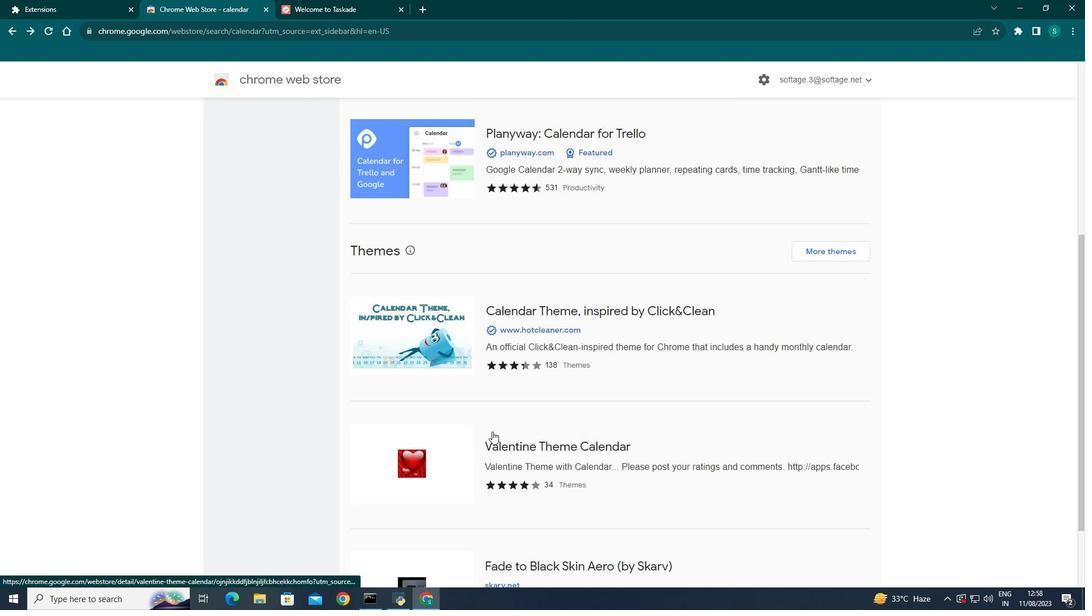 
Action: Mouse scrolled (496, 426) with delta (0, 0)
Screenshot: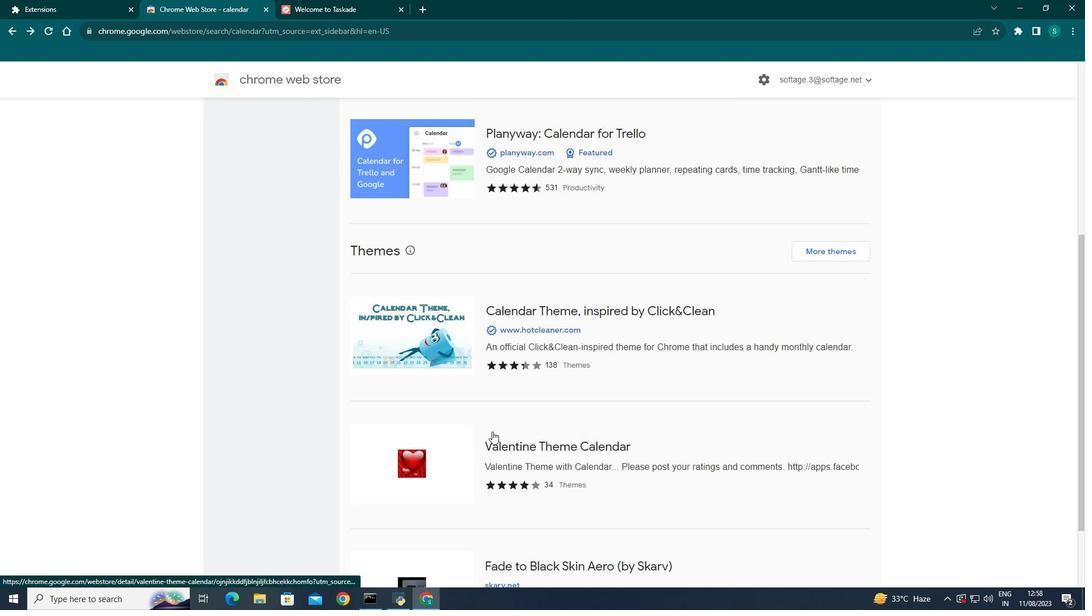 
Action: Mouse moved to (483, 408)
Screenshot: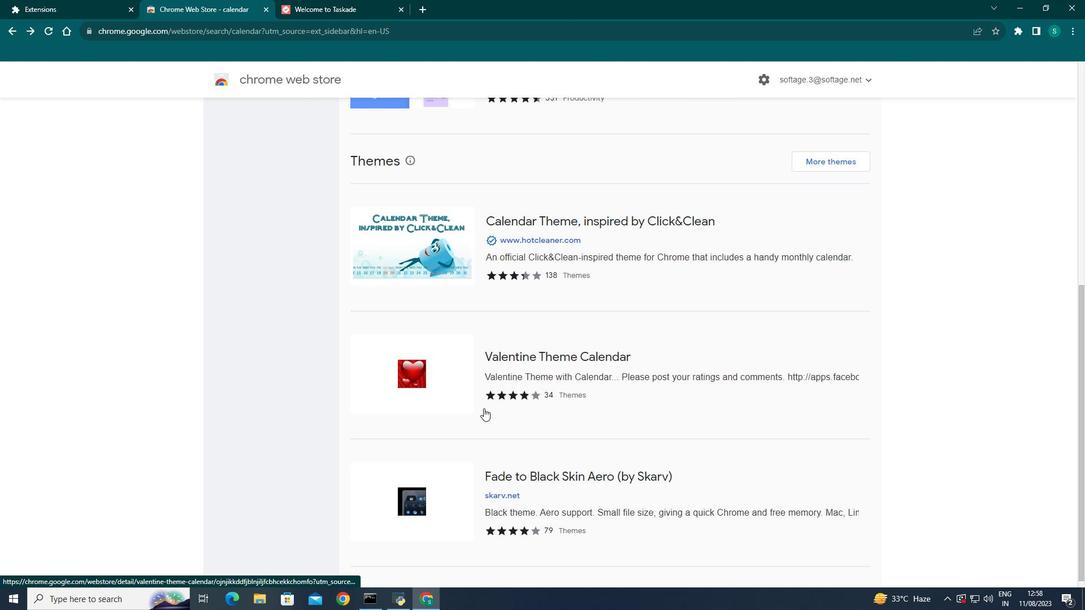 
Action: Mouse scrolled (483, 408) with delta (0, 0)
Screenshot: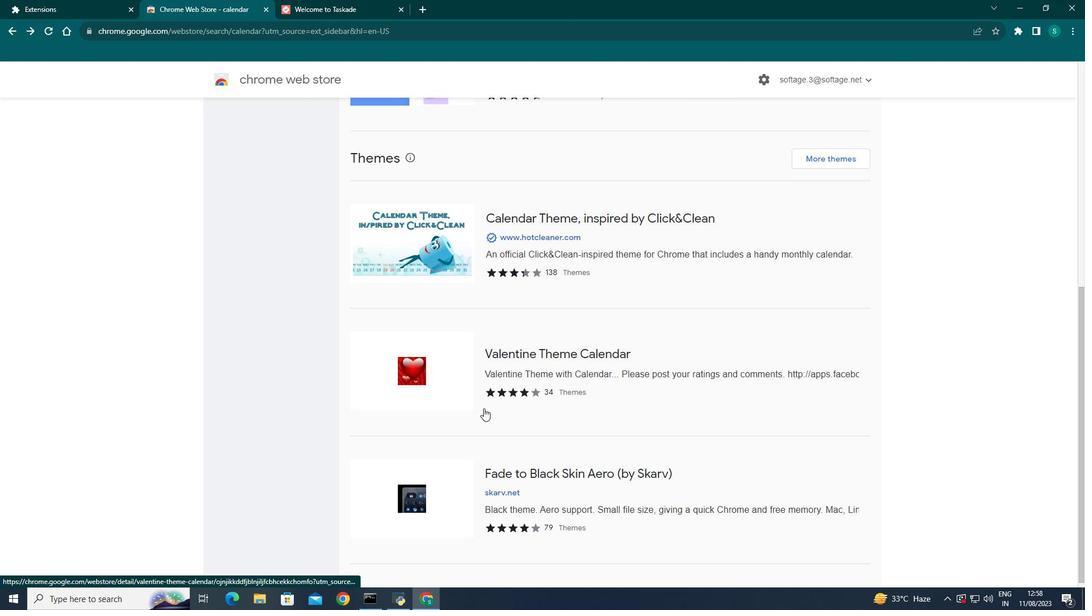 
Action: Mouse scrolled (483, 408) with delta (0, 0)
Screenshot: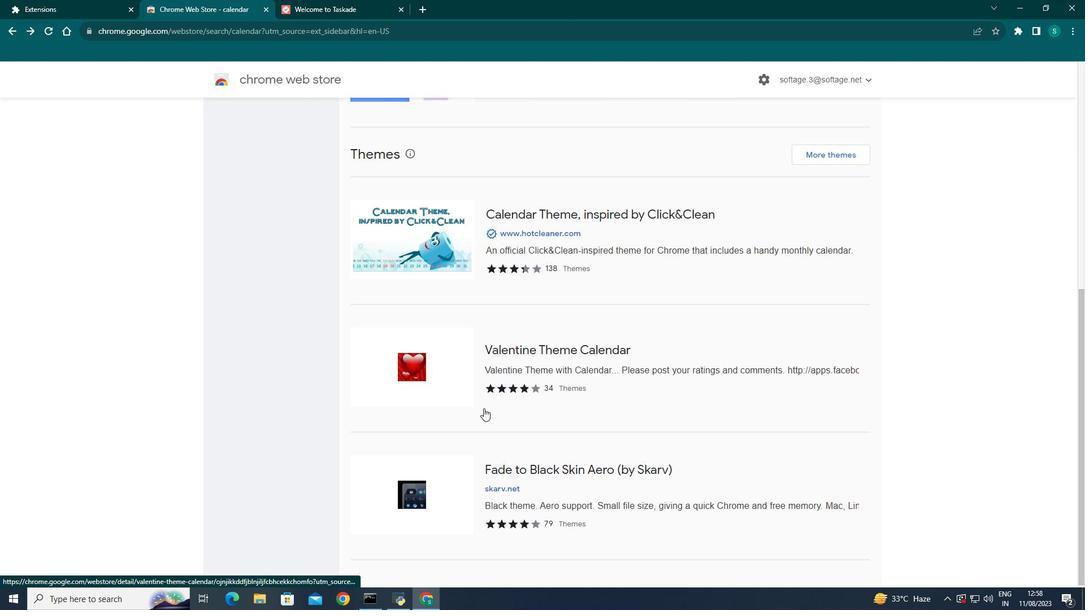 
Action: Mouse scrolled (483, 408) with delta (0, 0)
Screenshot: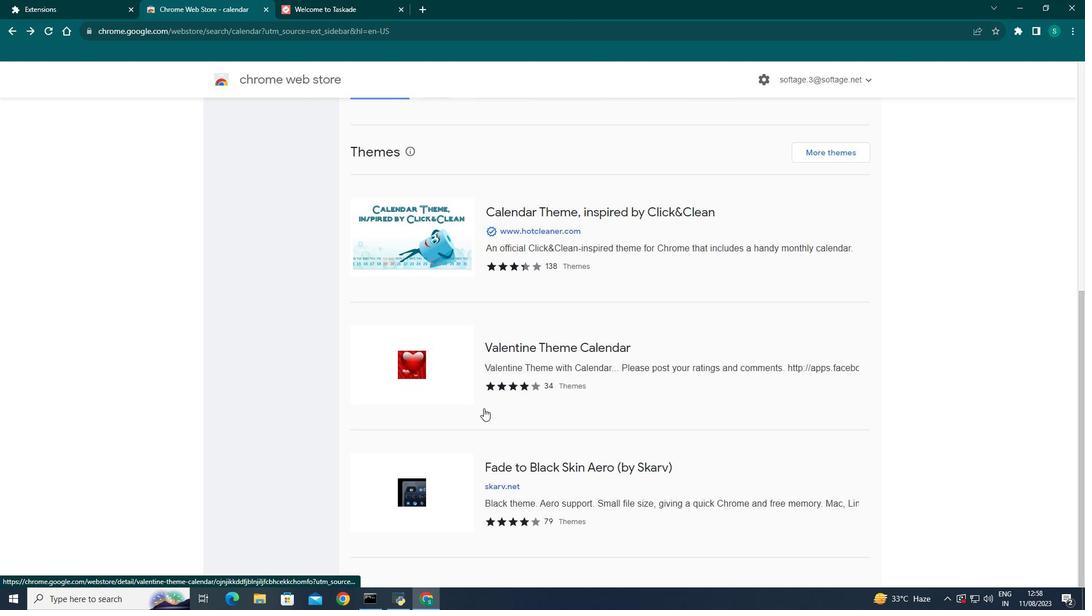 
Action: Mouse scrolled (483, 408) with delta (0, 0)
Screenshot: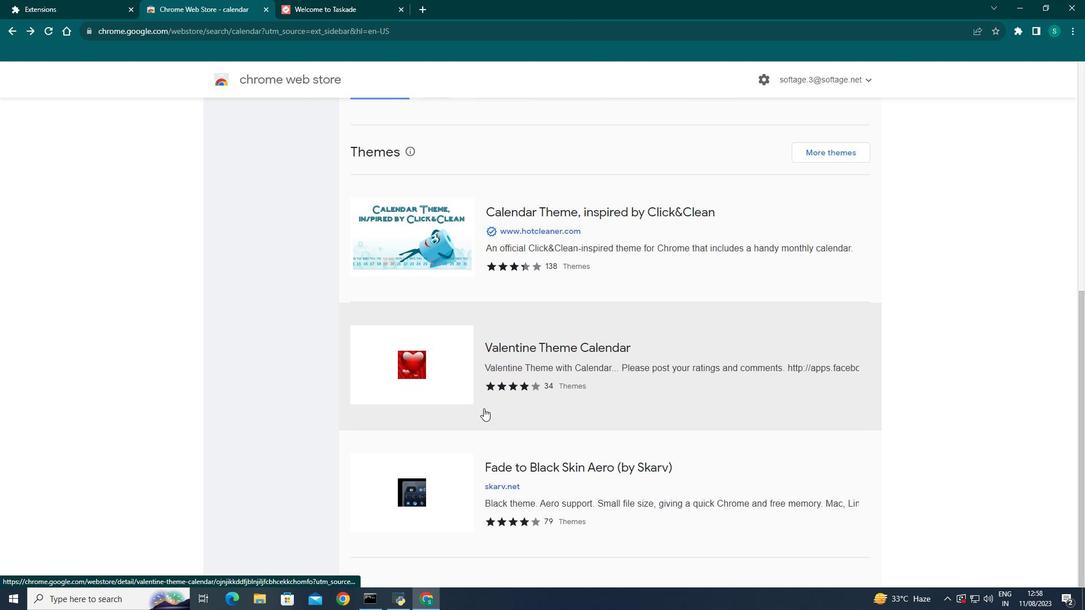 
Action: Mouse scrolled (483, 408) with delta (0, 0)
Screenshot: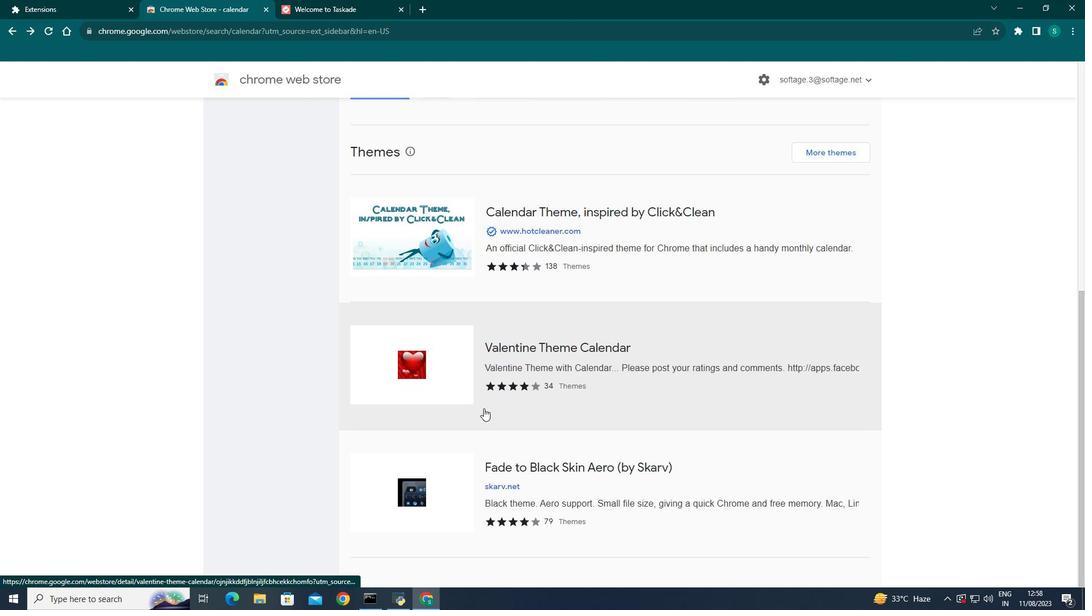 
Action: Mouse scrolled (483, 408) with delta (0, 0)
Screenshot: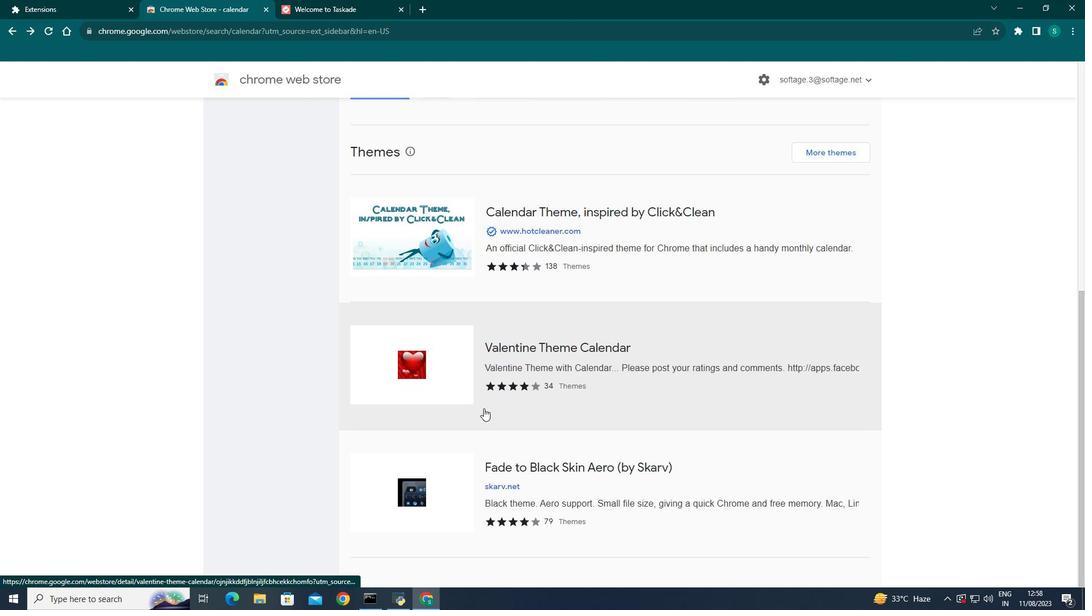 
Action: Mouse scrolled (483, 408) with delta (0, 0)
Screenshot: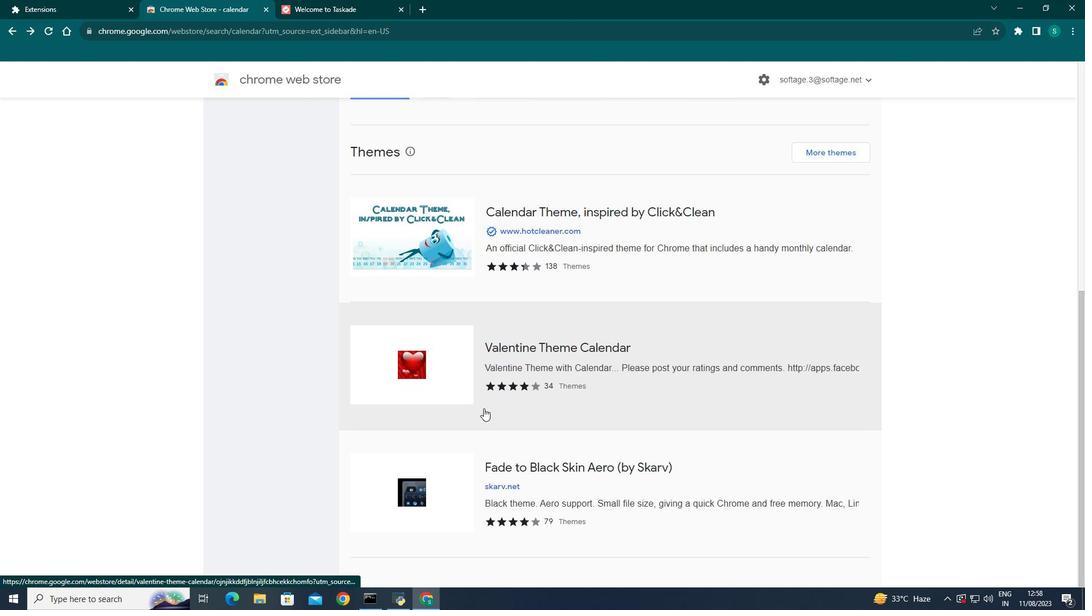 
Action: Mouse scrolled (483, 409) with delta (0, 0)
Screenshot: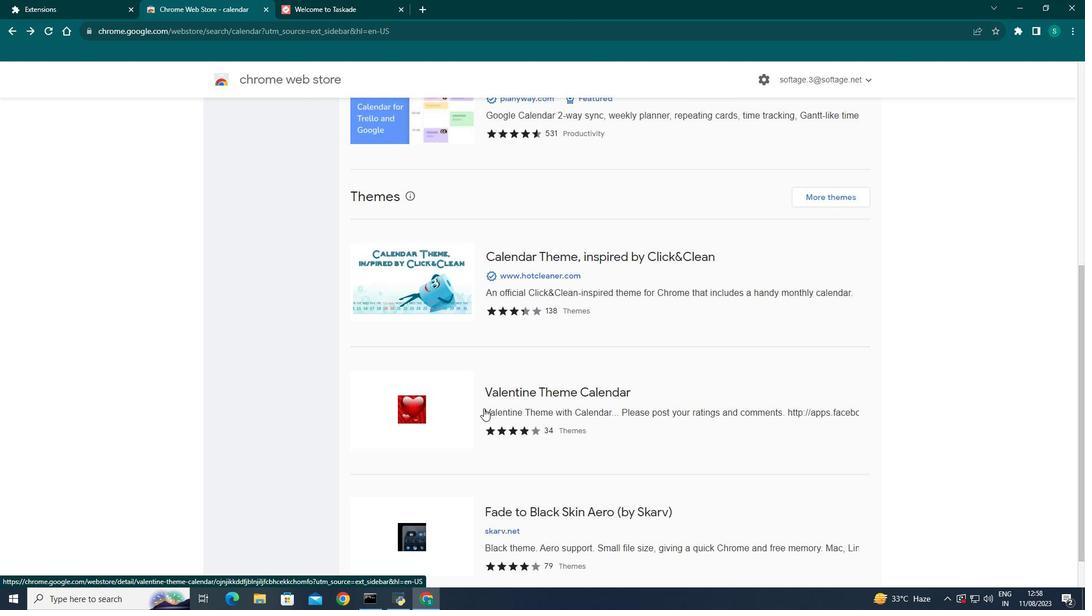 
Action: Mouse scrolled (483, 409) with delta (0, 0)
Screenshot: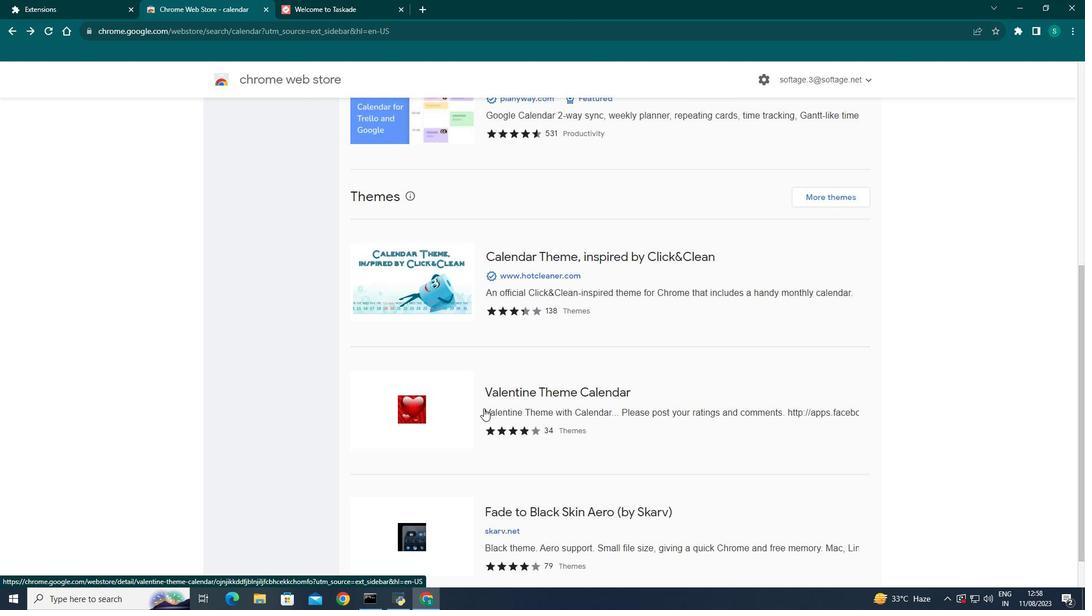 
Action: Mouse scrolled (483, 409) with delta (0, 0)
Screenshot: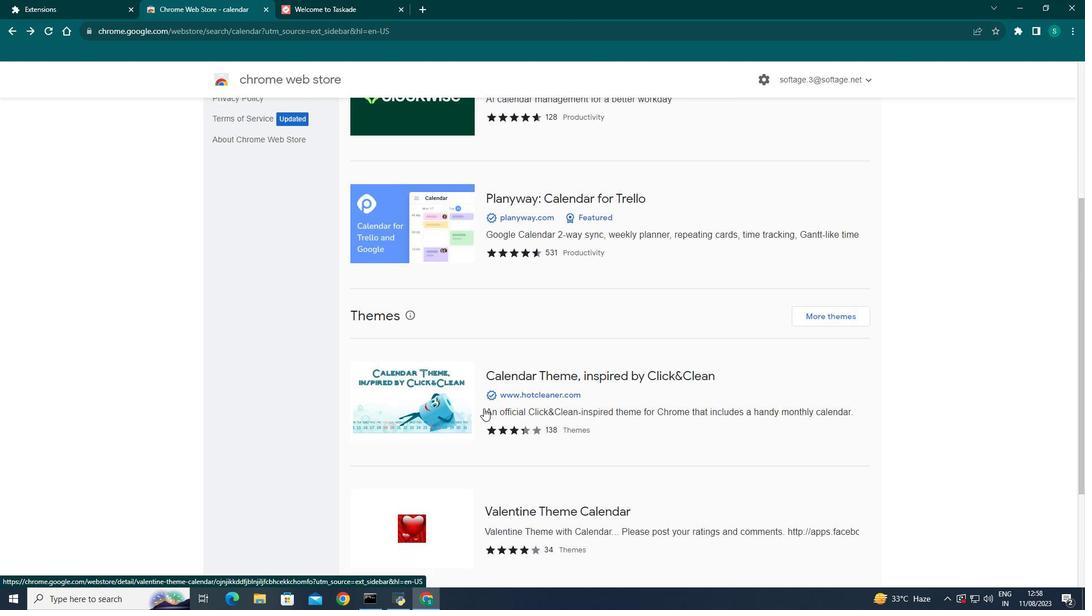 
Action: Mouse scrolled (483, 409) with delta (0, 0)
Screenshot: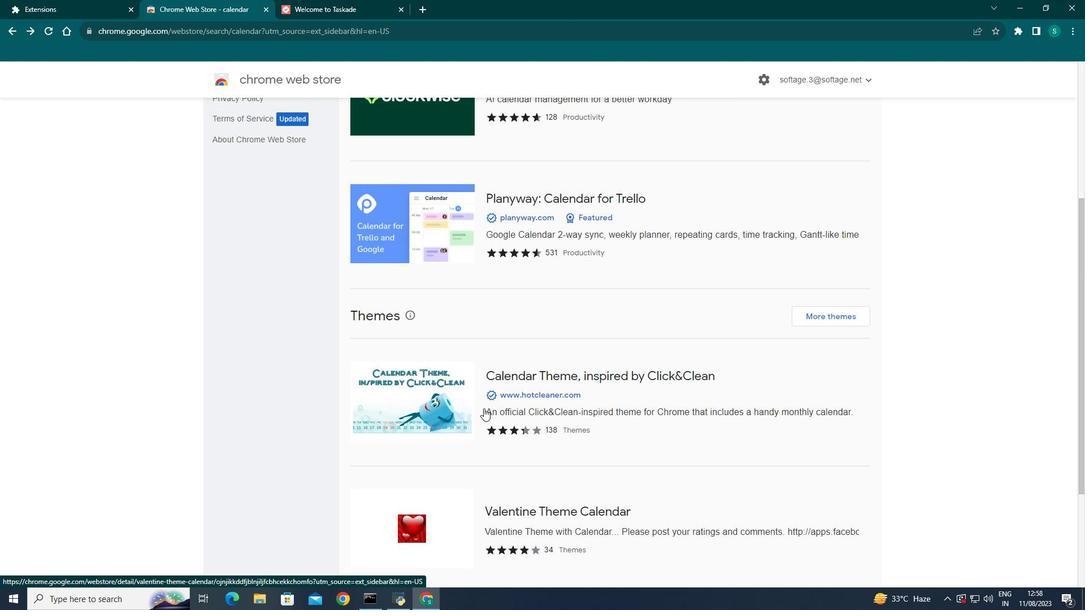 
Action: Mouse scrolled (483, 409) with delta (0, 0)
Screenshot: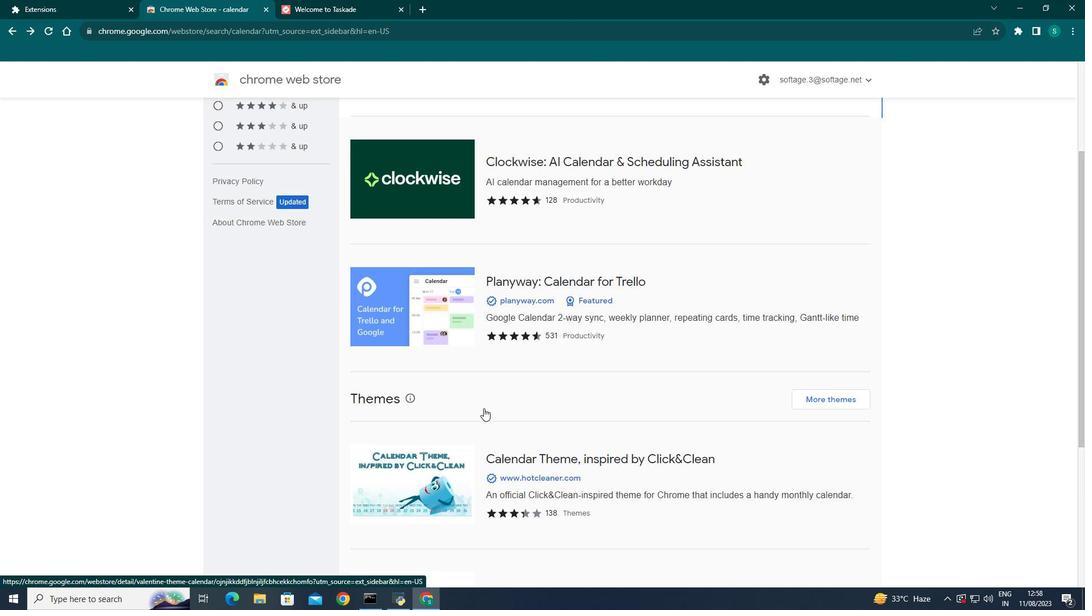 
Action: Mouse scrolled (483, 409) with delta (0, 0)
Screenshot: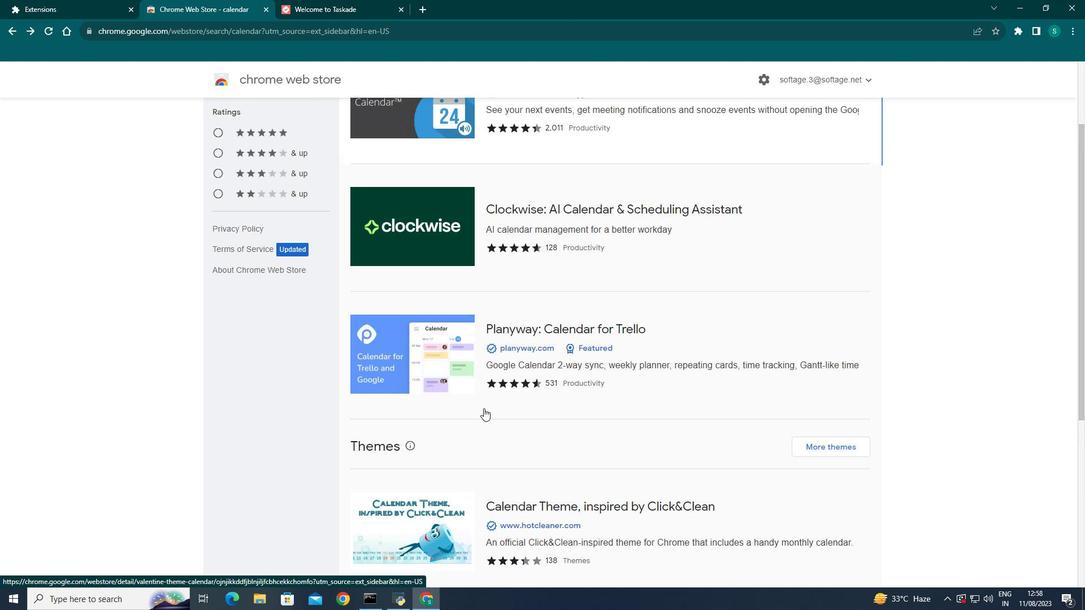 
Action: Mouse scrolled (483, 409) with delta (0, 0)
Screenshot: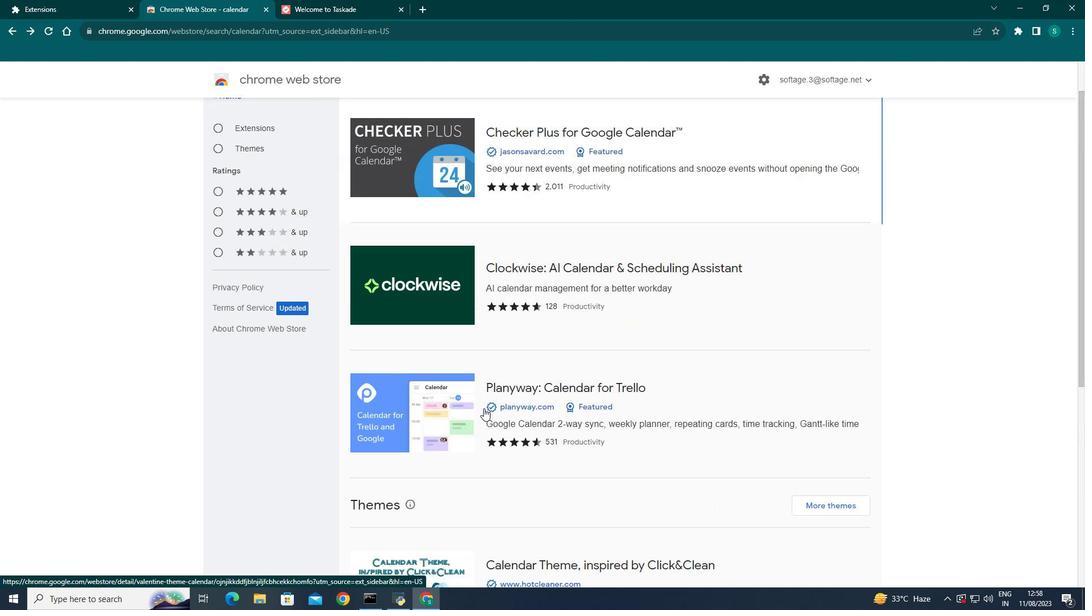 
Action: Mouse scrolled (483, 409) with delta (0, 0)
Screenshot: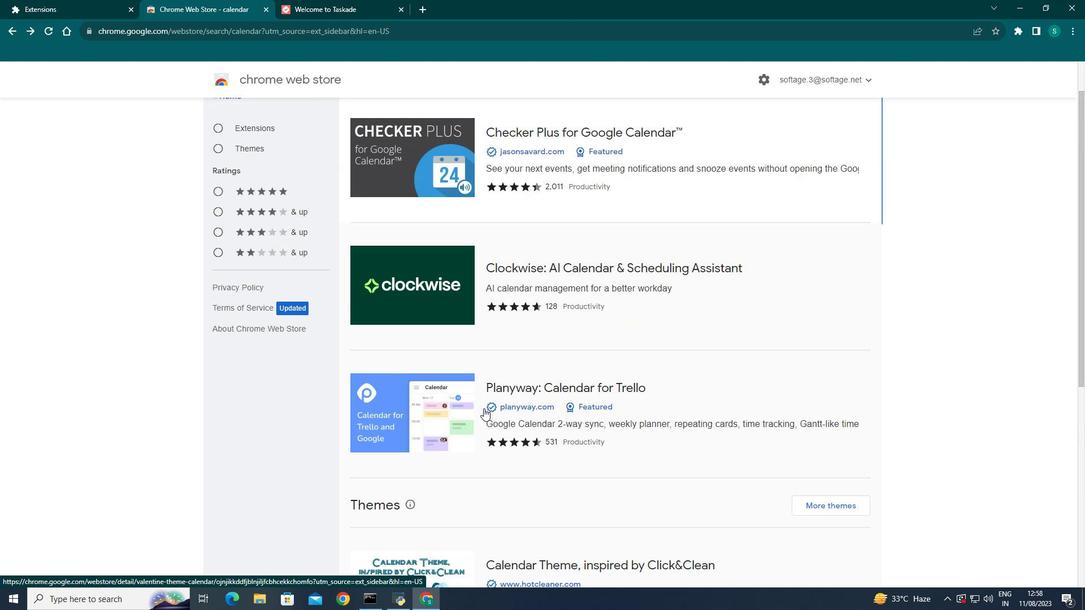 
Action: Mouse scrolled (483, 409) with delta (0, 0)
Screenshot: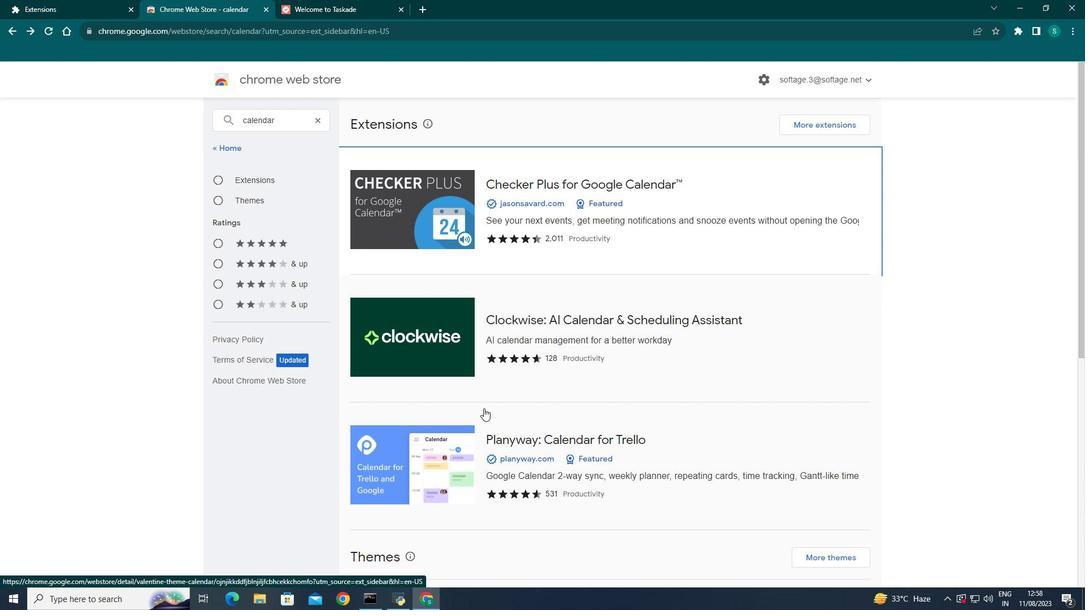 
Action: Mouse scrolled (483, 409) with delta (0, 0)
Screenshot: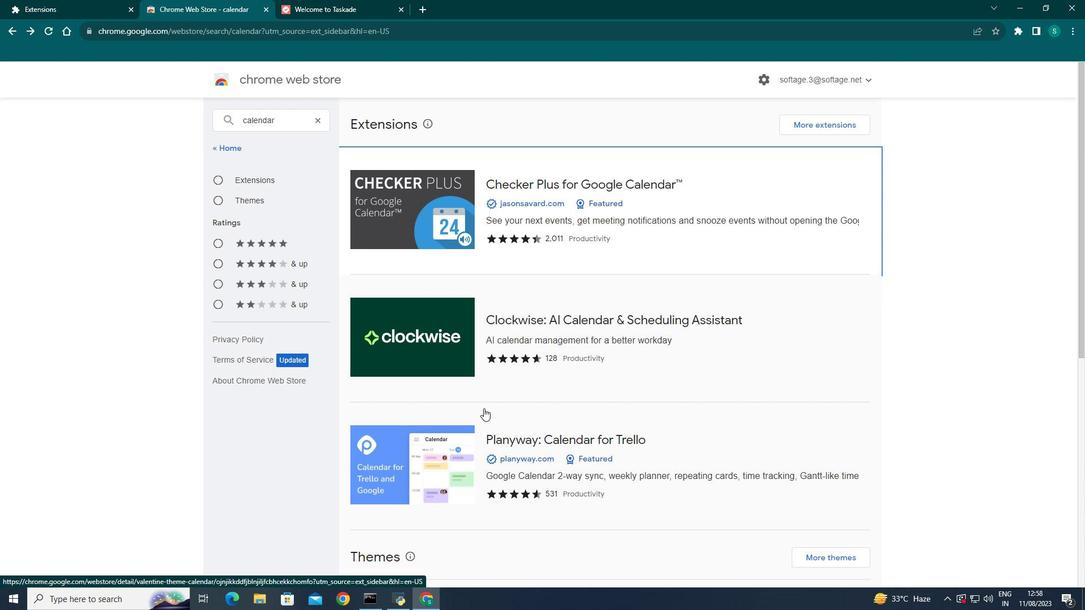 
Action: Mouse moved to (512, 193)
Screenshot: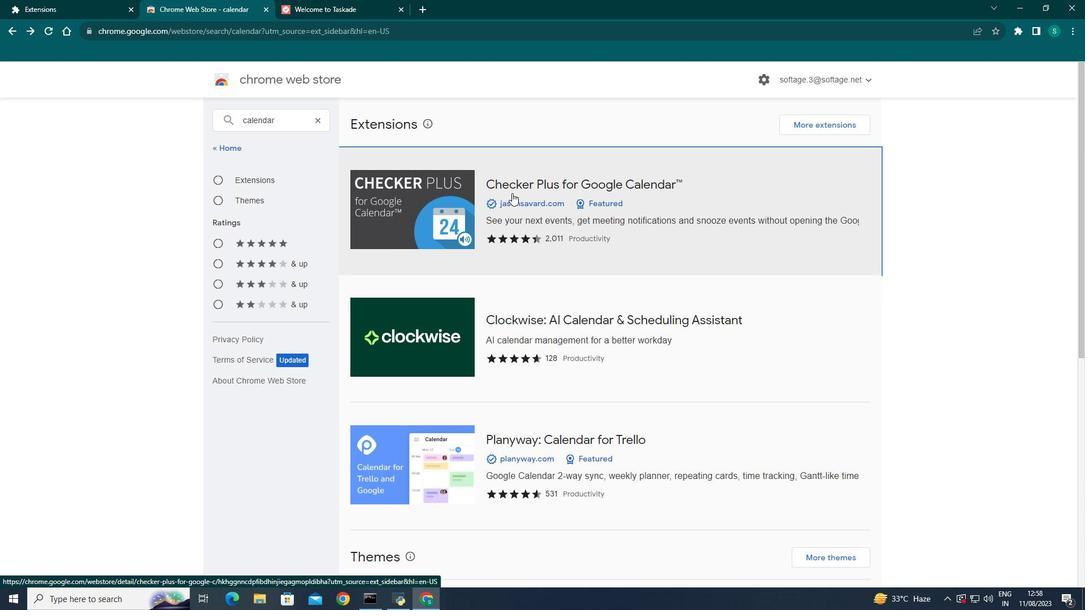 
Action: Mouse pressed left at (512, 193)
Screenshot: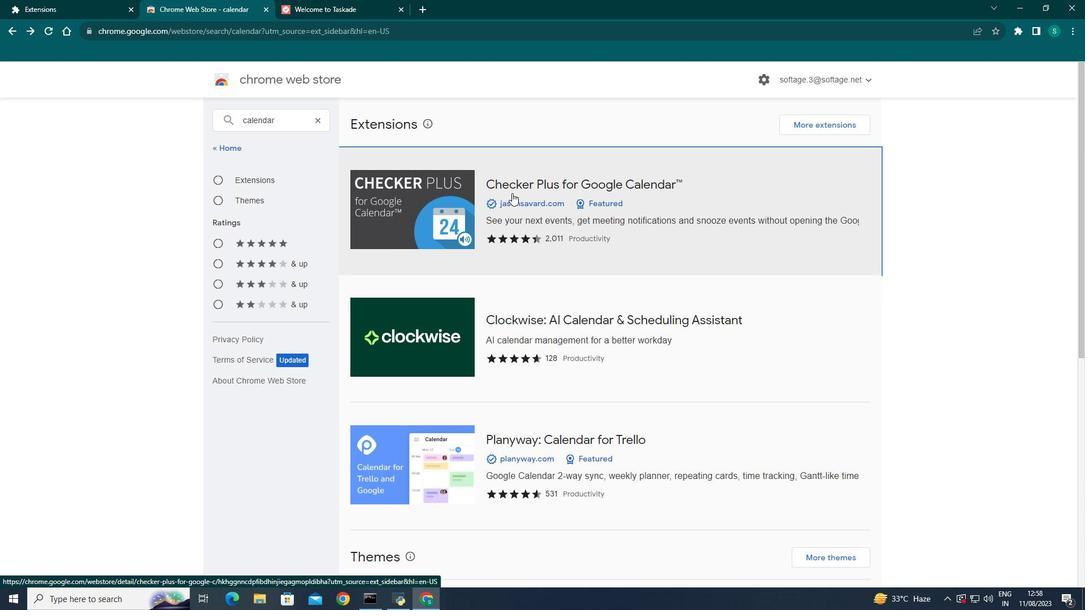 
Action: Mouse moved to (750, 154)
Screenshot: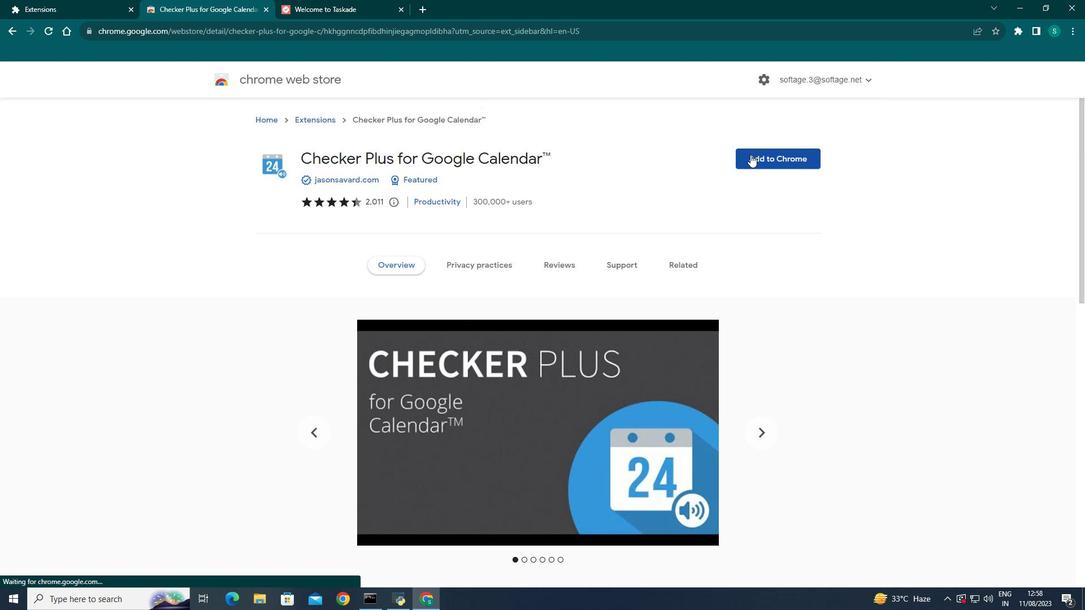 
Action: Mouse pressed left at (750, 154)
Screenshot: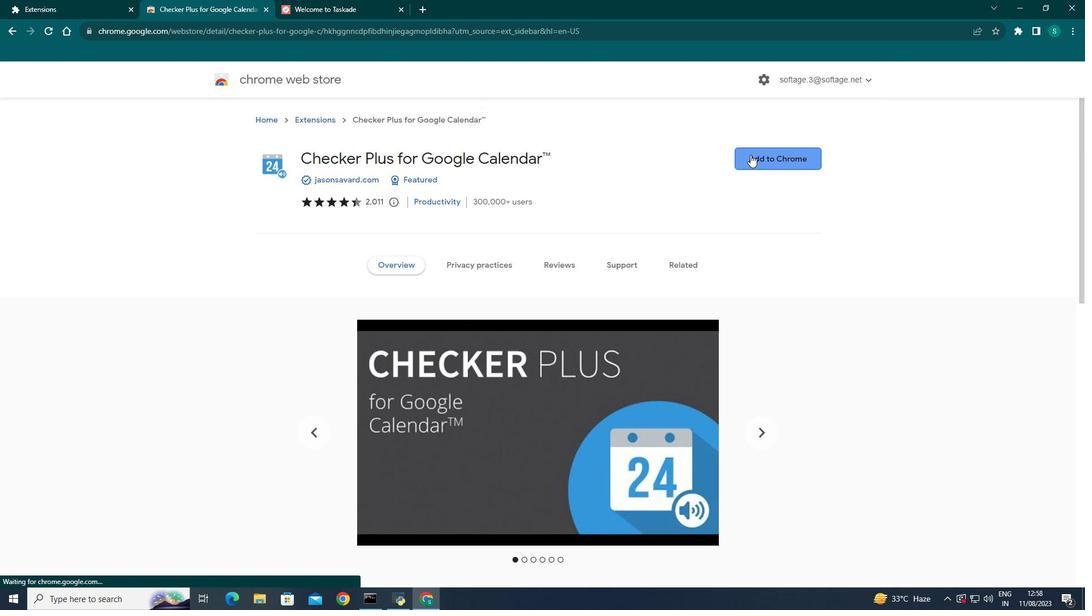 
Action: Mouse moved to (546, 128)
Screenshot: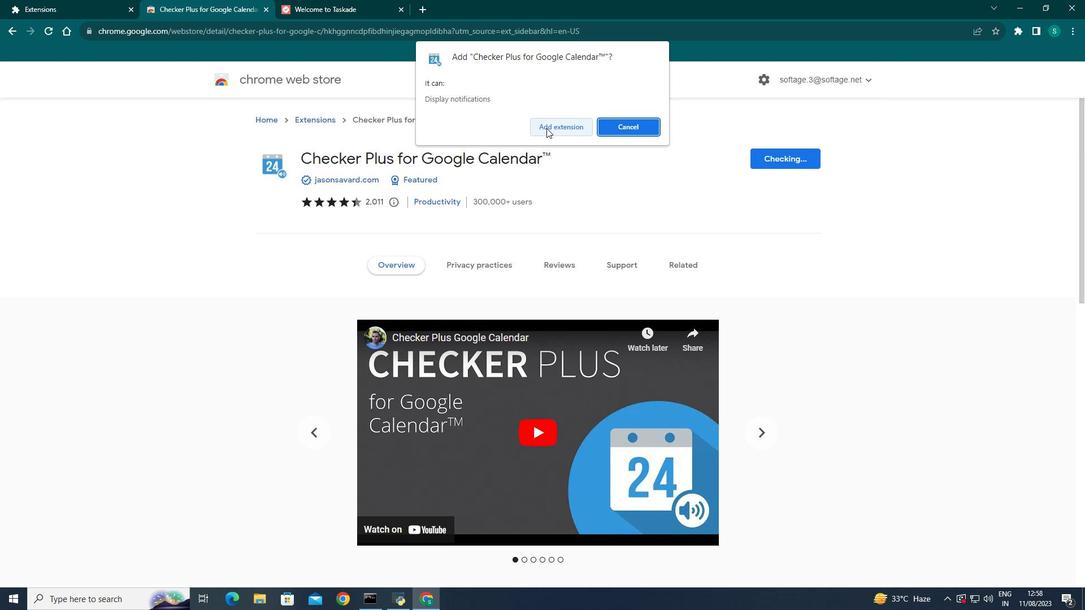 
Action: Mouse pressed left at (546, 128)
Screenshot: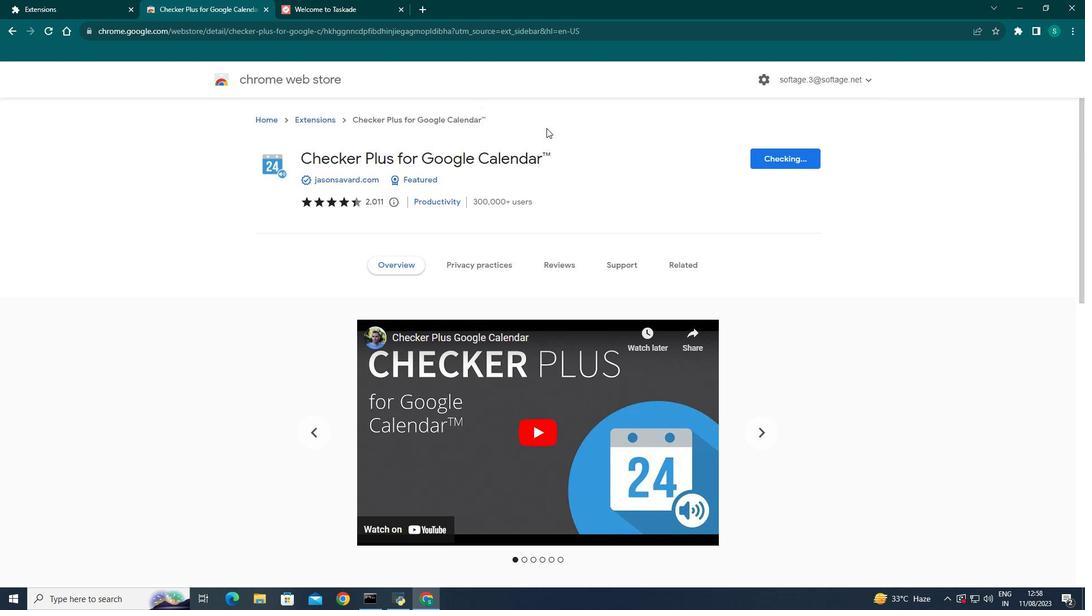 
Action: Mouse moved to (270, 320)
Screenshot: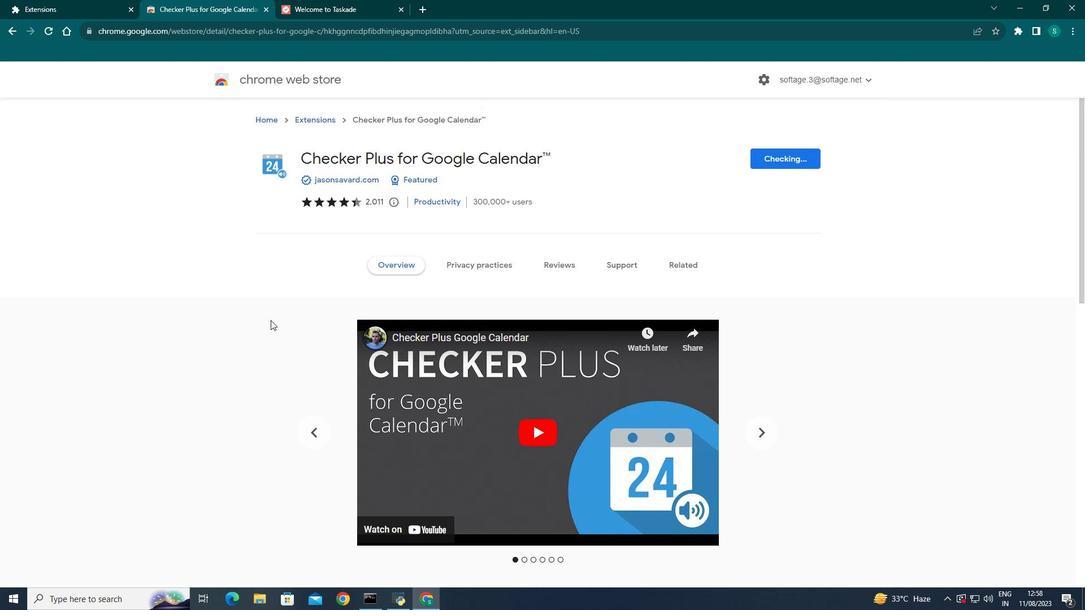 
Action: Mouse pressed left at (270, 320)
Screenshot: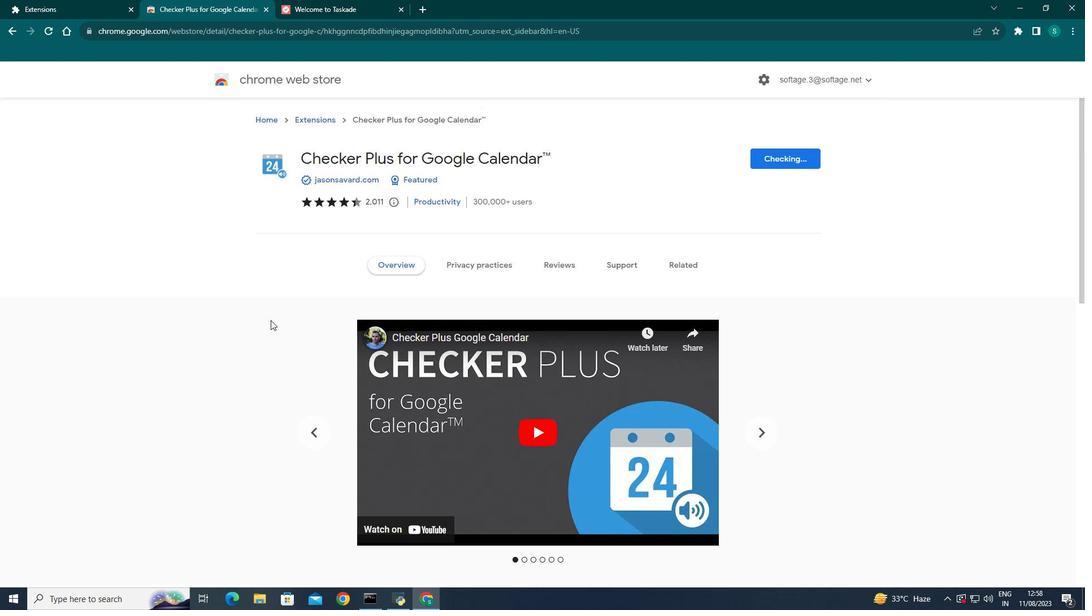 
Action: Mouse moved to (9, 33)
Screenshot: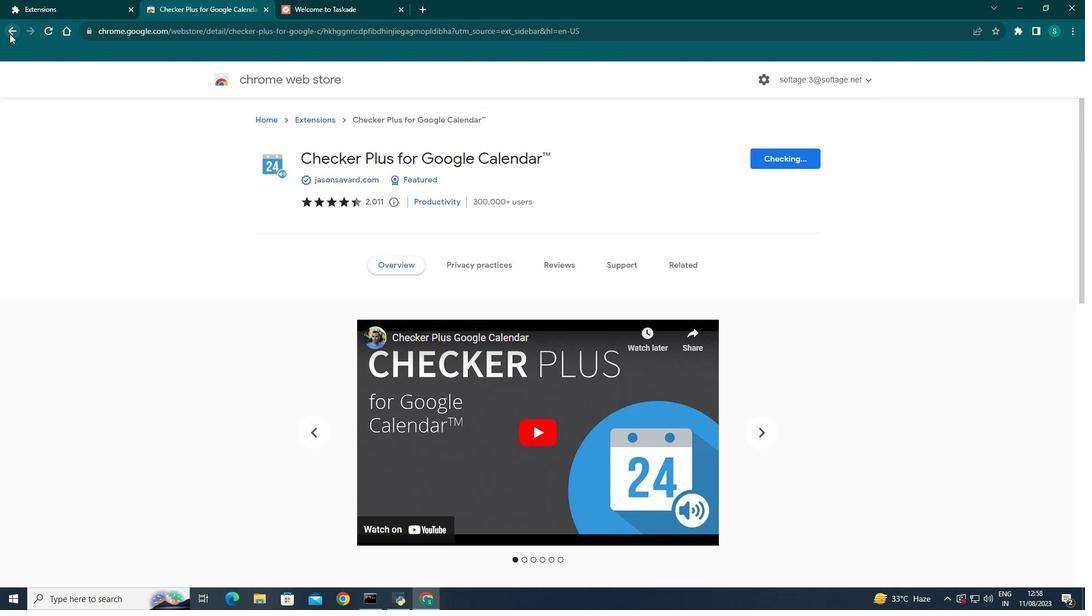 
Action: Mouse pressed left at (9, 33)
Screenshot: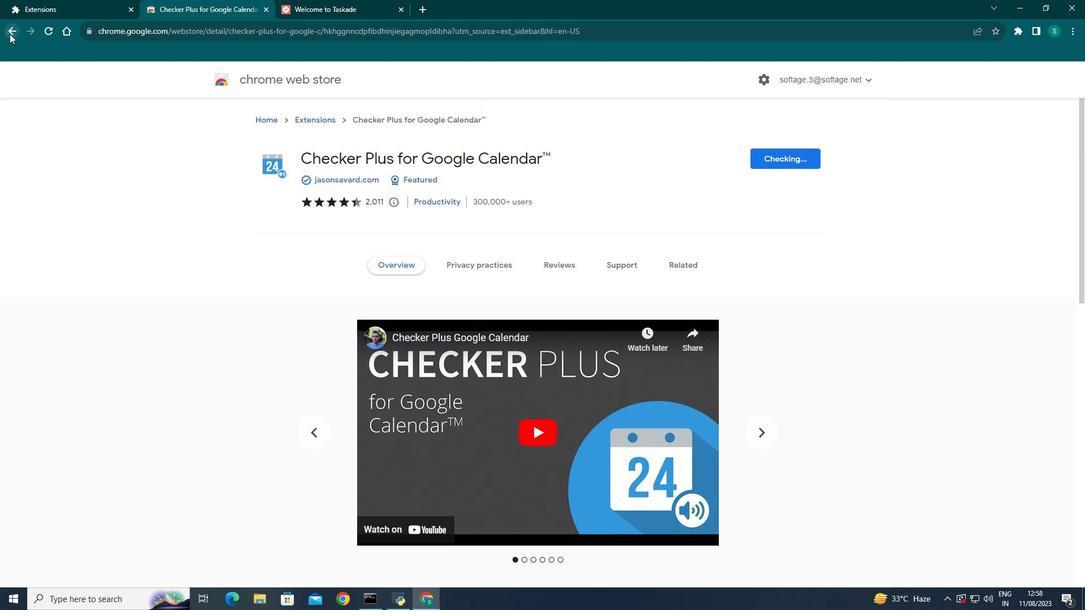 
Action: Mouse moved to (295, 121)
Screenshot: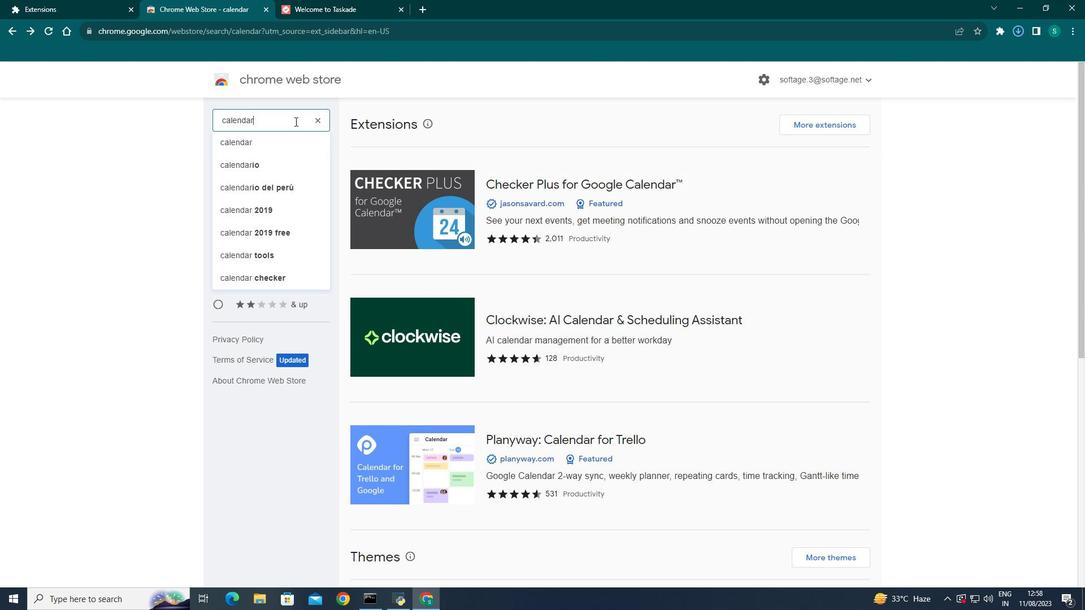 
Action: Mouse pressed left at (295, 121)
Screenshot: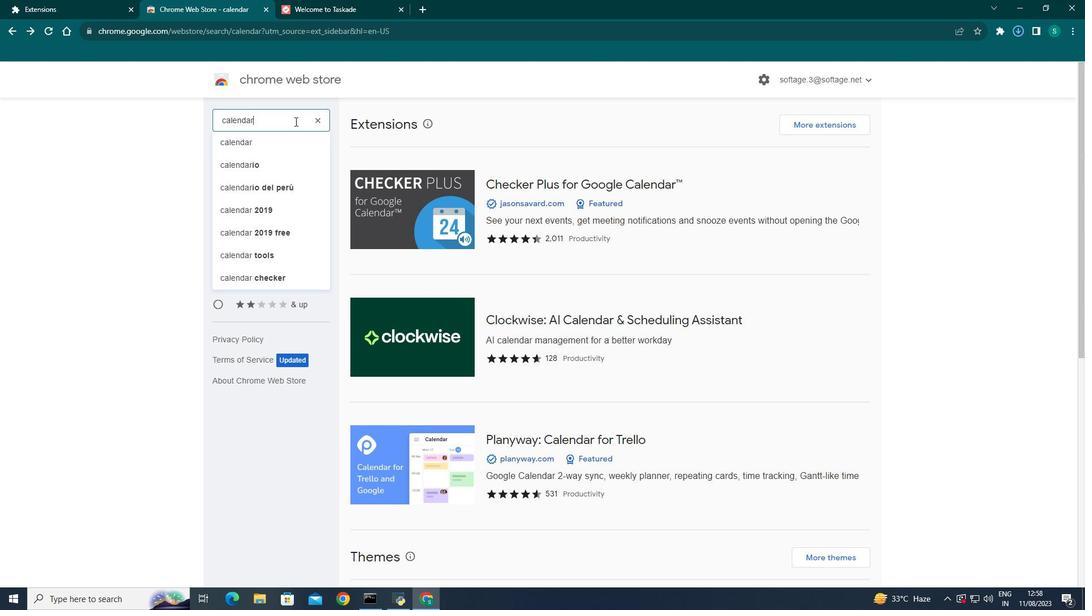 
Action: Key pressed <Key.backspace><Key.backspace><Key.backspace><Key.backspace><Key.backspace><Key.backspace><Key.backspace><Key.backspace><Key.backspace><Key.backspace><Key.backspace><Key.backspace><Key.backspace><Key.backspace><Key.backspace><Key.backspace><Key.backspace><Key.backspace><Key.backspace><Key.backspace><Key.backspace><Key.backspace><Key.backspace><Key.backspace>
Screenshot: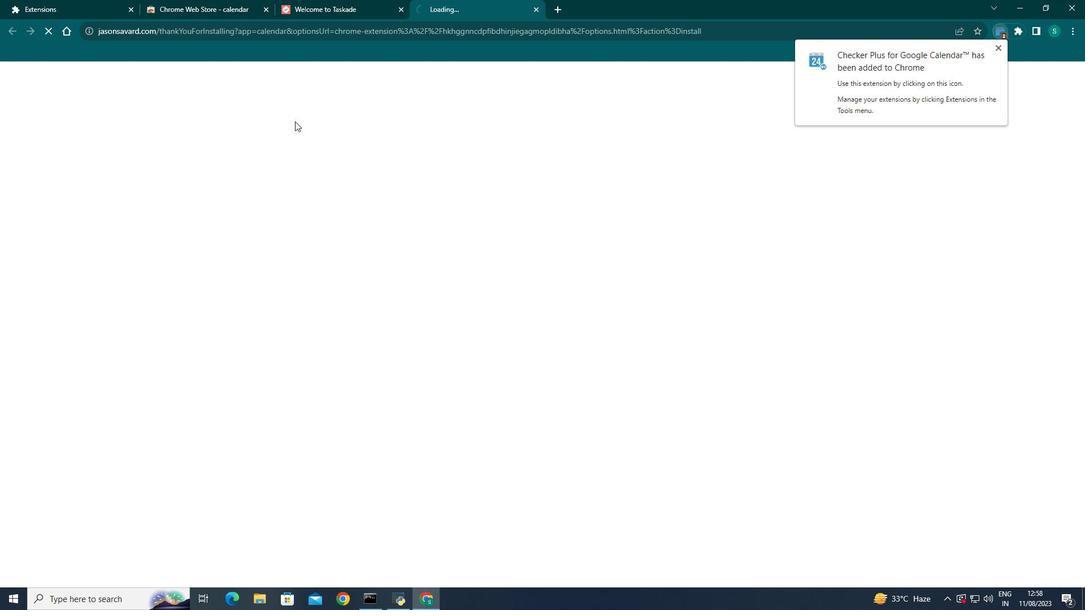 
Action: Mouse moved to (225, 5)
